 Task: Look for Airbnb options in Moquegua, Peru from 1st December, 2023 to 9th December, 2023 for 6 adults.3 bedrooms having 3 beds and 3 bathrooms. Property type can be house. Look for 3 properties as per requirement.
Action: Mouse moved to (572, 135)
Screenshot: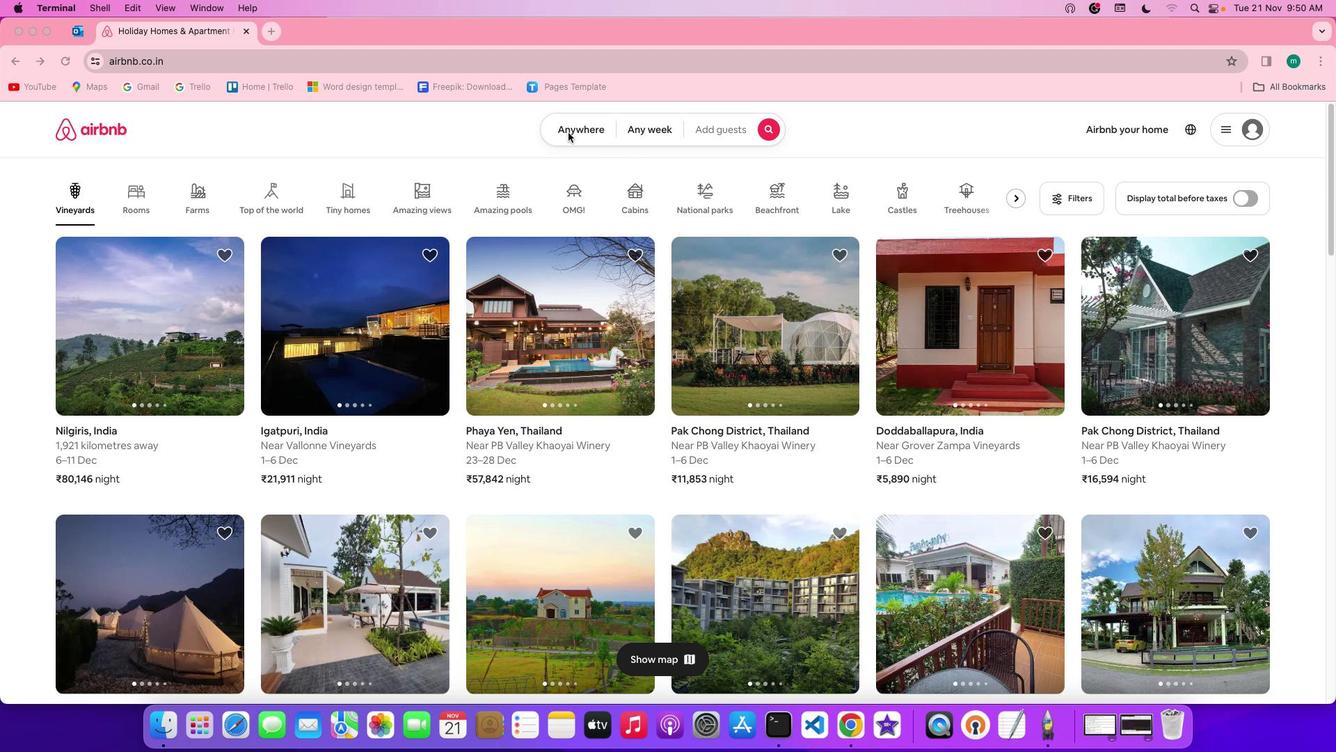
Action: Mouse pressed left at (572, 135)
Screenshot: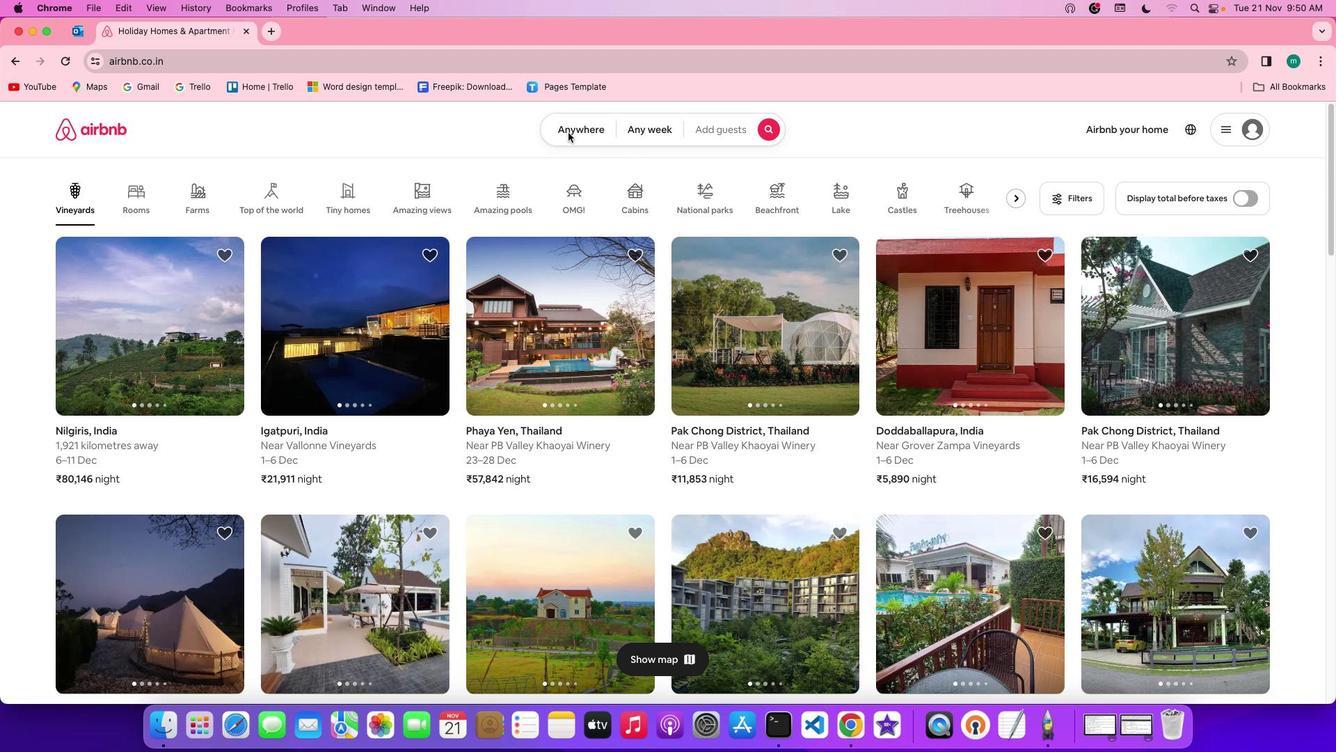 
Action: Mouse pressed left at (572, 135)
Screenshot: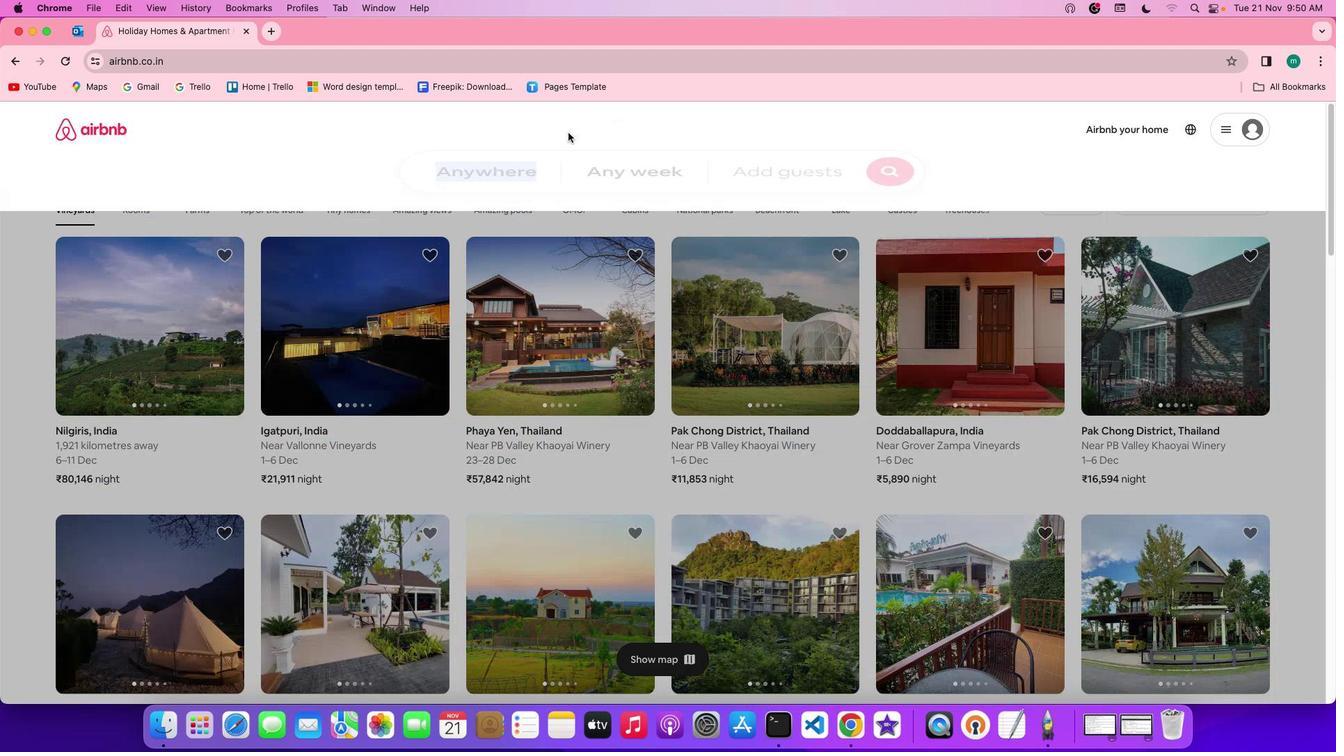 
Action: Mouse moved to (500, 190)
Screenshot: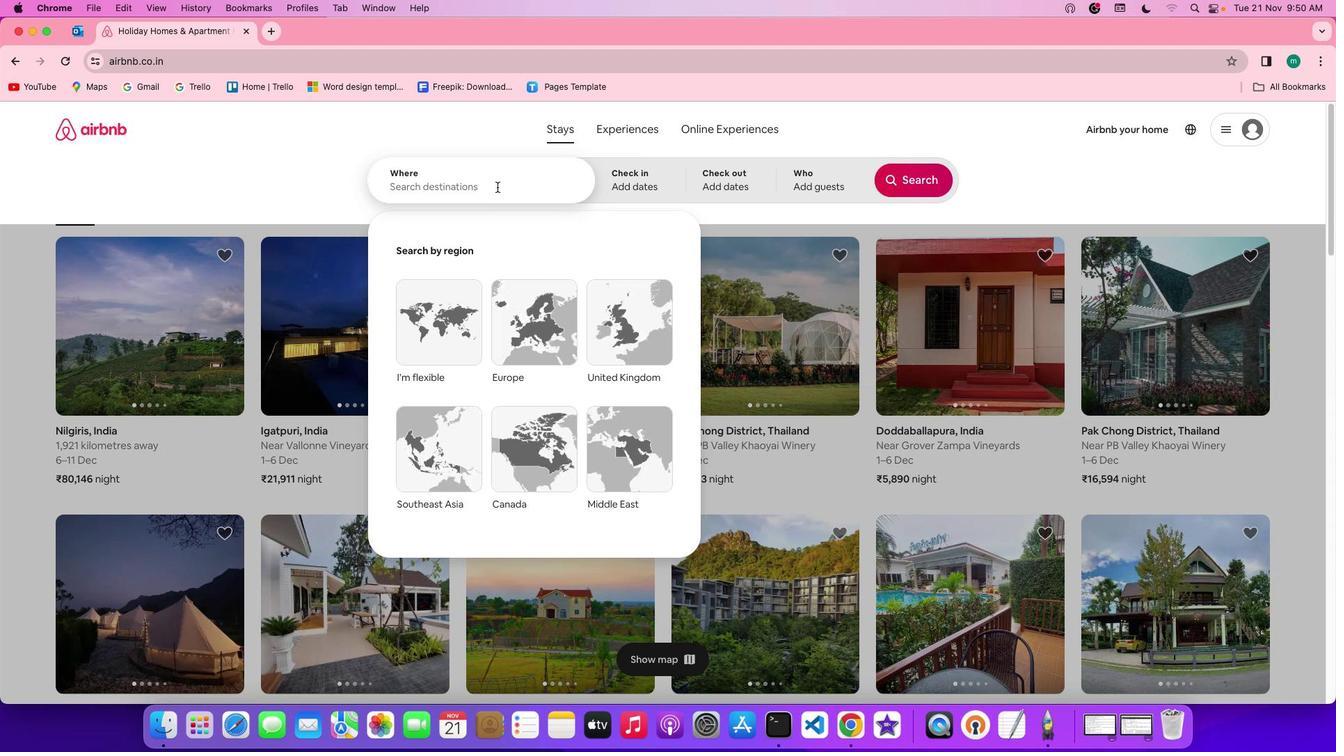 
Action: Mouse pressed left at (500, 190)
Screenshot: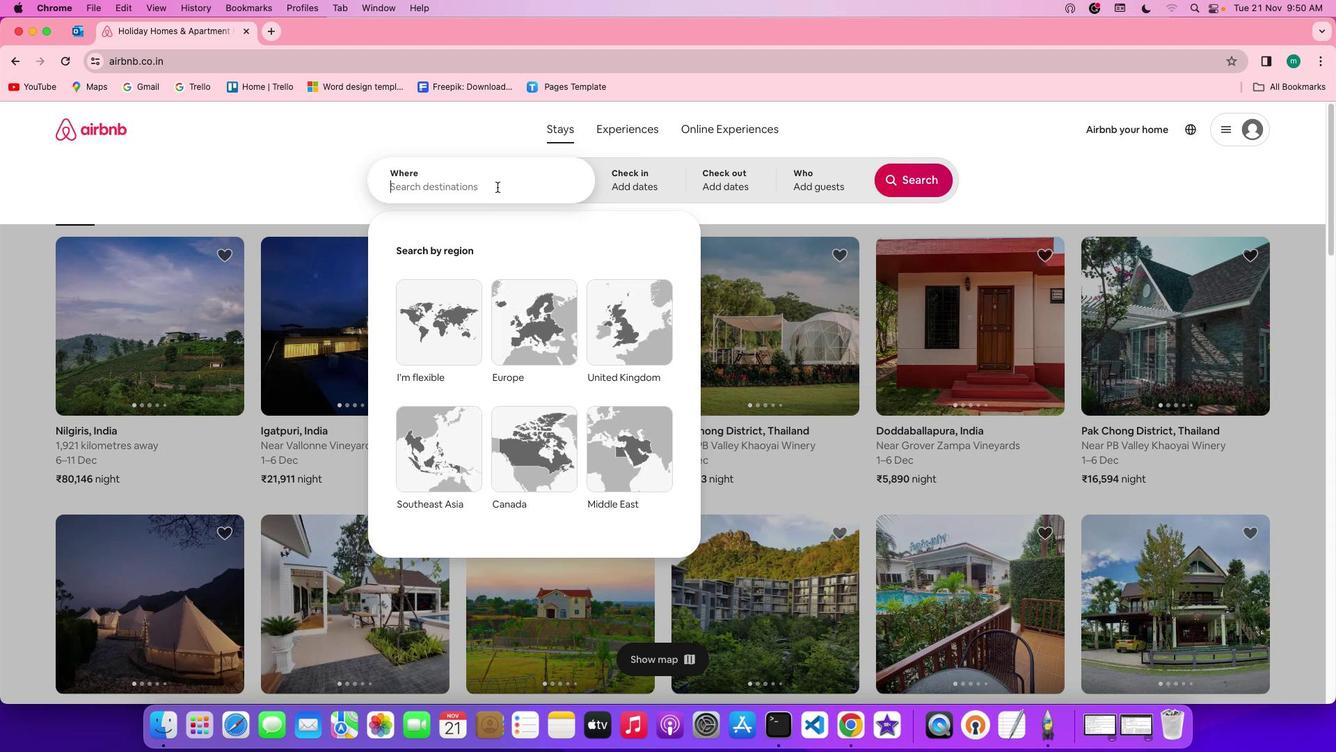 
Action: Mouse moved to (501, 190)
Screenshot: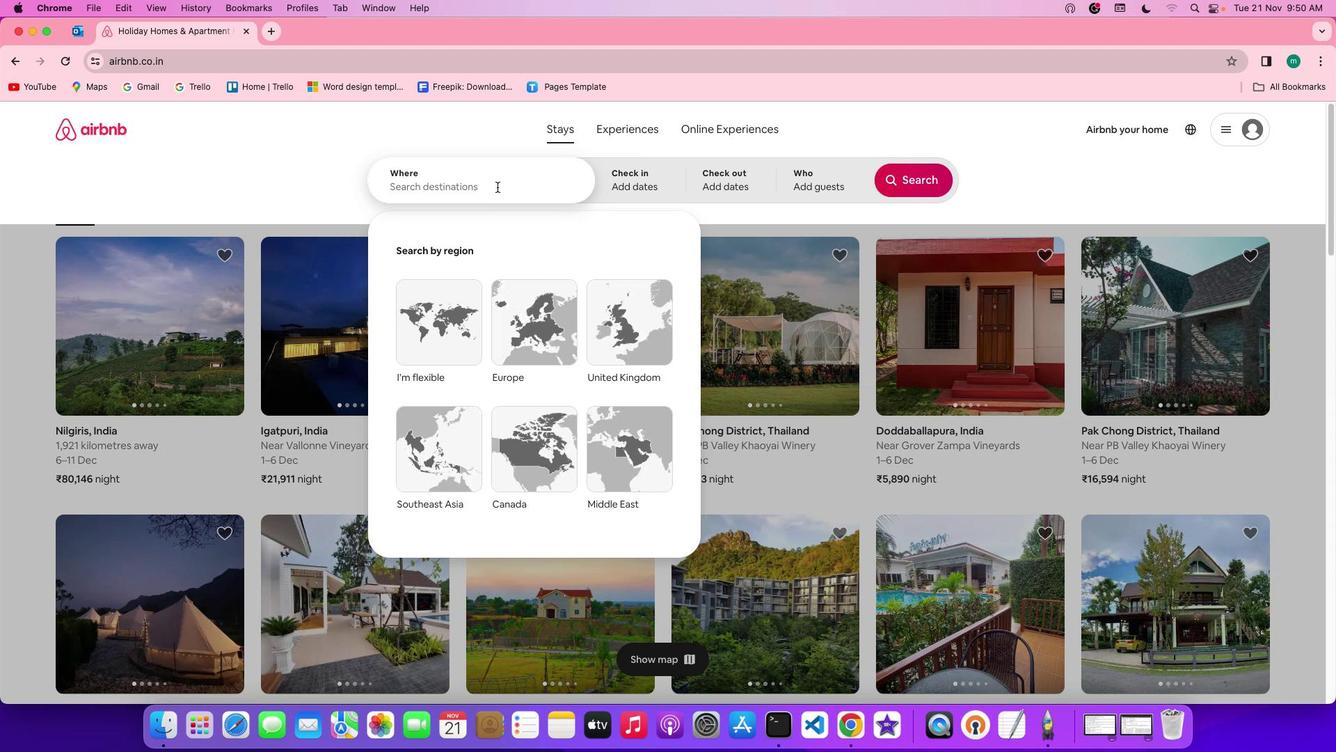 
Action: Key pressed Key.shift'M''o''q''u''e''g''u''a'','Key.spaceKey.shift'P''e''r''u'
Screenshot: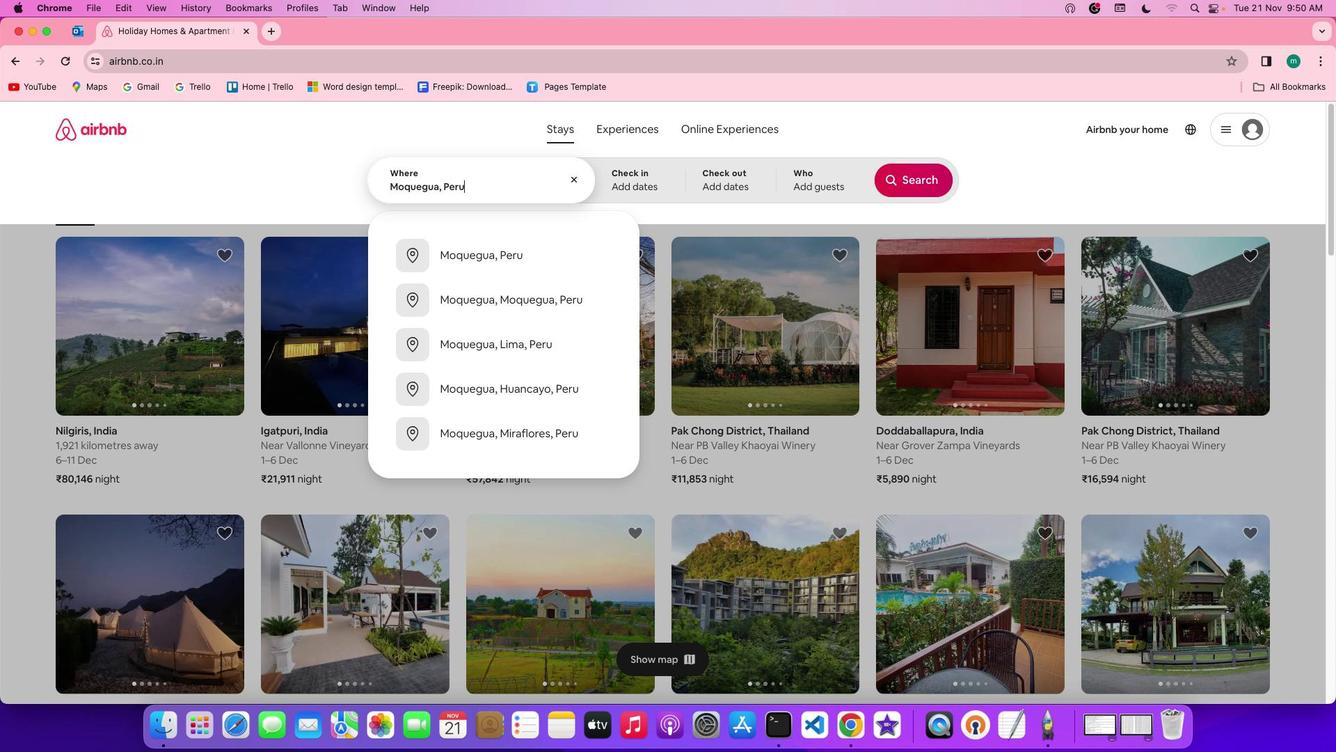 
Action: Mouse moved to (638, 185)
Screenshot: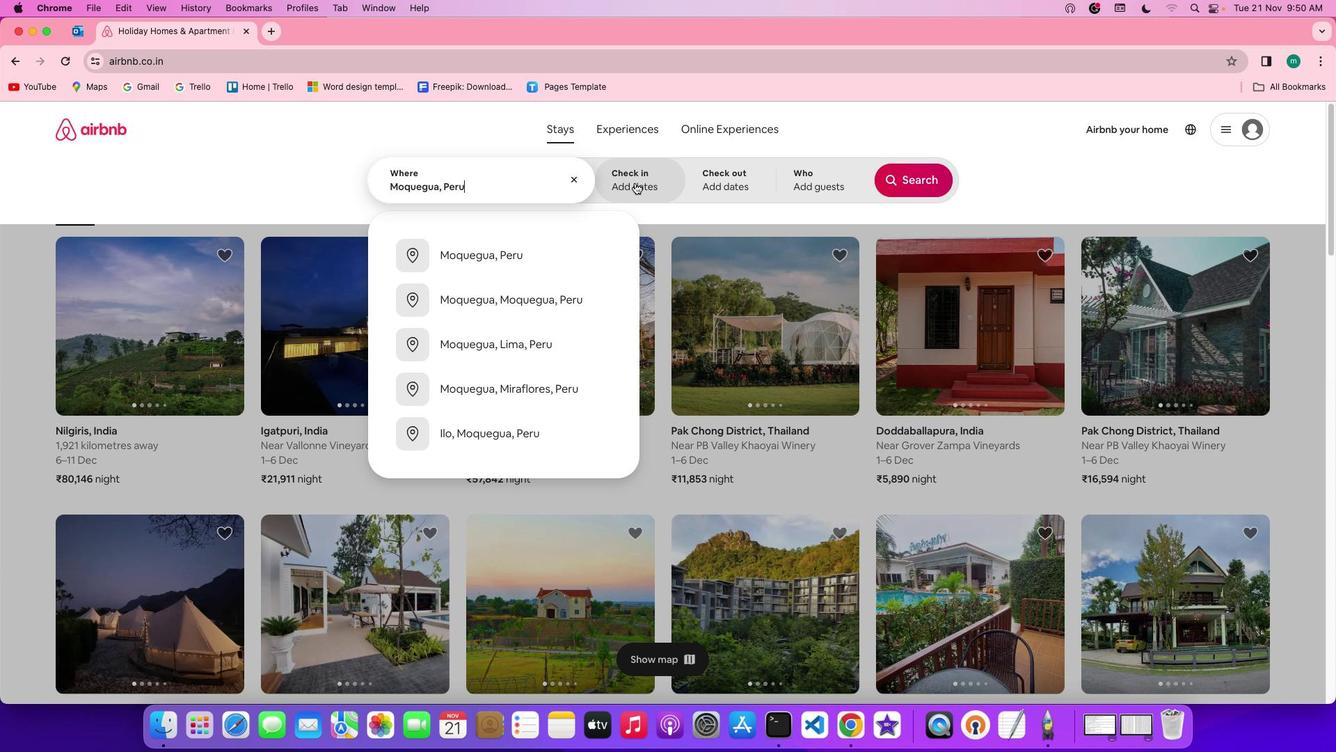 
Action: Mouse pressed left at (638, 185)
Screenshot: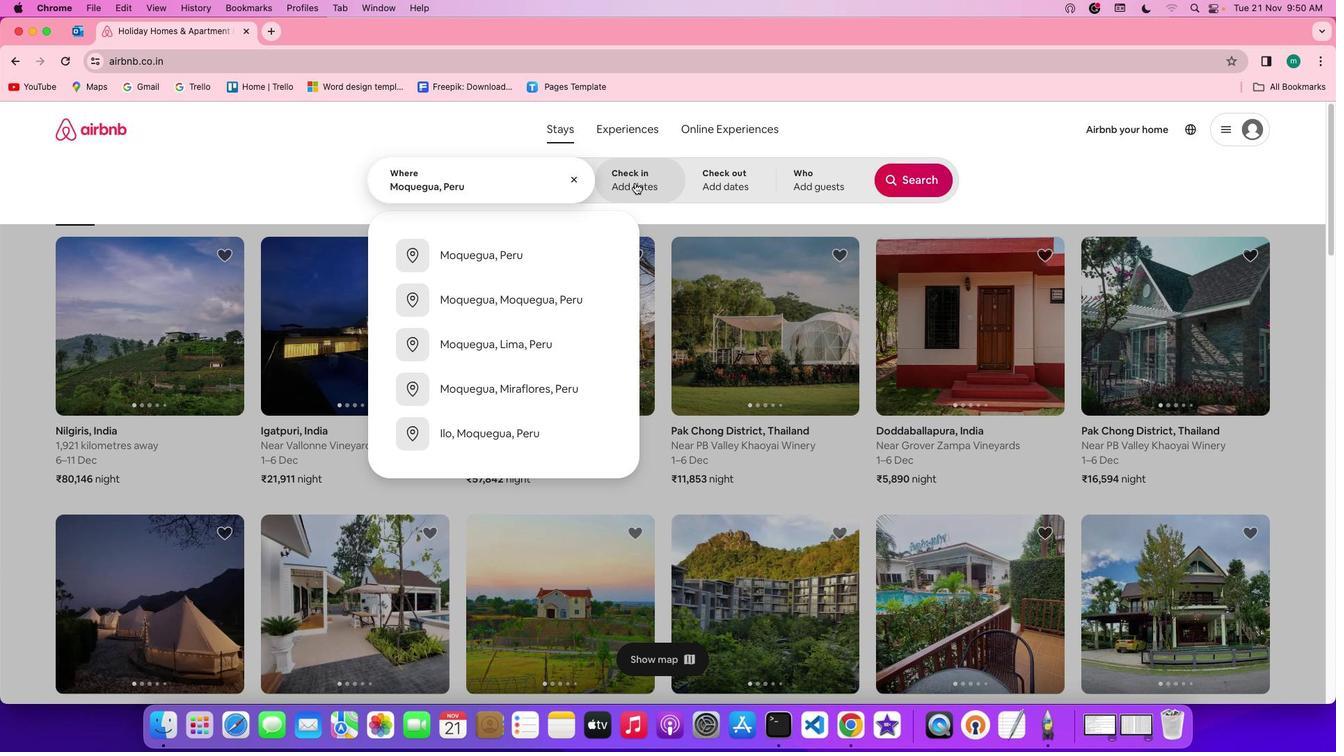 
Action: Mouse moved to (870, 349)
Screenshot: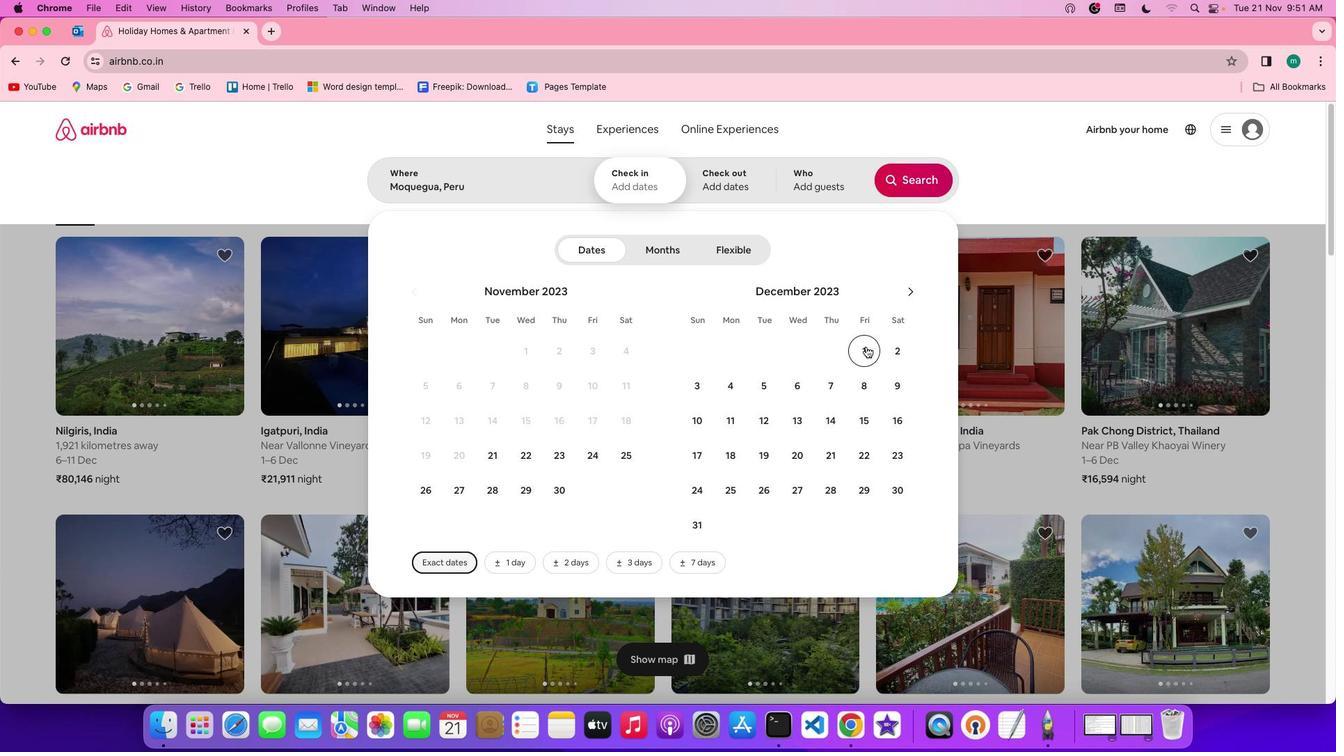 
Action: Mouse pressed left at (870, 349)
Screenshot: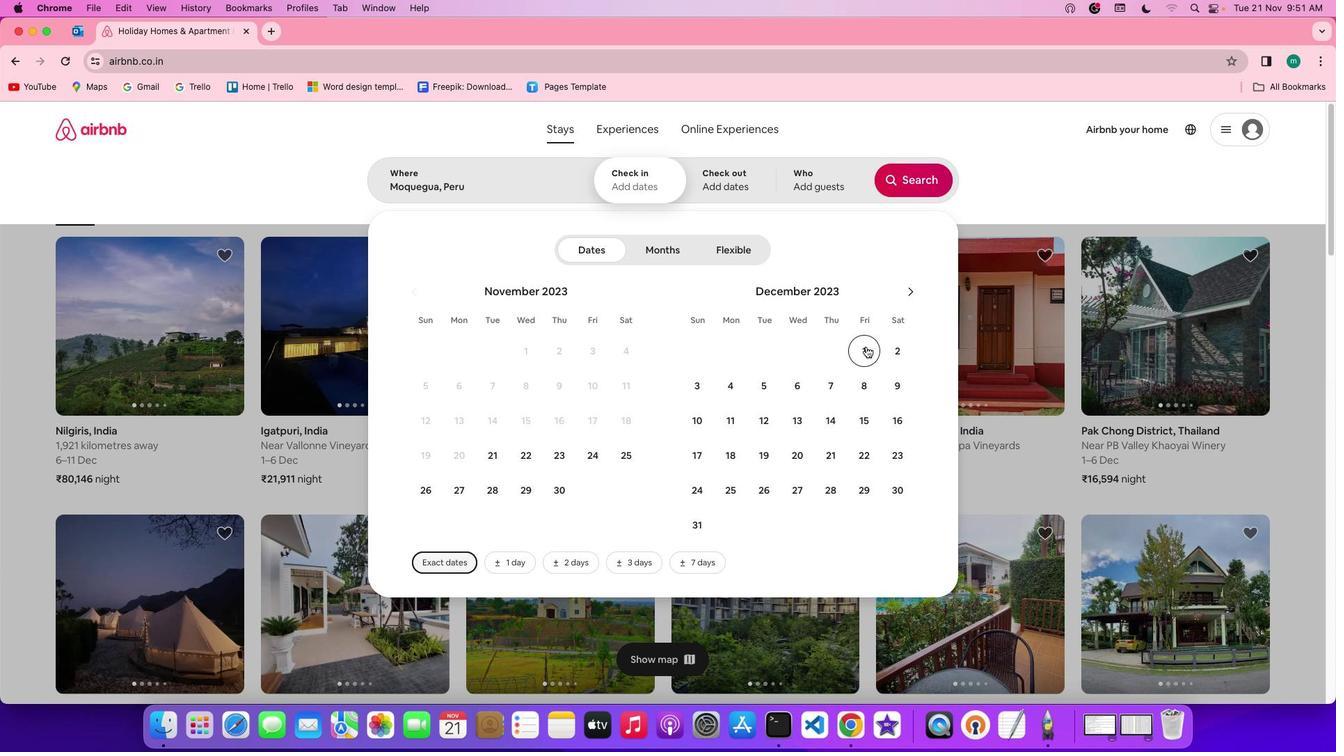 
Action: Mouse moved to (906, 392)
Screenshot: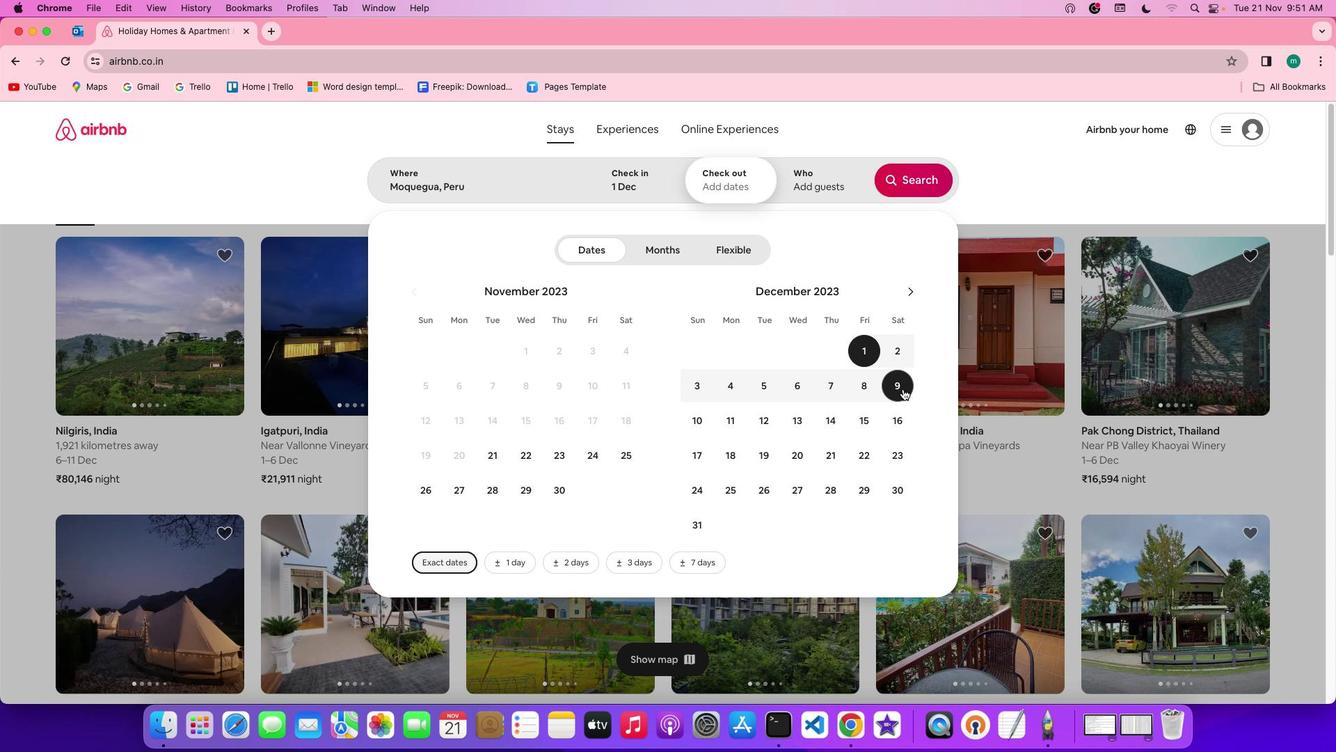 
Action: Mouse pressed left at (906, 392)
Screenshot: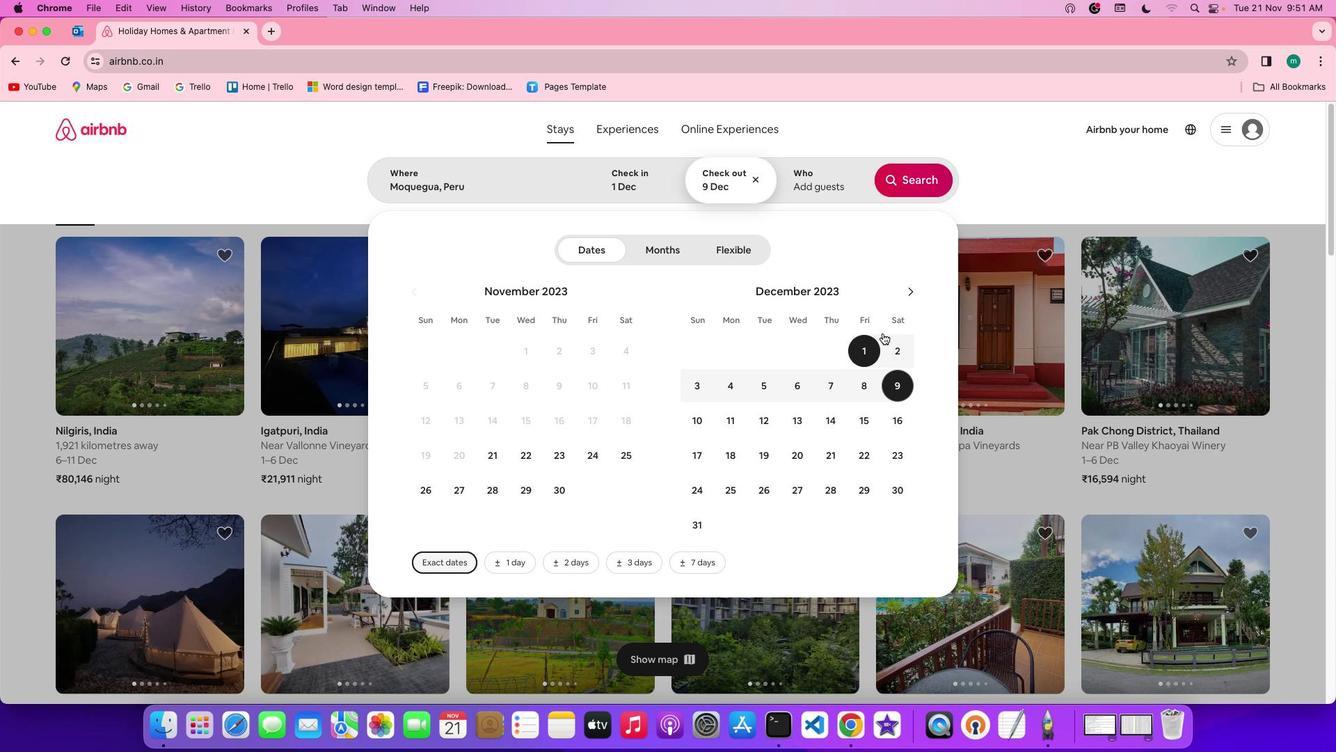 
Action: Mouse moved to (813, 199)
Screenshot: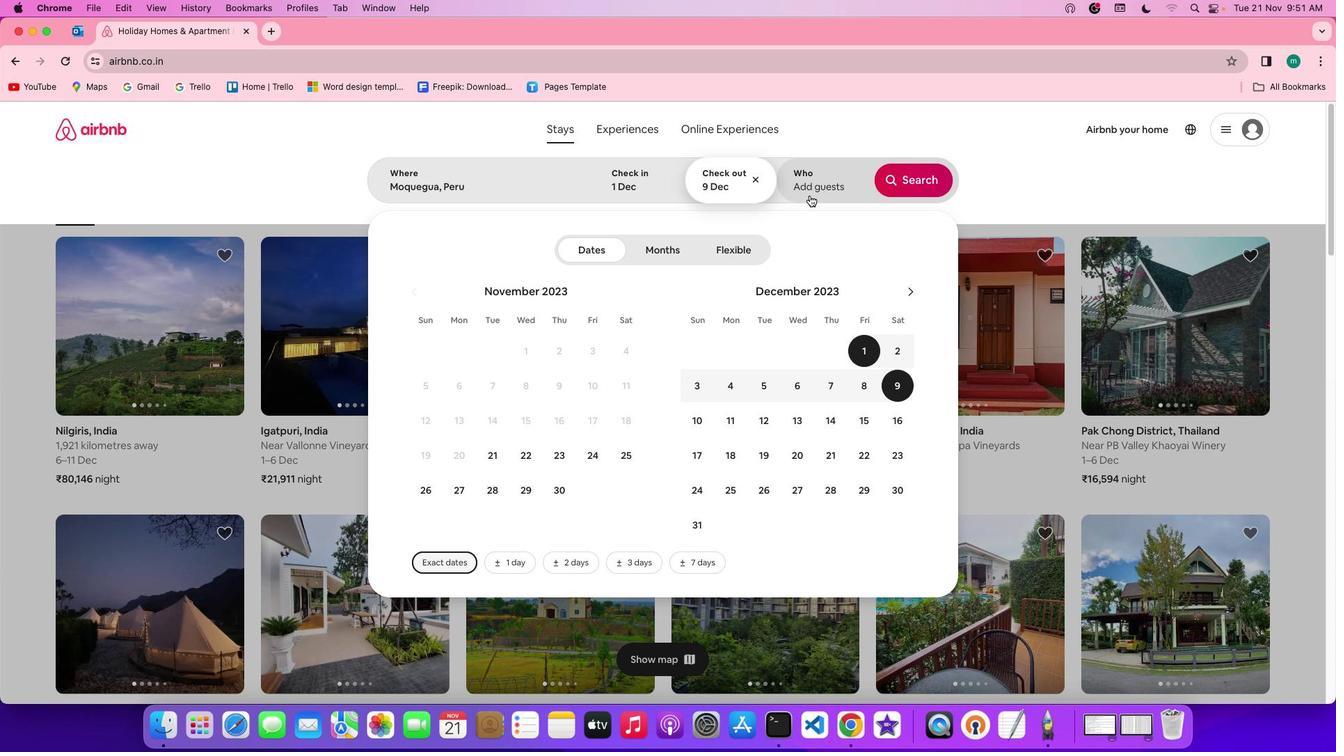 
Action: Mouse pressed left at (813, 199)
Screenshot: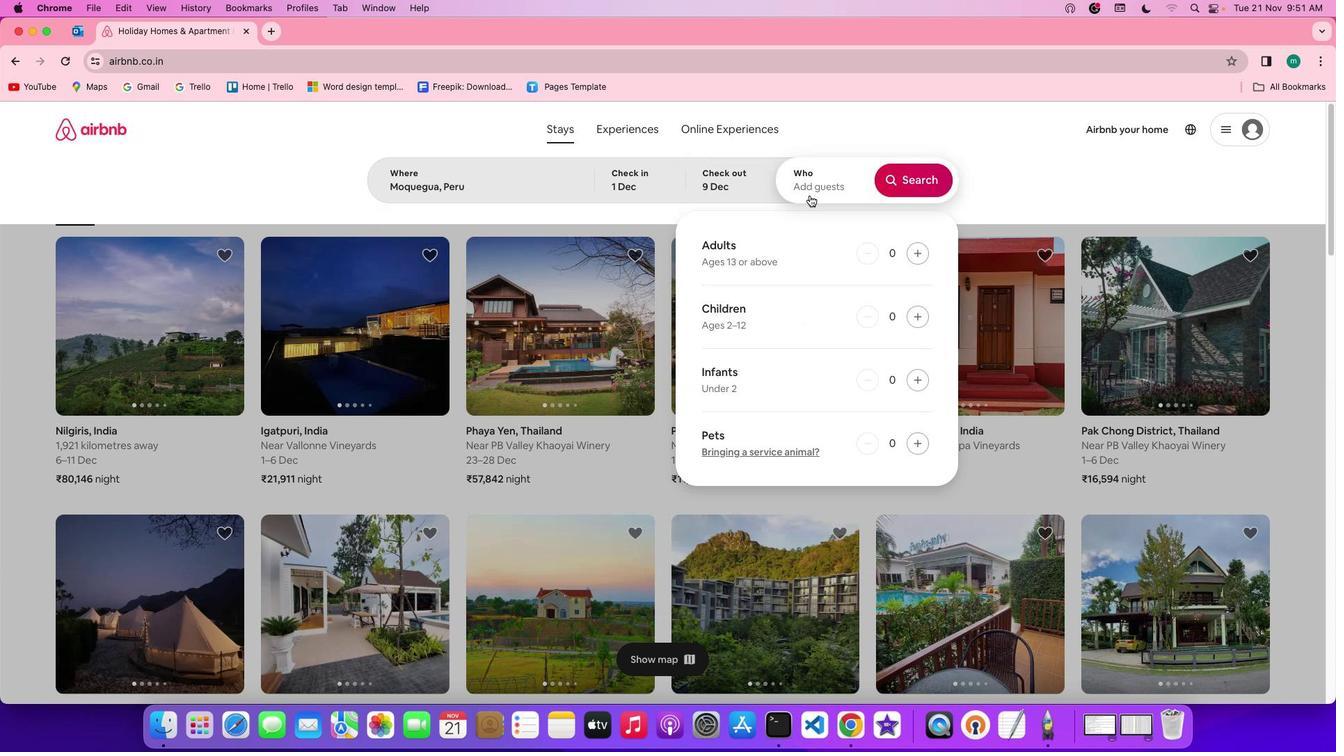 
Action: Mouse moved to (918, 255)
Screenshot: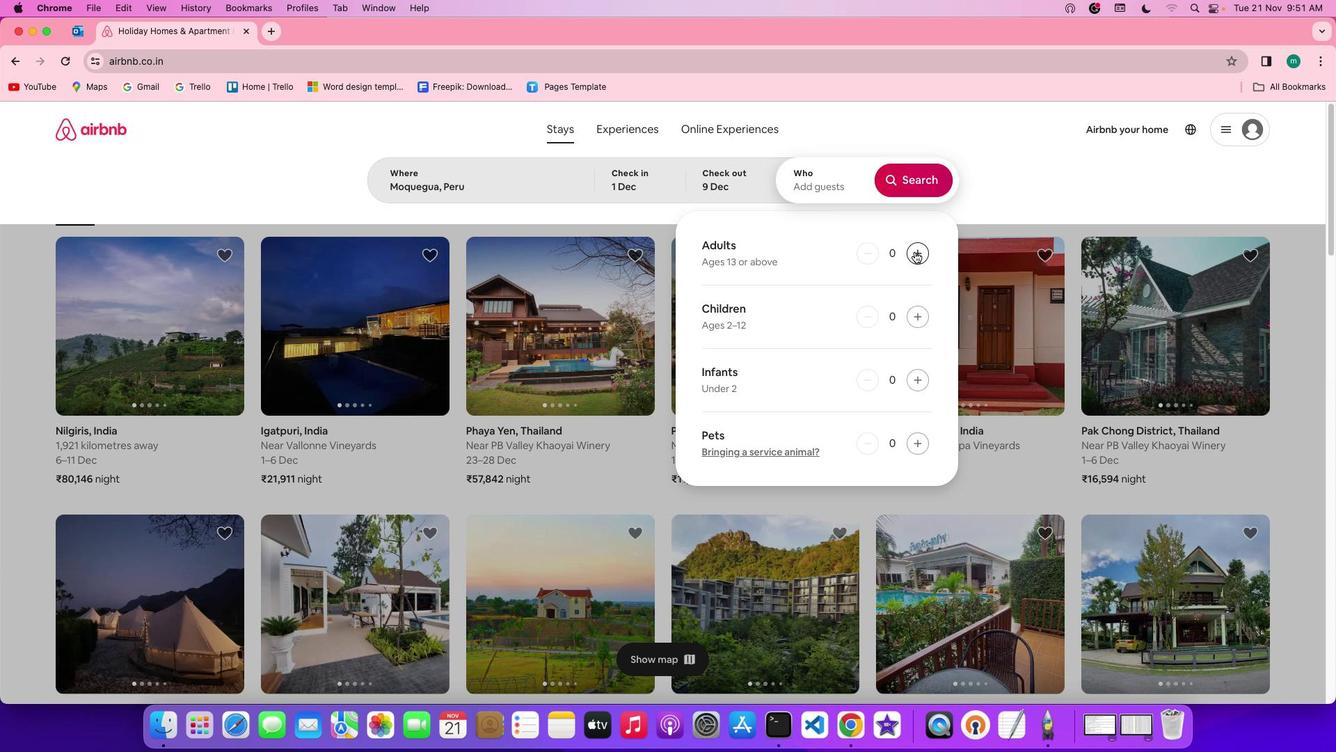 
Action: Mouse pressed left at (918, 255)
Screenshot: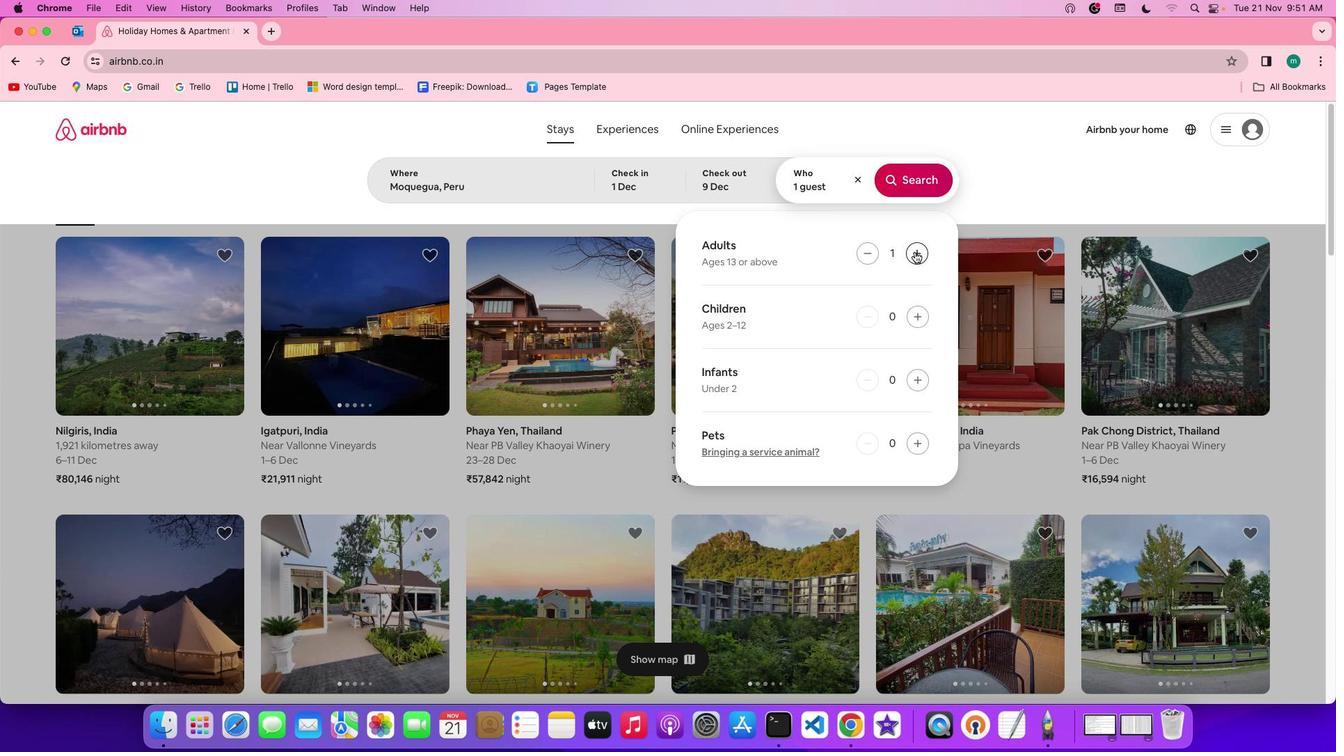 
Action: Mouse pressed left at (918, 255)
Screenshot: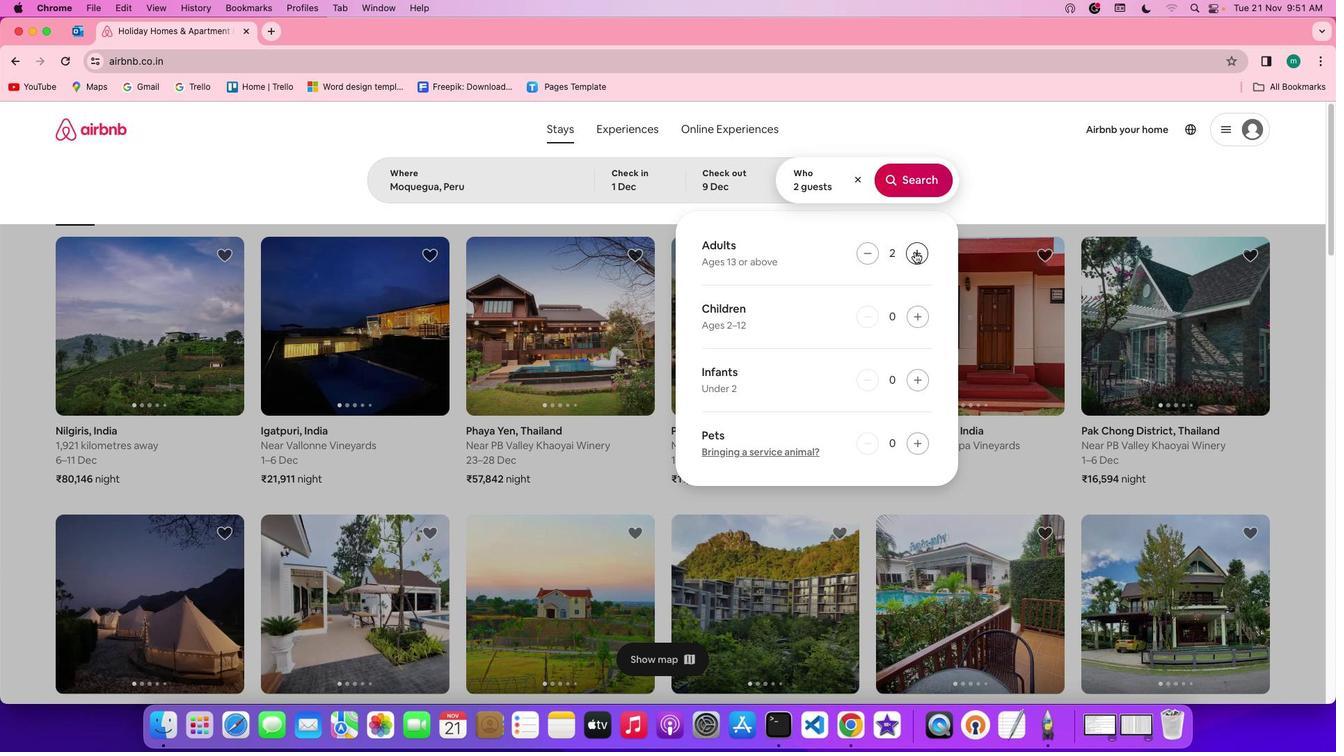 
Action: Mouse pressed left at (918, 255)
Screenshot: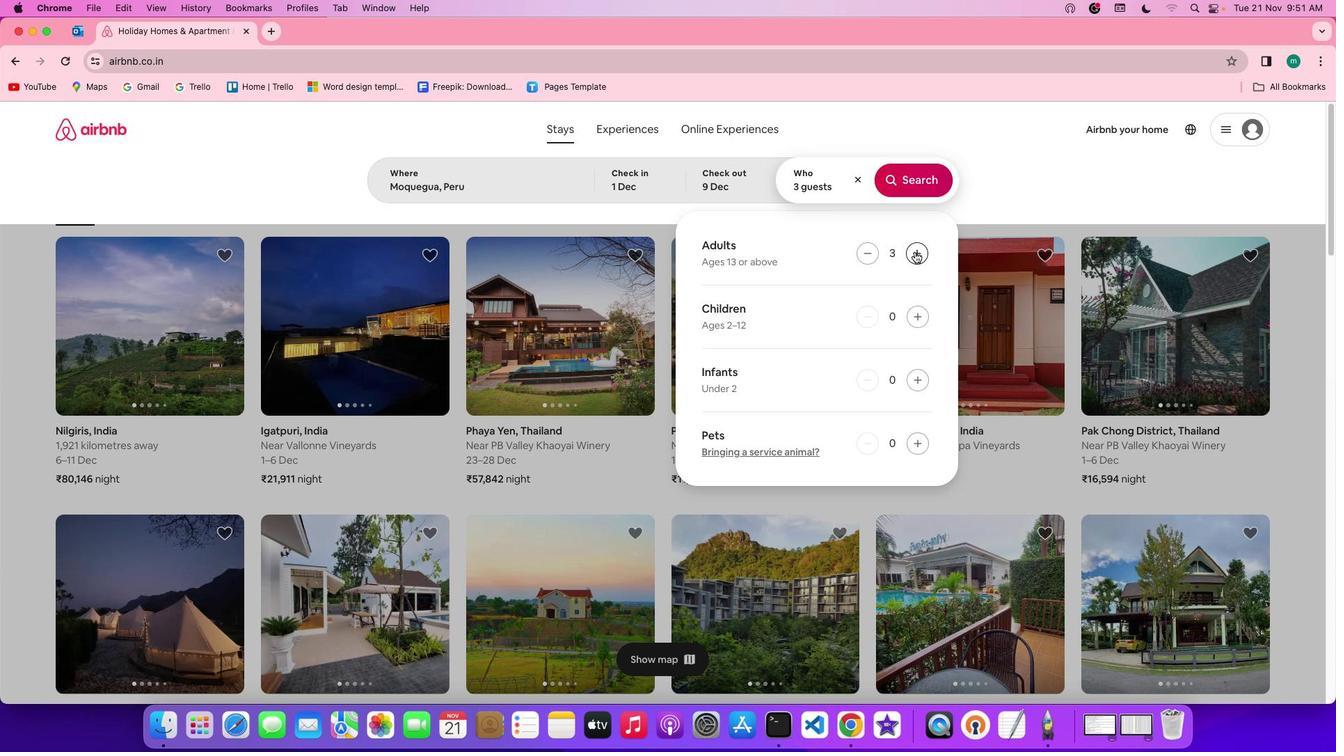 
Action: Mouse pressed left at (918, 255)
Screenshot: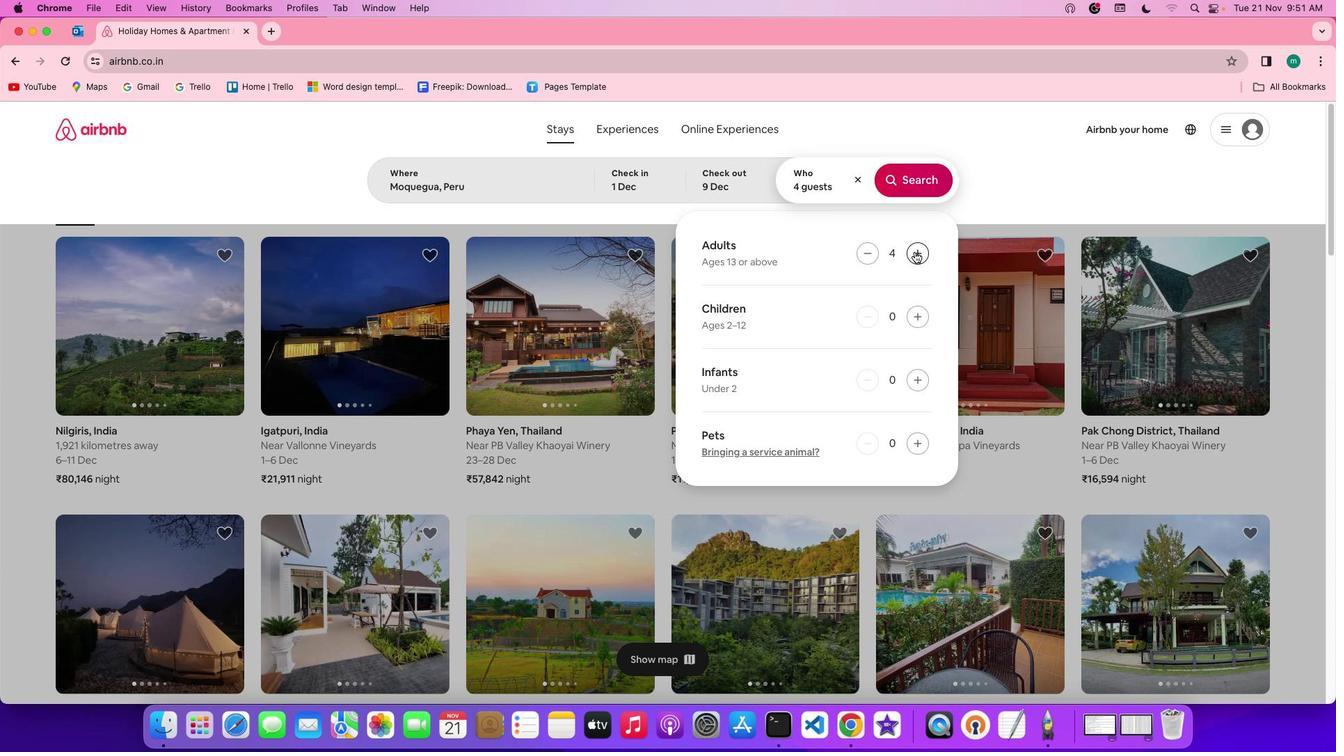 
Action: Mouse pressed left at (918, 255)
Screenshot: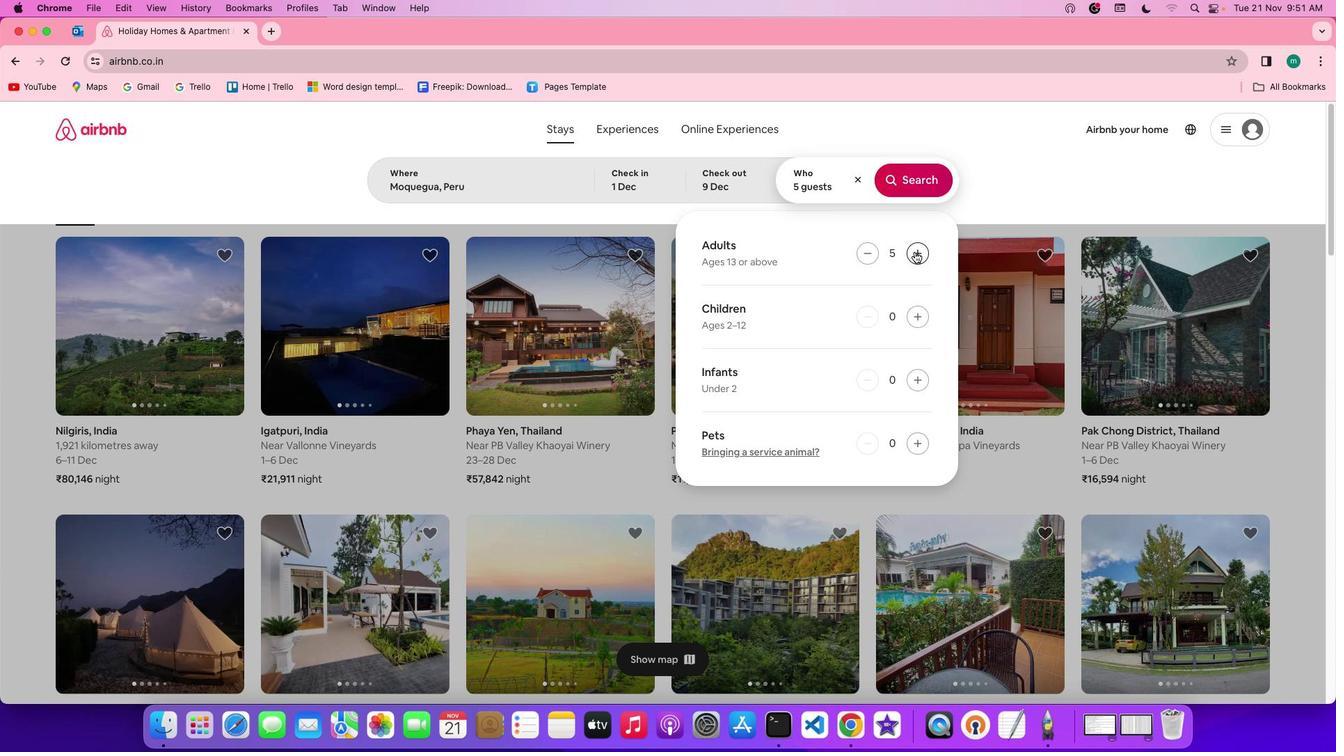 
Action: Mouse pressed left at (918, 255)
Screenshot: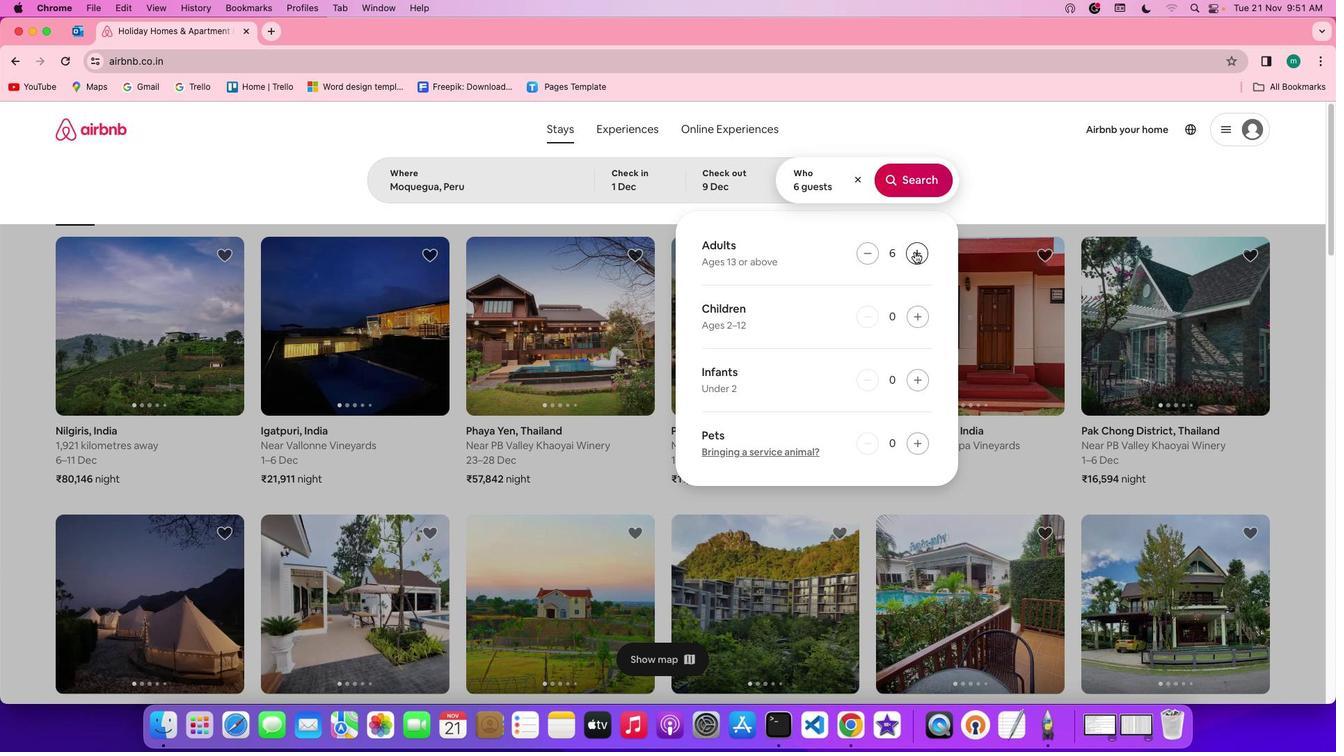 
Action: Mouse moved to (926, 188)
Screenshot: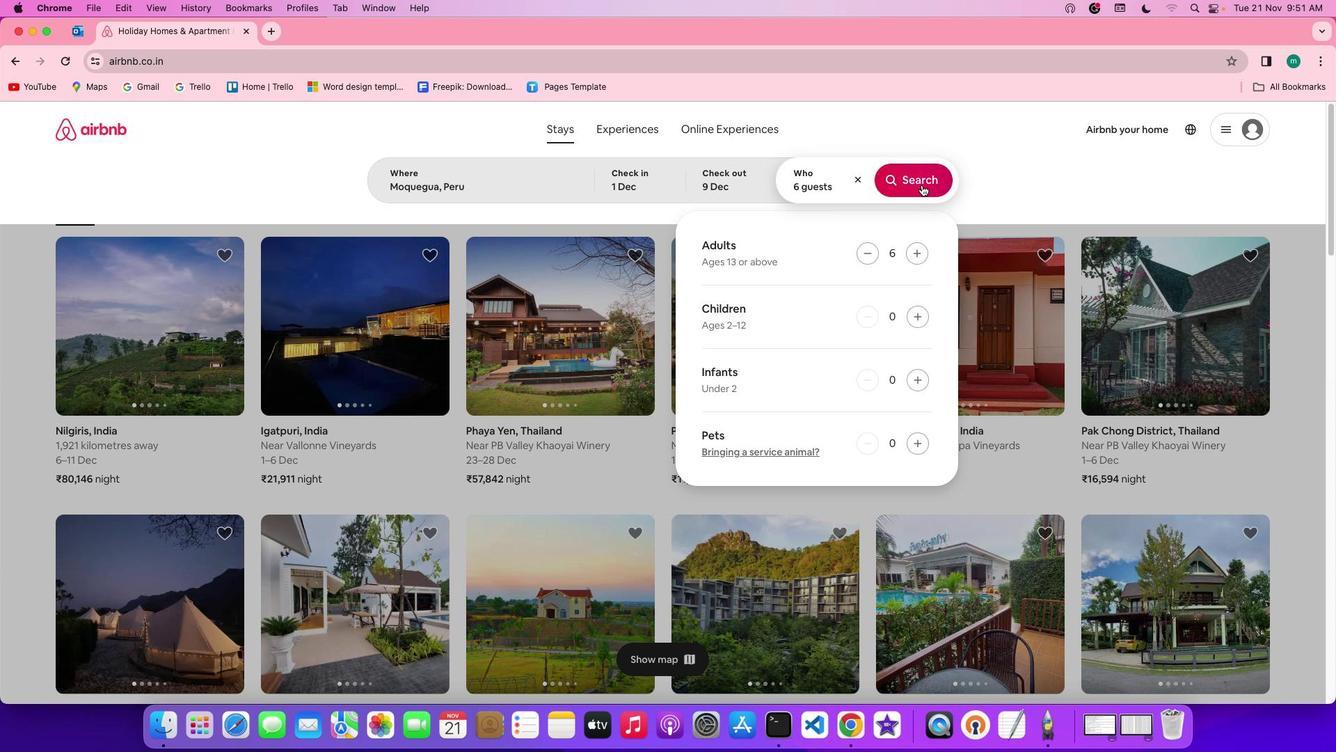 
Action: Mouse pressed left at (926, 188)
Screenshot: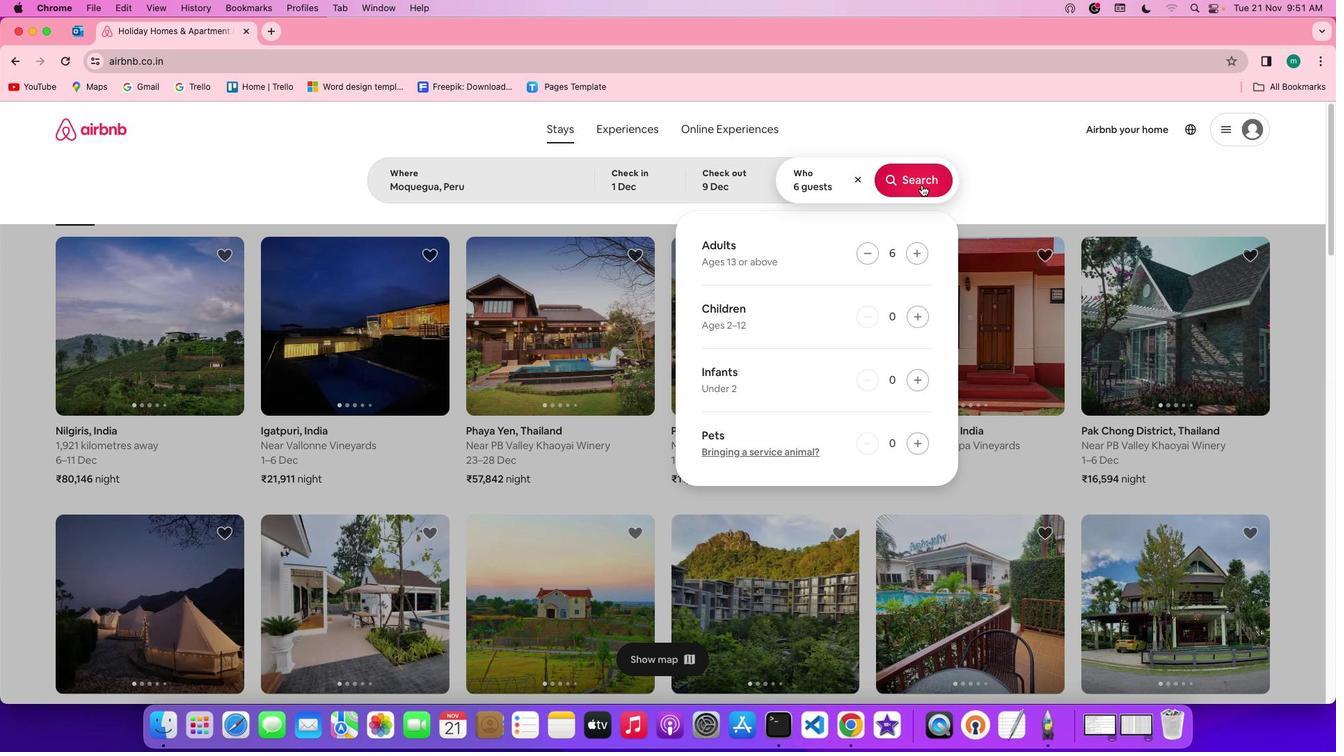 
Action: Mouse moved to (1114, 188)
Screenshot: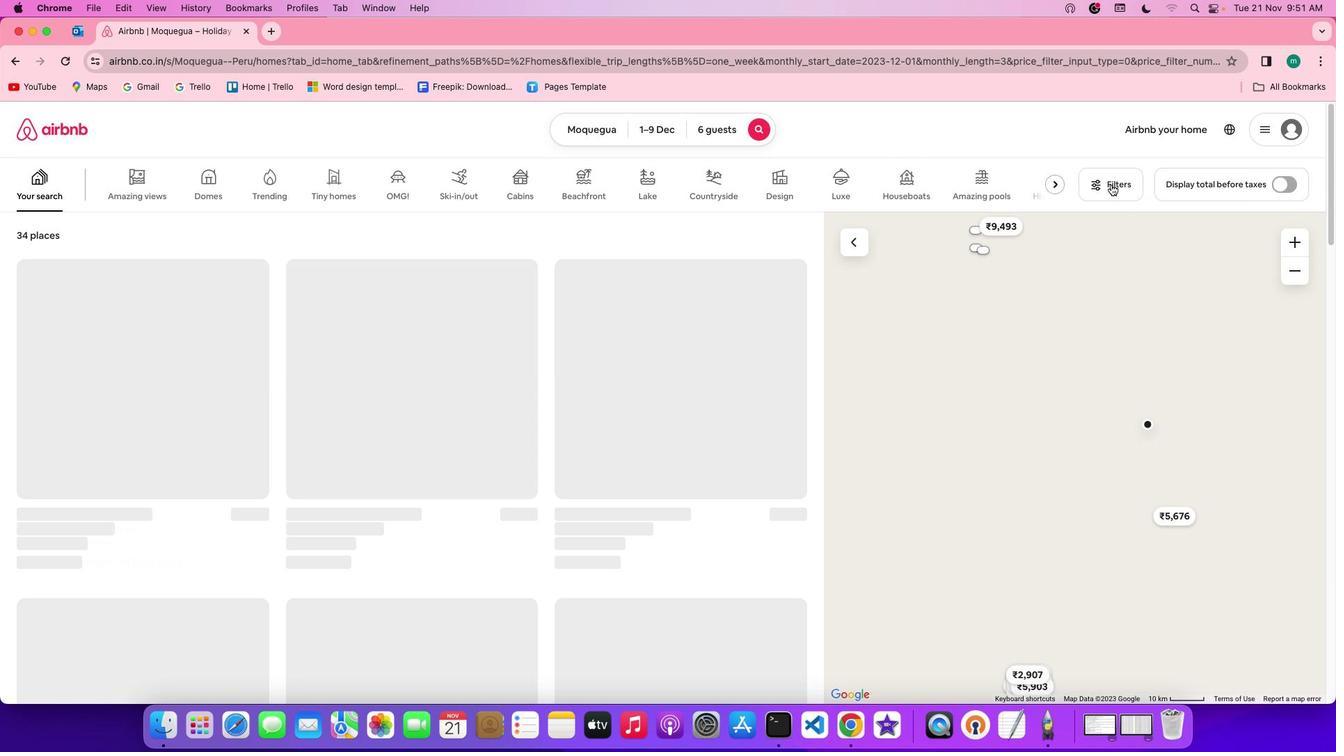 
Action: Mouse pressed left at (1114, 188)
Screenshot: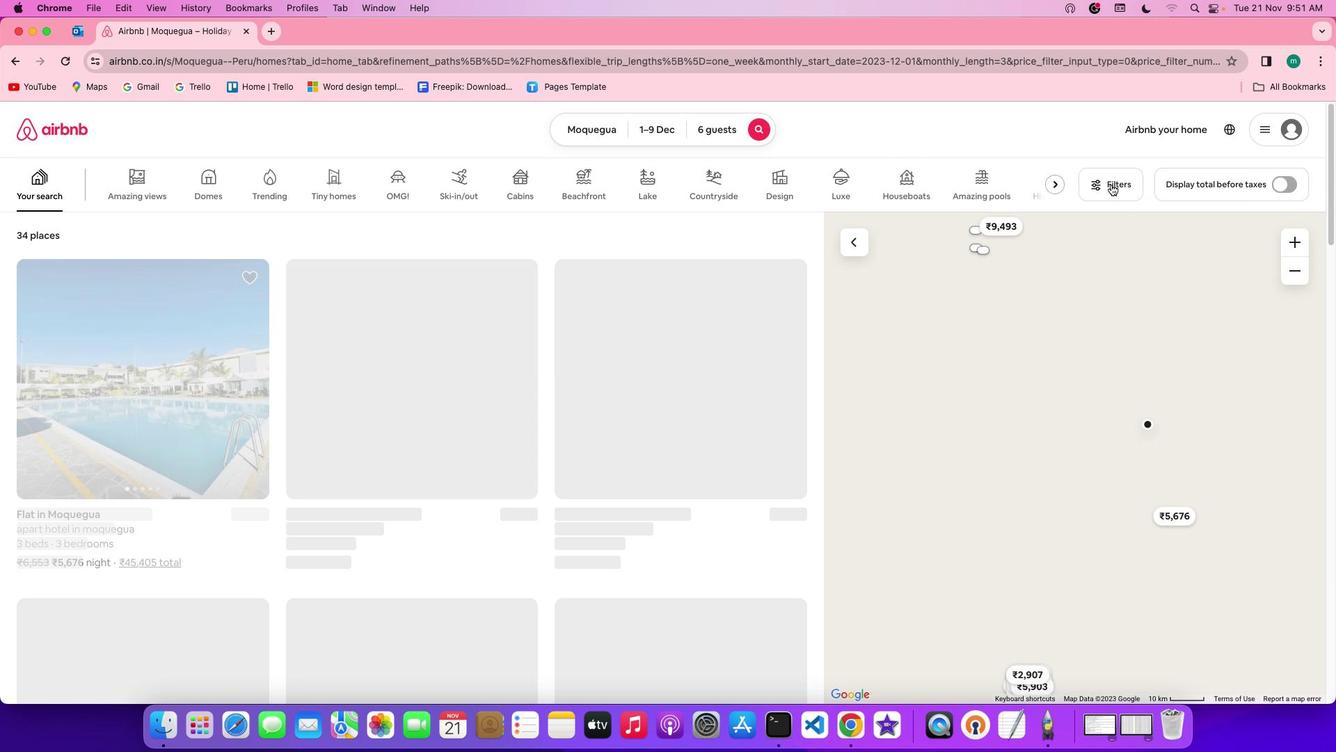 
Action: Mouse moved to (667, 504)
Screenshot: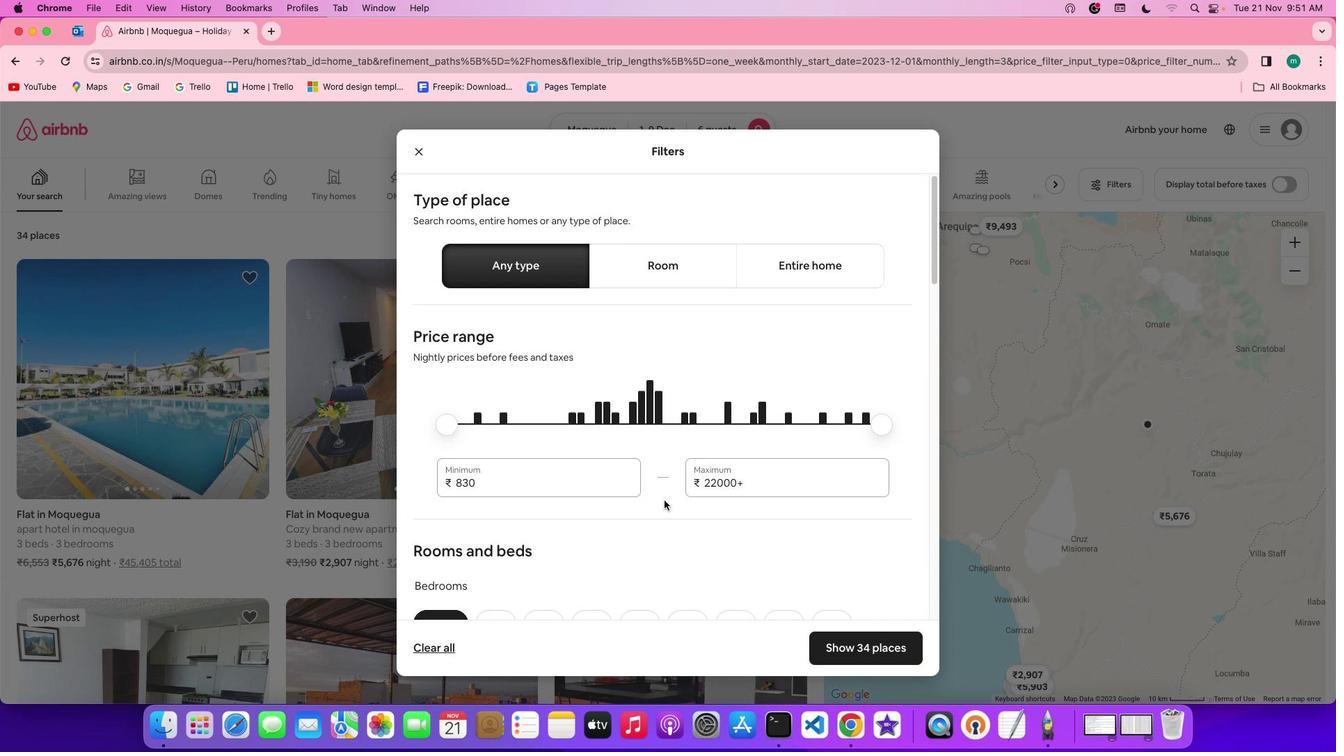 
Action: Mouse scrolled (667, 504) with delta (3, 2)
Screenshot: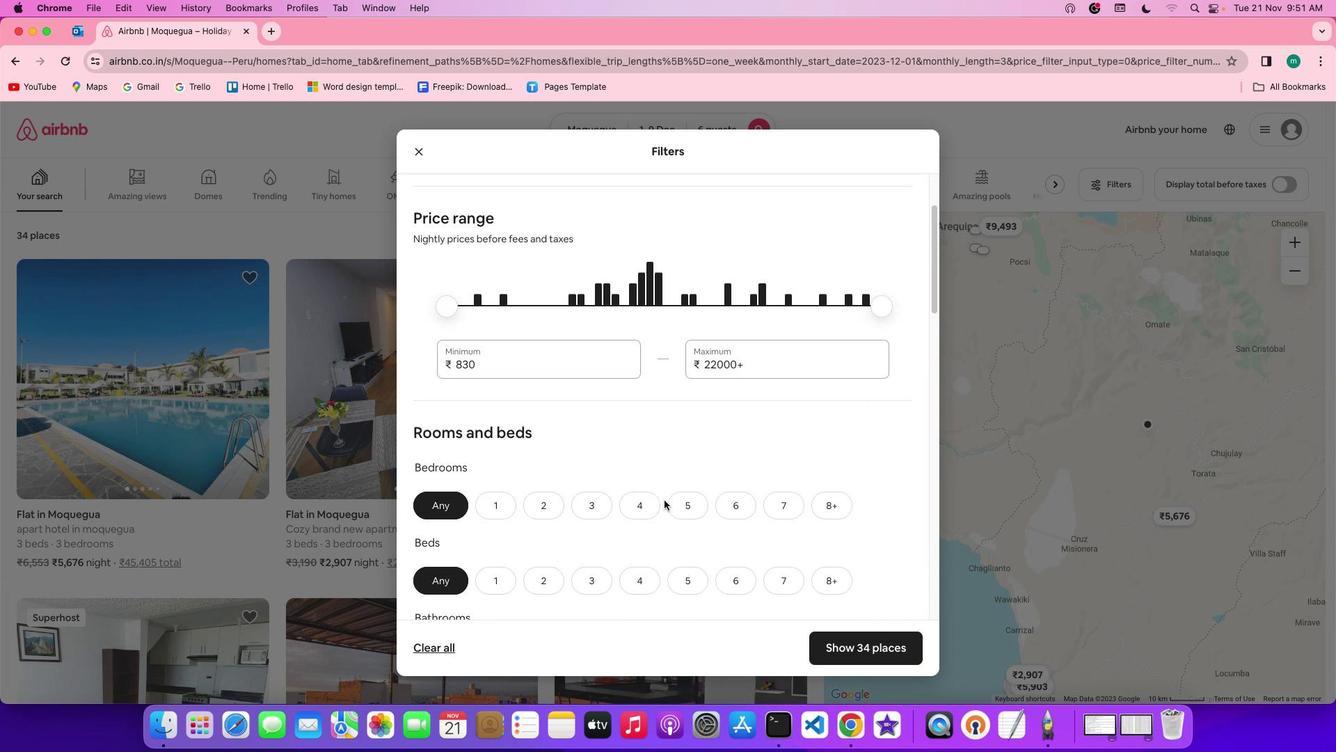 
Action: Mouse scrolled (667, 504) with delta (3, 2)
Screenshot: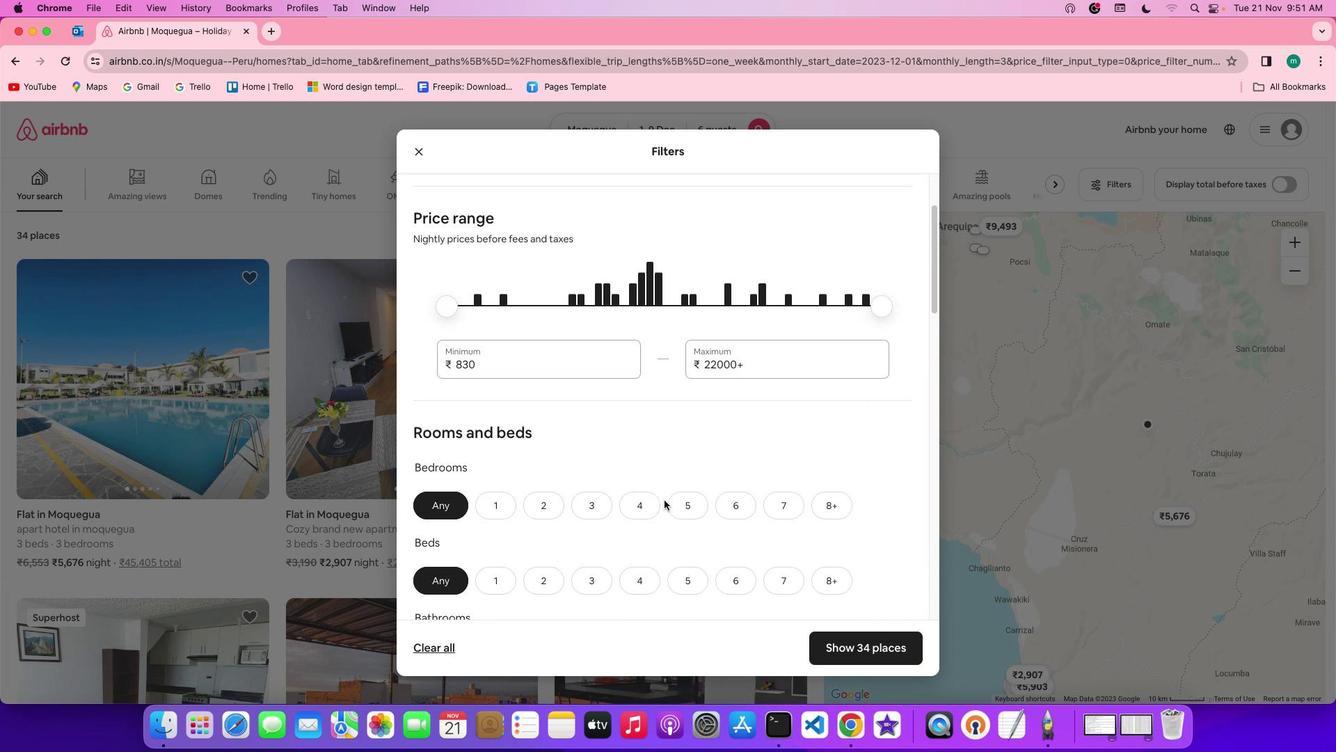 
Action: Mouse scrolled (667, 504) with delta (3, 1)
Screenshot: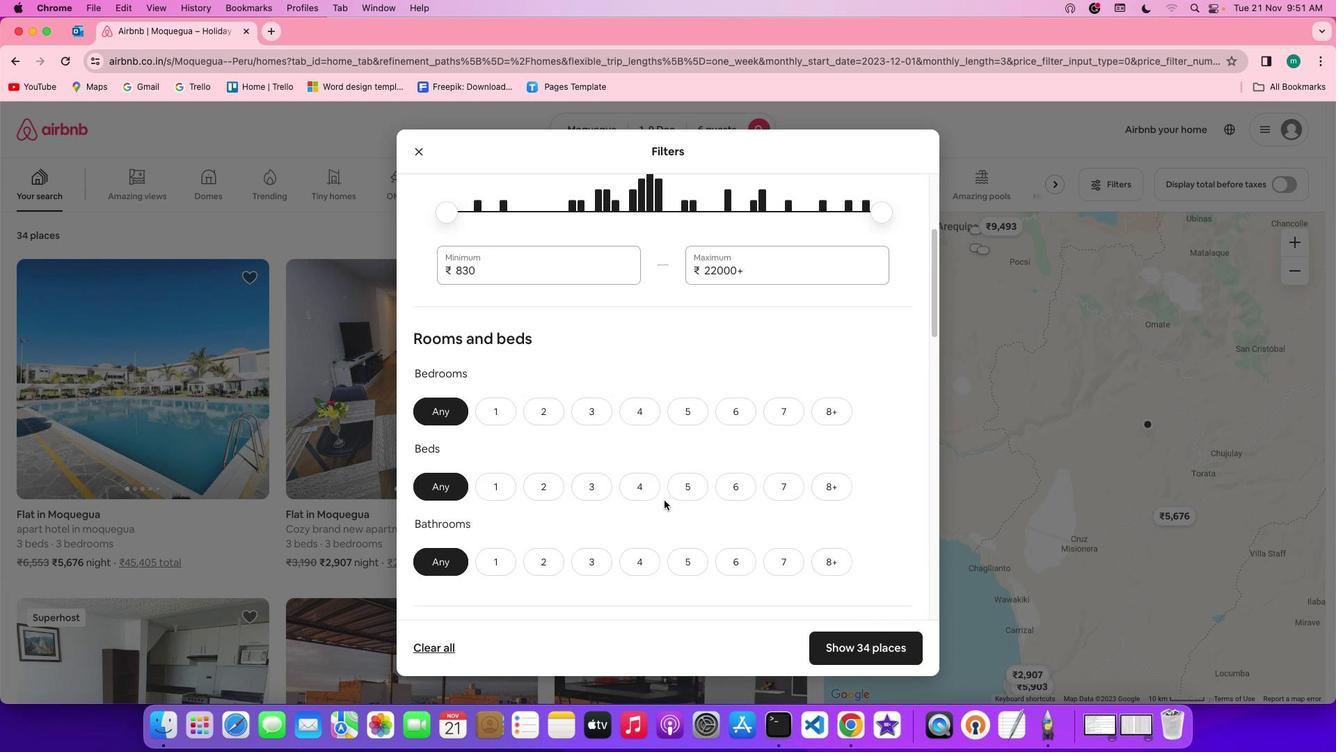 
Action: Mouse scrolled (667, 504) with delta (3, 0)
Screenshot: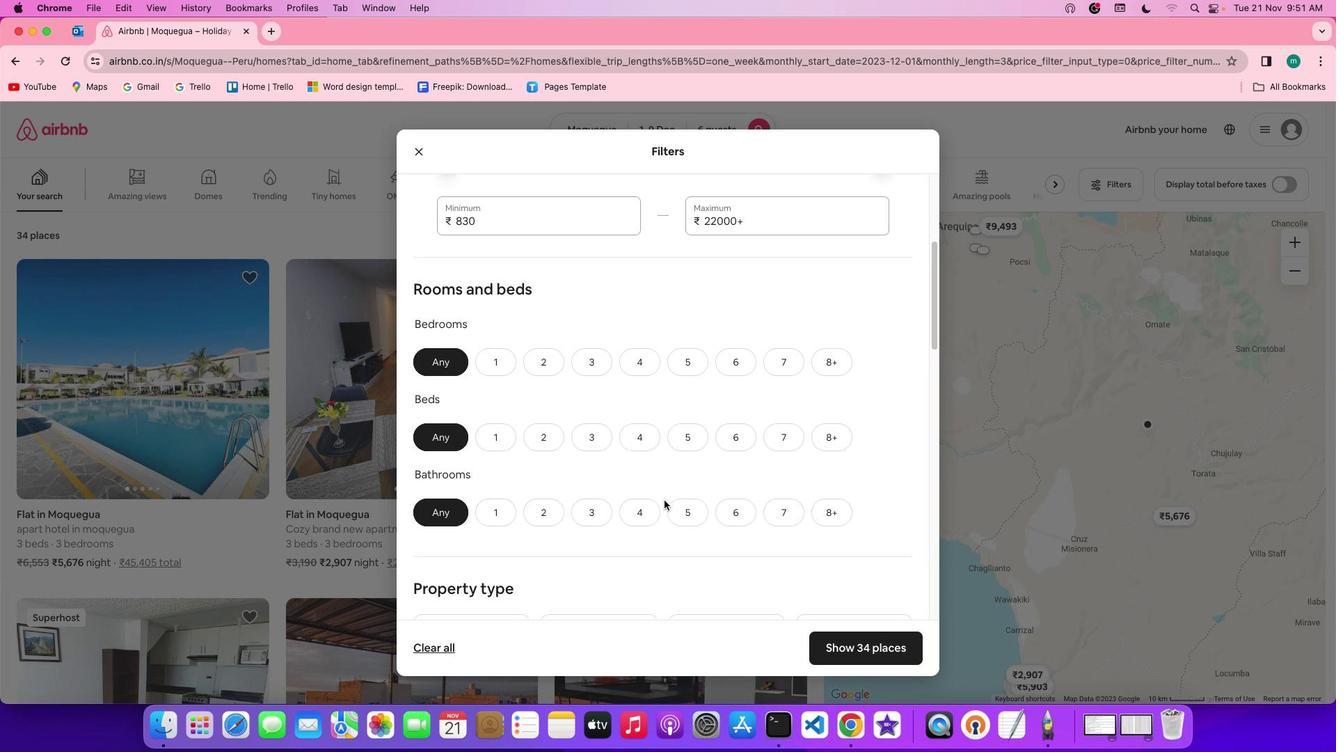 
Action: Mouse scrolled (667, 504) with delta (3, 2)
Screenshot: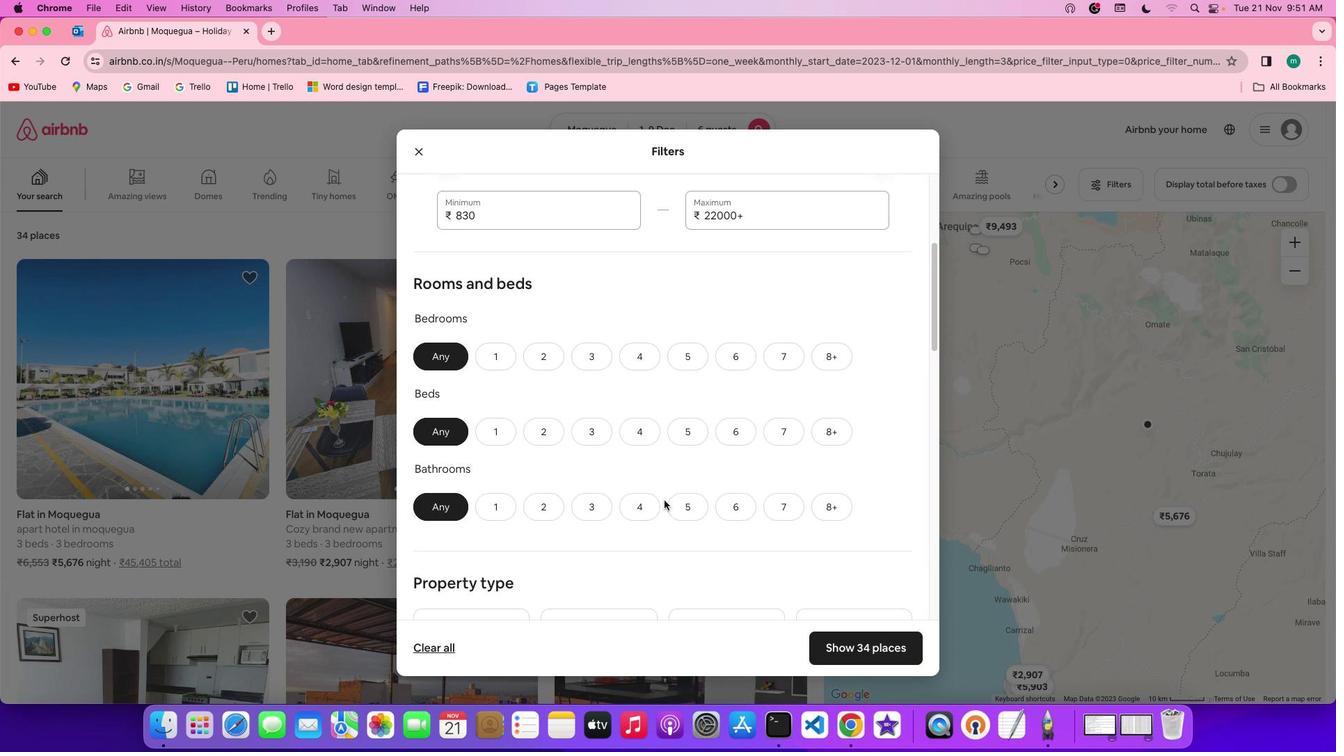 
Action: Mouse moved to (589, 357)
Screenshot: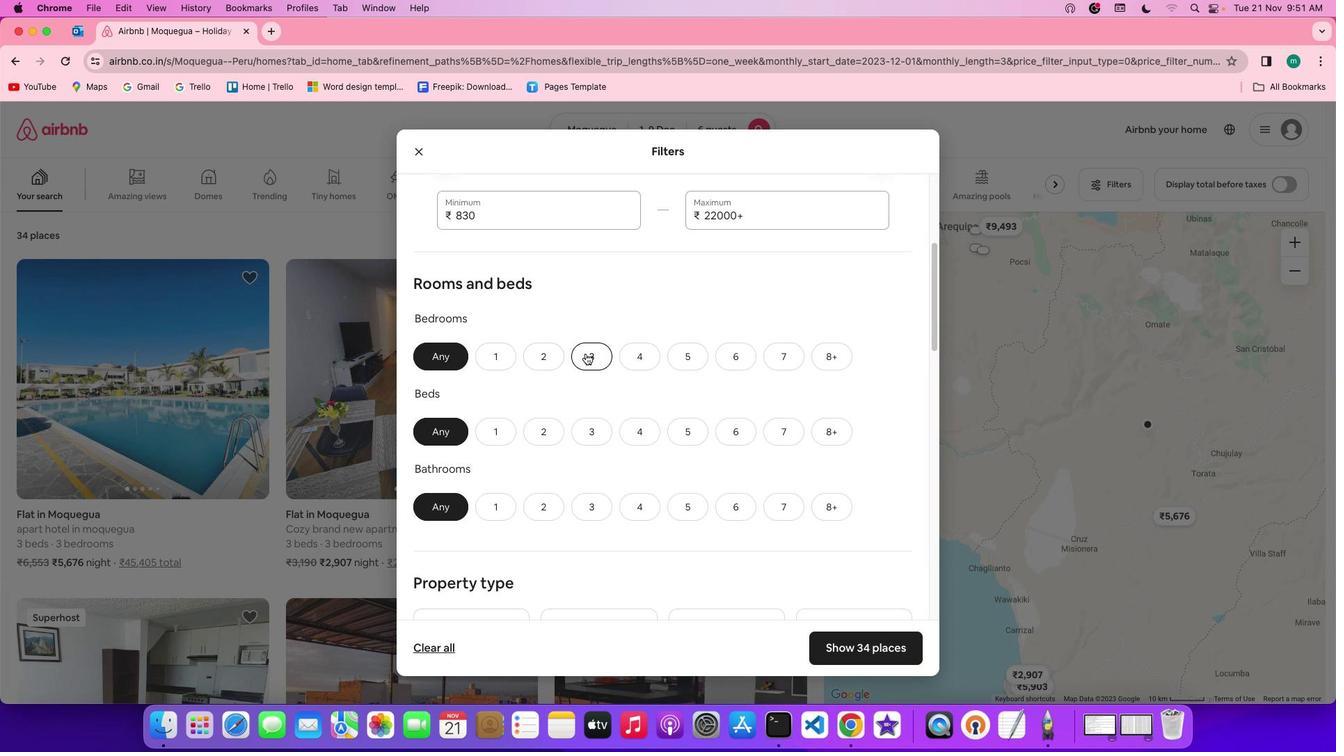 
Action: Mouse pressed left at (589, 357)
Screenshot: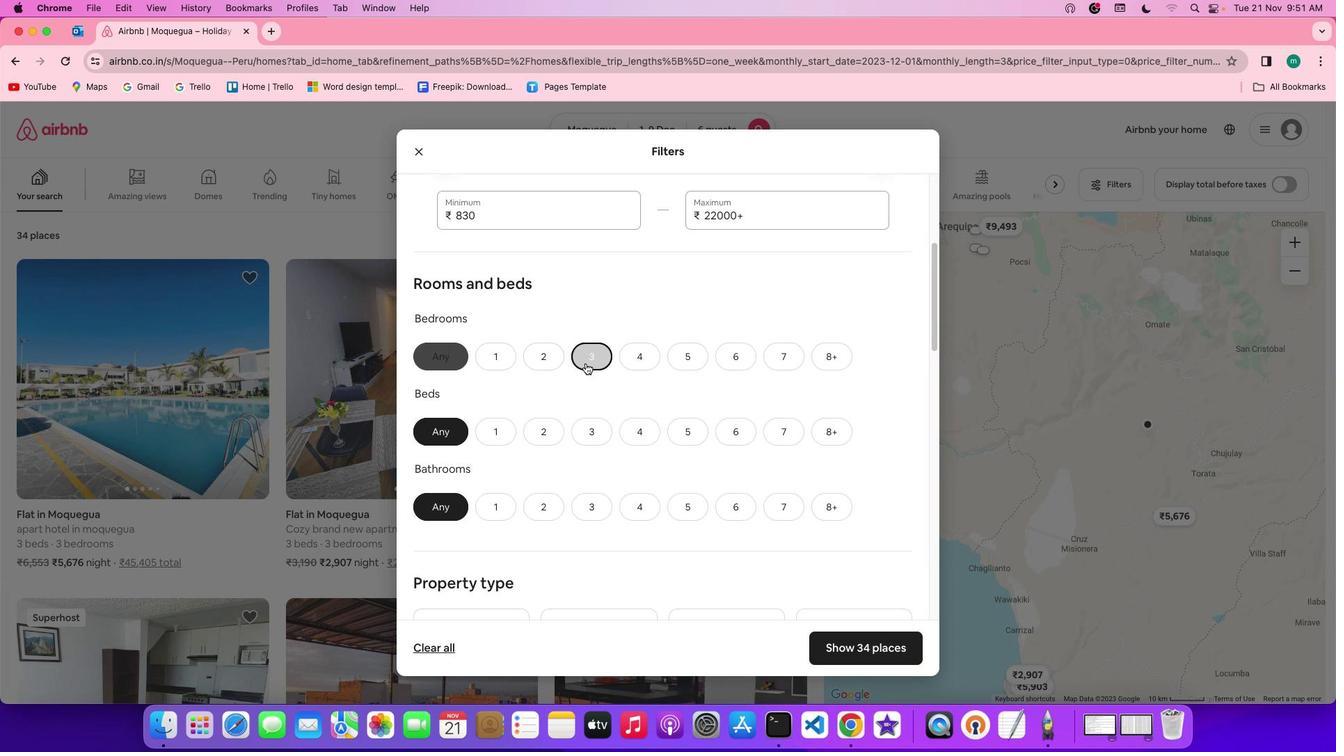 
Action: Mouse moved to (593, 432)
Screenshot: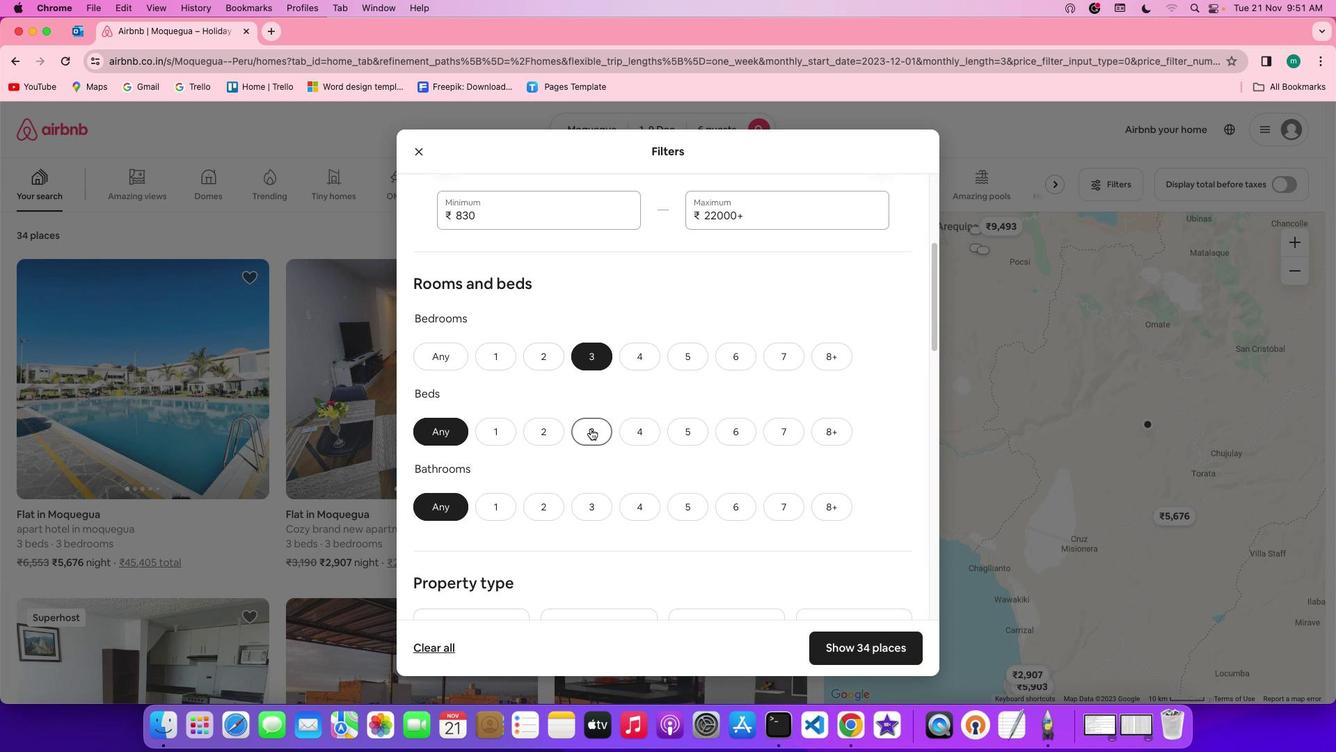 
Action: Mouse pressed left at (593, 432)
Screenshot: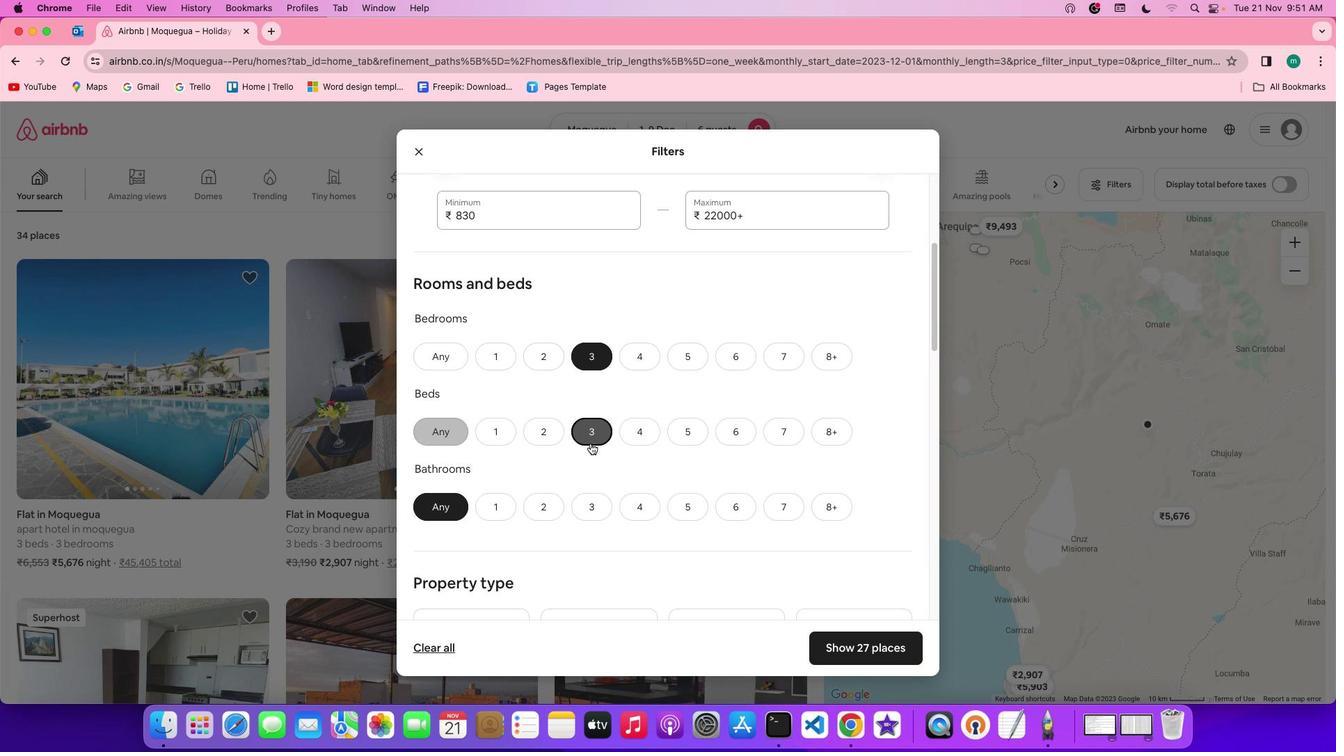 
Action: Mouse moved to (600, 508)
Screenshot: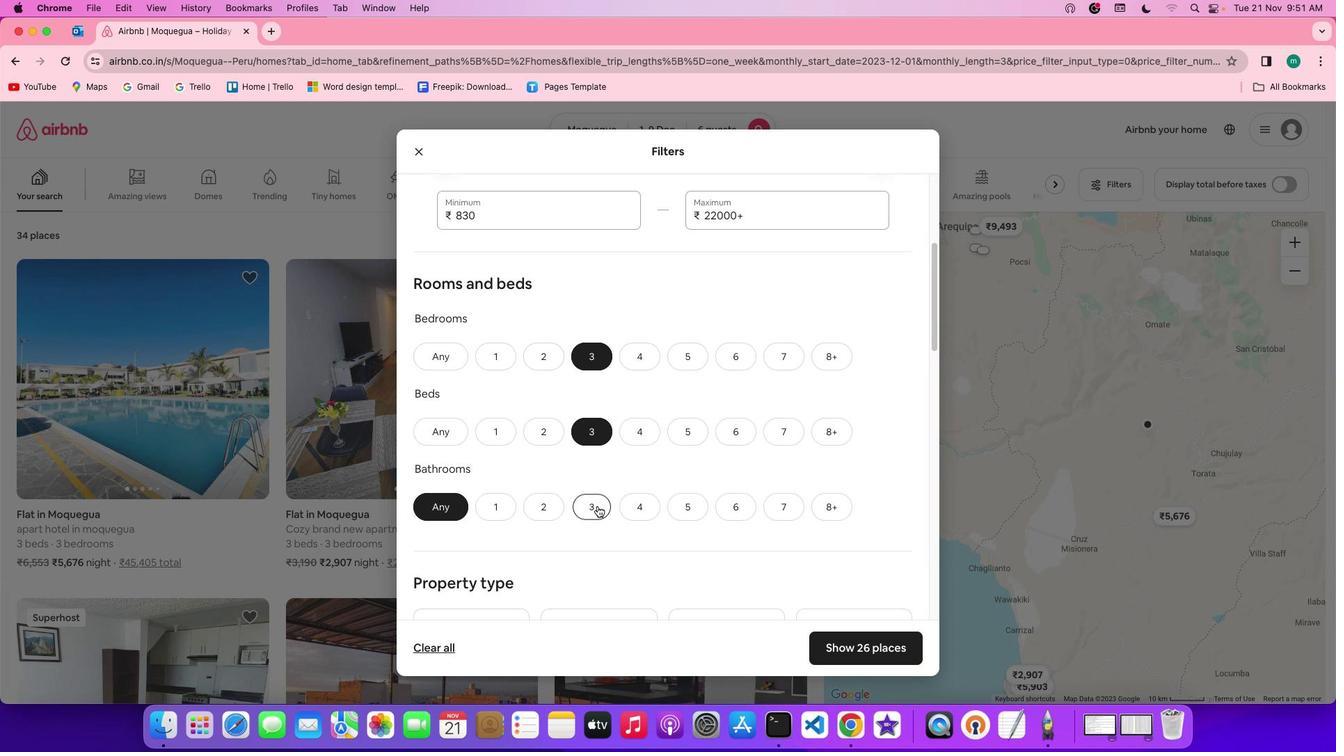 
Action: Mouse pressed left at (600, 508)
Screenshot: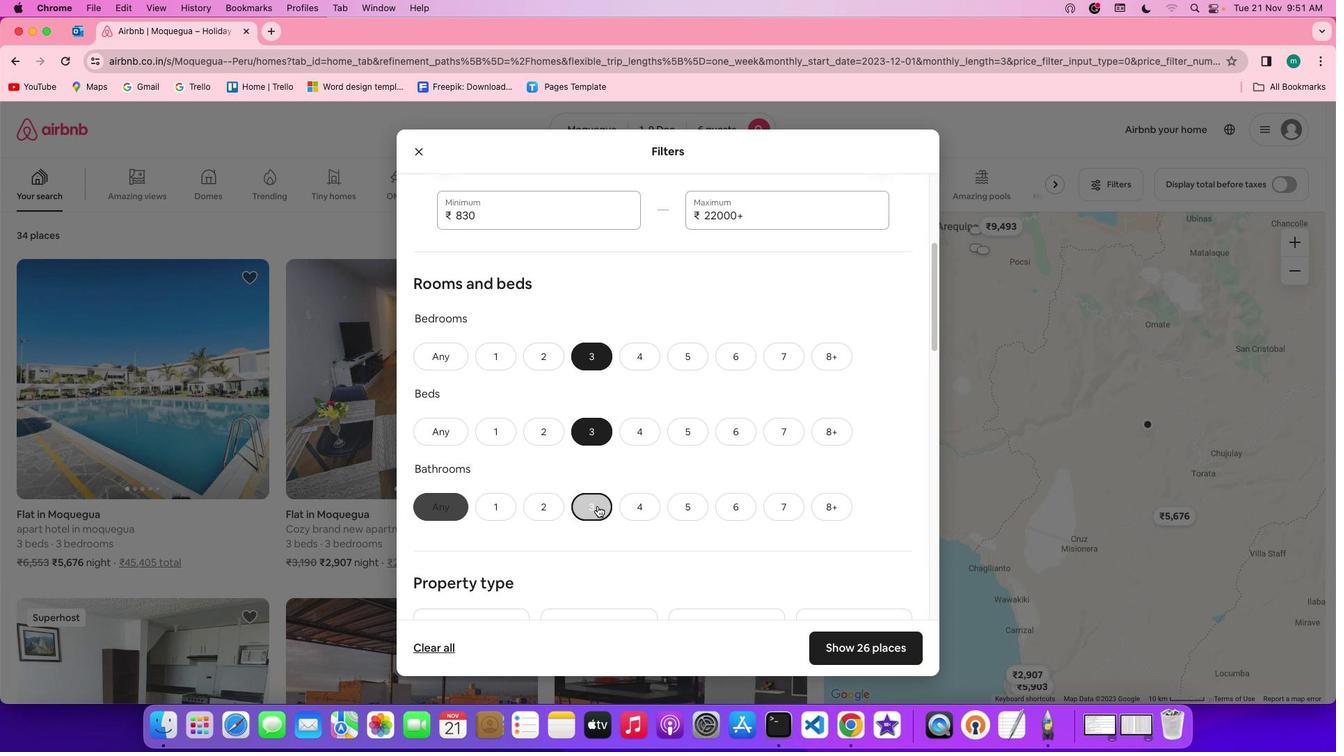
Action: Mouse moved to (695, 495)
Screenshot: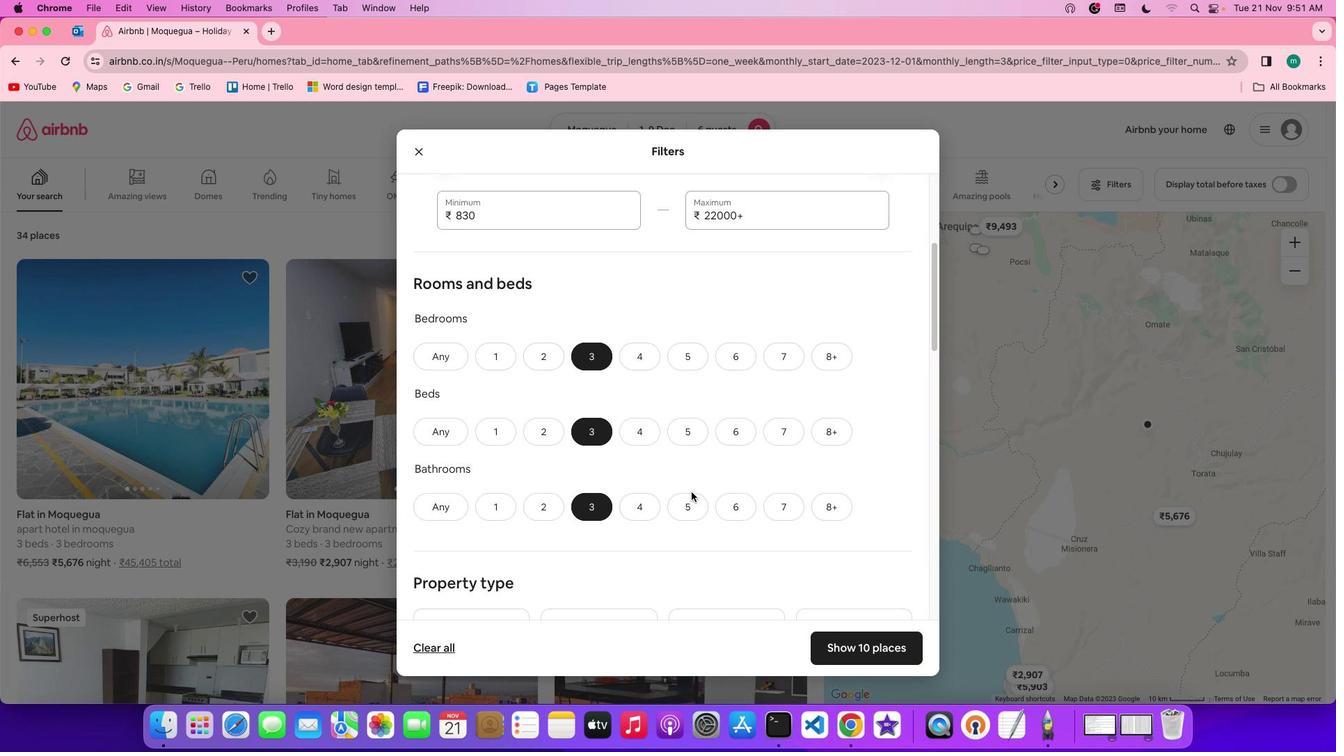 
Action: Mouse scrolled (695, 495) with delta (3, 2)
Screenshot: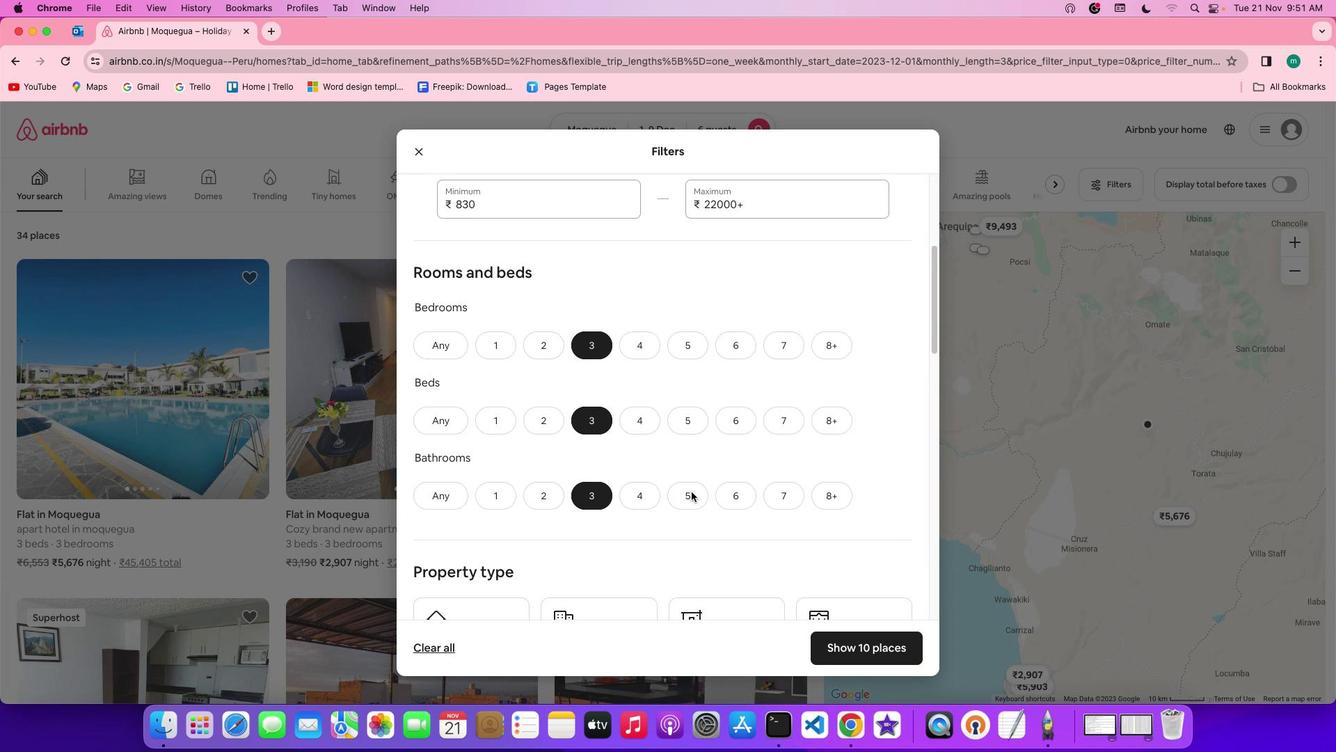 
Action: Mouse scrolled (695, 495) with delta (3, 2)
Screenshot: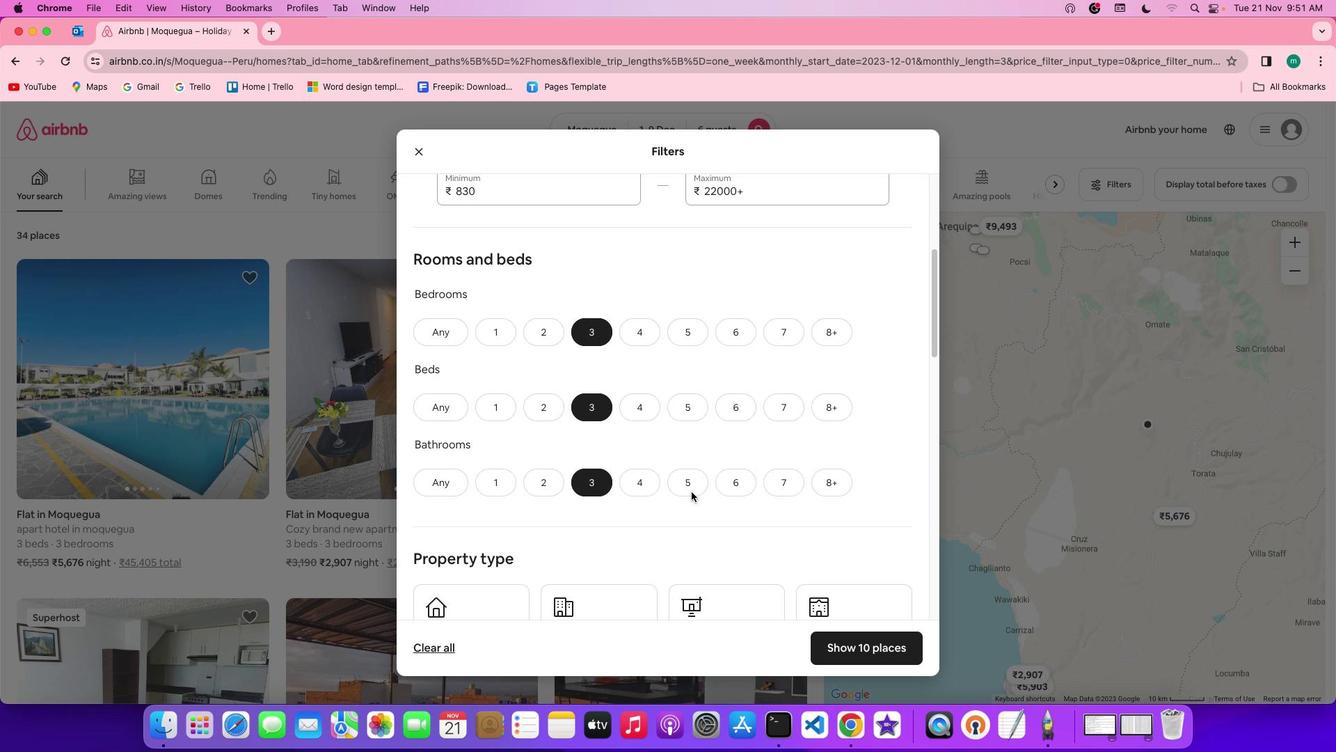 
Action: Mouse scrolled (695, 495) with delta (3, 2)
Screenshot: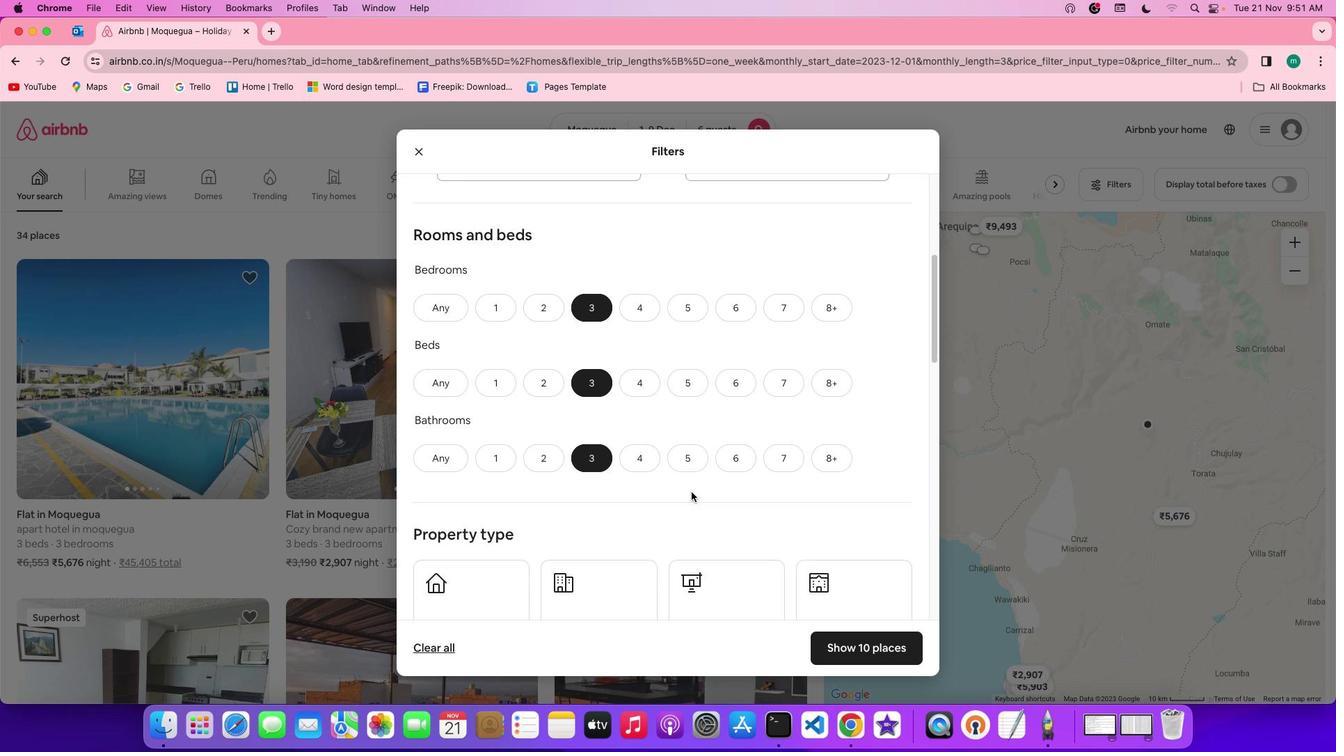 
Action: Mouse scrolled (695, 495) with delta (3, 2)
Screenshot: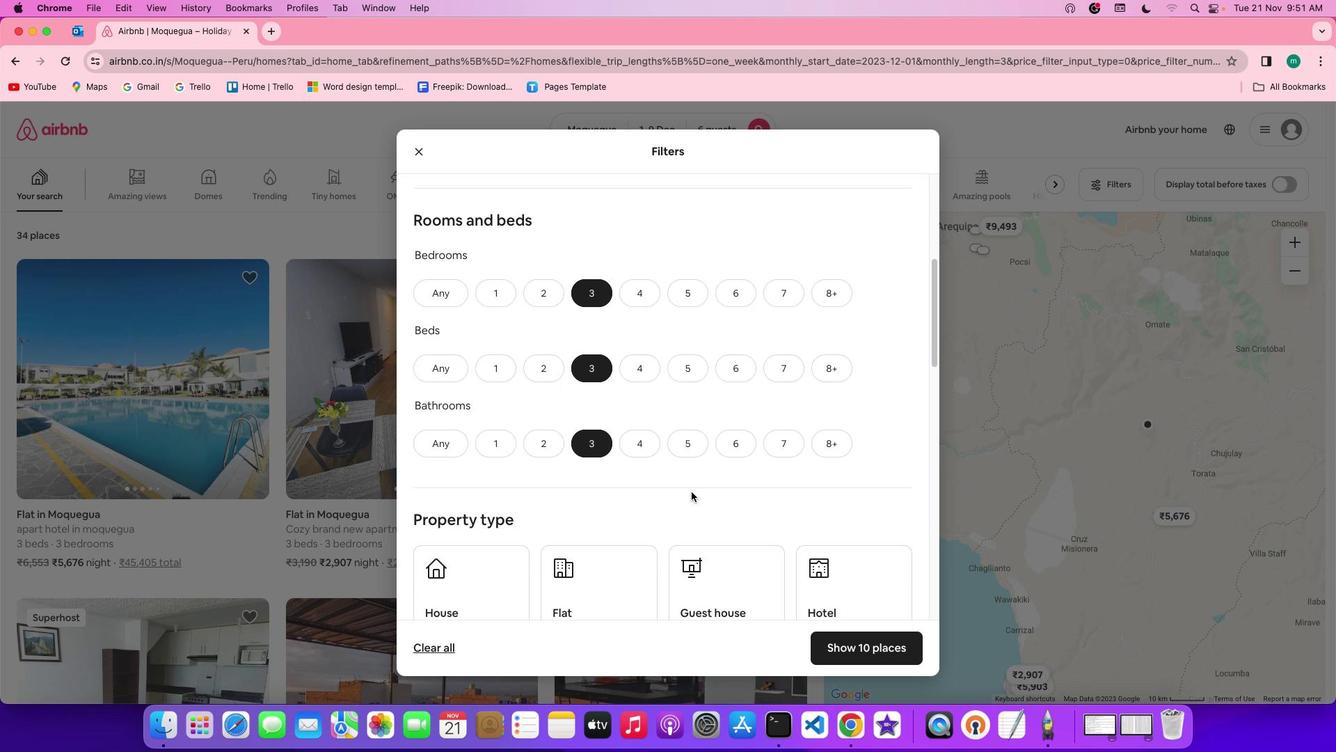 
Action: Mouse scrolled (695, 495) with delta (3, 2)
Screenshot: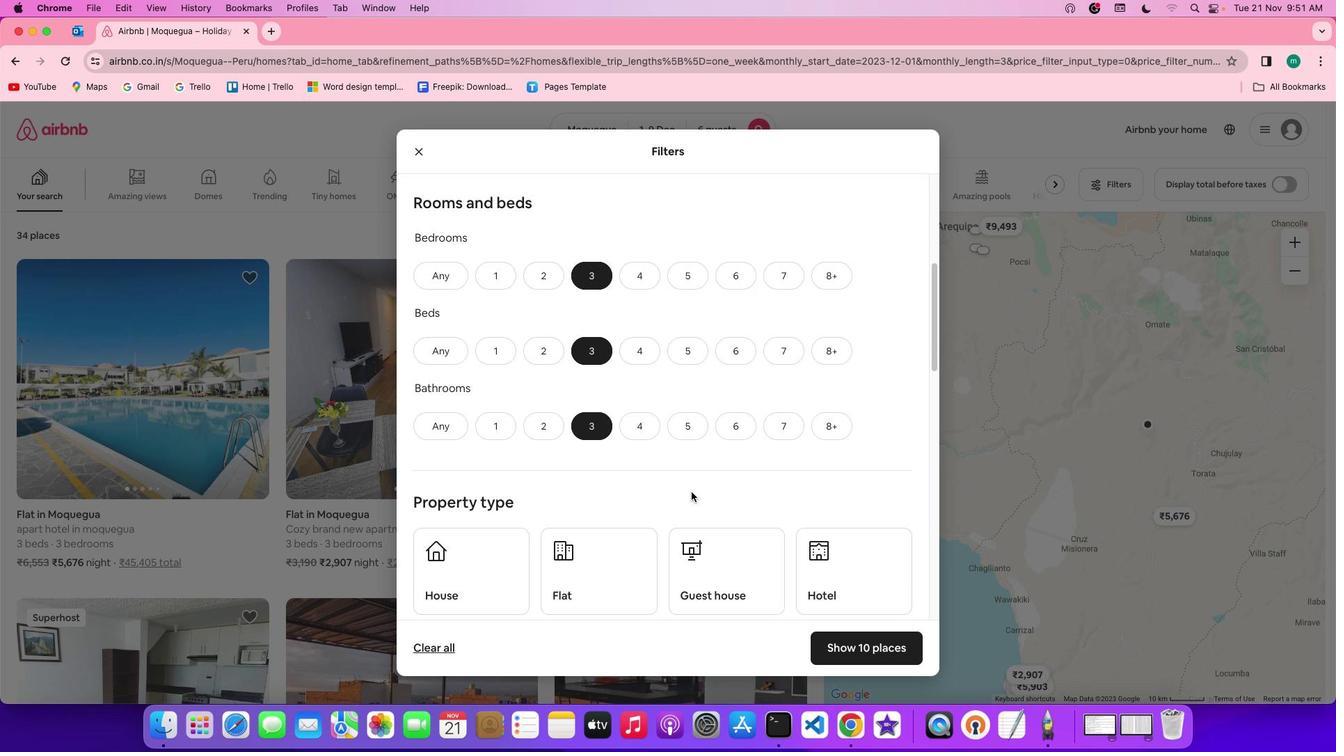
Action: Mouse scrolled (695, 495) with delta (3, 2)
Screenshot: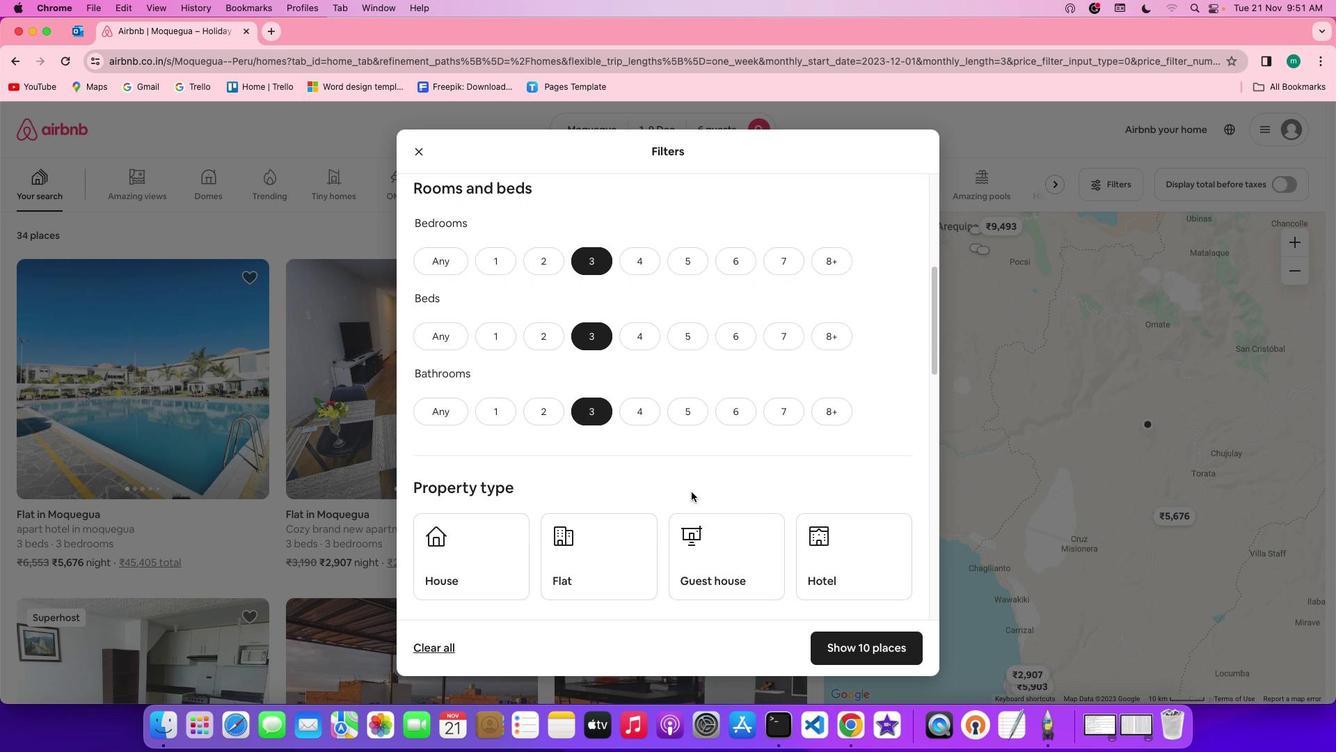 
Action: Mouse scrolled (695, 495) with delta (3, 2)
Screenshot: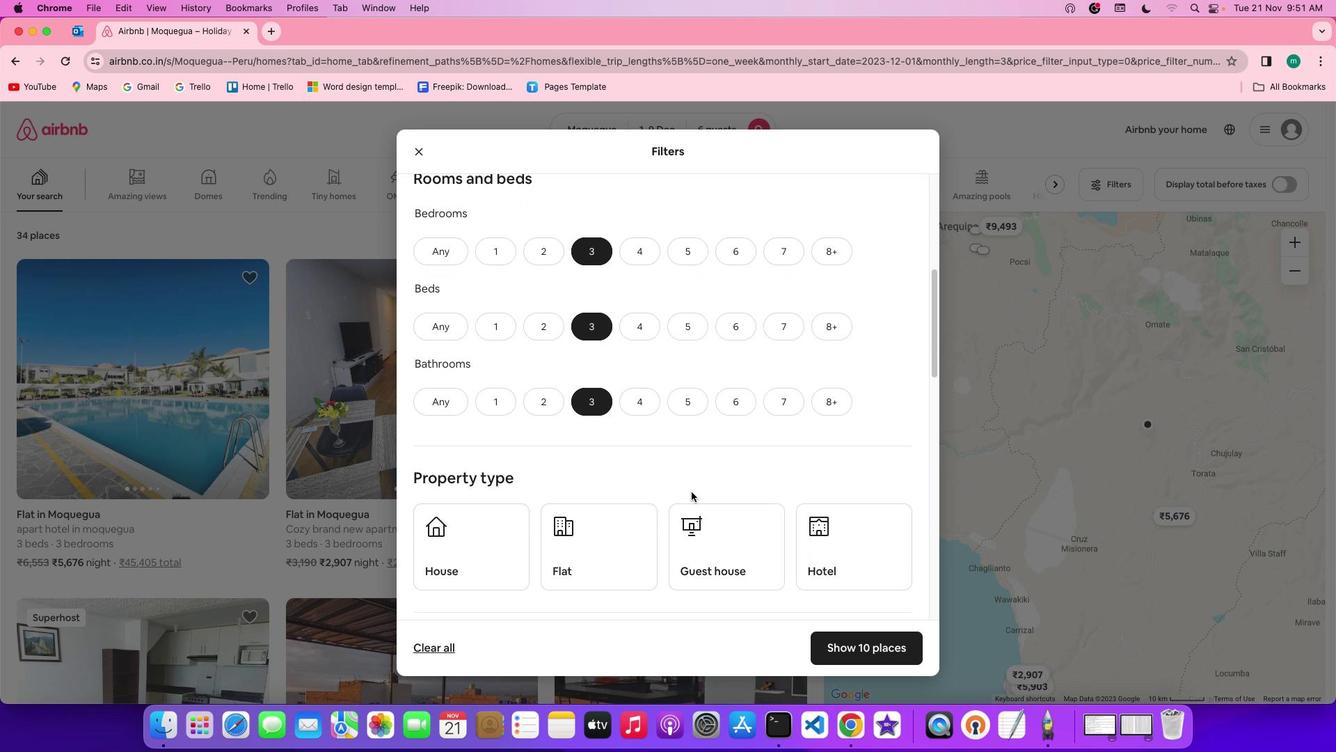 
Action: Mouse moved to (769, 537)
Screenshot: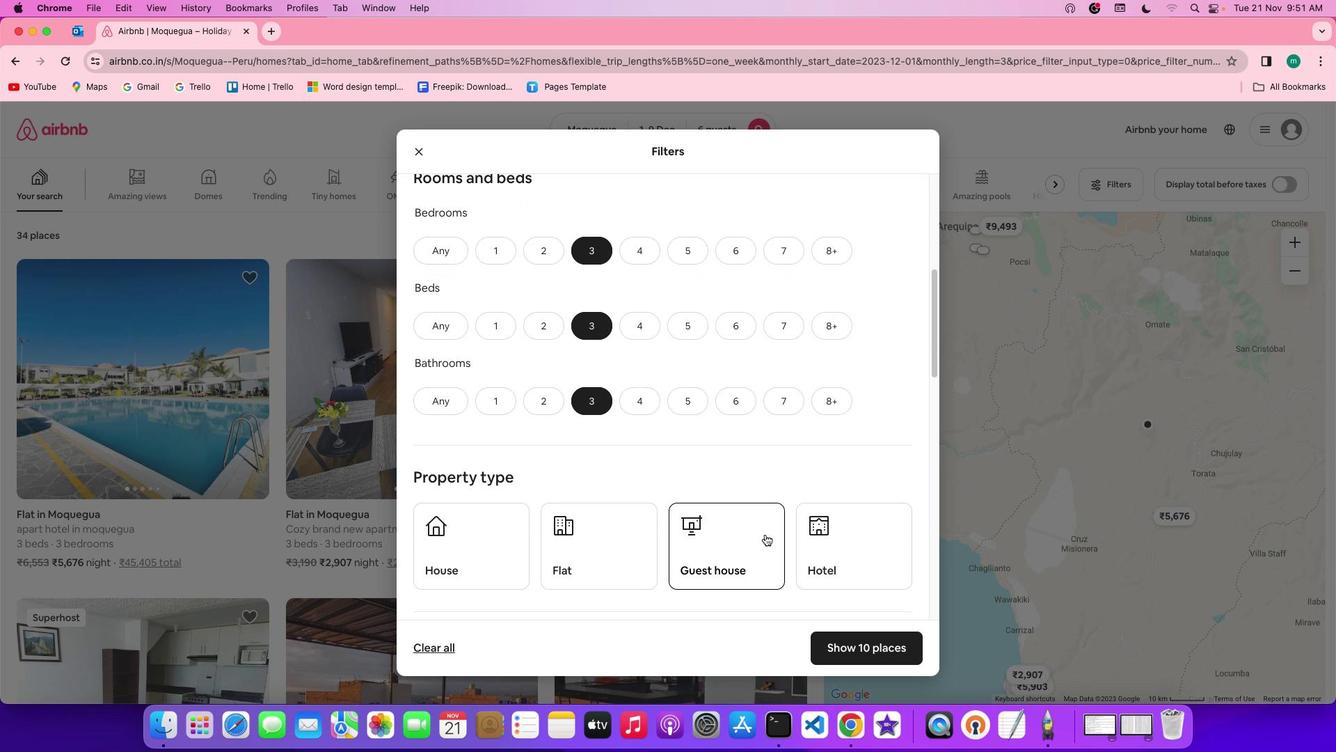 
Action: Mouse scrolled (769, 537) with delta (3, 2)
Screenshot: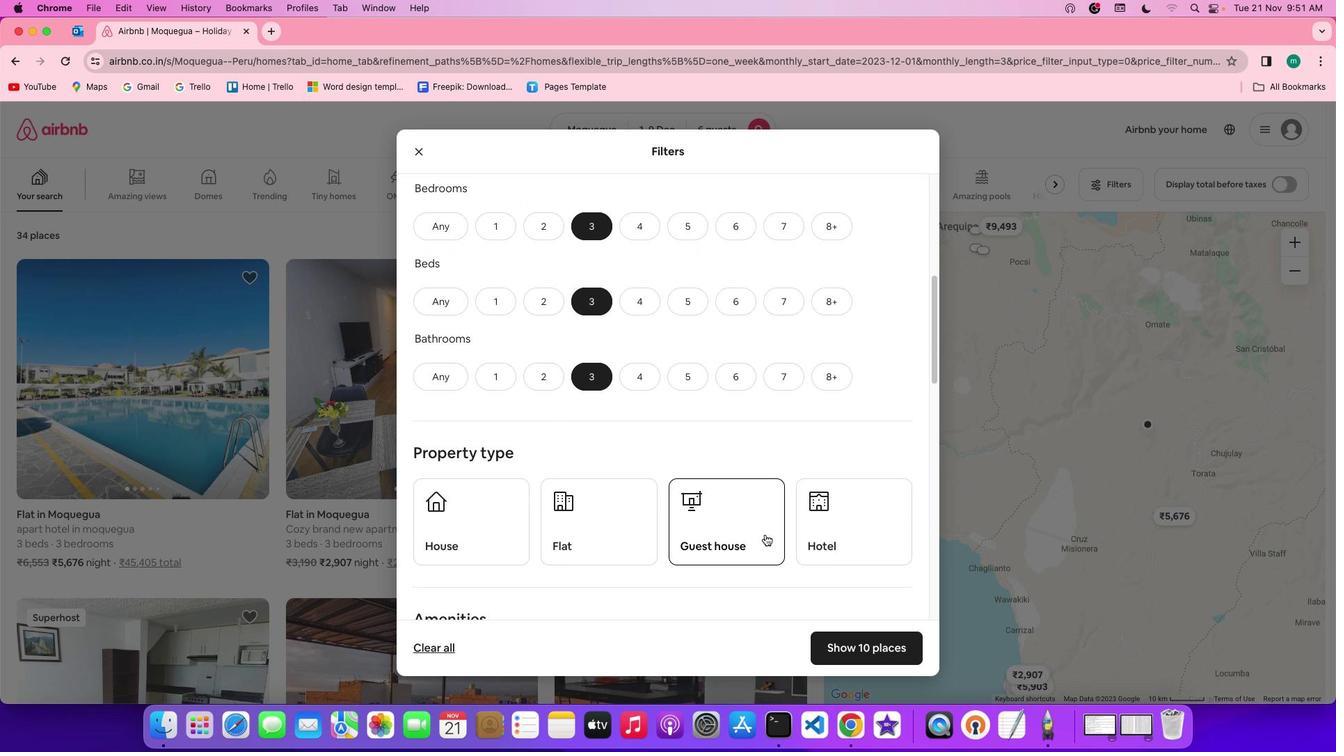
Action: Mouse scrolled (769, 537) with delta (3, 2)
Screenshot: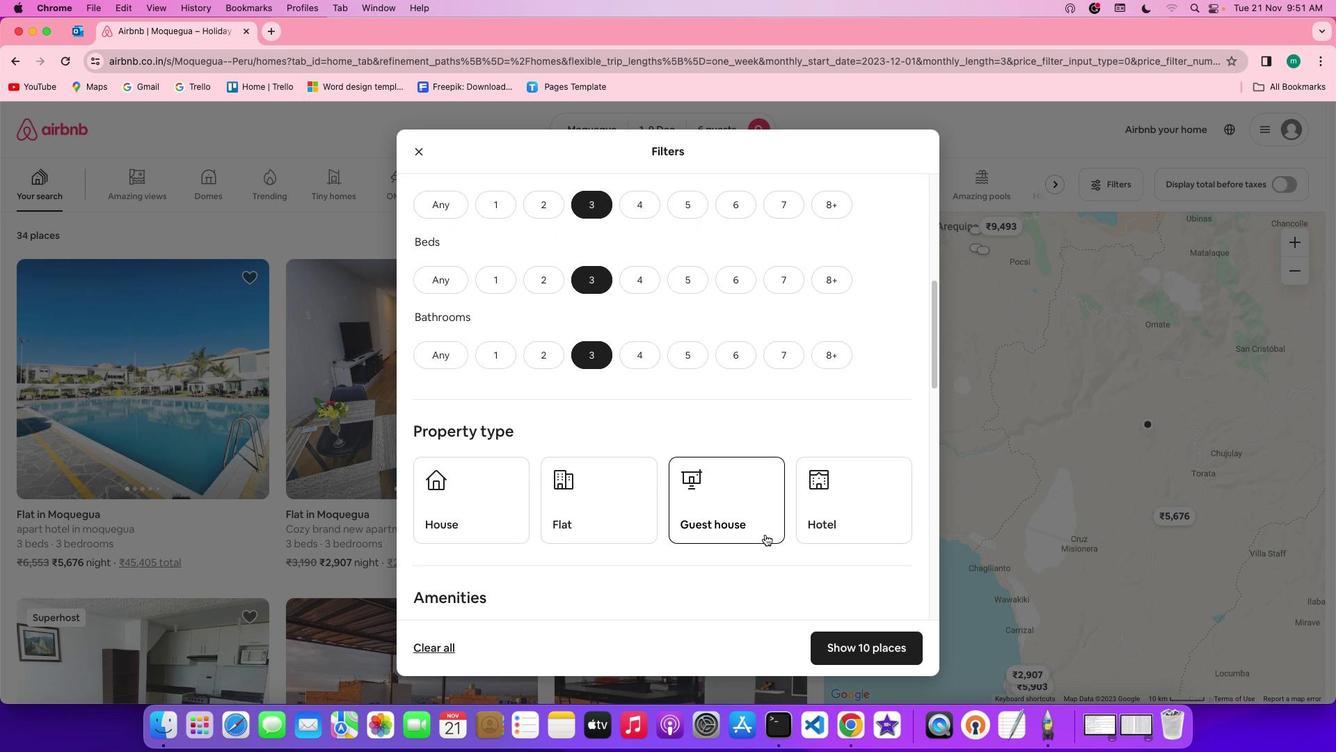 
Action: Mouse scrolled (769, 537) with delta (3, 2)
Screenshot: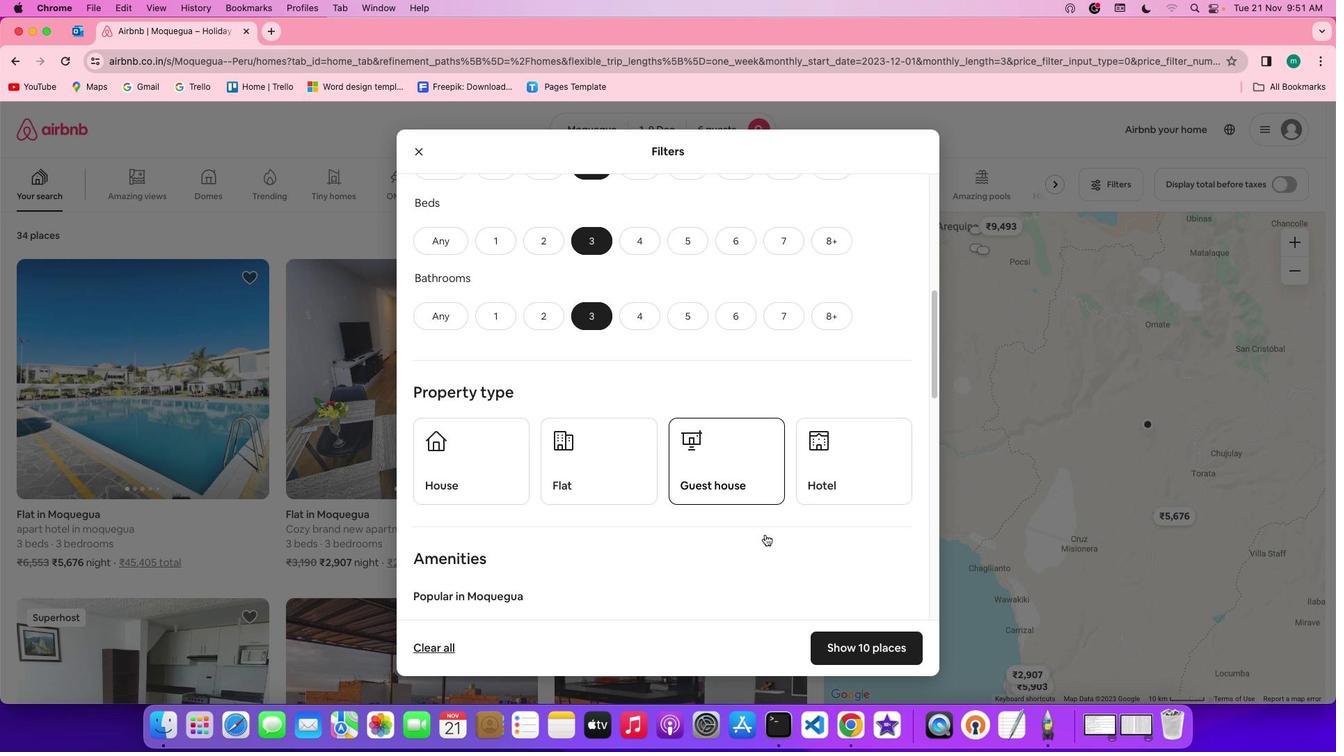 
Action: Mouse moved to (490, 434)
Screenshot: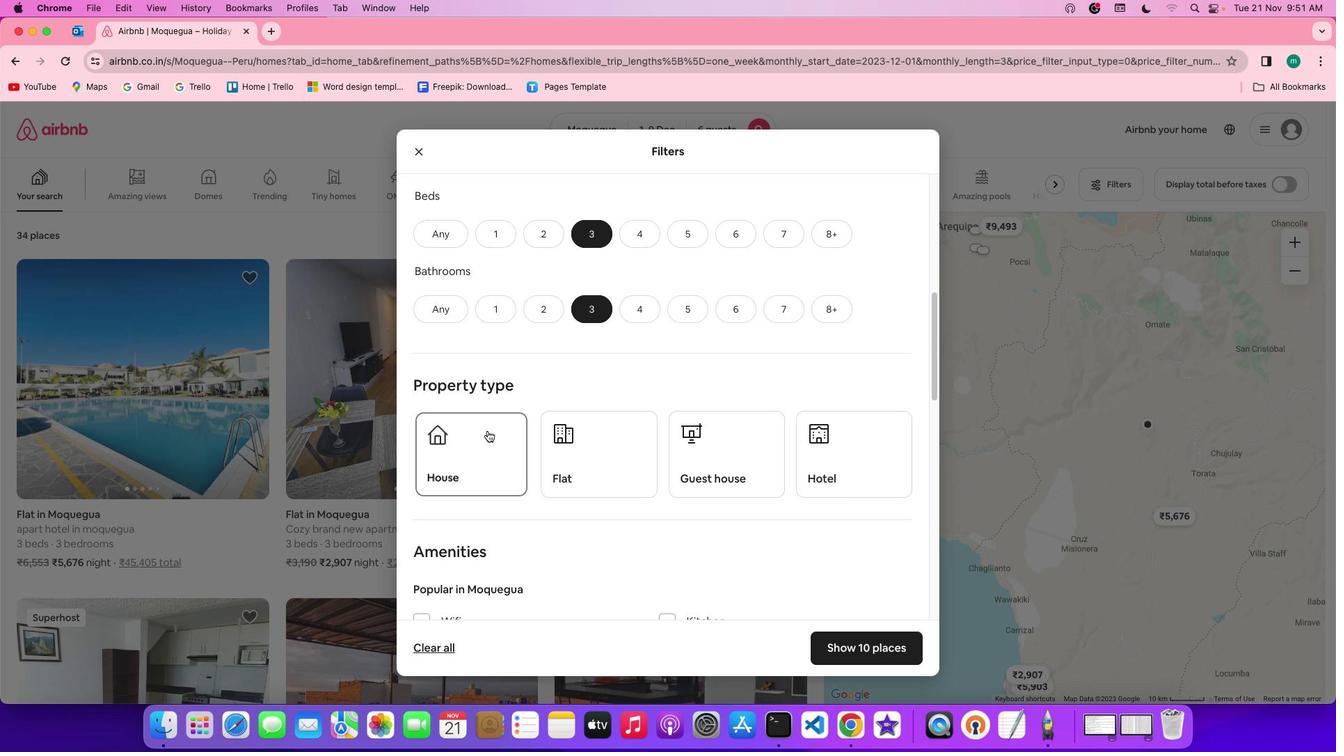 
Action: Mouse pressed left at (490, 434)
Screenshot: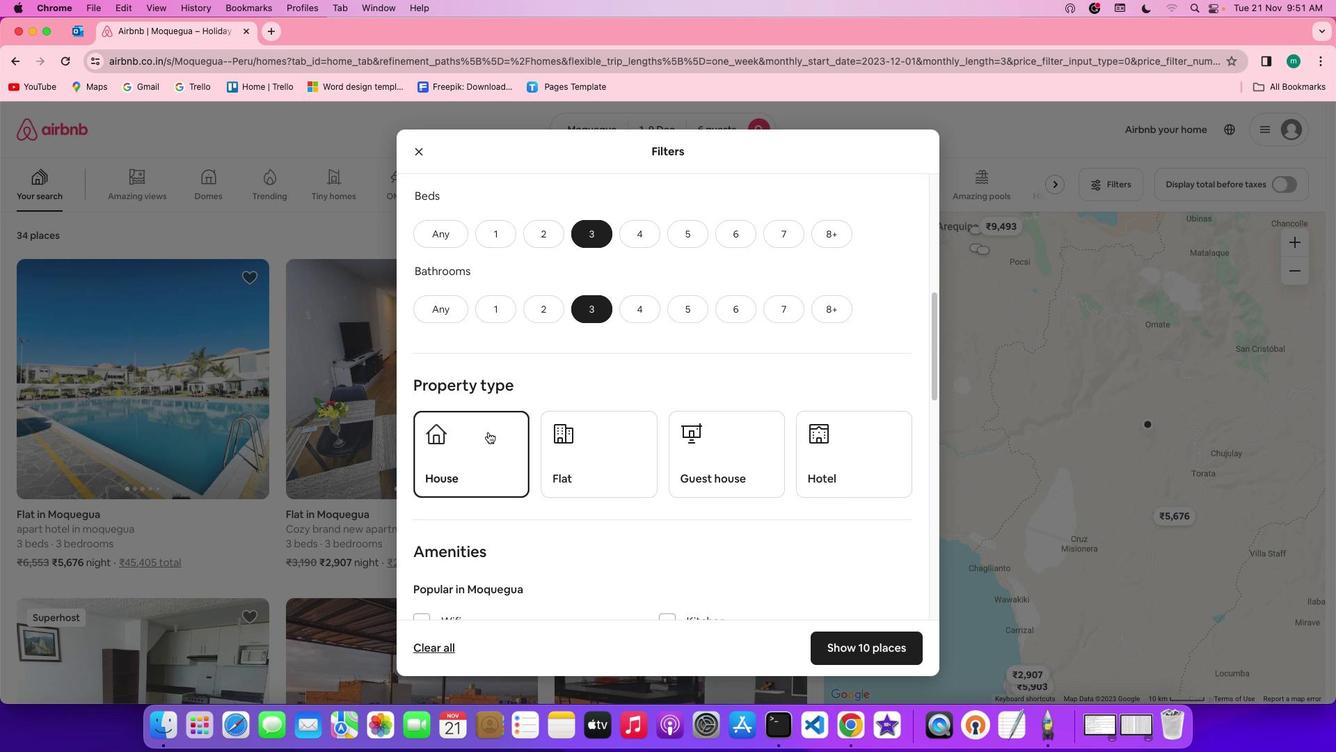 
Action: Mouse moved to (703, 488)
Screenshot: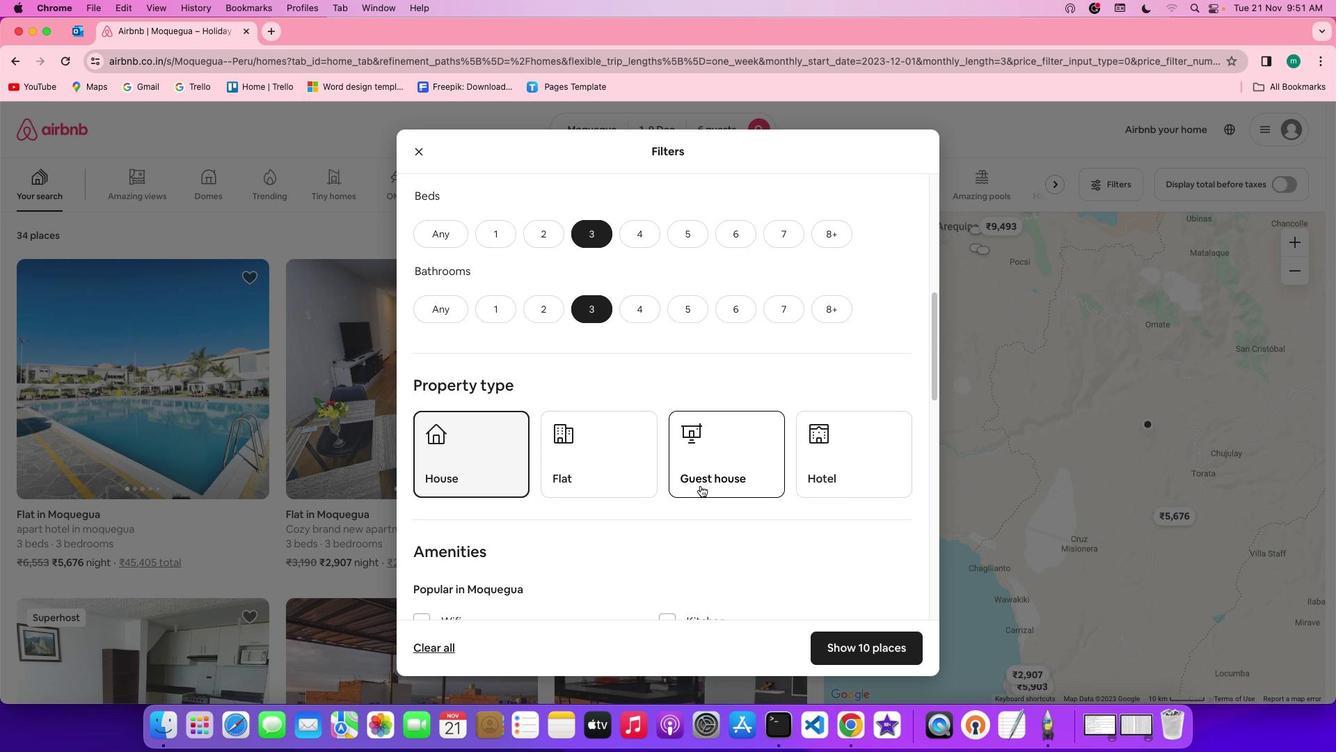 
Action: Mouse scrolled (703, 488) with delta (3, 2)
Screenshot: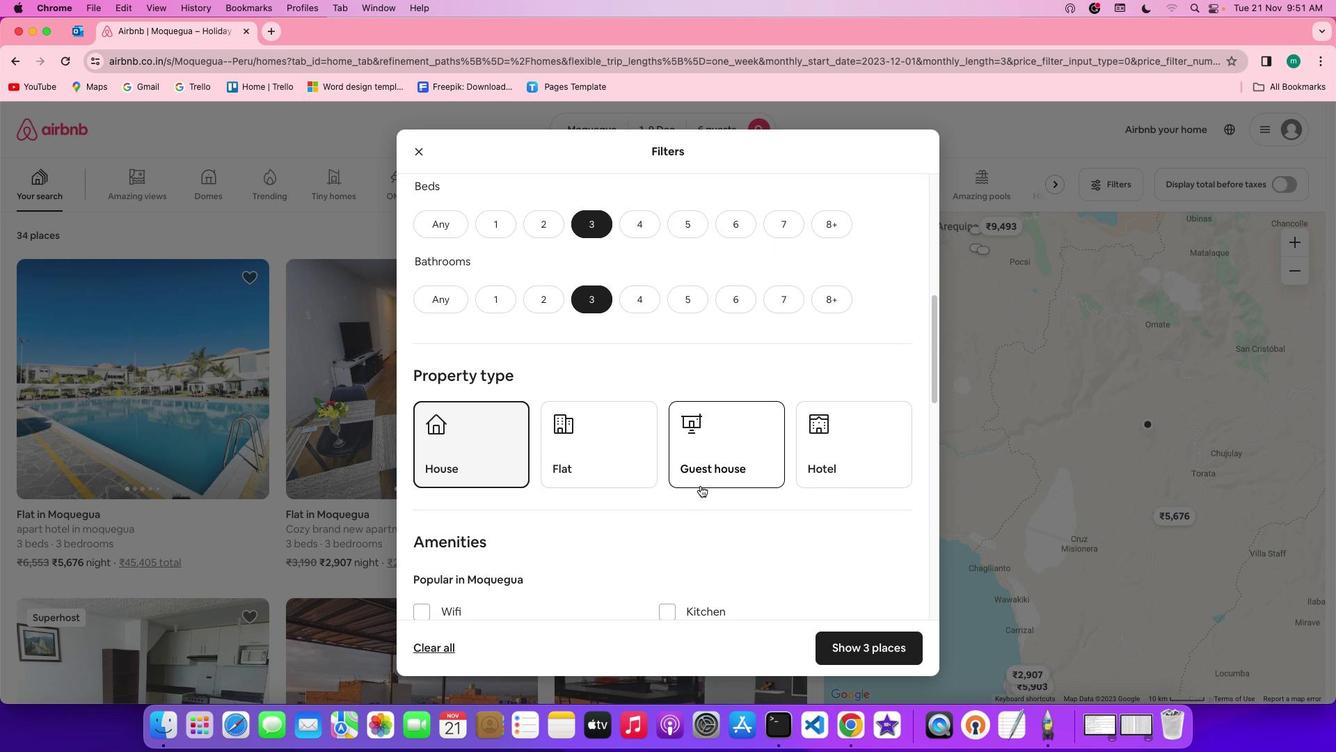 
Action: Mouse scrolled (703, 488) with delta (3, 2)
Screenshot: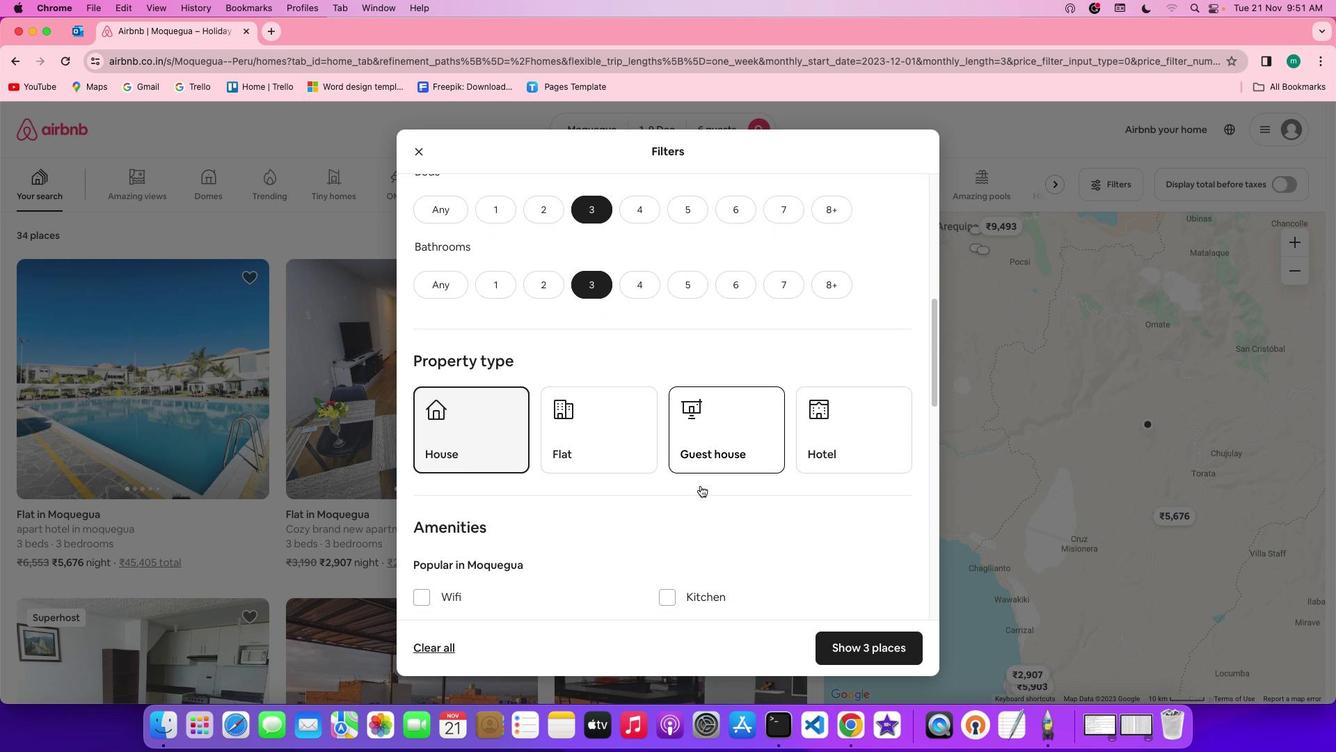 
Action: Mouse scrolled (703, 488) with delta (3, 2)
Screenshot: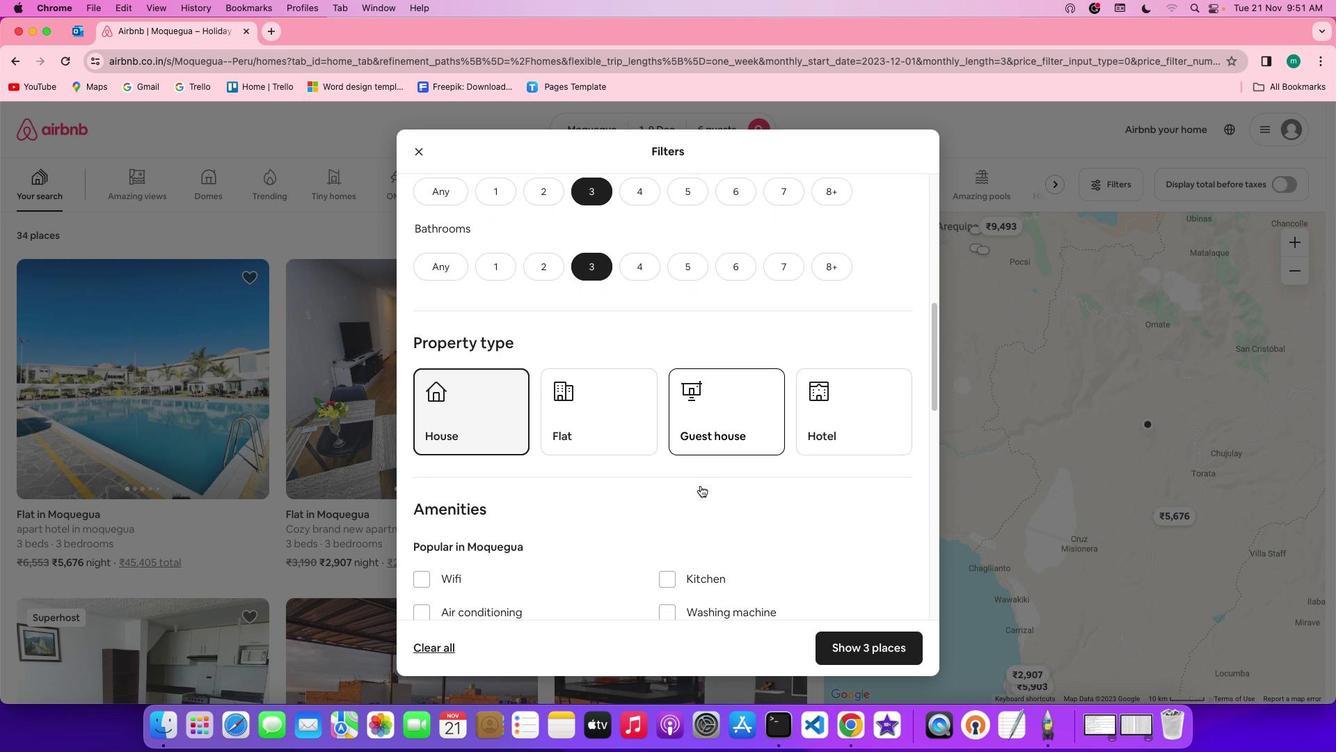 
Action: Mouse scrolled (703, 488) with delta (3, 2)
Screenshot: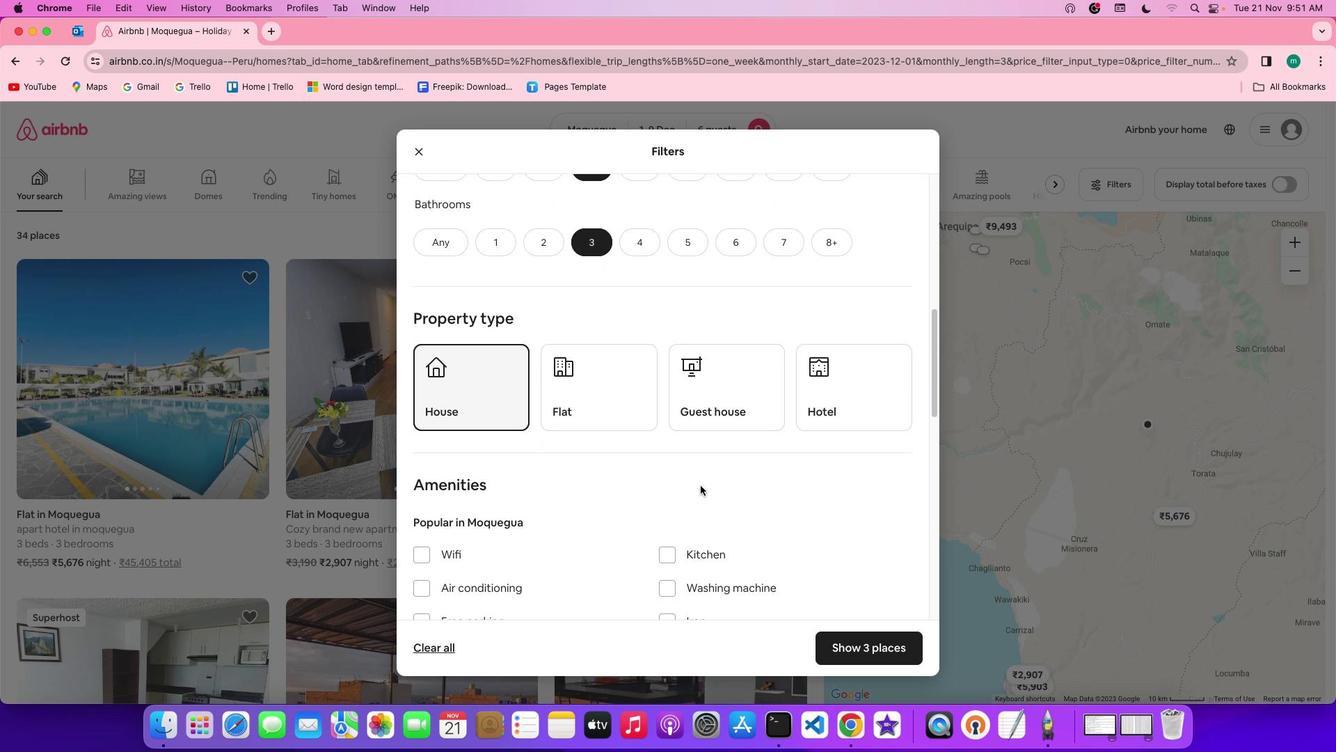 
Action: Mouse scrolled (703, 488) with delta (3, 2)
Screenshot: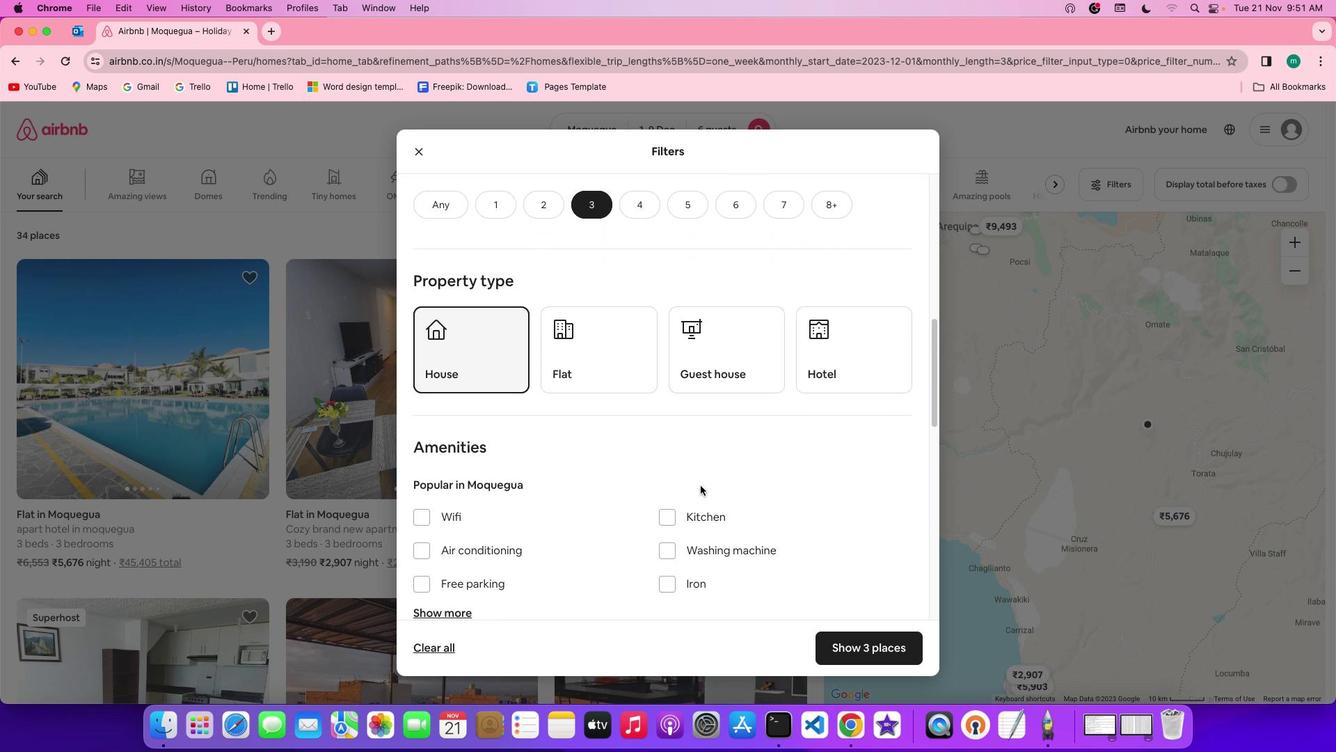 
Action: Mouse scrolled (703, 488) with delta (3, 2)
Screenshot: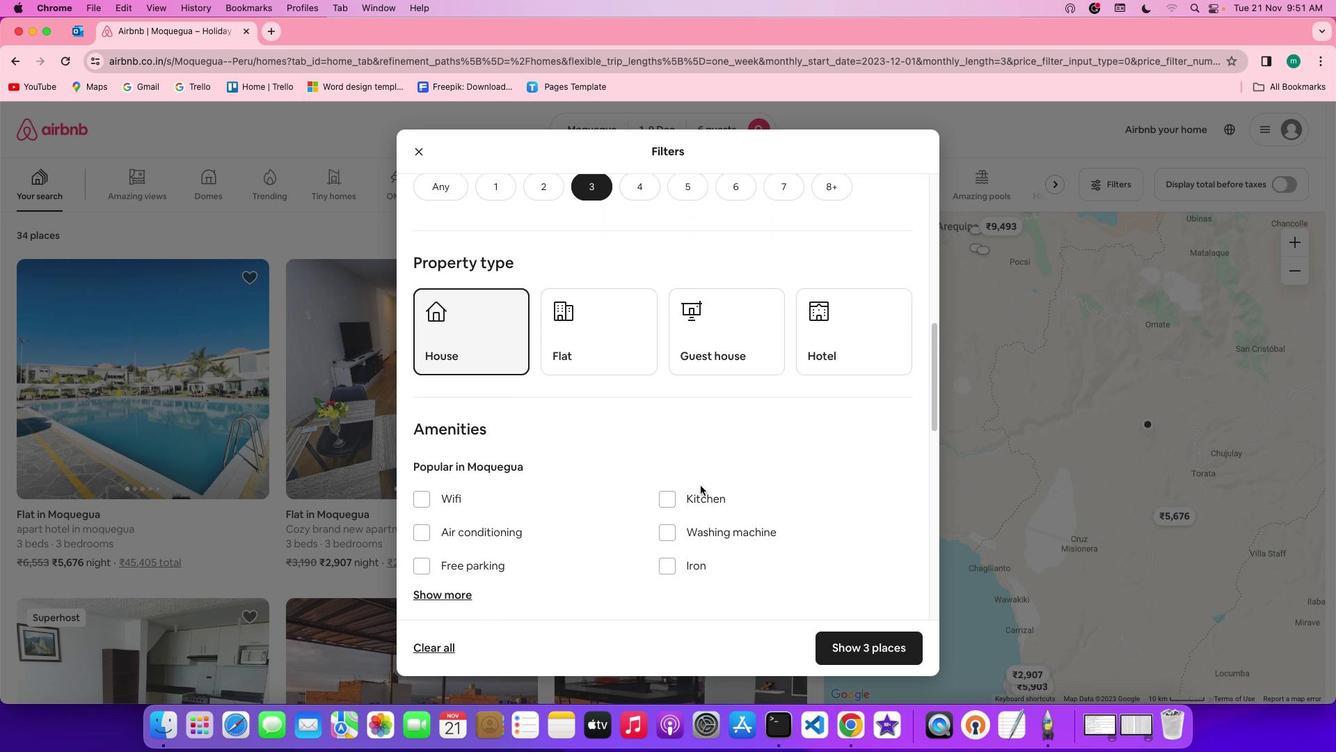 
Action: Mouse scrolled (703, 488) with delta (3, 2)
Screenshot: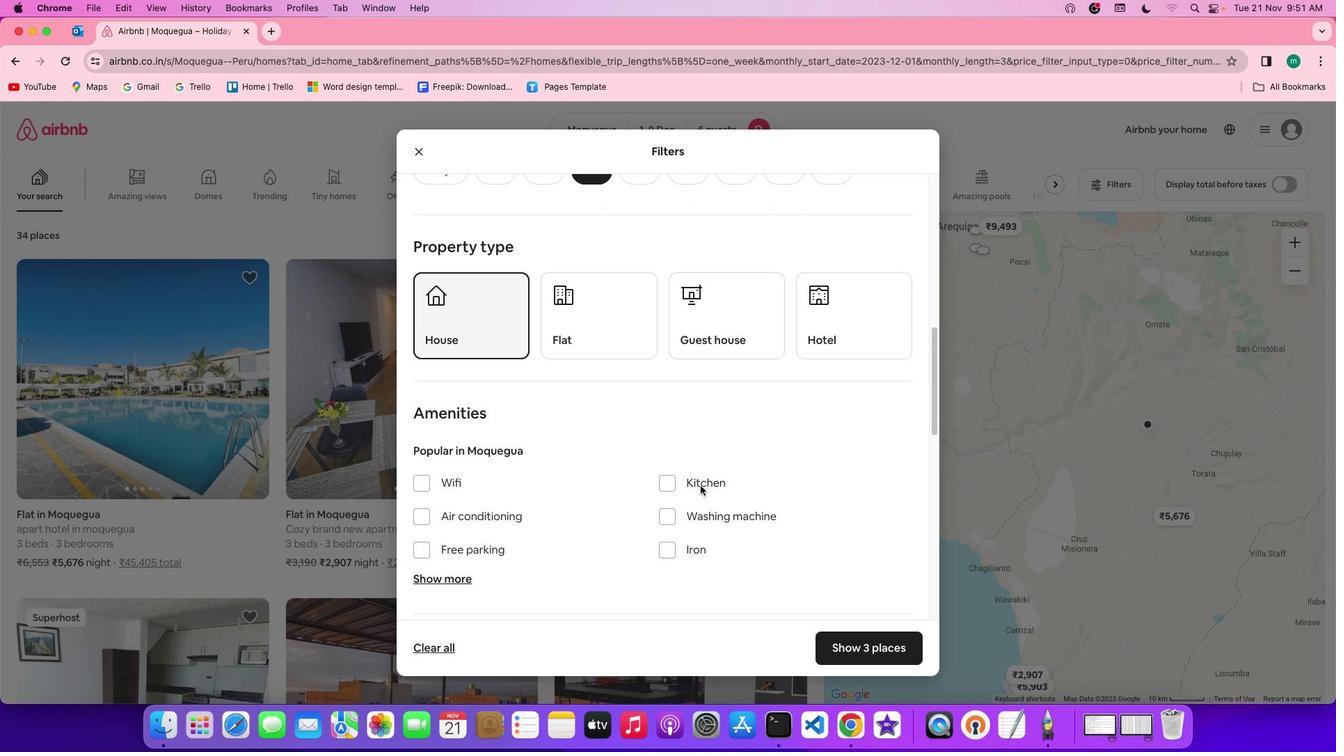 
Action: Mouse scrolled (703, 488) with delta (3, 2)
Screenshot: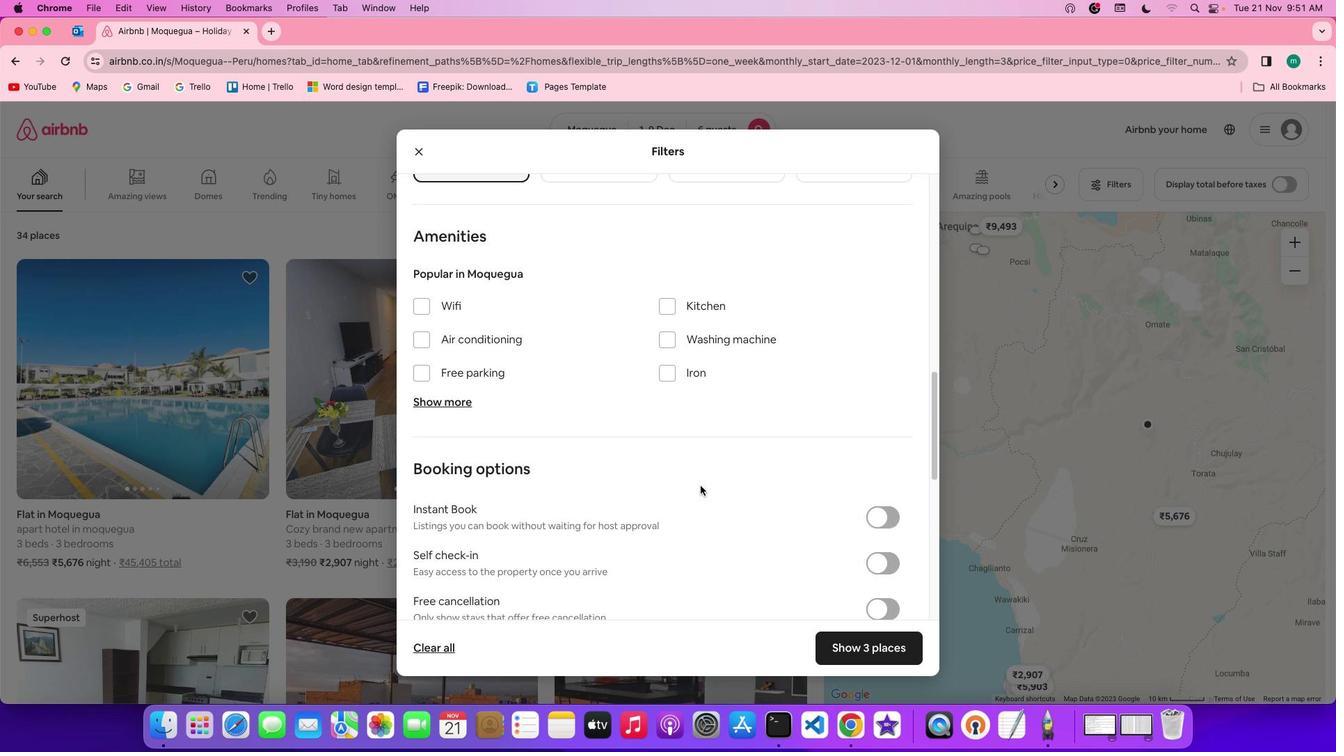
Action: Mouse scrolled (703, 488) with delta (3, 2)
Screenshot: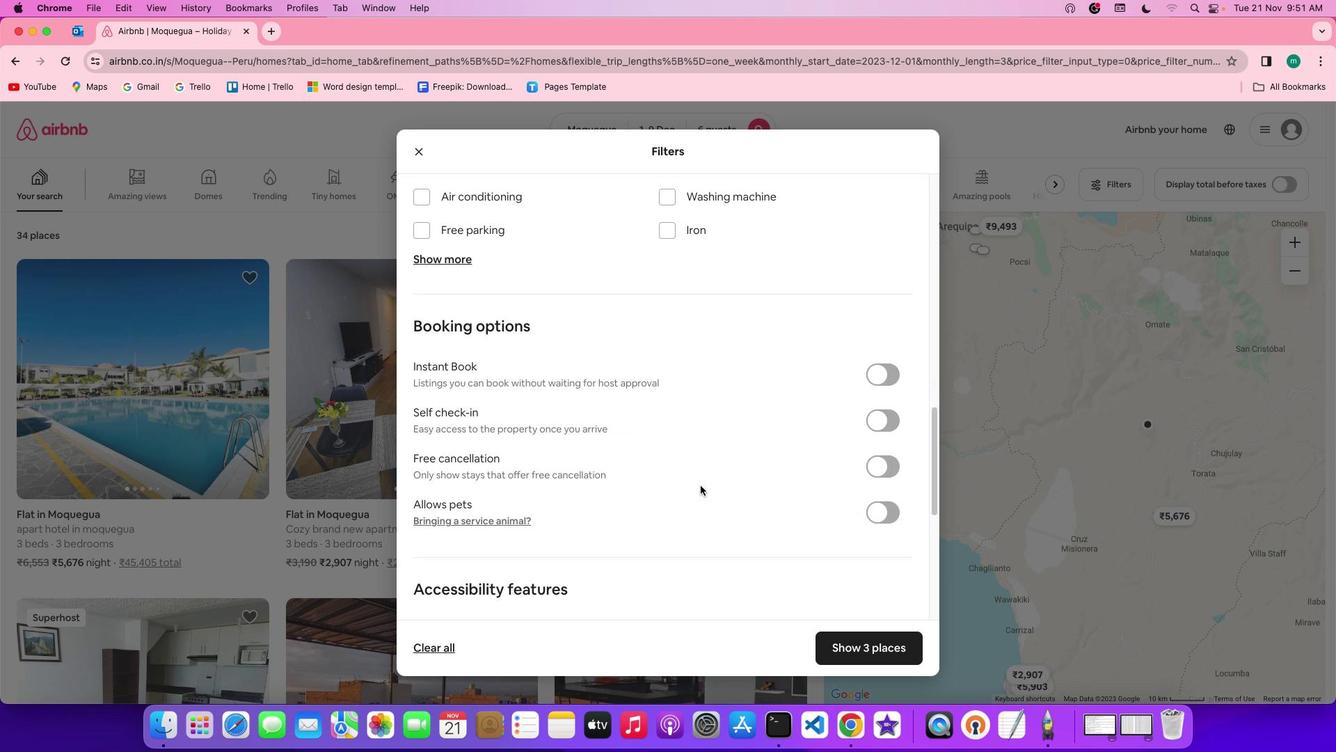 
Action: Mouse scrolled (703, 488) with delta (3, 1)
Screenshot: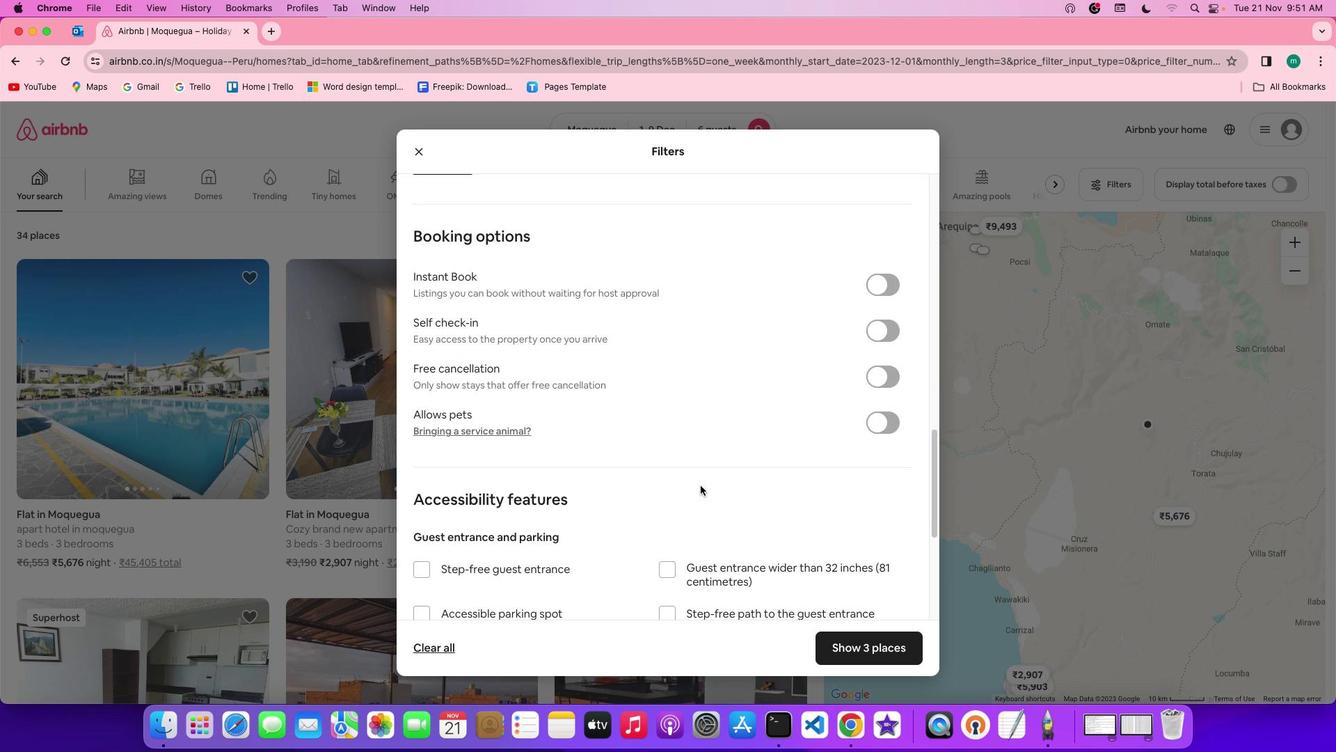 
Action: Mouse scrolled (703, 488) with delta (3, 0)
Screenshot: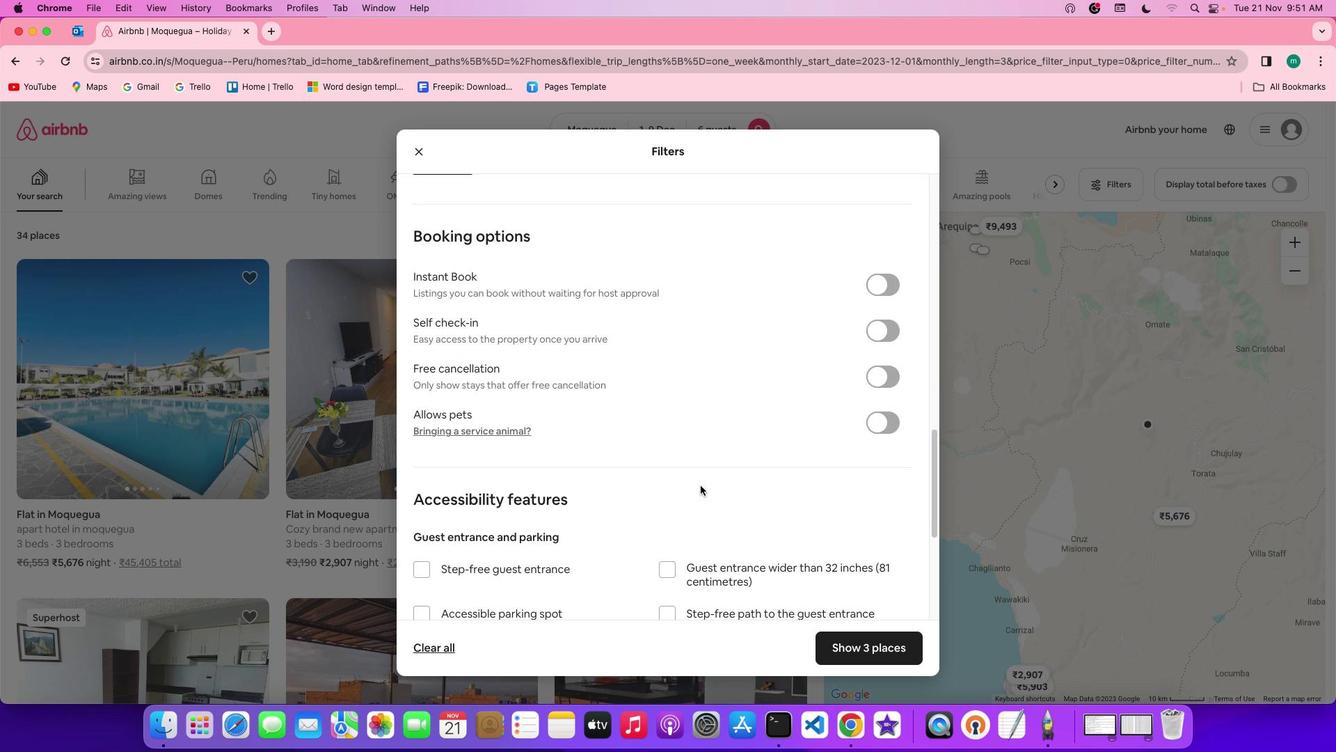 
Action: Mouse scrolled (703, 488) with delta (3, 0)
Screenshot: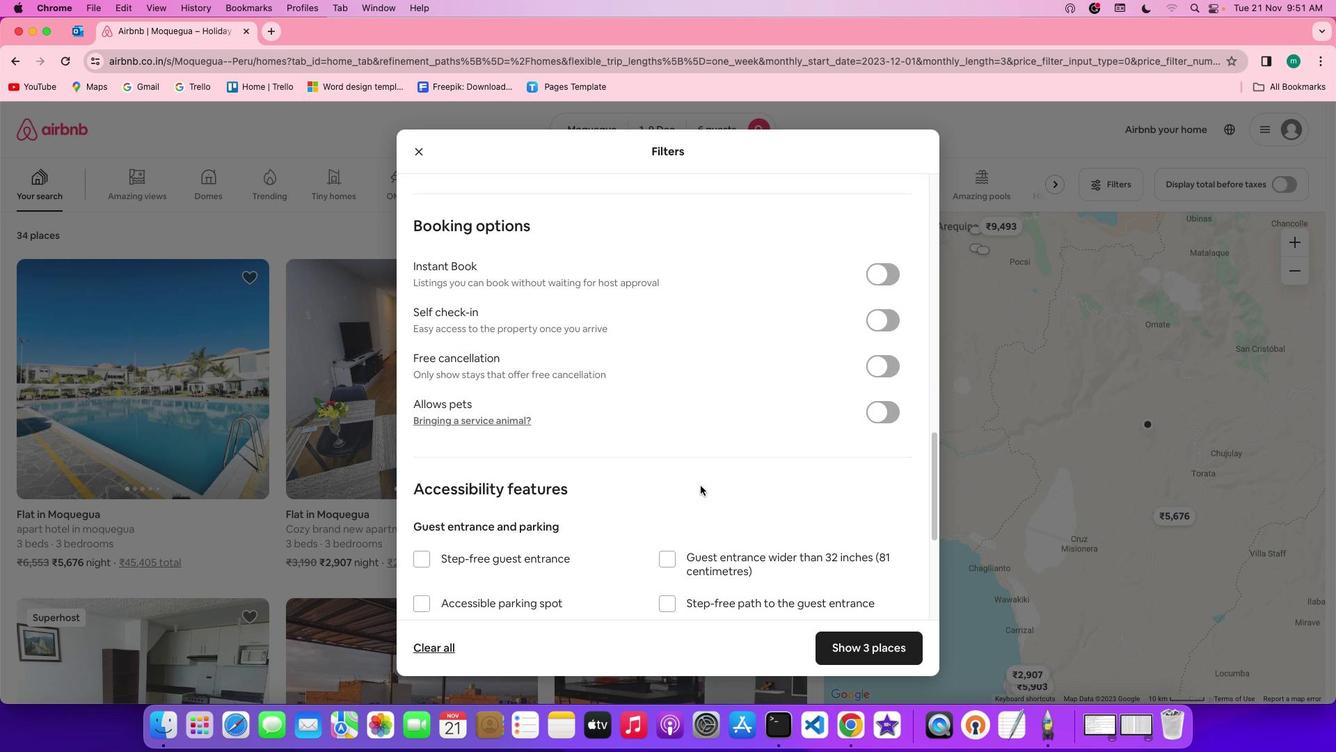 
Action: Mouse scrolled (703, 488) with delta (3, 2)
Screenshot: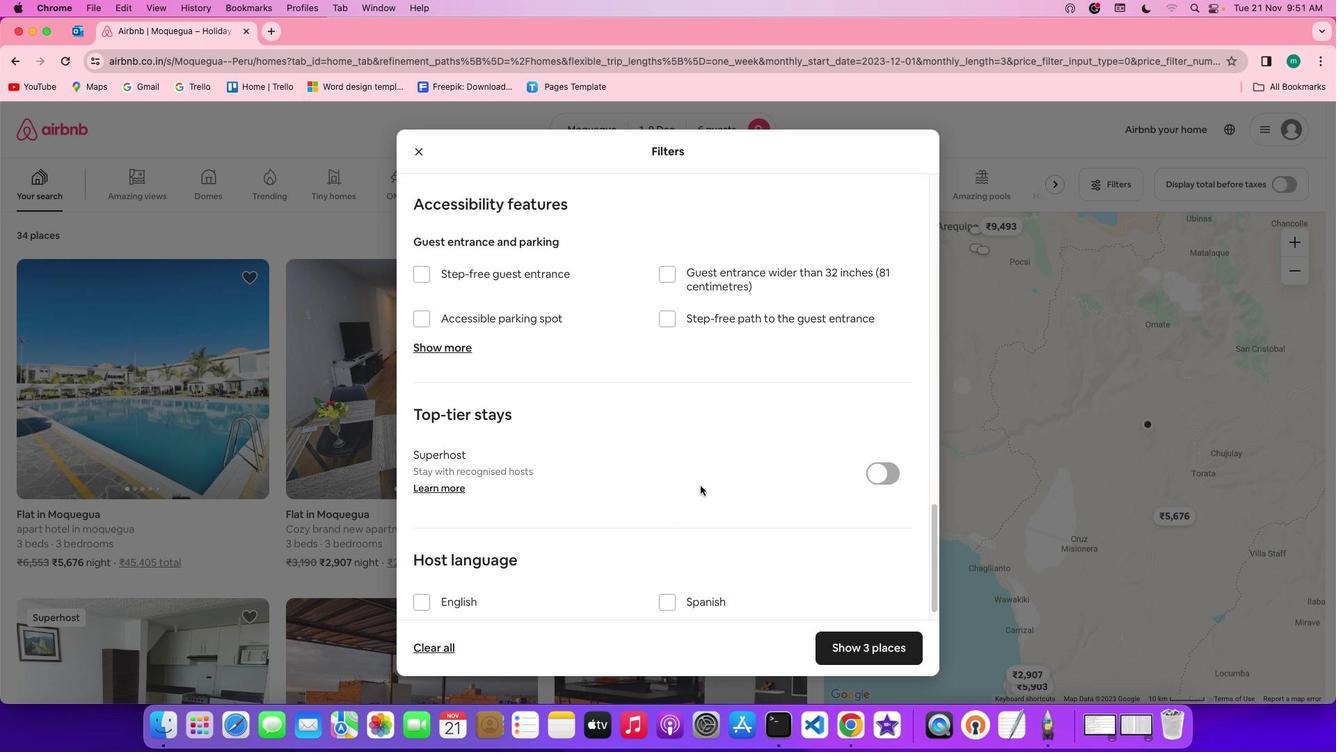 
Action: Mouse scrolled (703, 488) with delta (3, 2)
Screenshot: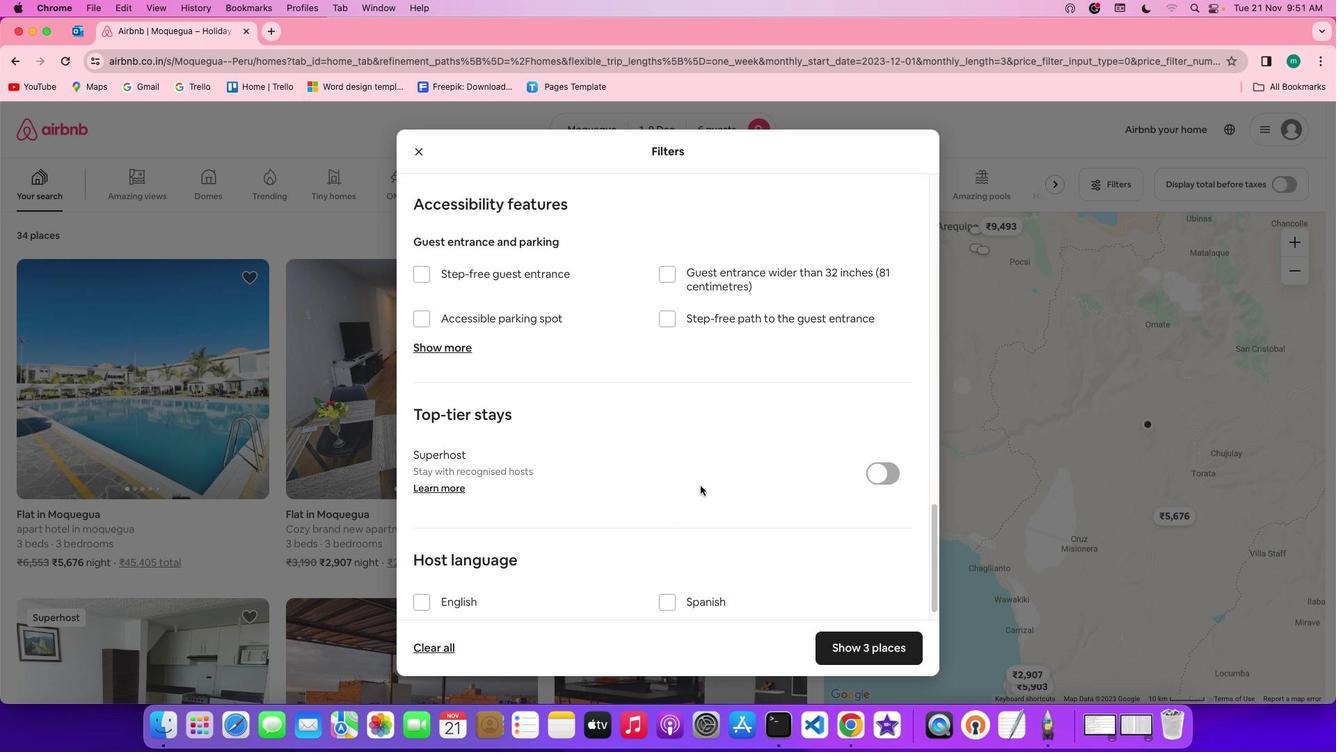 
Action: Mouse scrolled (703, 488) with delta (3, 1)
Screenshot: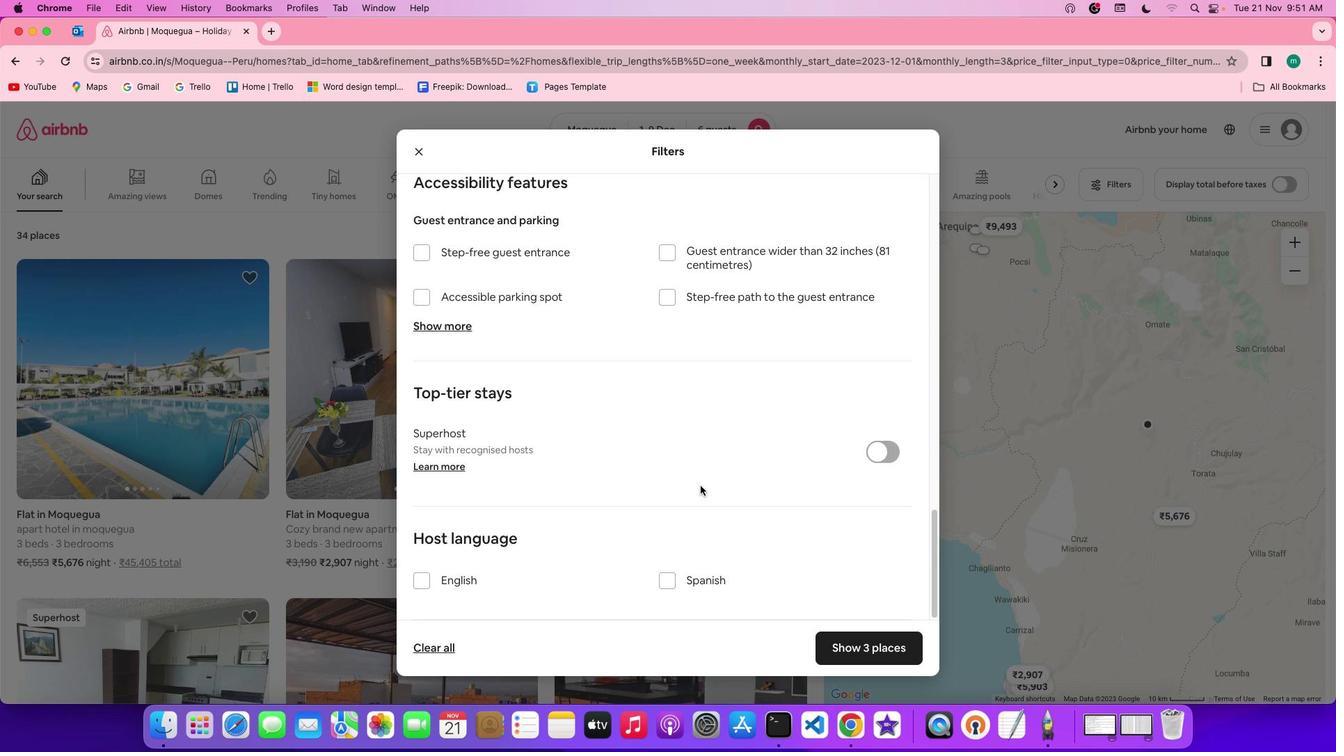 
Action: Mouse scrolled (703, 488) with delta (3, 0)
Screenshot: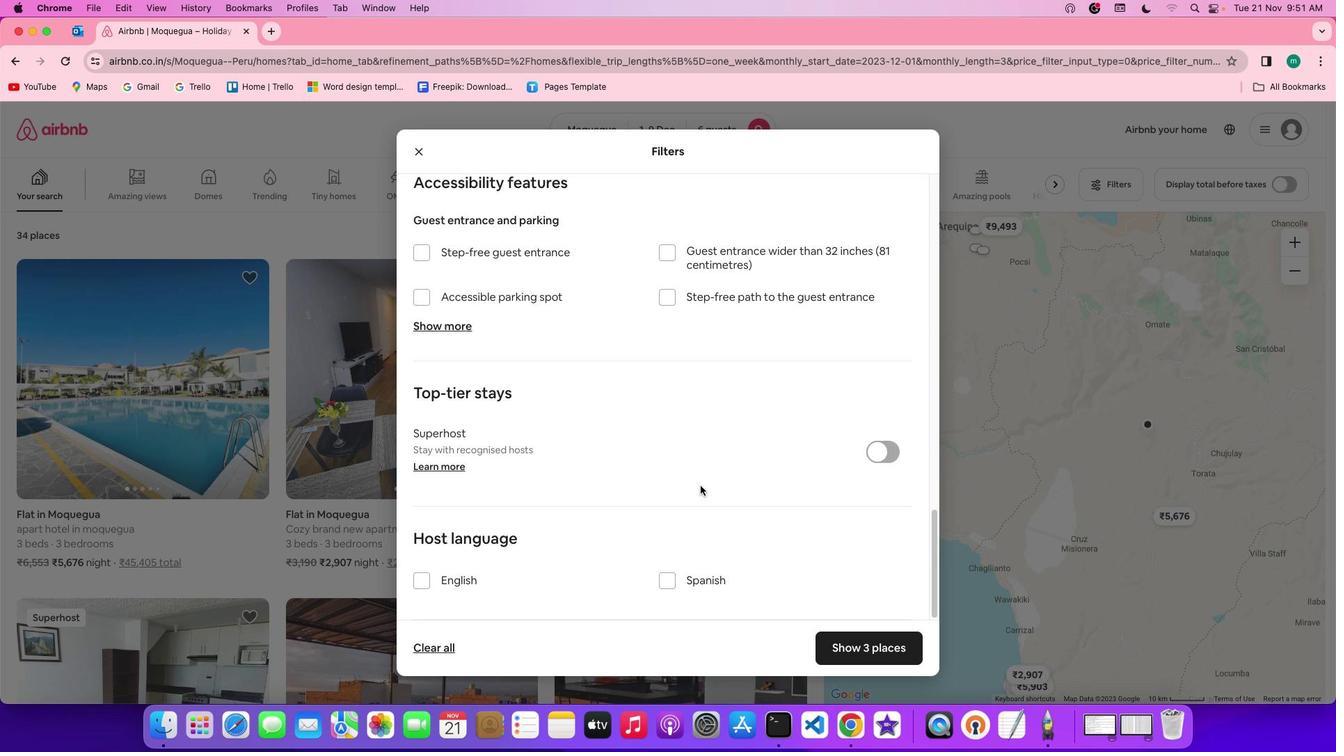 
Action: Mouse scrolled (703, 488) with delta (3, 0)
Screenshot: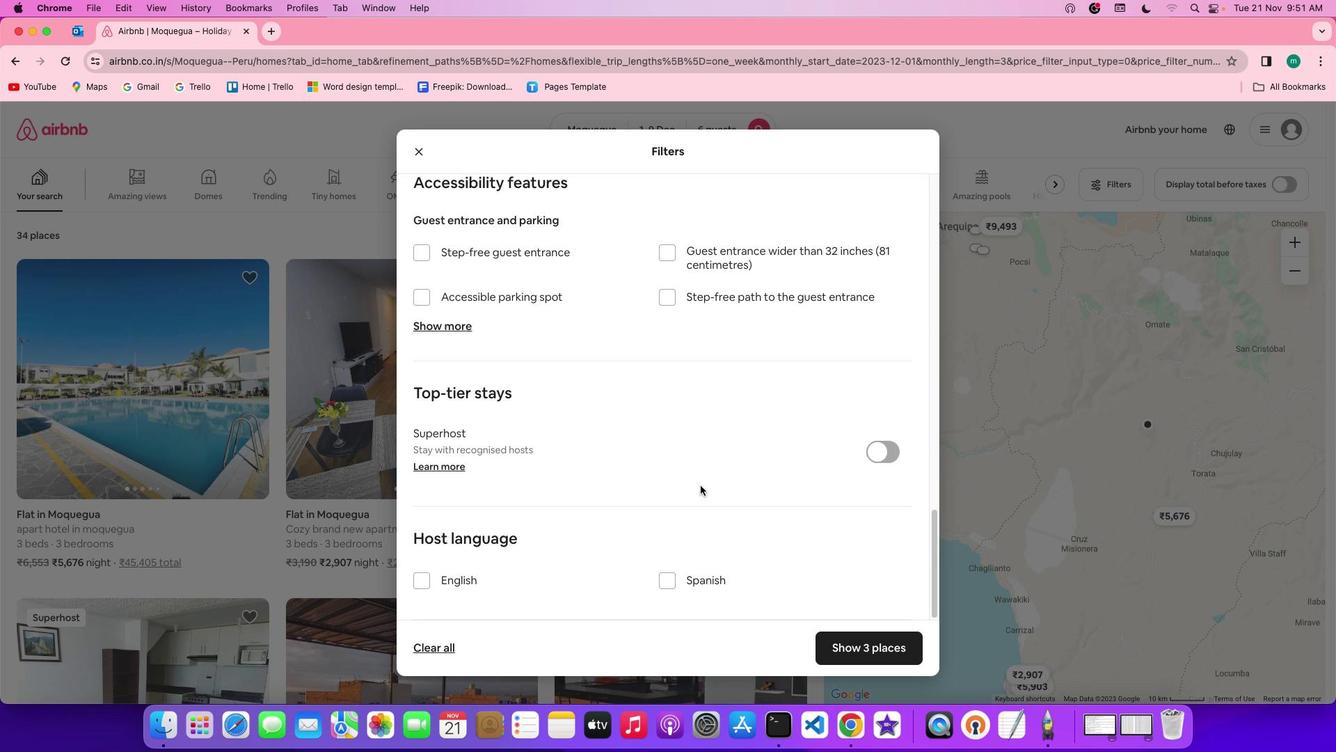 
Action: Mouse scrolled (703, 488) with delta (3, 0)
Screenshot: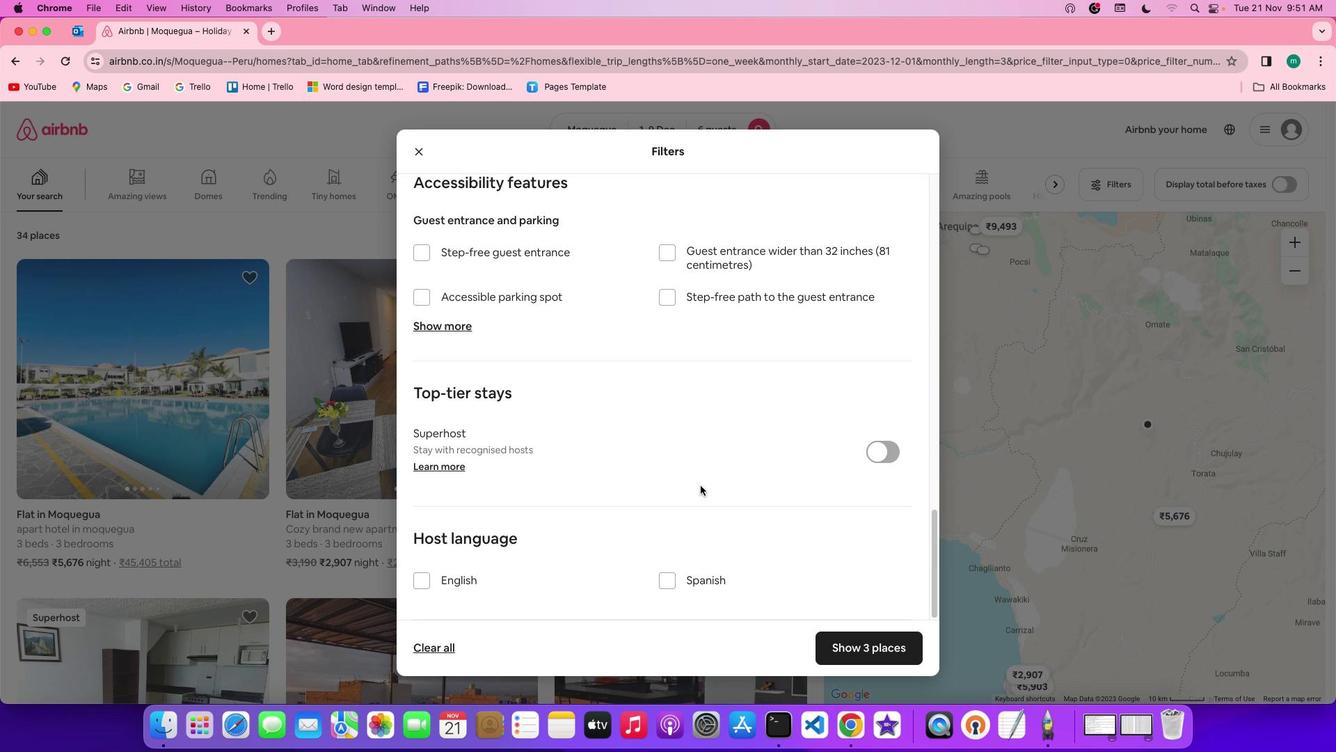 
Action: Mouse scrolled (703, 488) with delta (3, 2)
Screenshot: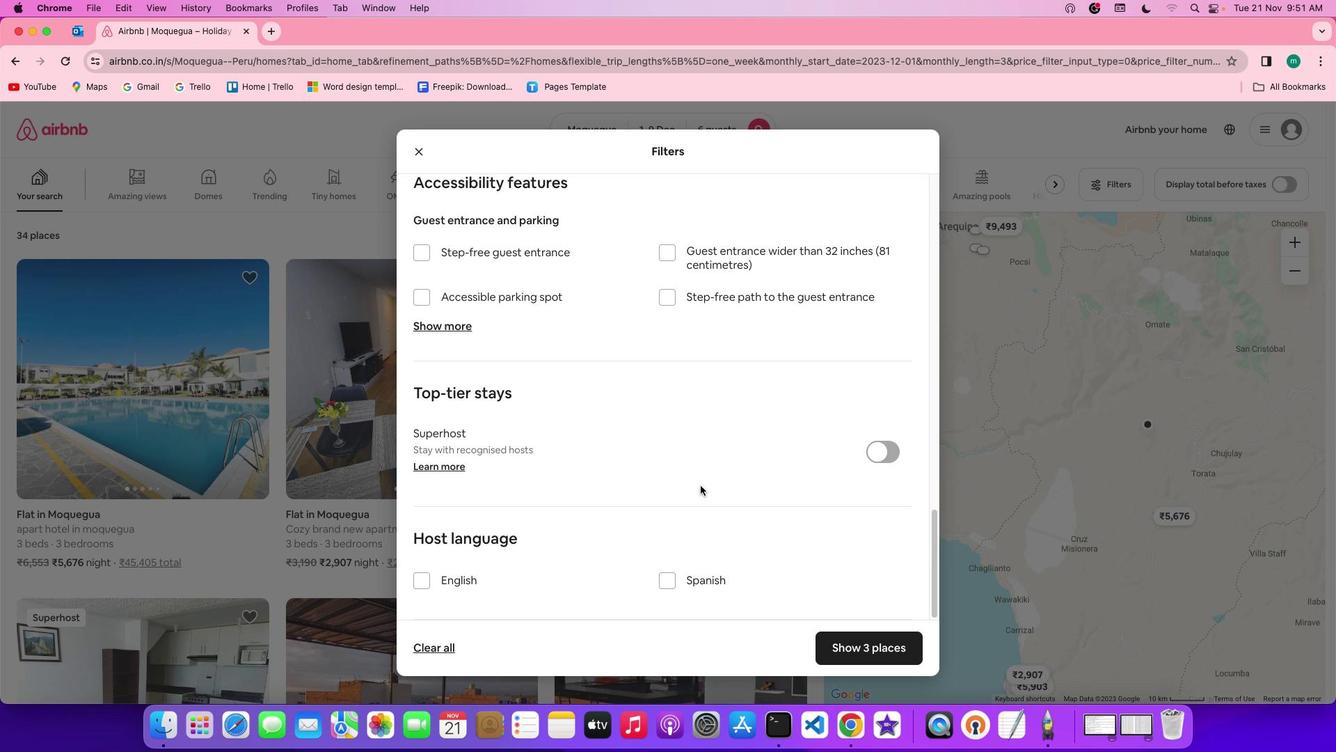 
Action: Mouse scrolled (703, 488) with delta (3, 2)
Screenshot: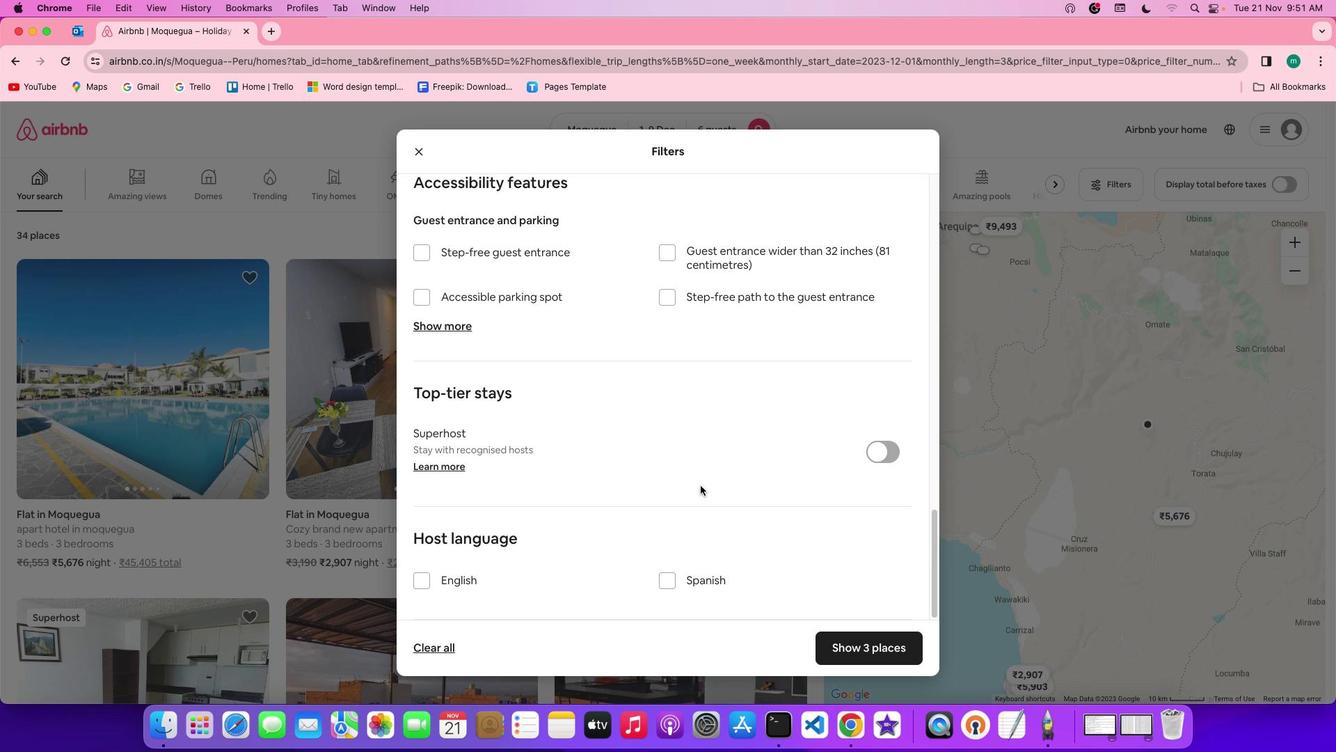 
Action: Mouse scrolled (703, 488) with delta (3, 1)
Screenshot: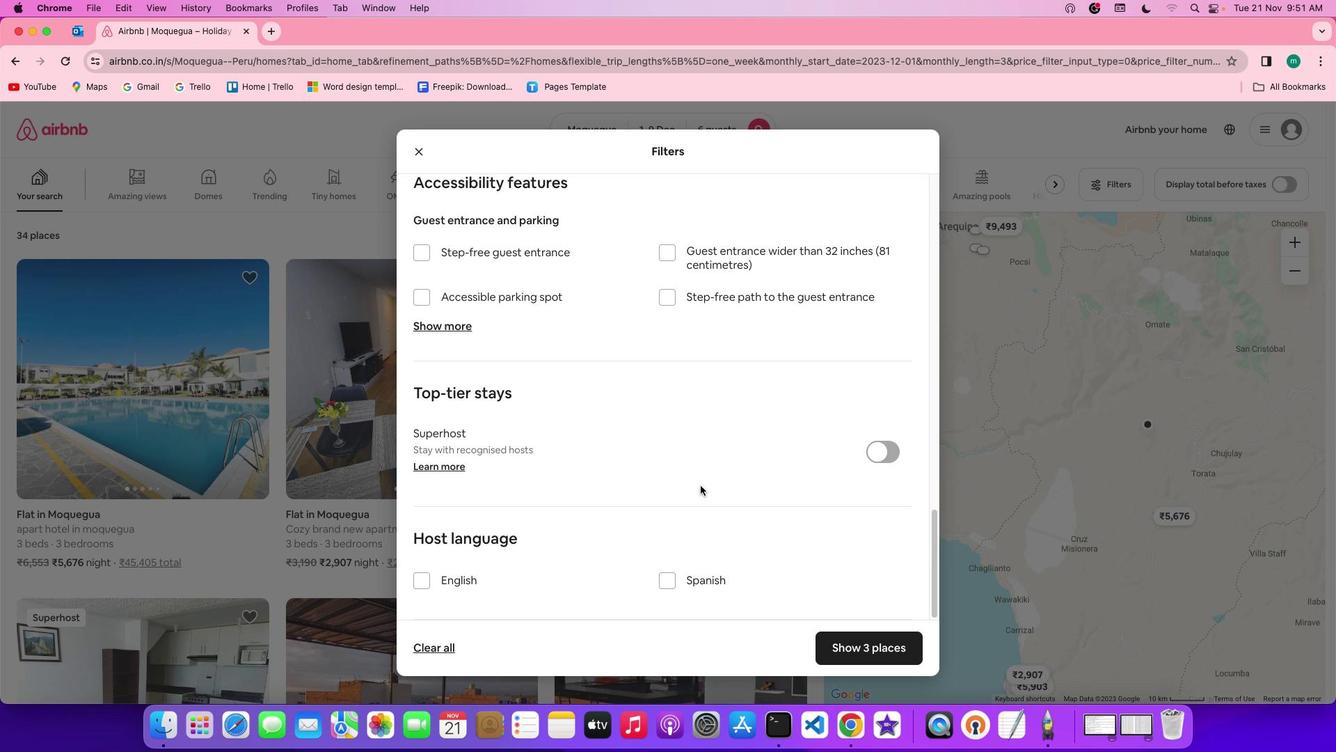 
Action: Mouse scrolled (703, 488) with delta (3, 0)
Screenshot: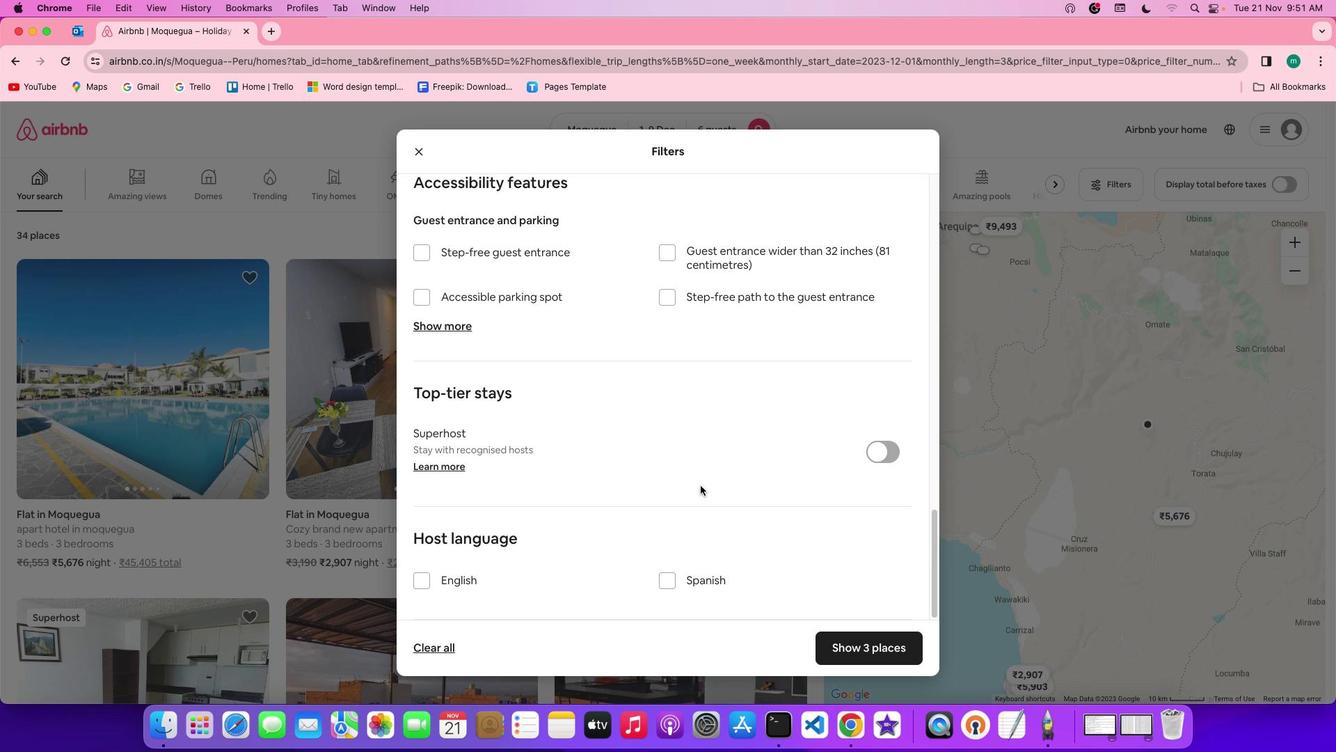 
Action: Mouse scrolled (703, 488) with delta (3, 0)
Screenshot: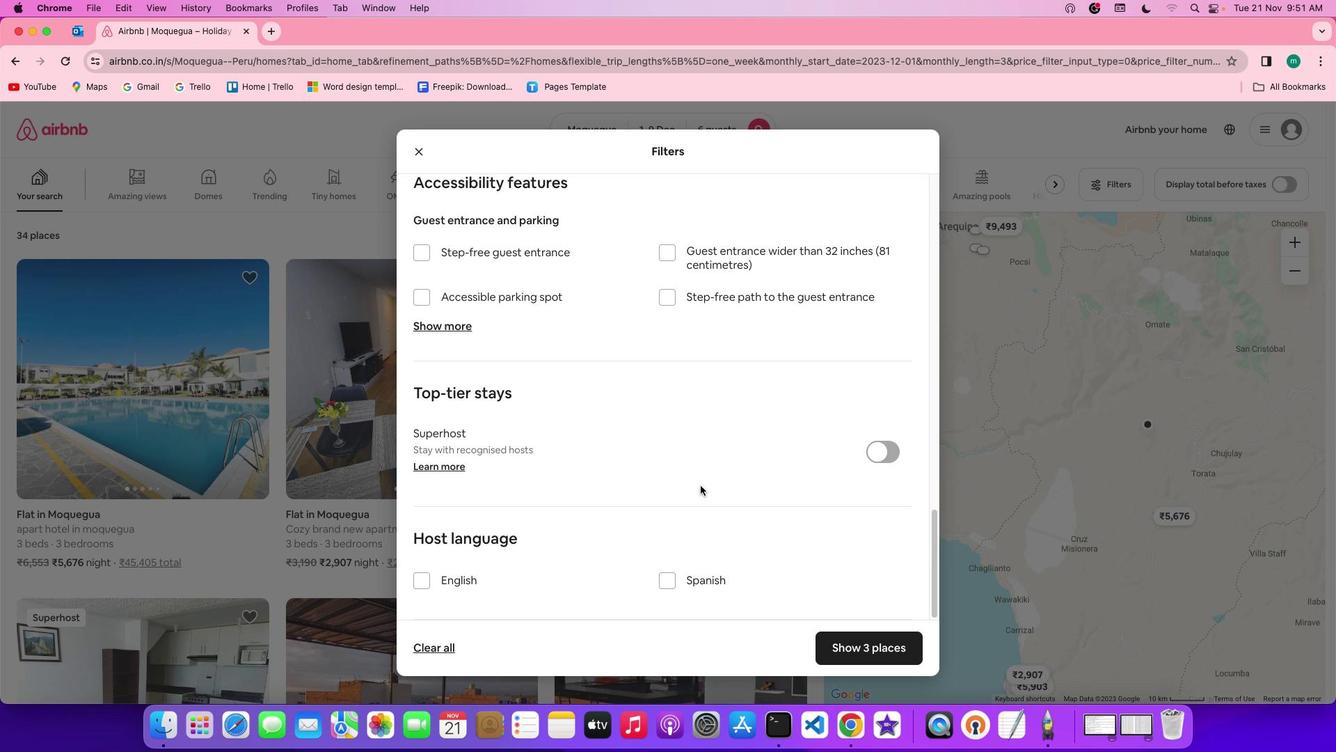 
Action: Mouse scrolled (703, 488) with delta (3, 0)
Screenshot: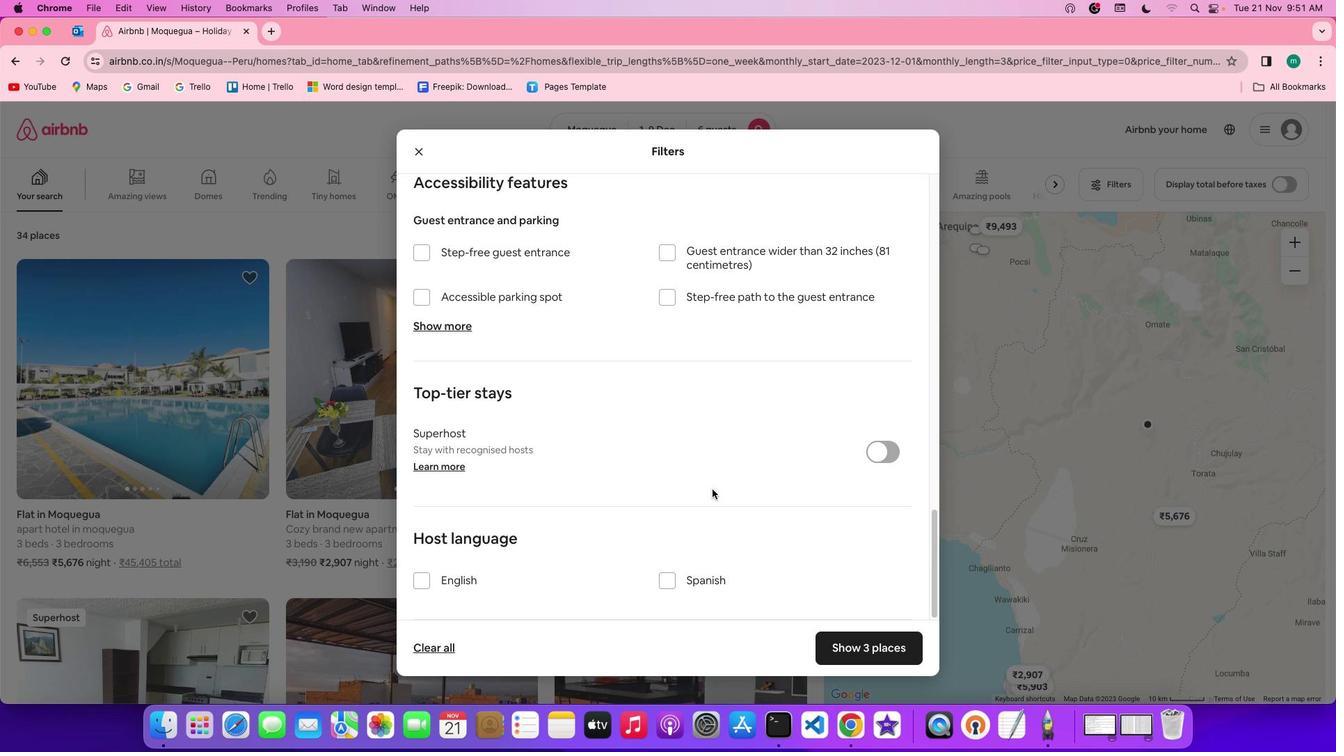 
Action: Mouse moved to (867, 651)
Screenshot: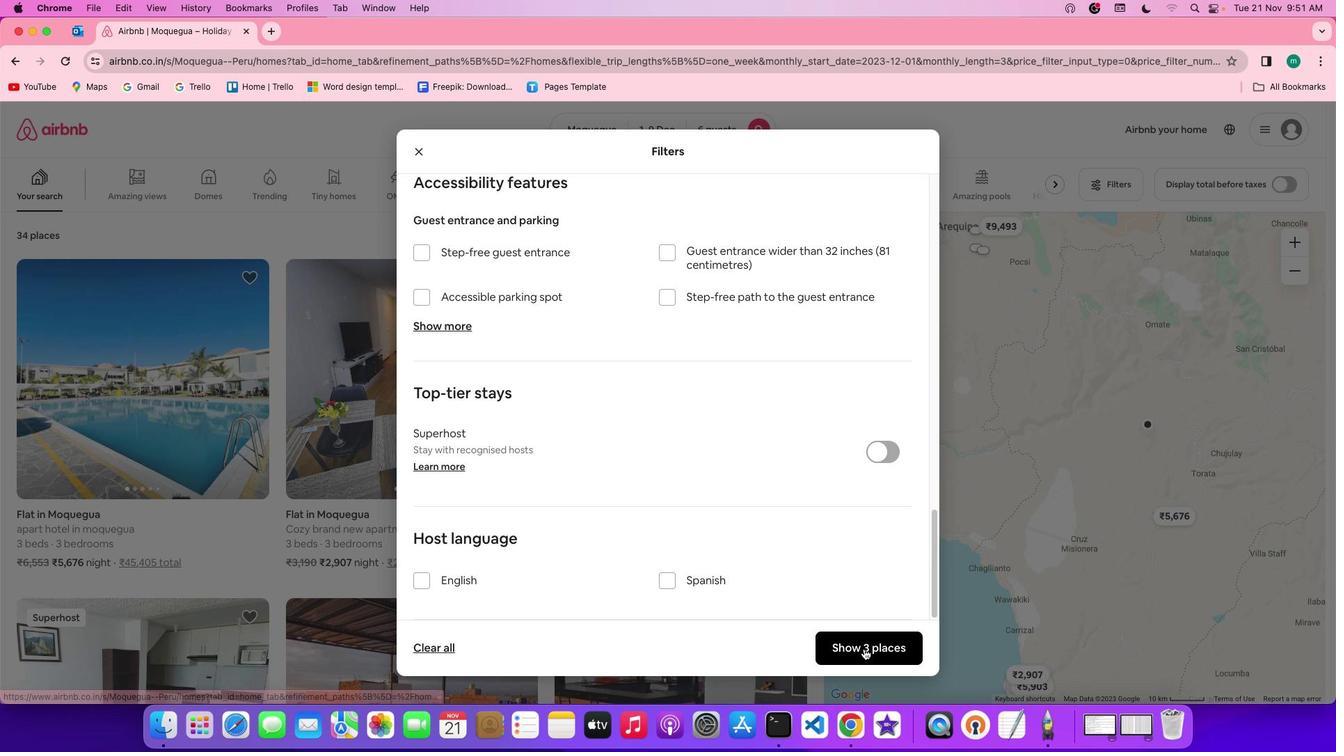 
Action: Mouse pressed left at (867, 651)
Screenshot: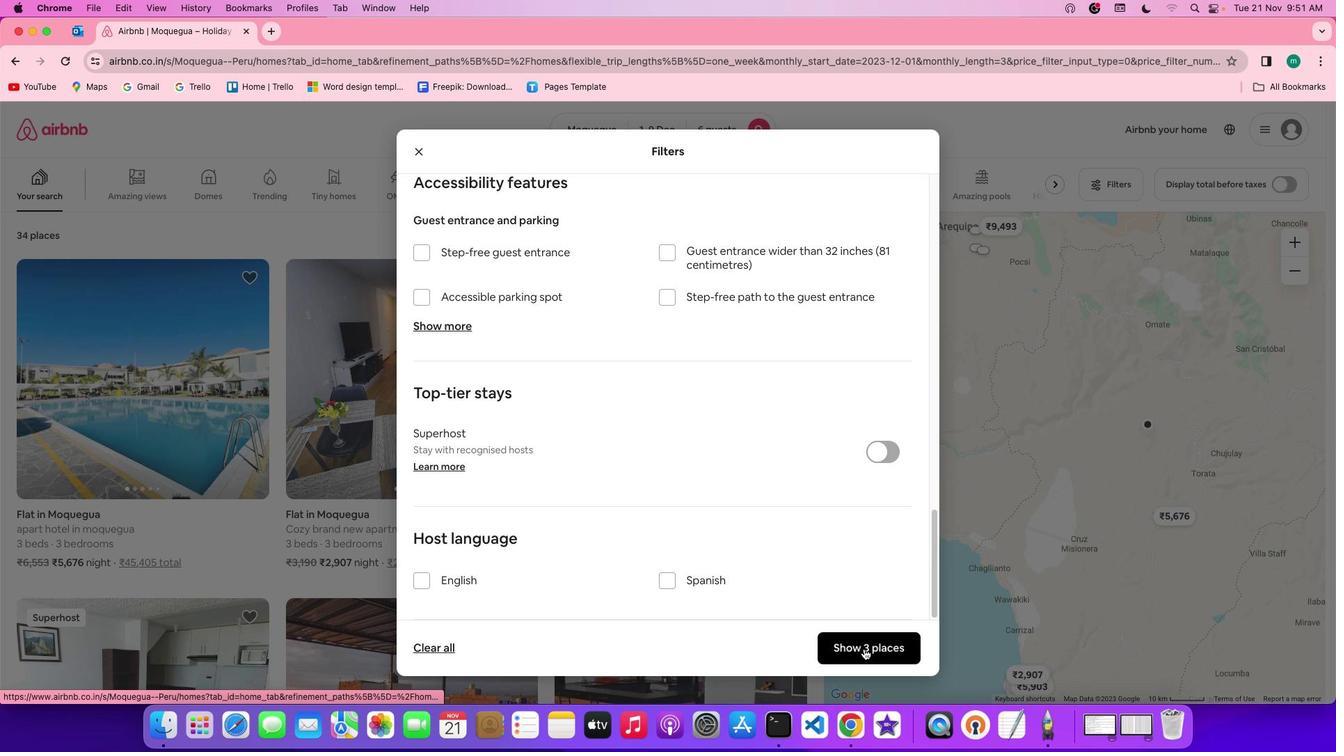 
Action: Mouse moved to (185, 346)
Screenshot: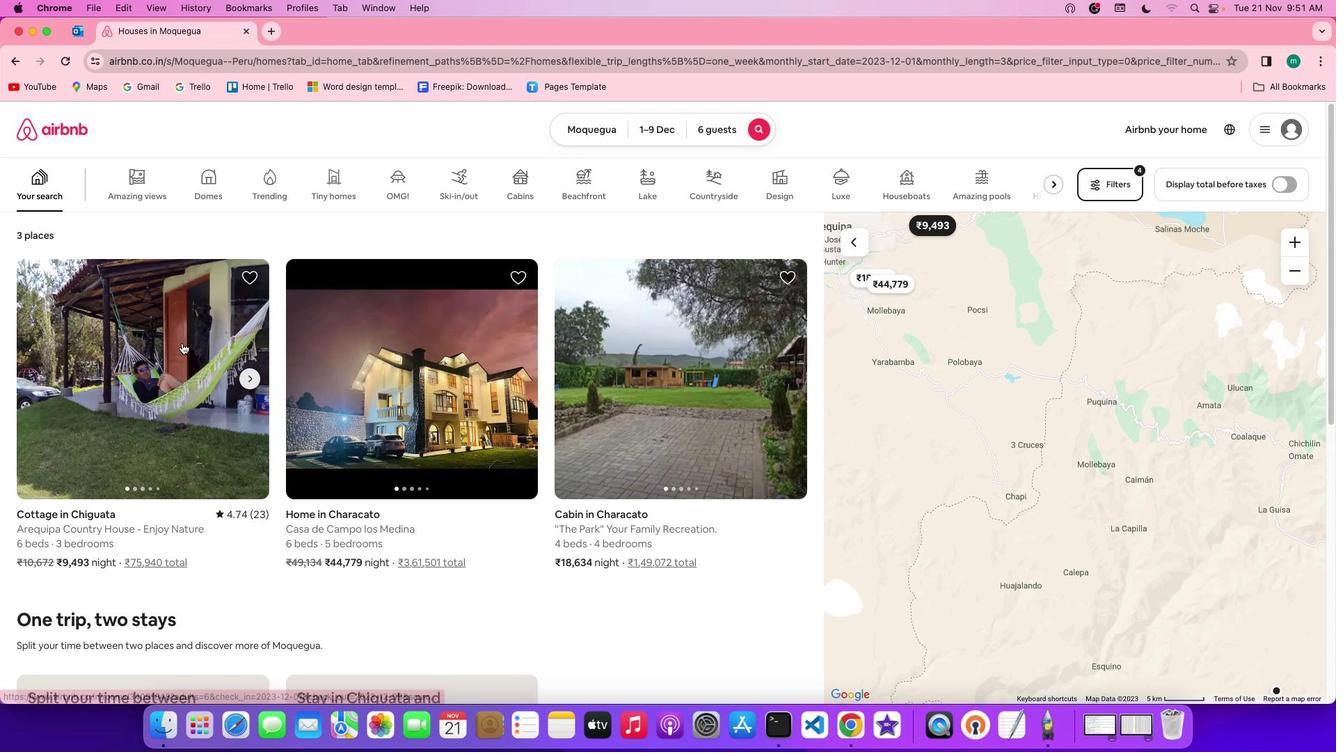 
Action: Mouse pressed left at (185, 346)
Screenshot: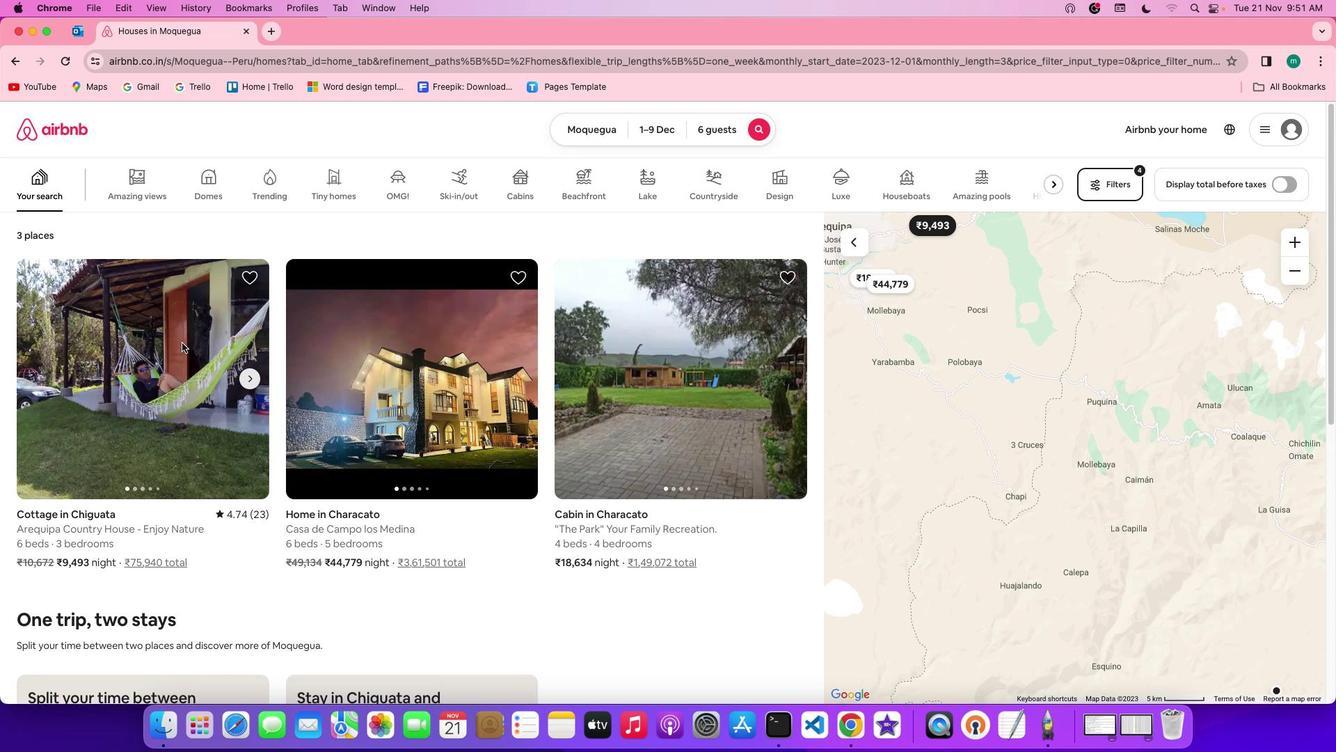
Action: Mouse moved to (1002, 522)
Screenshot: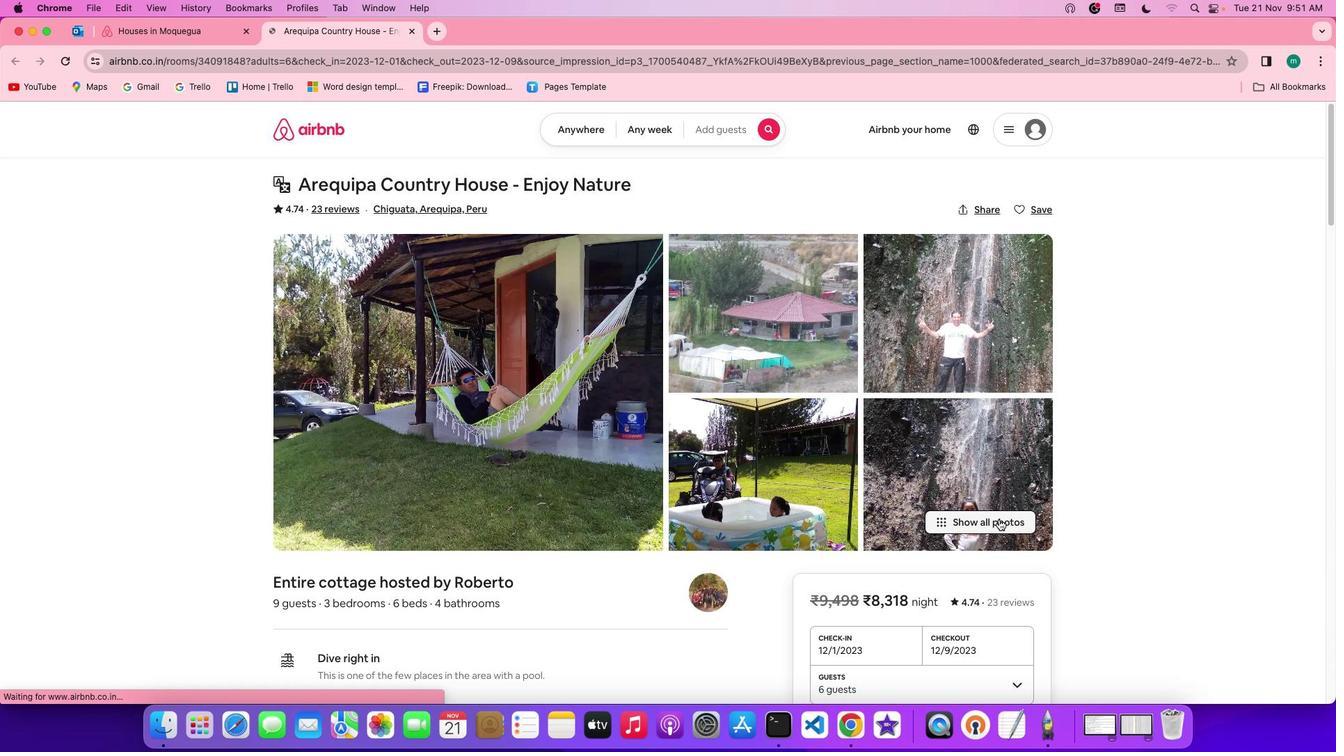 
Action: Mouse pressed left at (1002, 522)
Screenshot: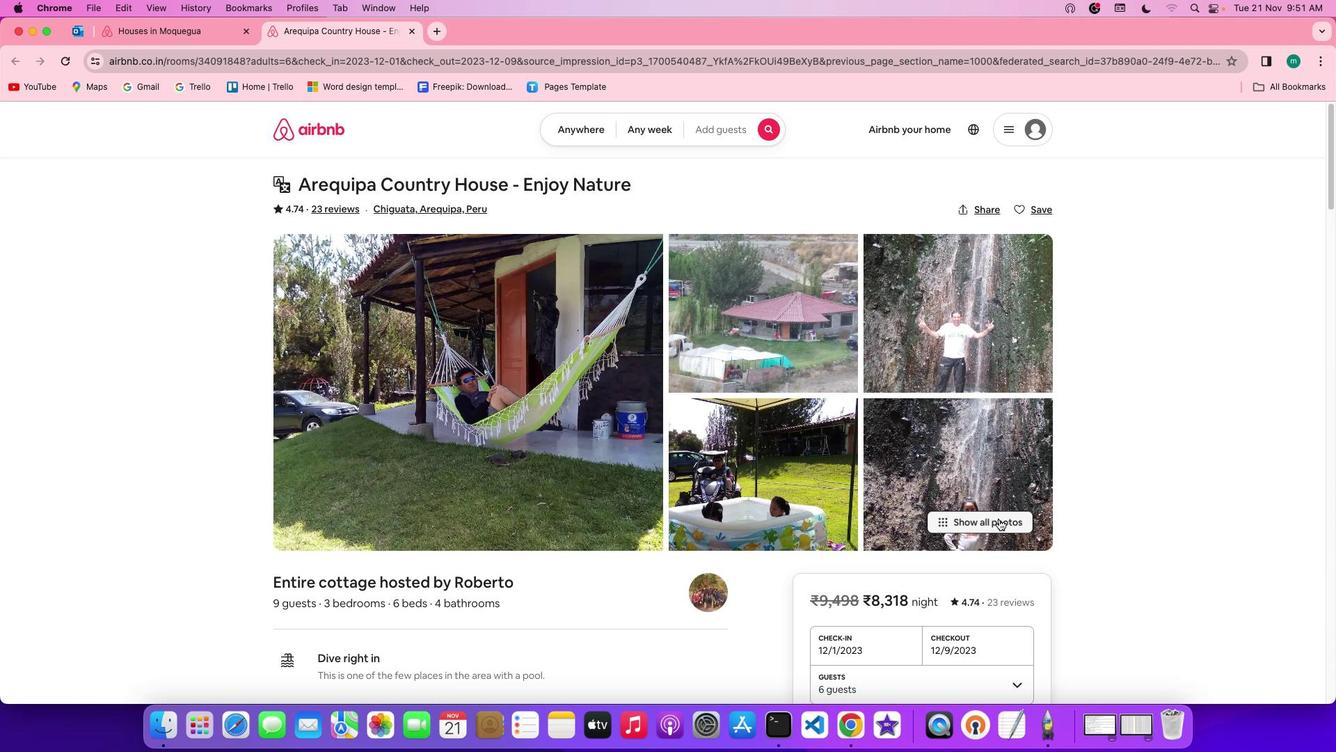 
Action: Mouse moved to (712, 517)
Screenshot: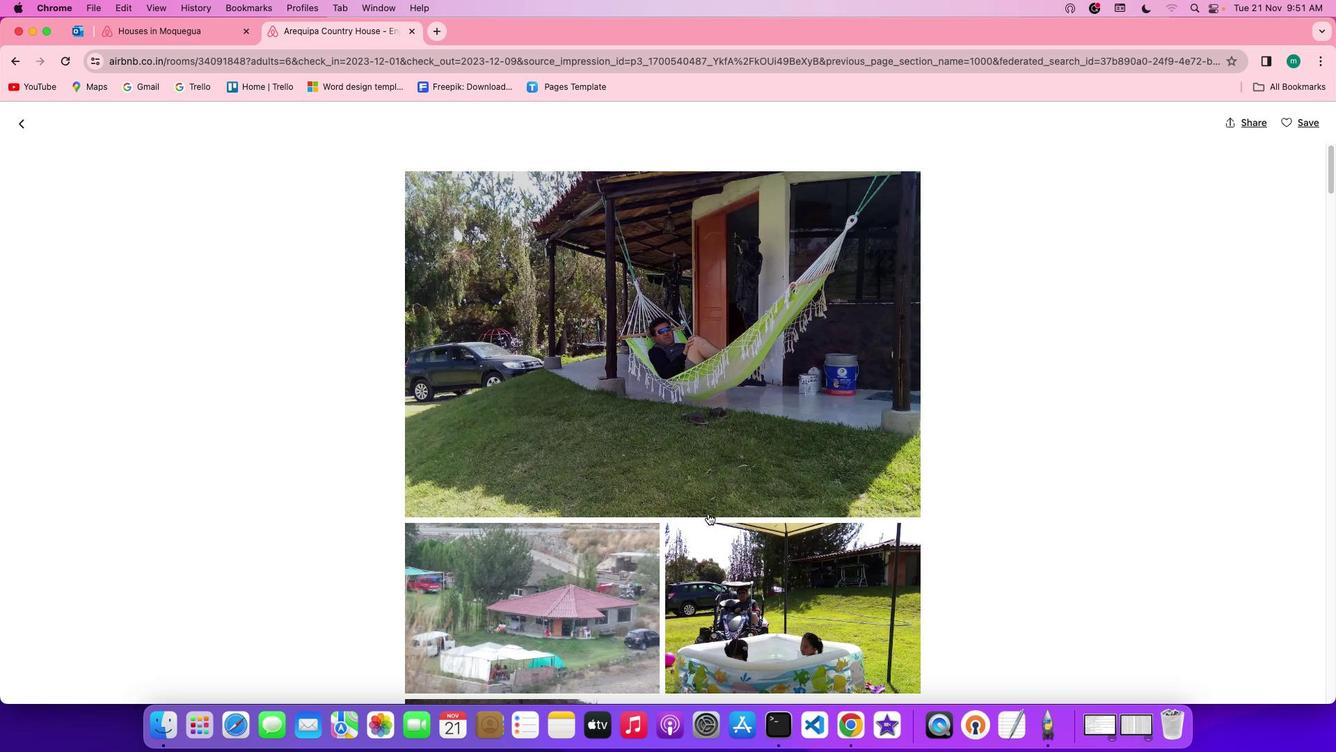 
Action: Mouse scrolled (712, 517) with delta (3, 2)
Screenshot: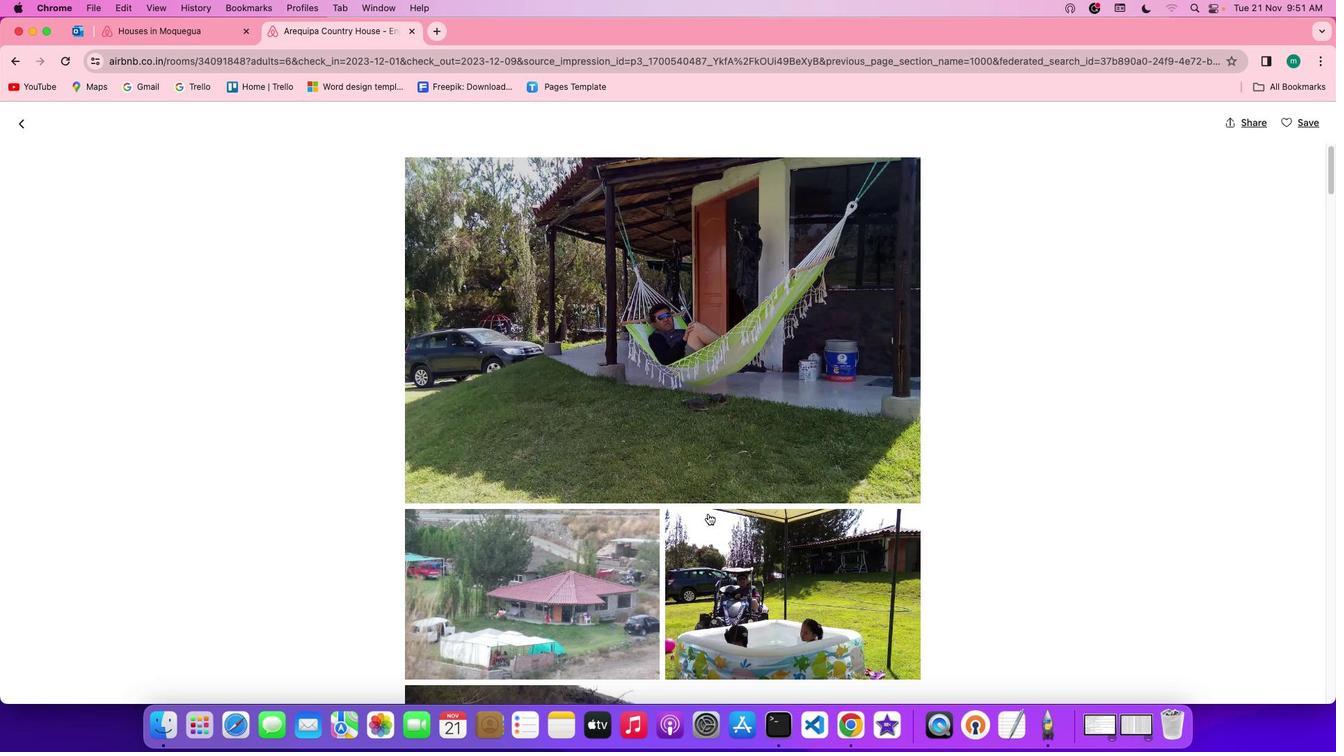 
Action: Mouse scrolled (712, 517) with delta (3, 2)
Screenshot: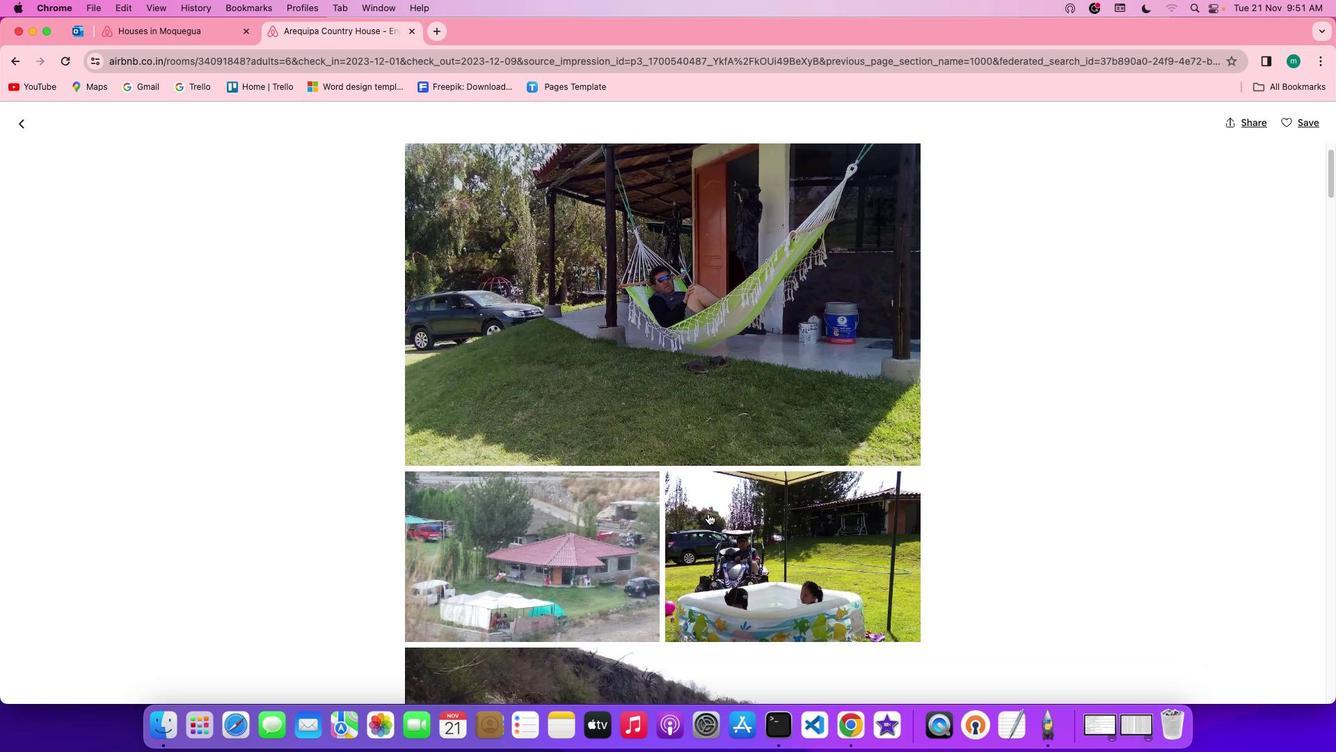 
Action: Mouse scrolled (712, 517) with delta (3, 2)
Screenshot: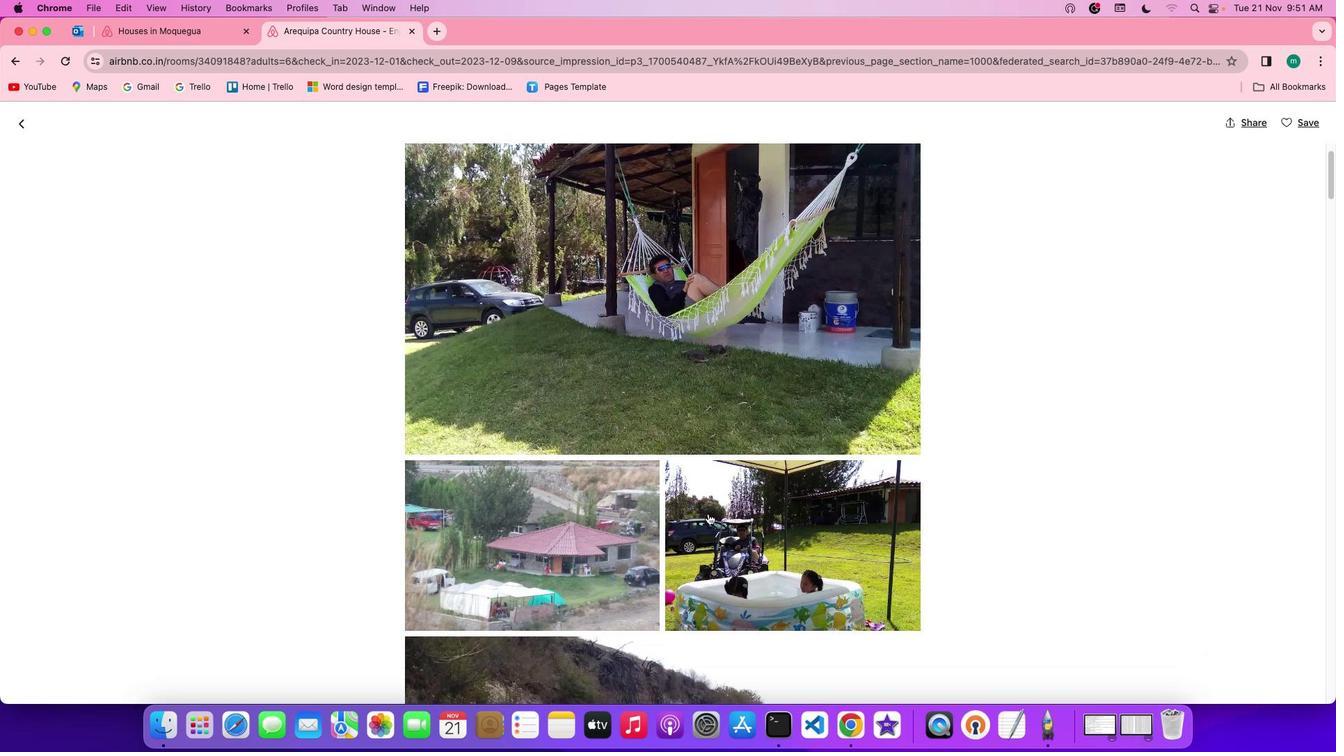
Action: Mouse scrolled (712, 517) with delta (3, 2)
Screenshot: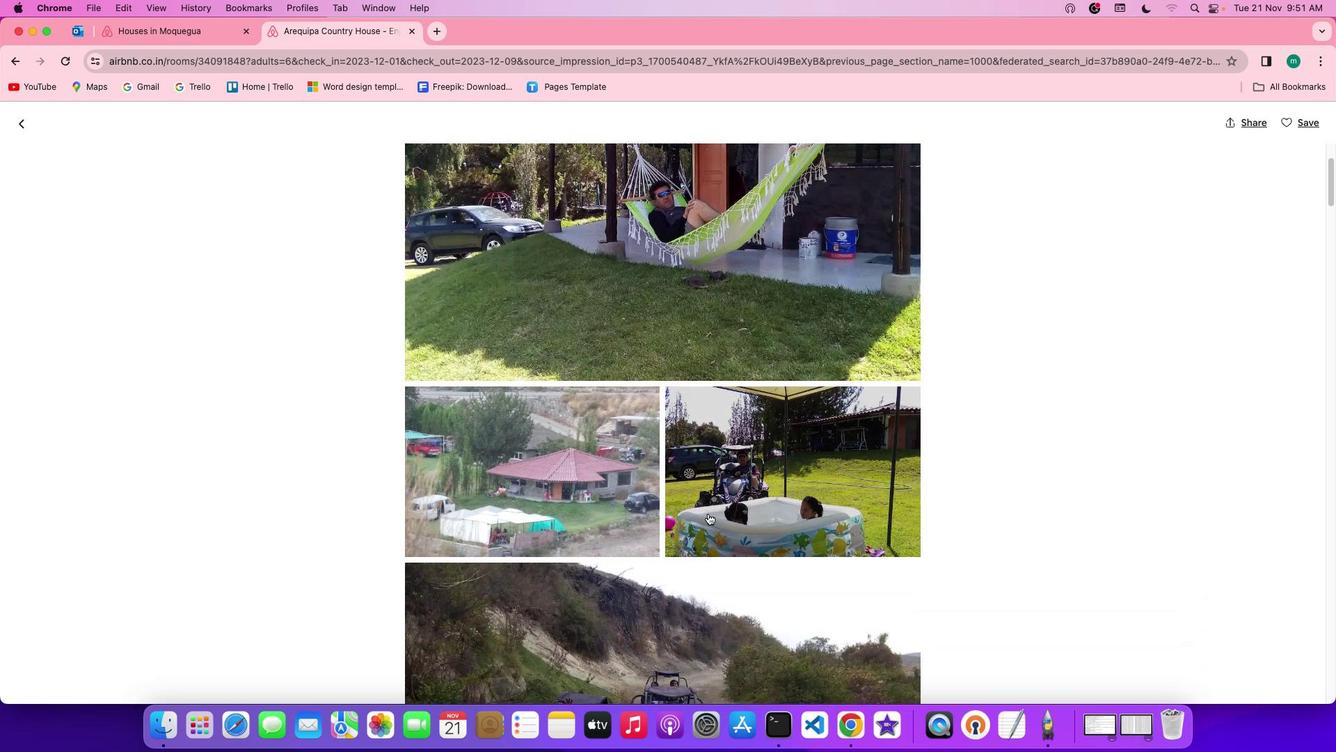 
Action: Mouse scrolled (712, 517) with delta (3, 2)
Screenshot: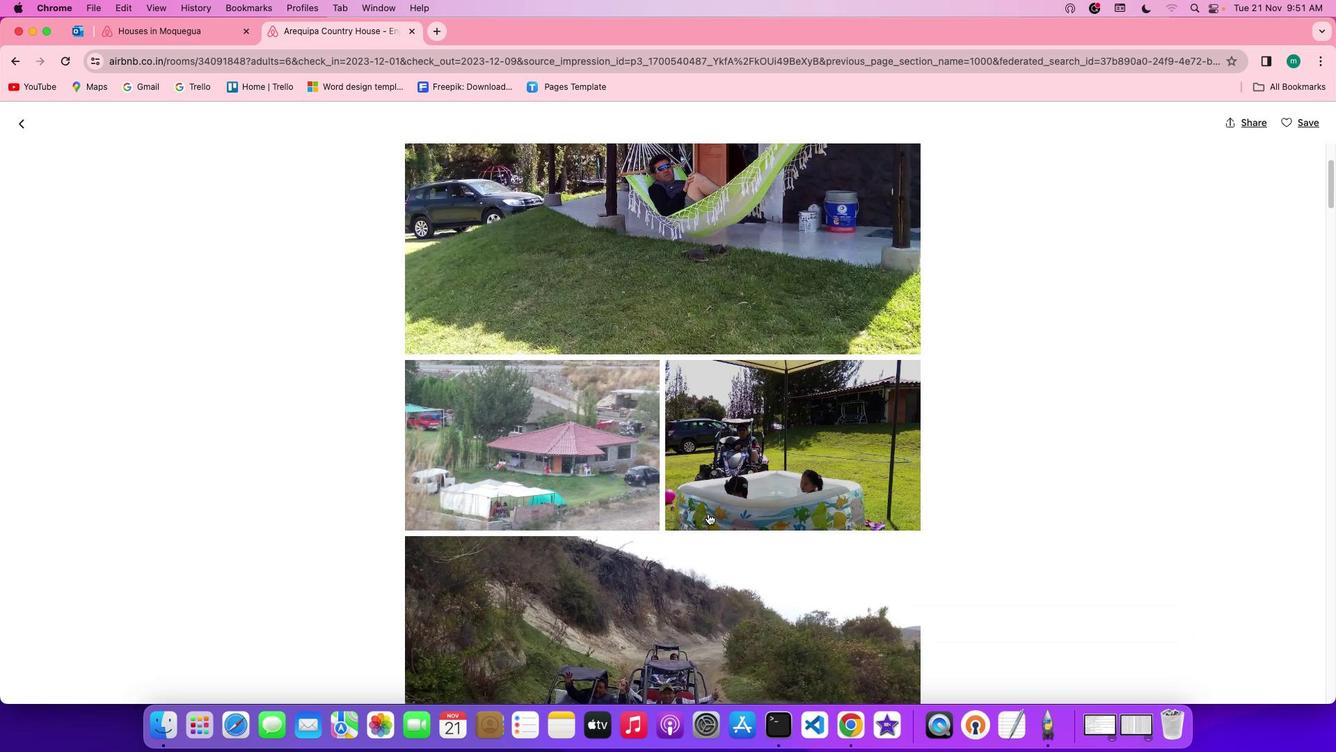 
Action: Mouse scrolled (712, 517) with delta (3, 2)
Screenshot: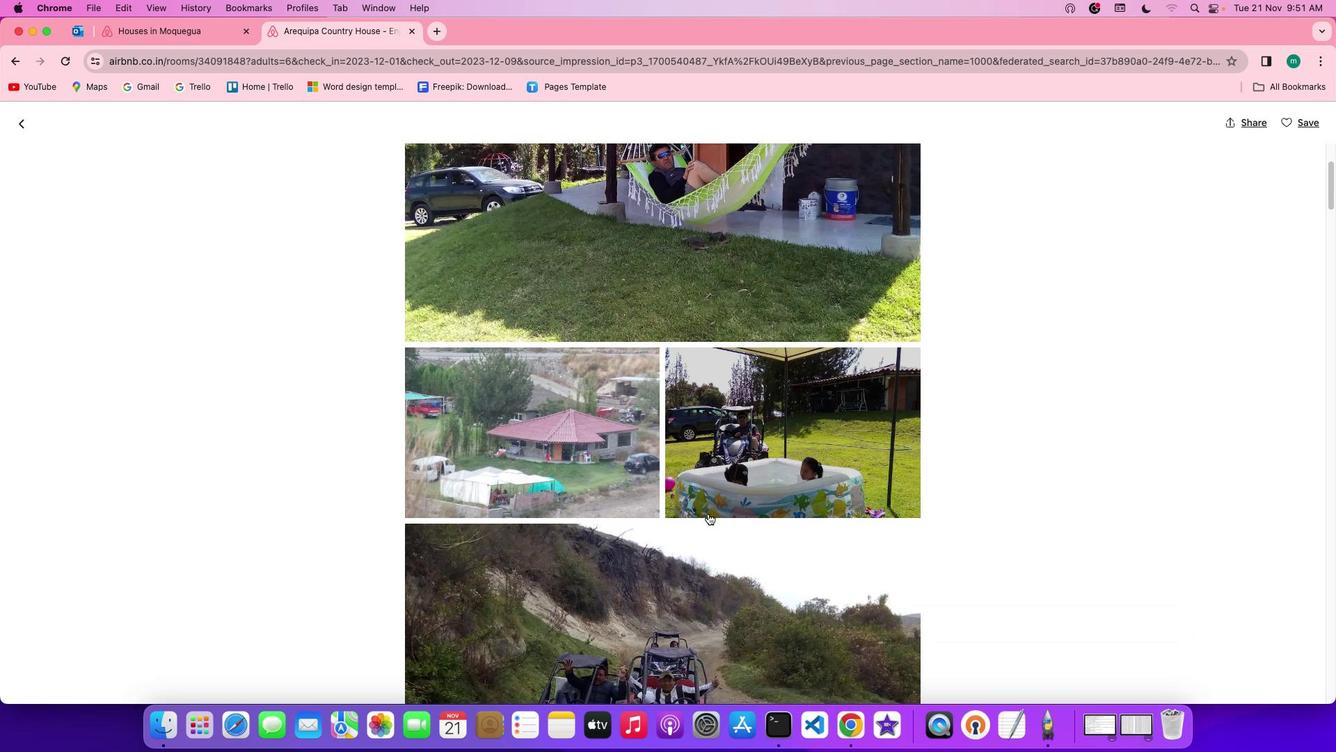 
Action: Mouse scrolled (712, 517) with delta (3, 2)
Screenshot: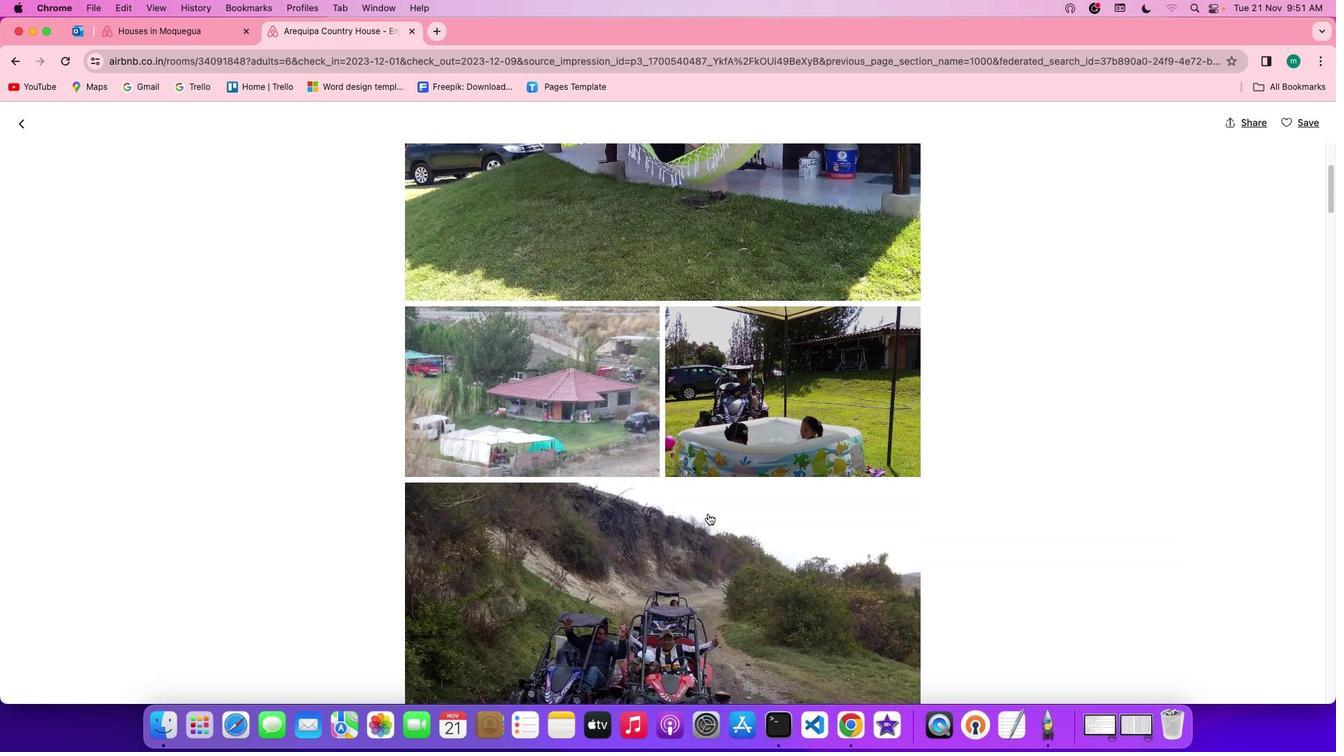 
Action: Mouse scrolled (712, 517) with delta (3, 2)
Screenshot: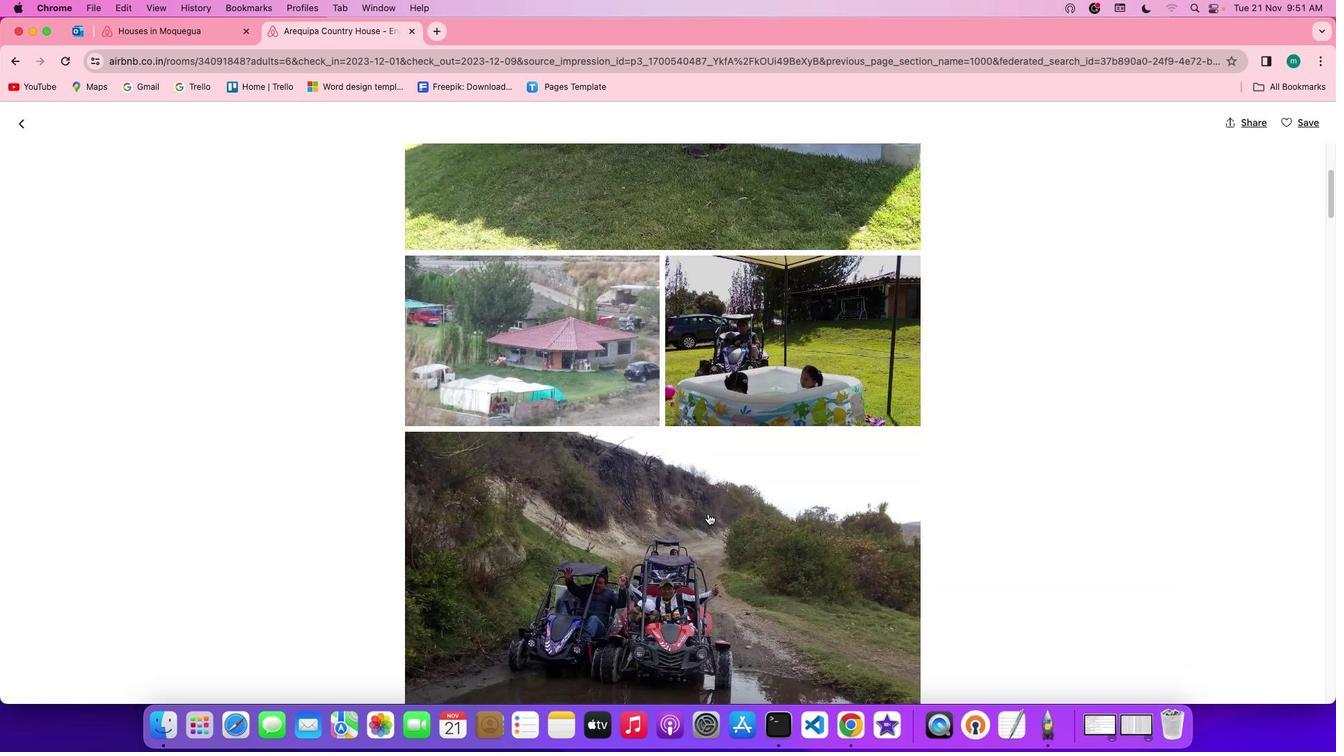 
Action: Mouse scrolled (712, 517) with delta (3, 2)
Screenshot: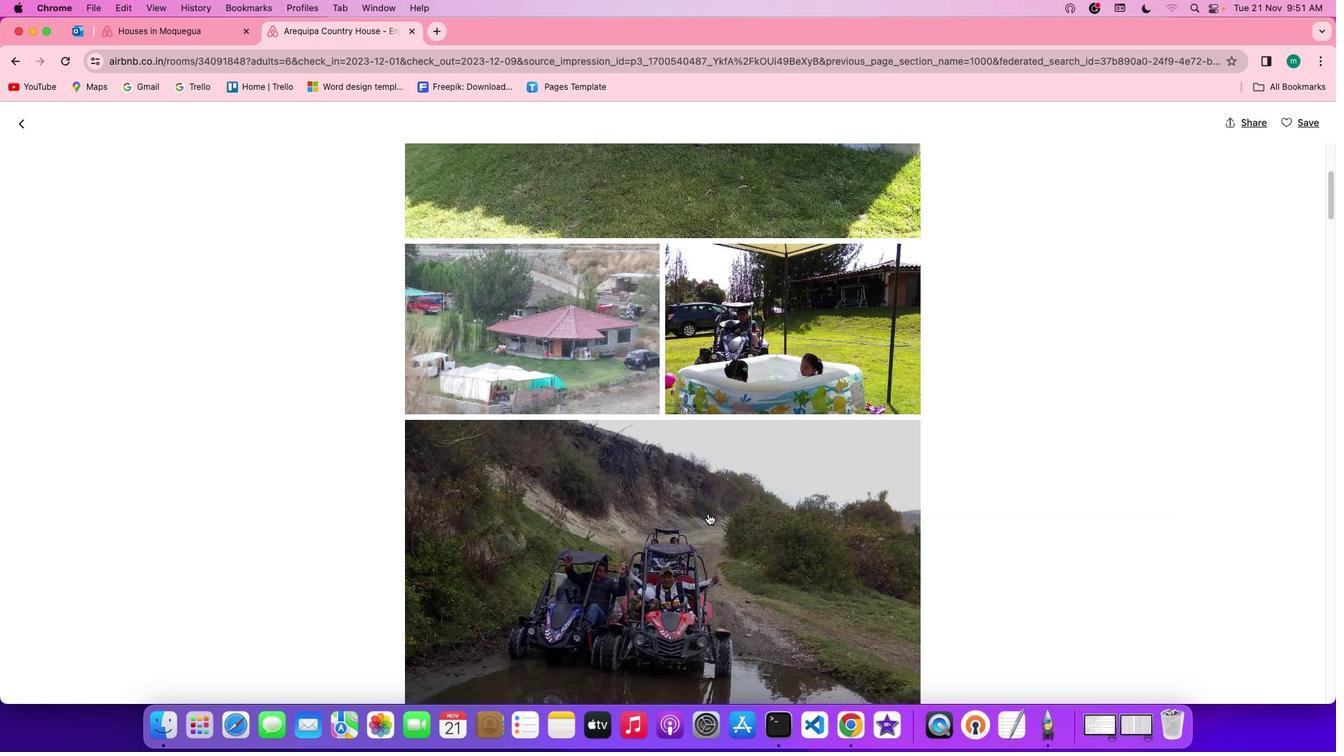 
Action: Mouse scrolled (712, 517) with delta (3, 2)
Screenshot: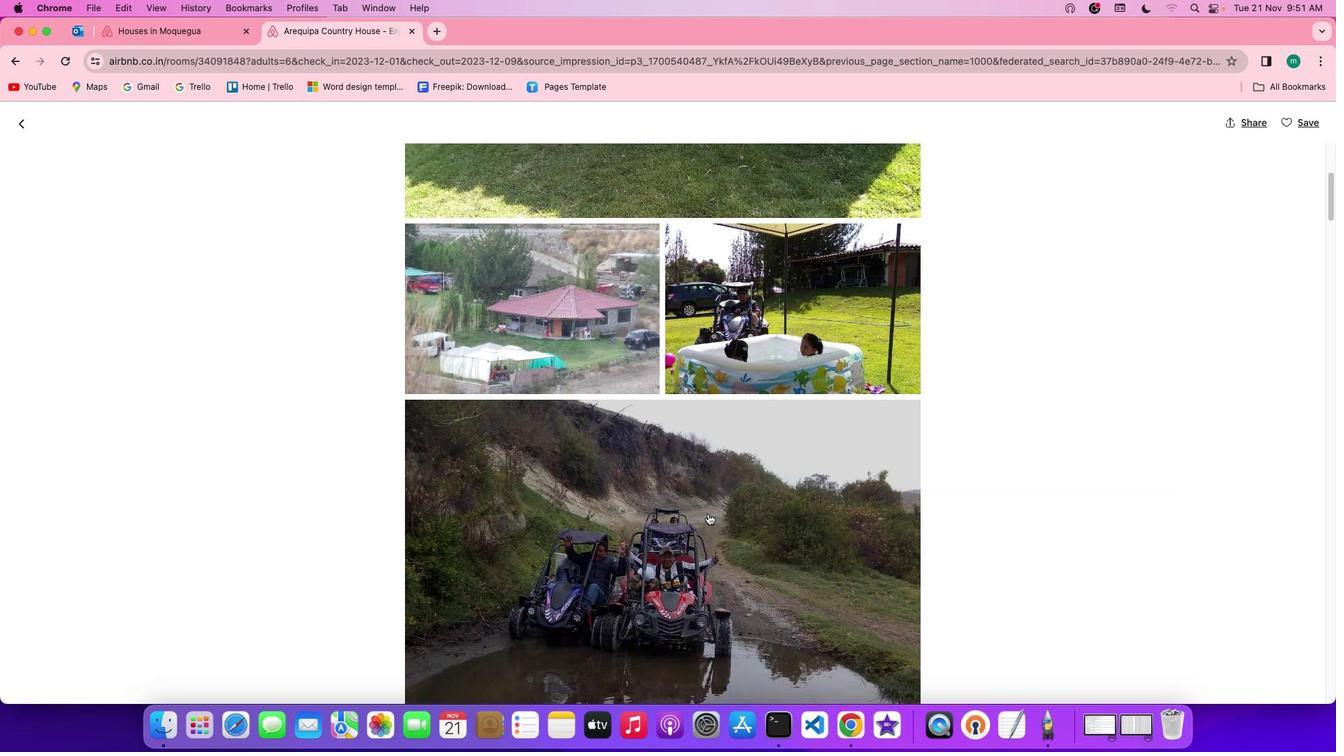 
Action: Mouse scrolled (712, 517) with delta (3, 2)
Screenshot: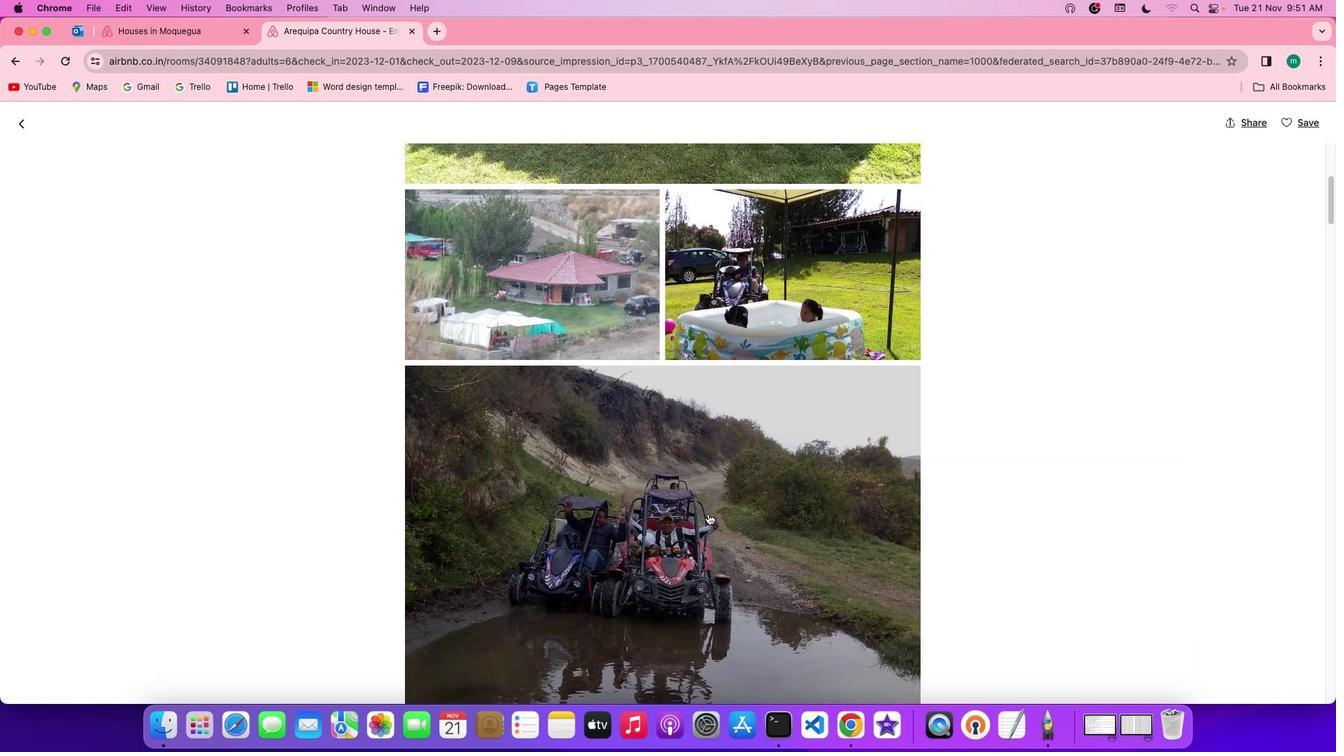 
Action: Mouse scrolled (712, 517) with delta (3, 2)
Screenshot: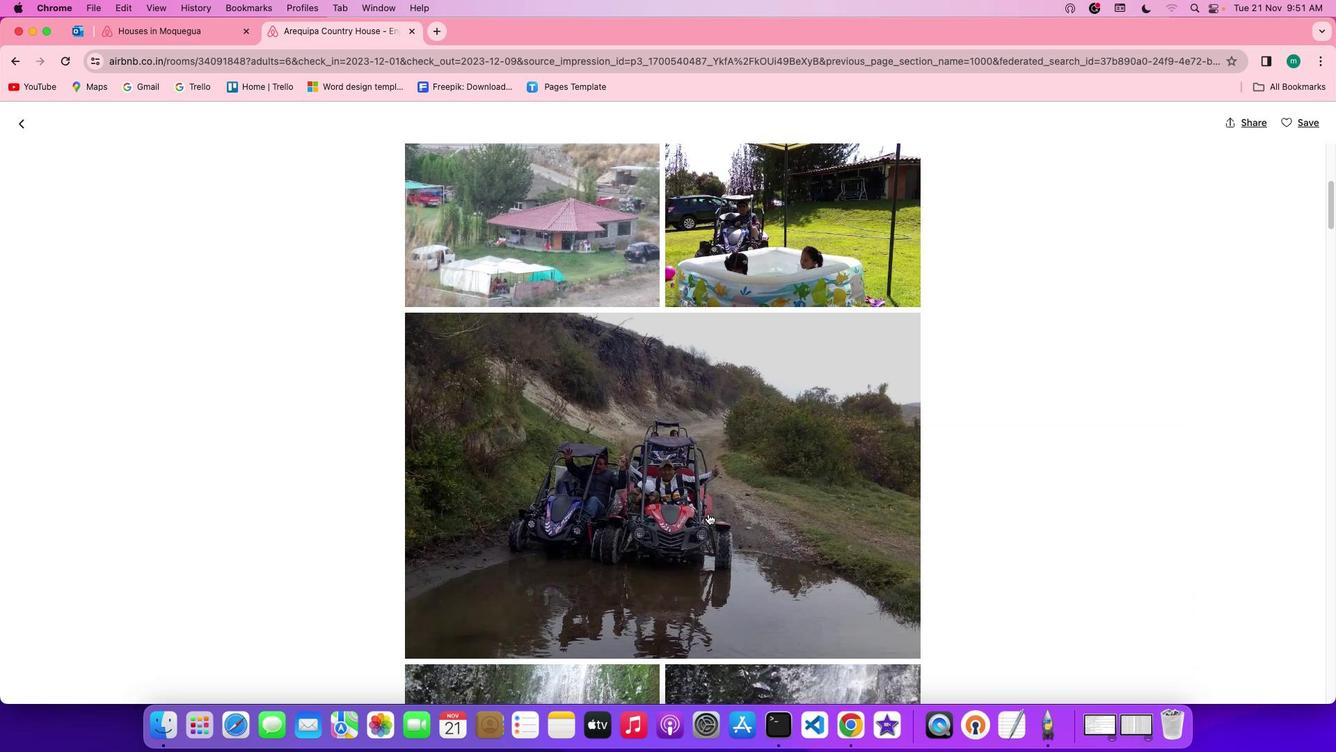 
Action: Mouse scrolled (712, 517) with delta (3, 2)
Screenshot: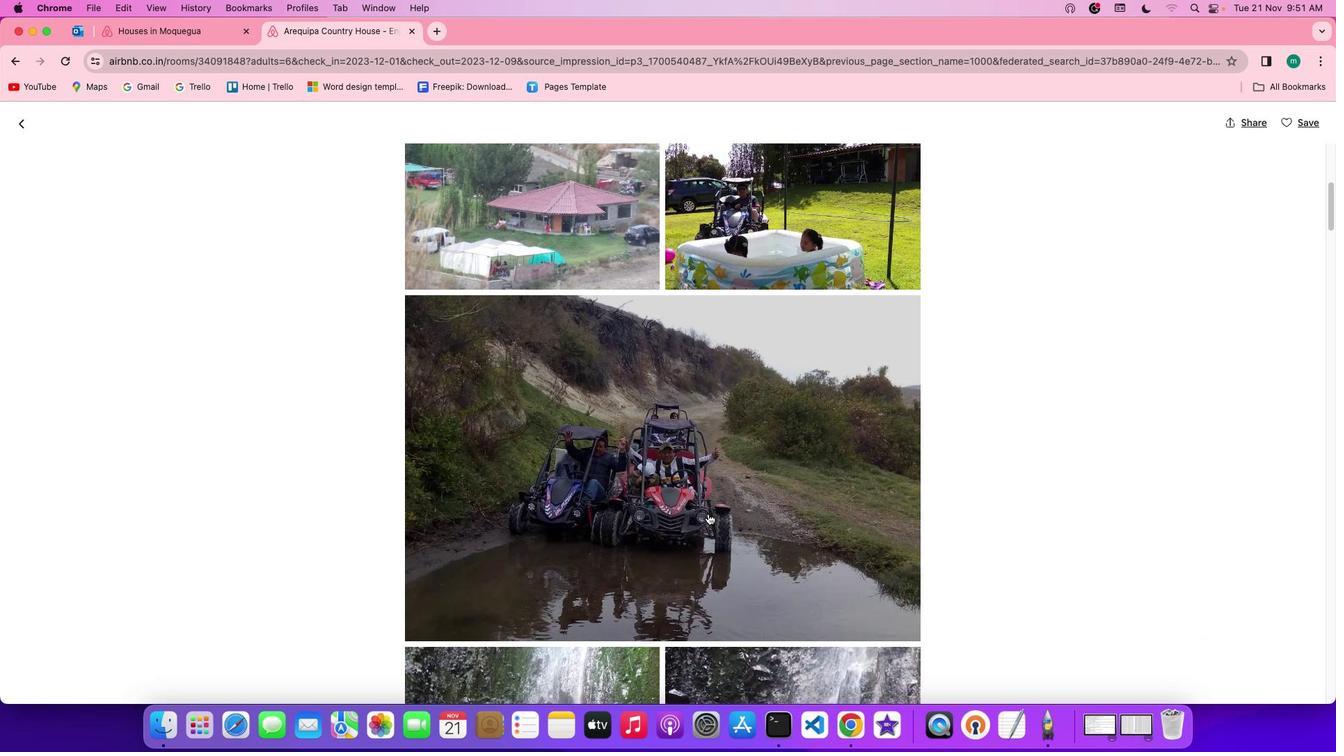 
Action: Mouse scrolled (712, 517) with delta (3, 2)
Screenshot: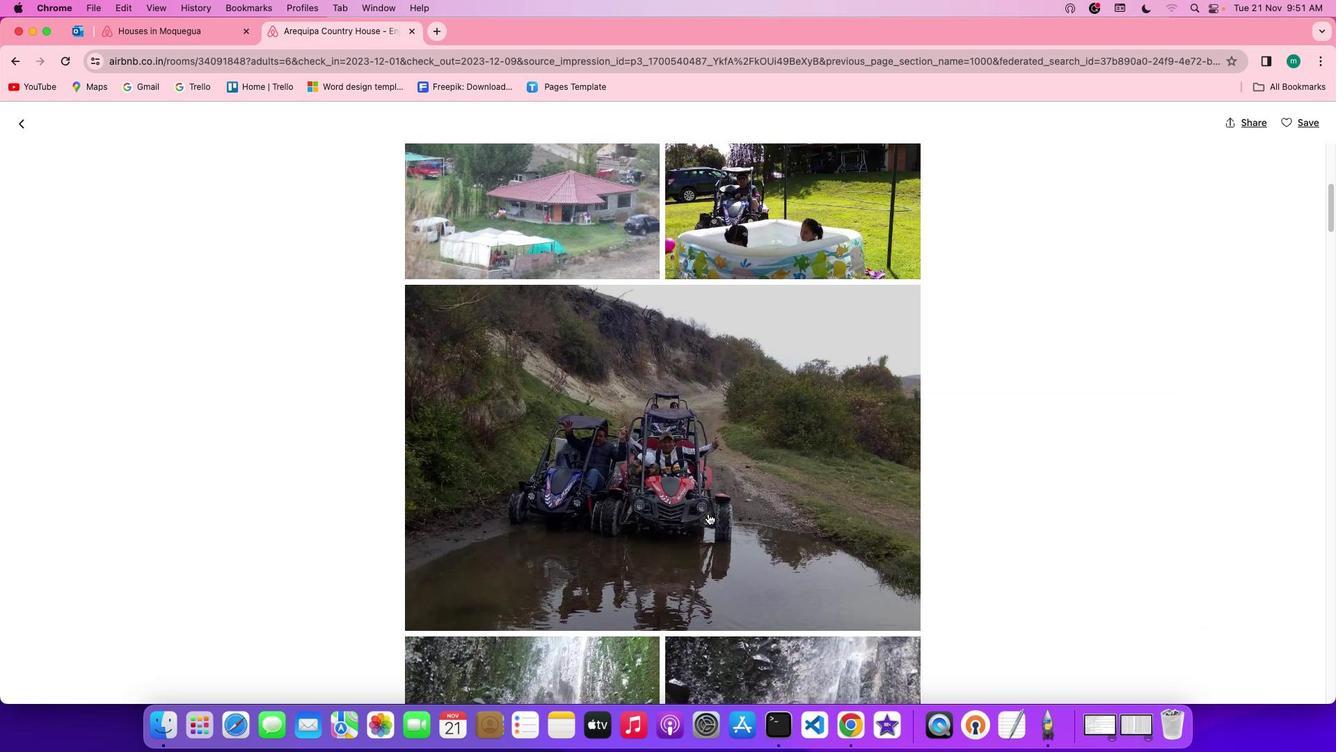 
Action: Mouse scrolled (712, 517) with delta (3, 2)
Screenshot: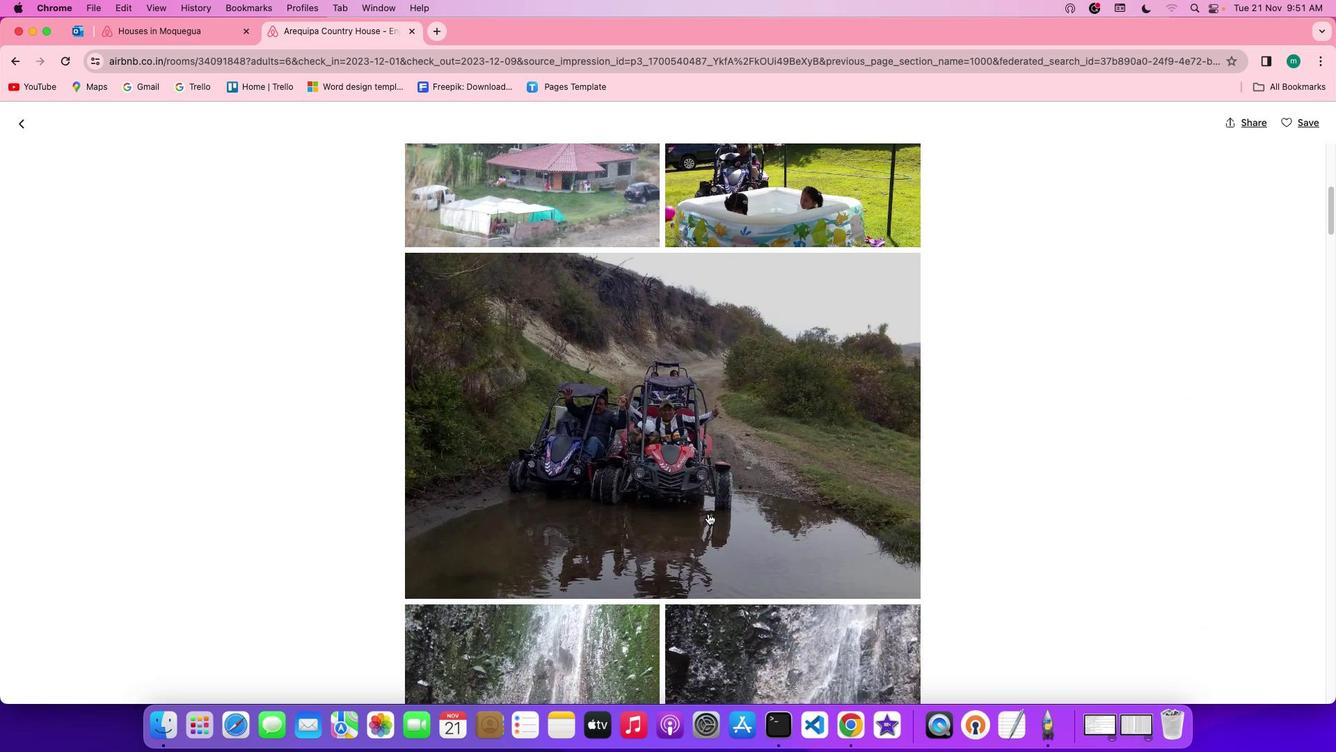 
Action: Mouse scrolled (712, 517) with delta (3, 2)
Screenshot: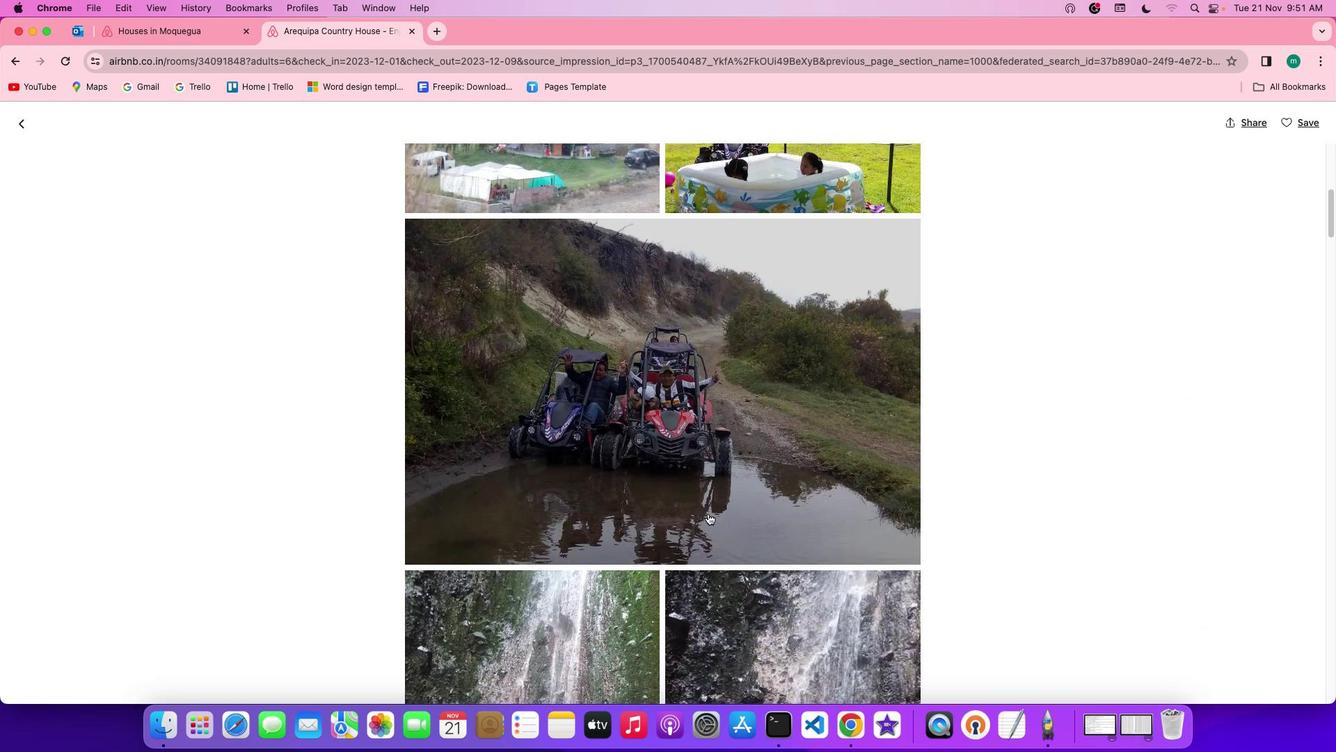 
Action: Mouse scrolled (712, 517) with delta (3, 2)
Screenshot: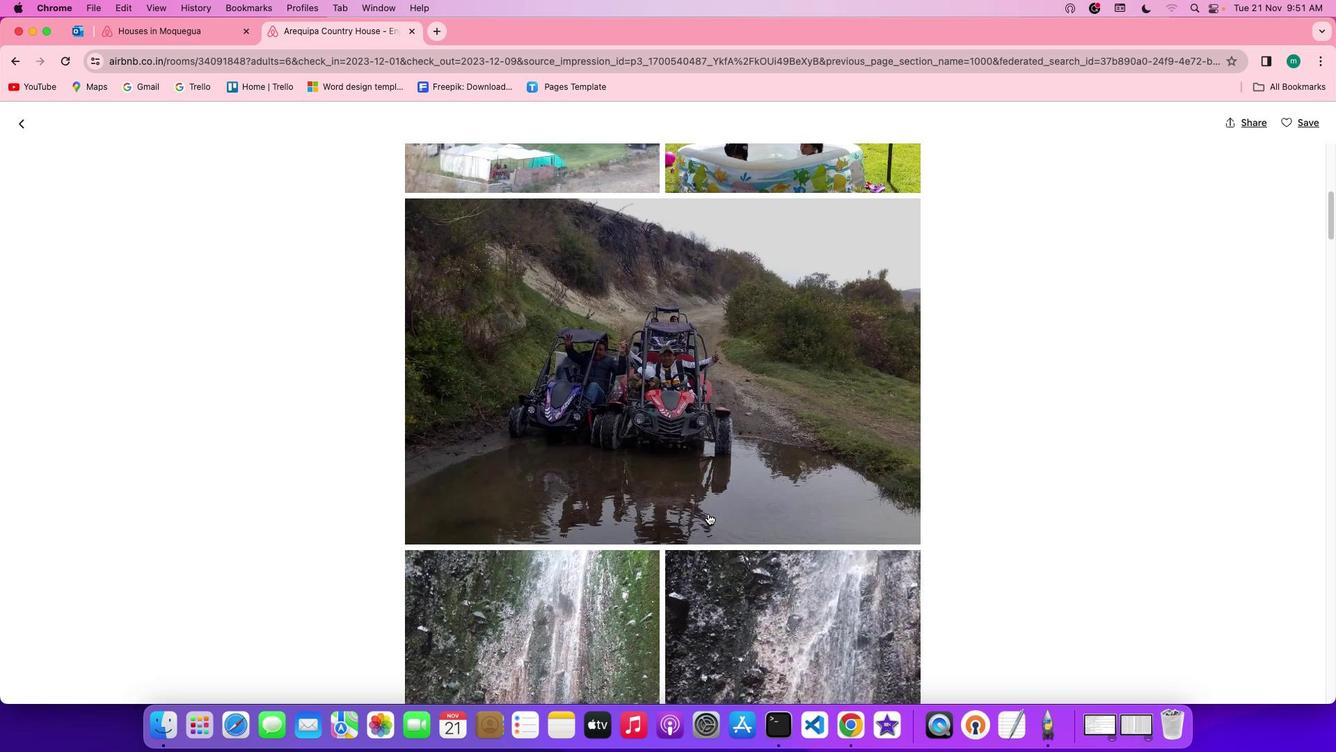 
Action: Mouse scrolled (712, 517) with delta (3, 2)
Screenshot: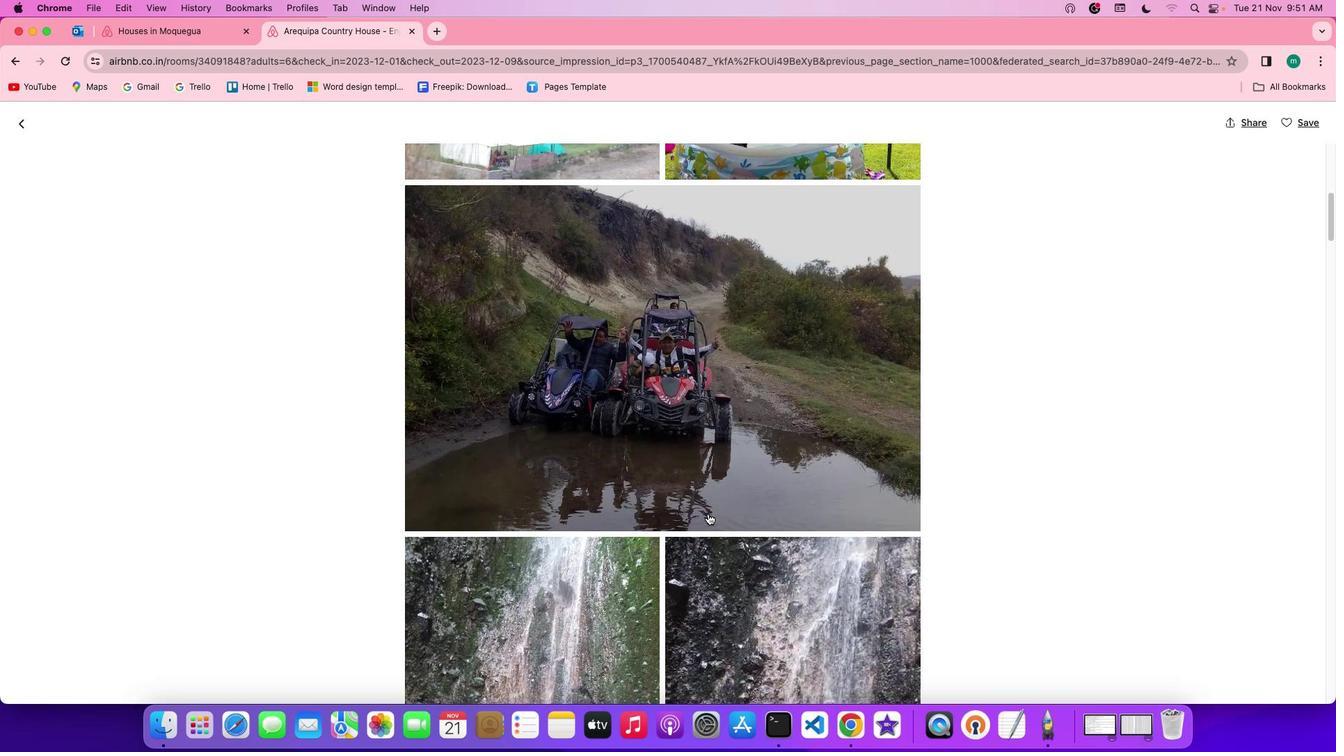 
Action: Mouse scrolled (712, 517) with delta (3, 2)
Screenshot: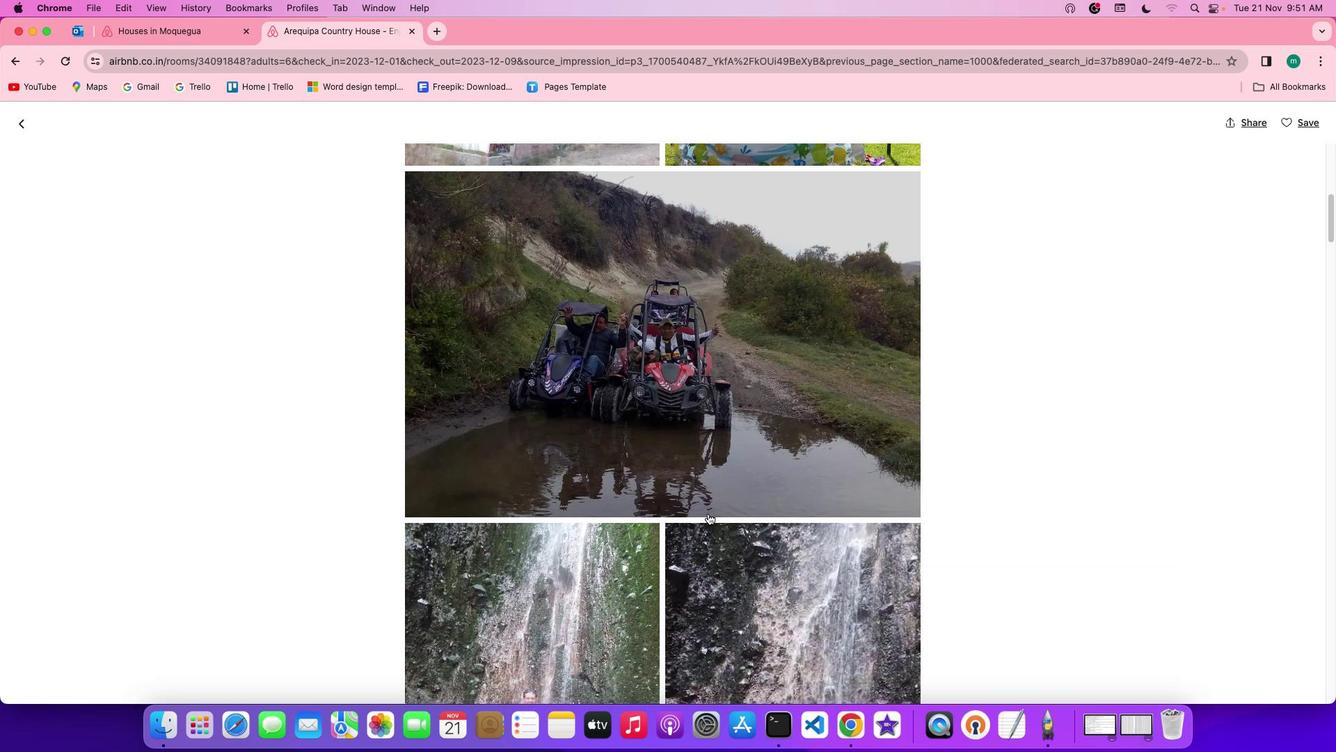 
Action: Mouse scrolled (712, 517) with delta (3, 2)
Screenshot: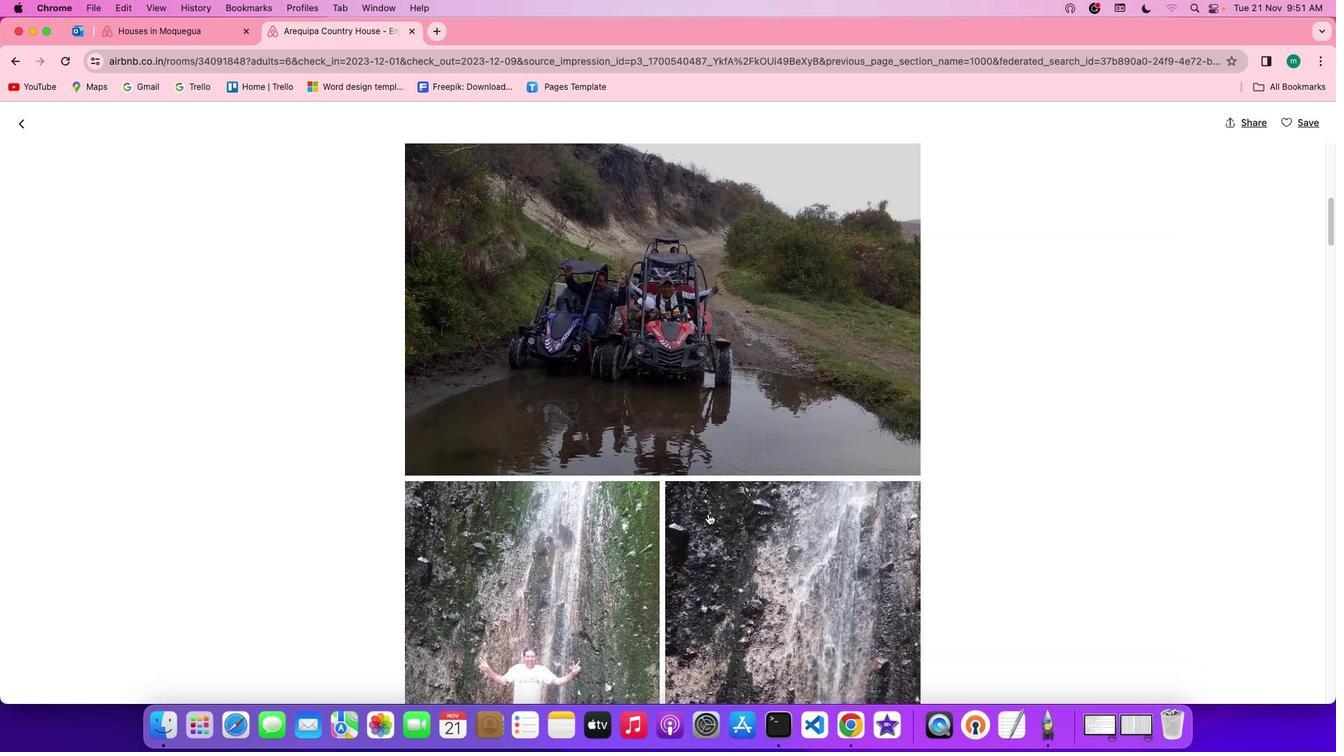 
Action: Mouse scrolled (712, 517) with delta (3, 2)
Screenshot: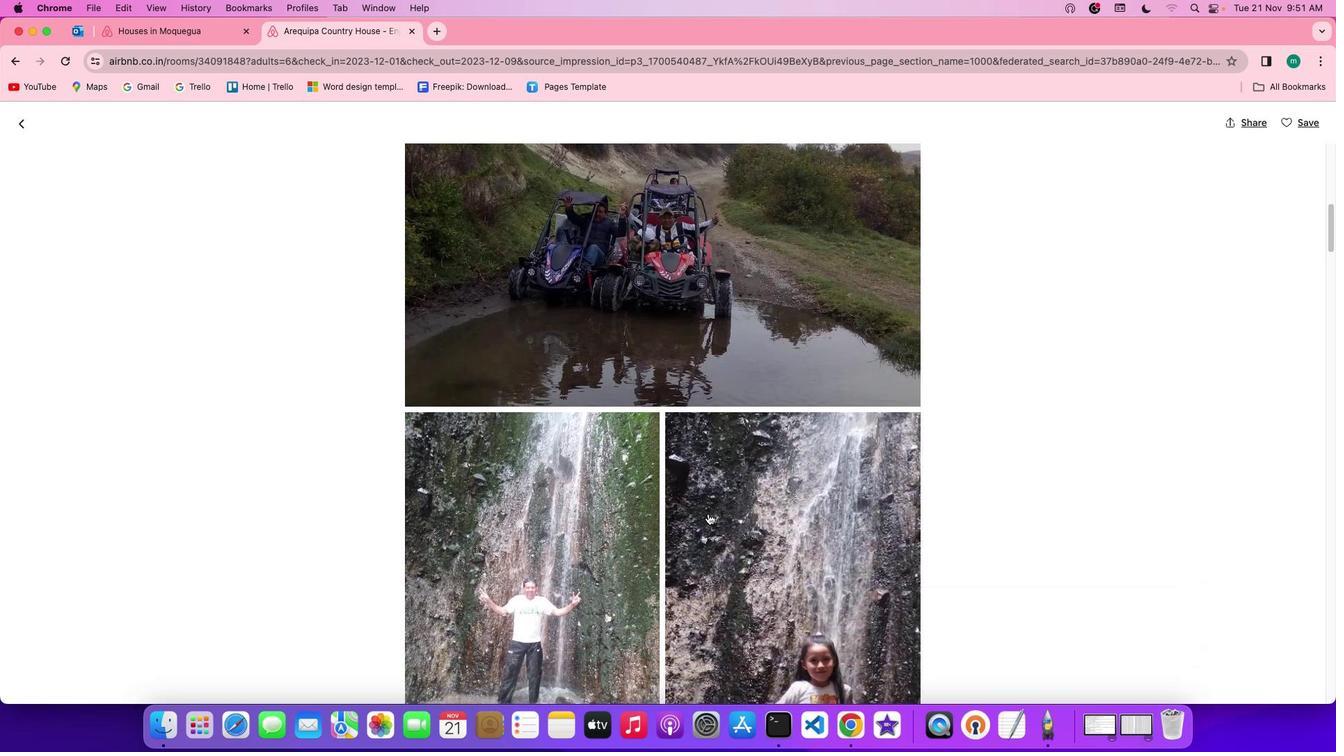 
Action: Mouse scrolled (712, 517) with delta (3, 2)
Screenshot: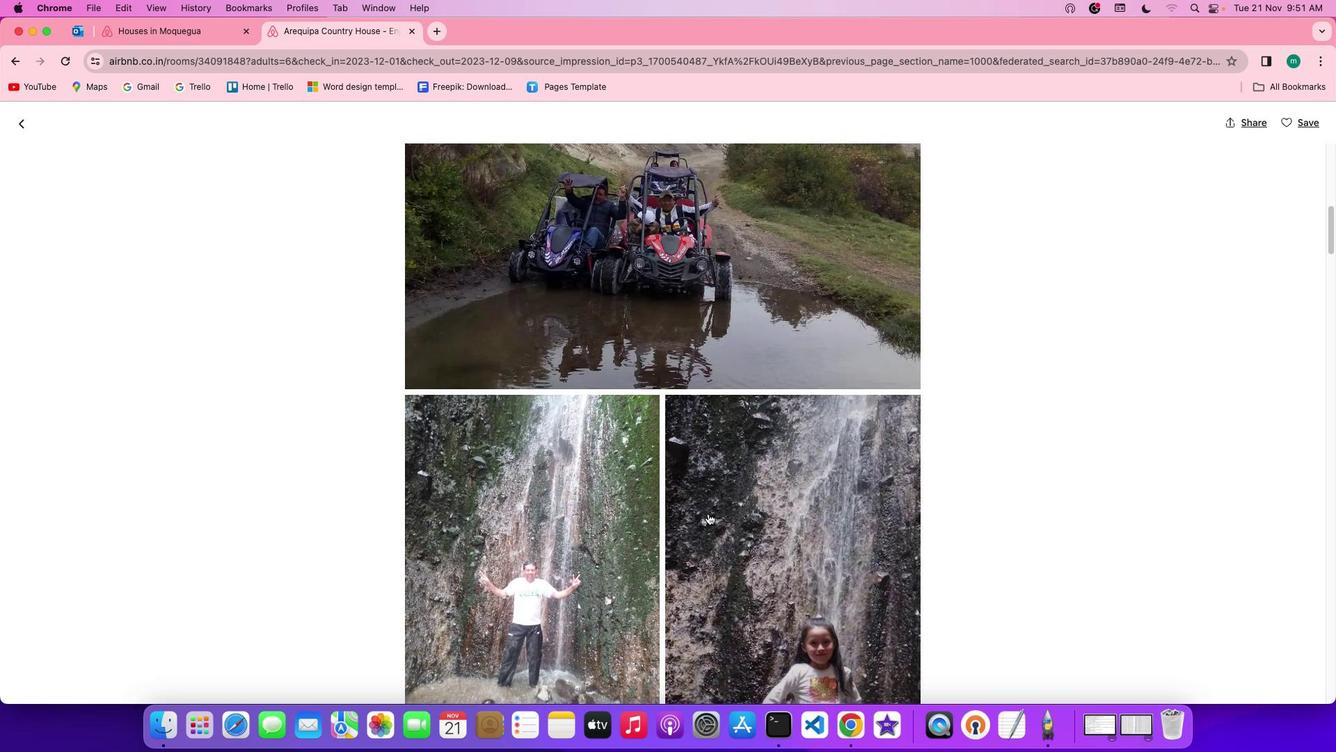 
Action: Mouse scrolled (712, 517) with delta (3, 2)
Screenshot: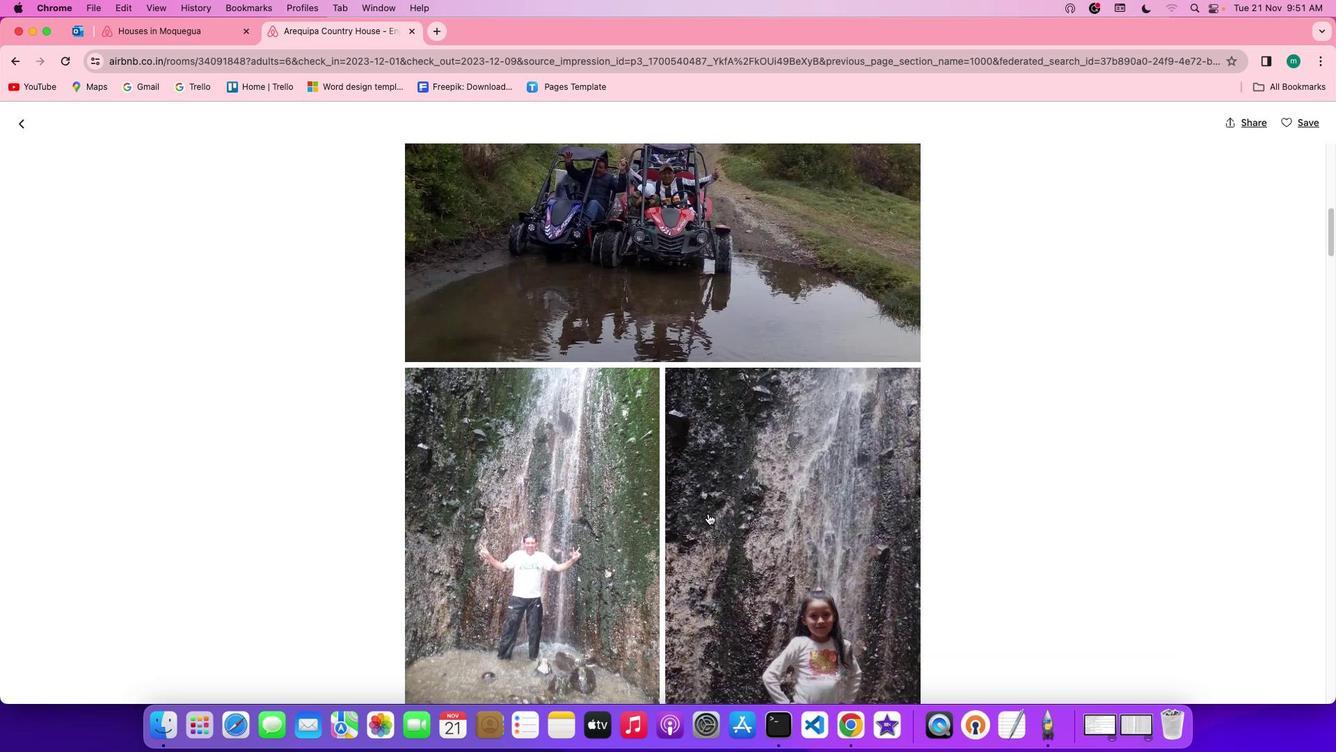 
Action: Mouse scrolled (712, 517) with delta (3, 2)
Screenshot: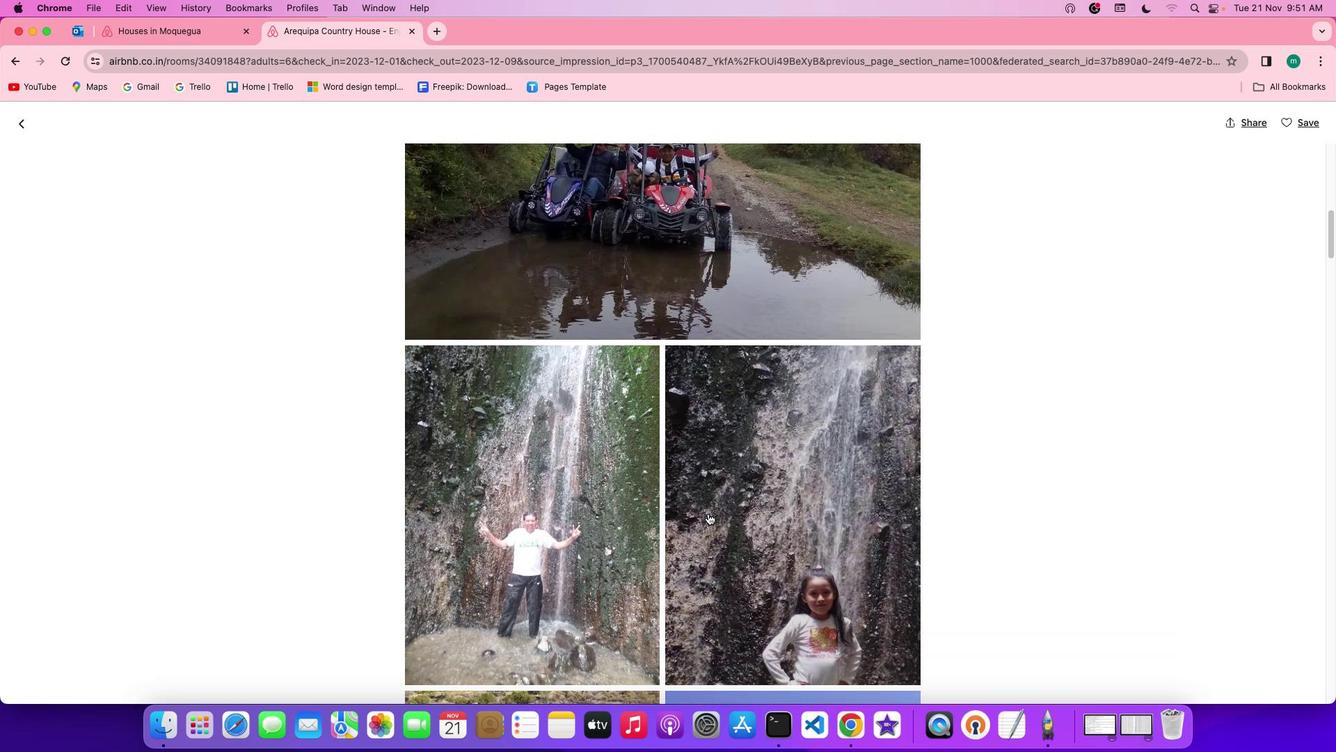 
Action: Mouse scrolled (712, 517) with delta (3, 2)
Screenshot: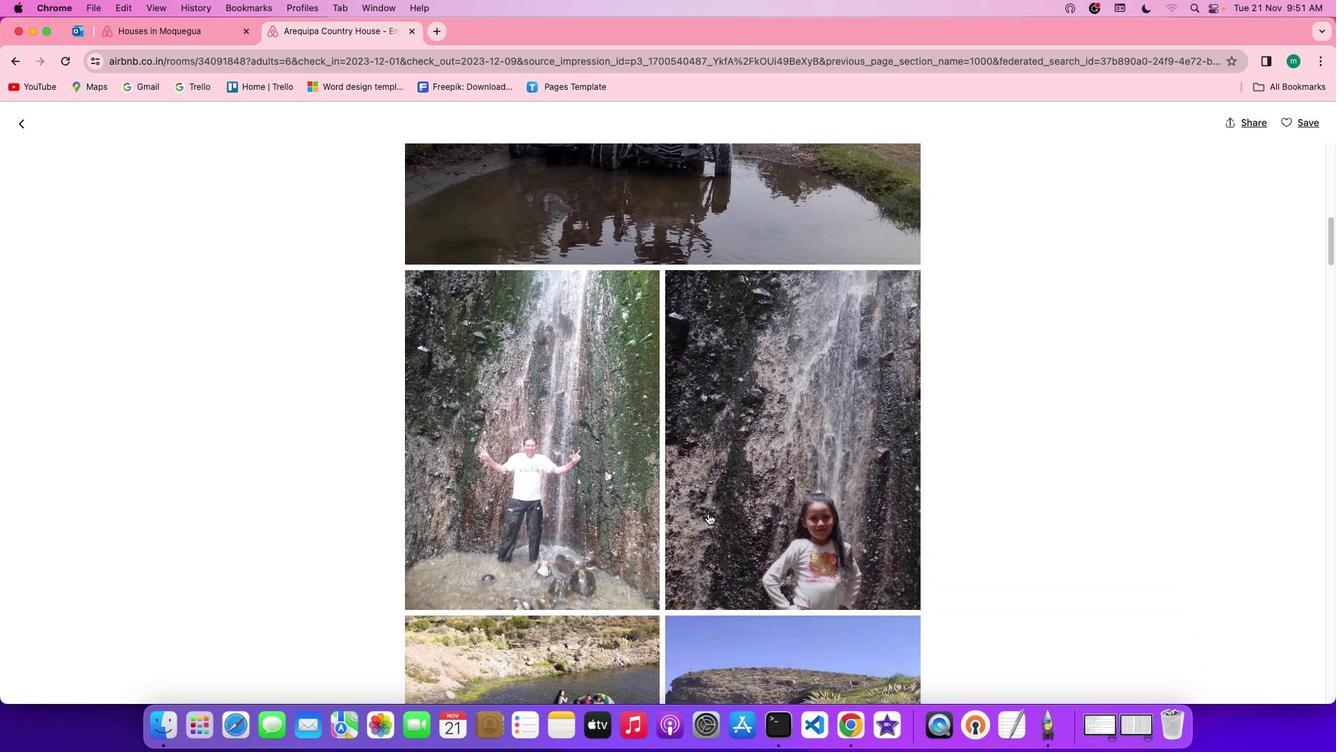 
Action: Mouse scrolled (712, 517) with delta (3, 2)
Screenshot: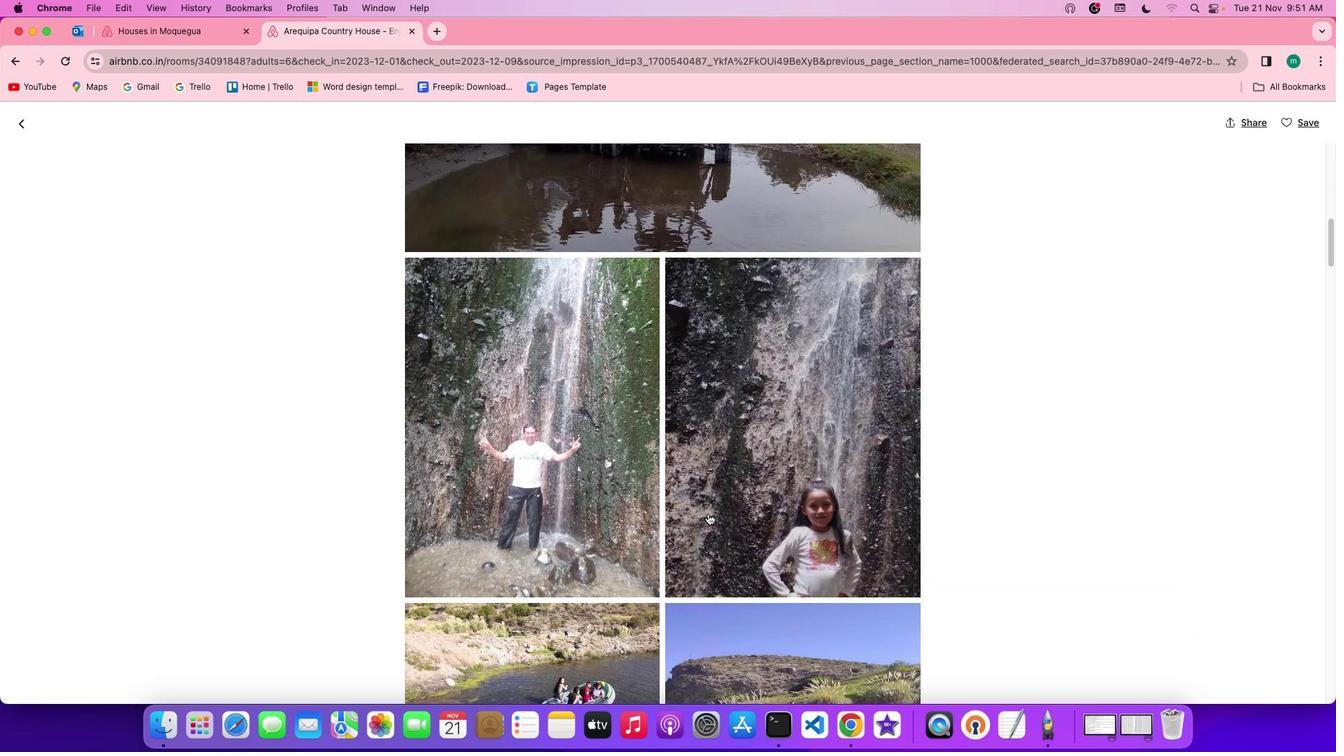 
Action: Mouse scrolled (712, 517) with delta (3, 2)
Screenshot: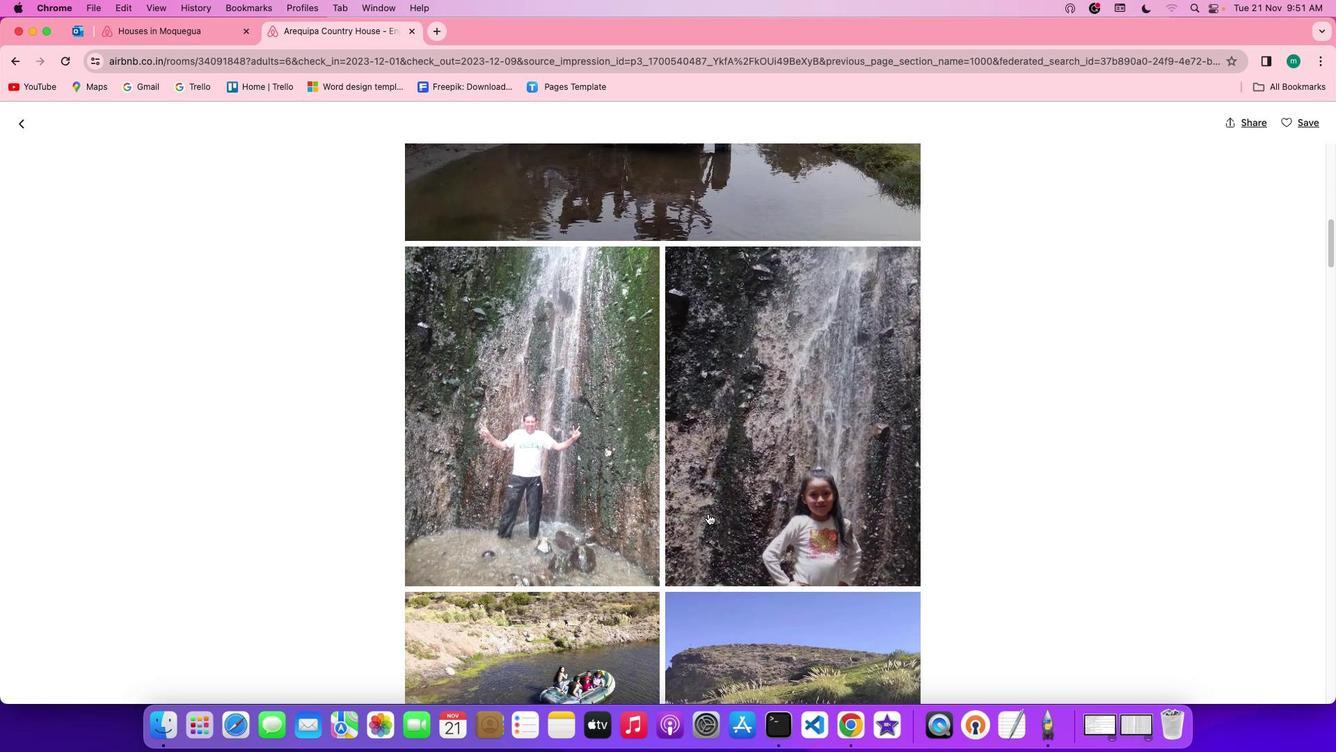 
Action: Mouse scrolled (712, 517) with delta (3, 2)
Screenshot: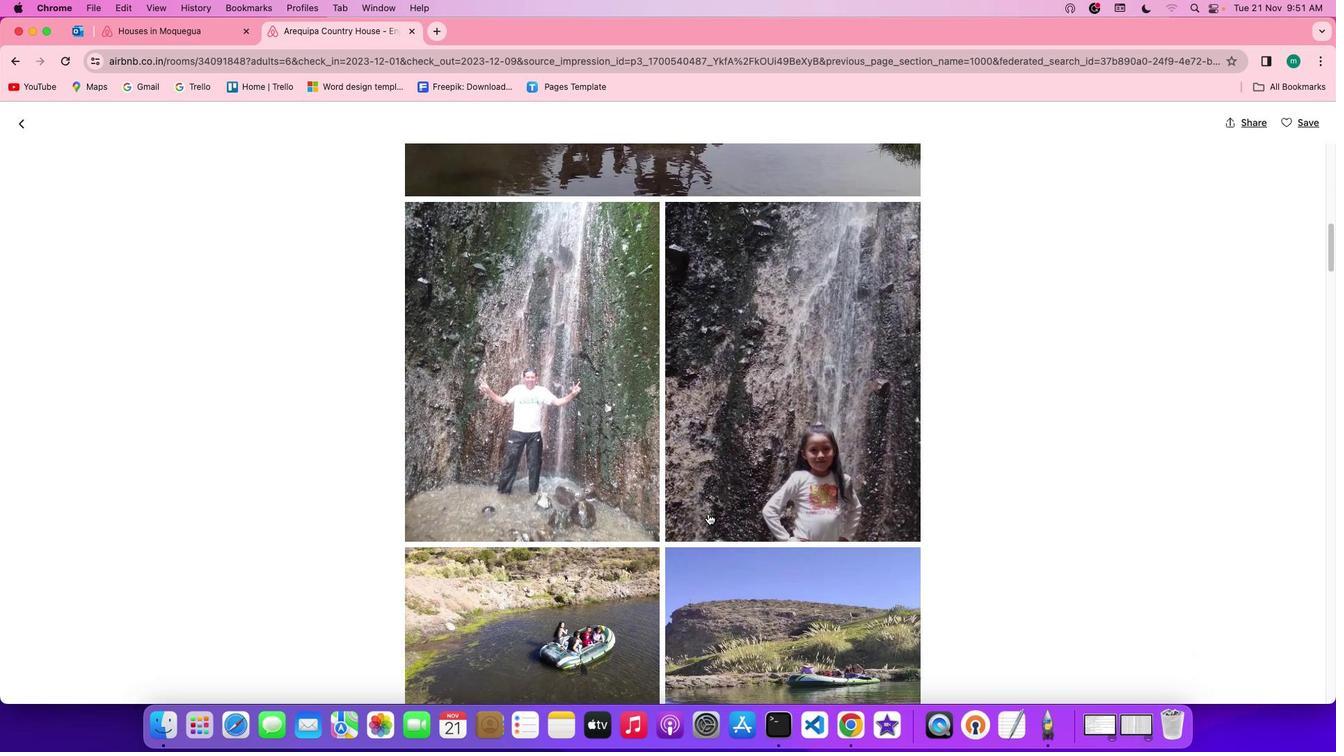 
Action: Mouse scrolled (712, 517) with delta (3, 2)
Screenshot: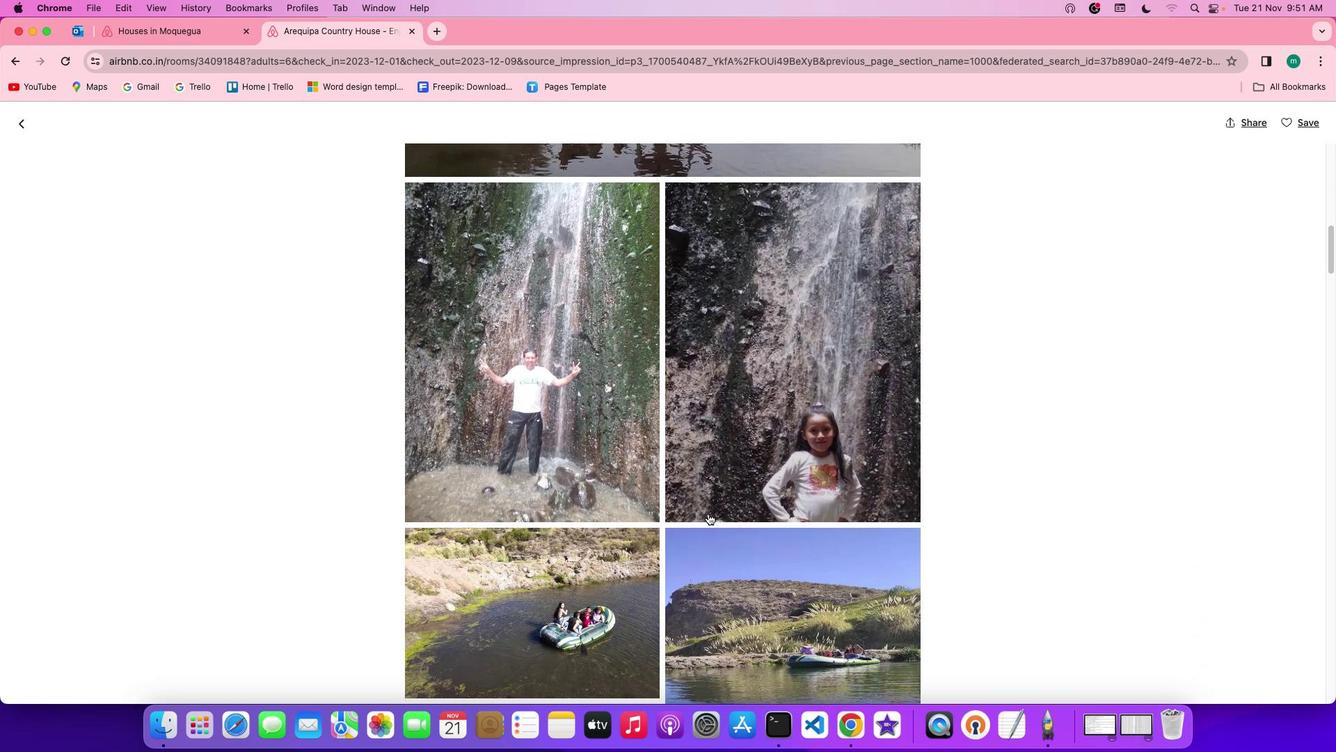 
Action: Mouse scrolled (712, 517) with delta (3, 1)
Screenshot: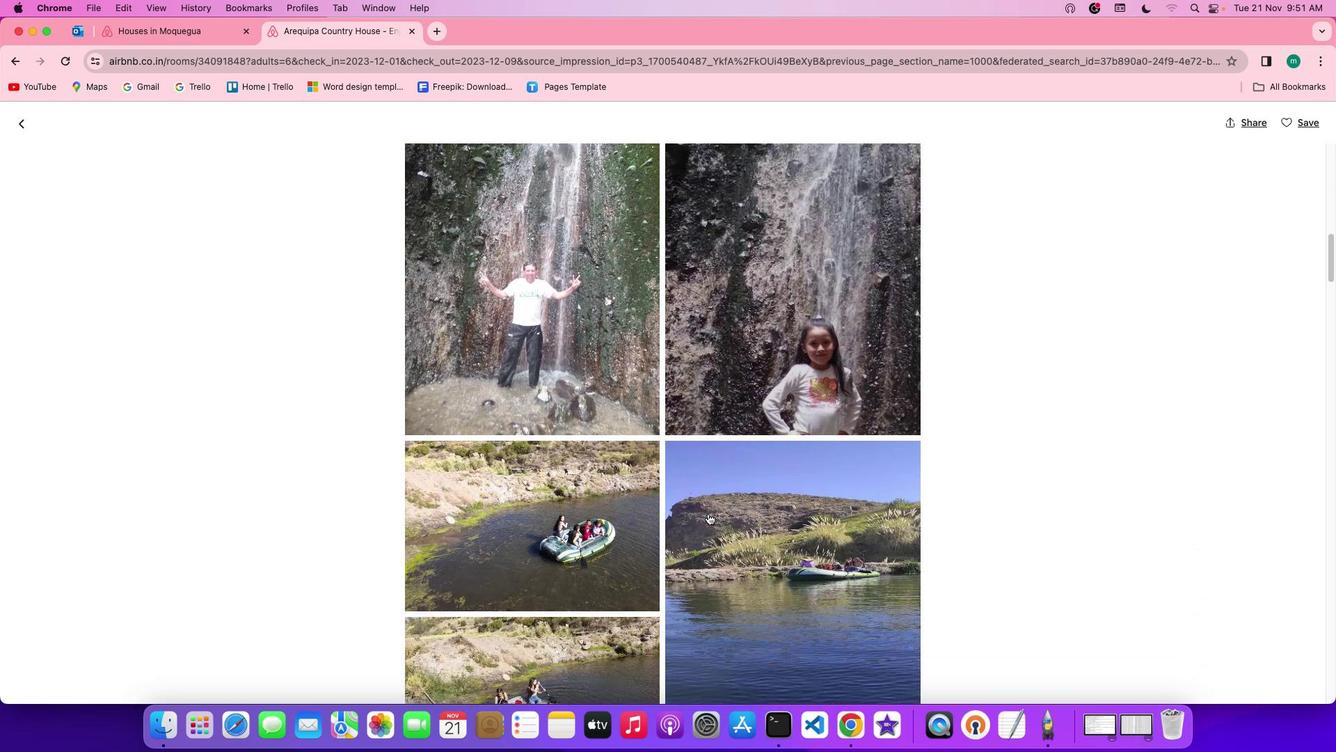 
Action: Mouse scrolled (712, 517) with delta (3, 2)
Screenshot: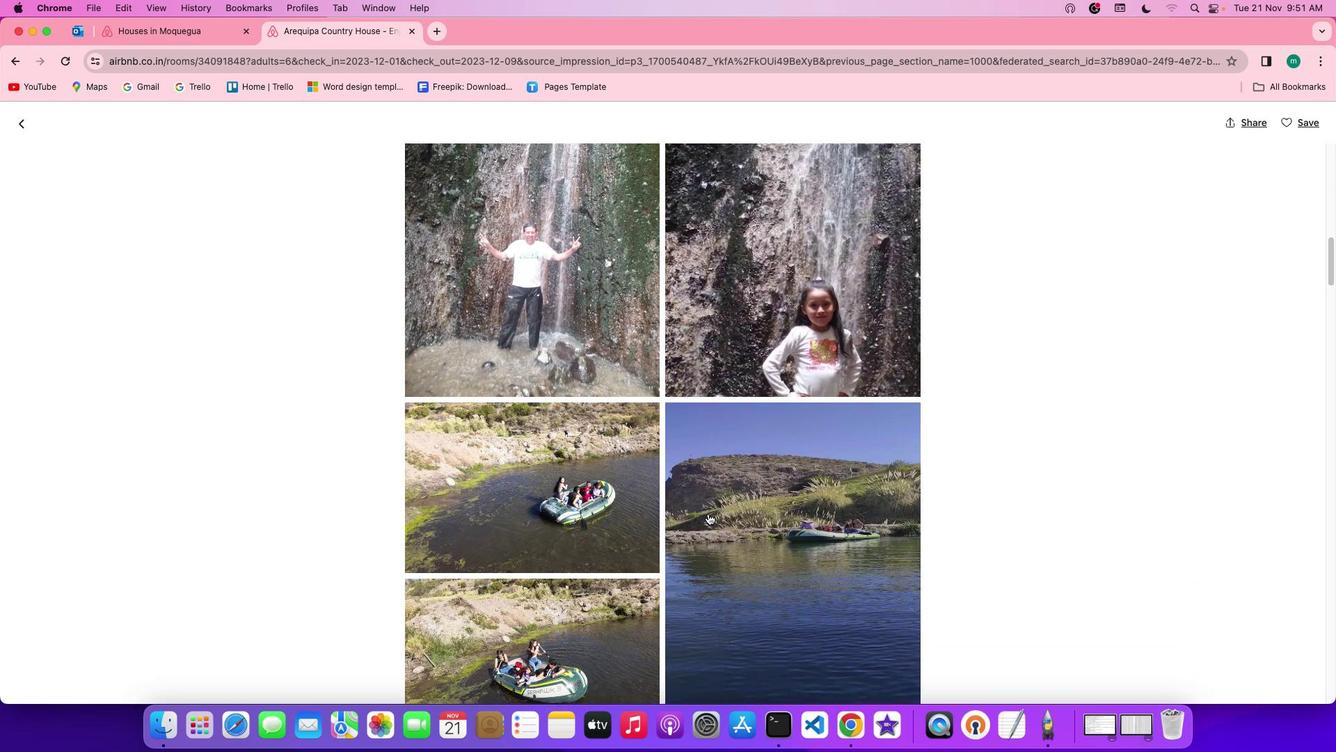 
Action: Mouse scrolled (712, 517) with delta (3, 2)
Screenshot: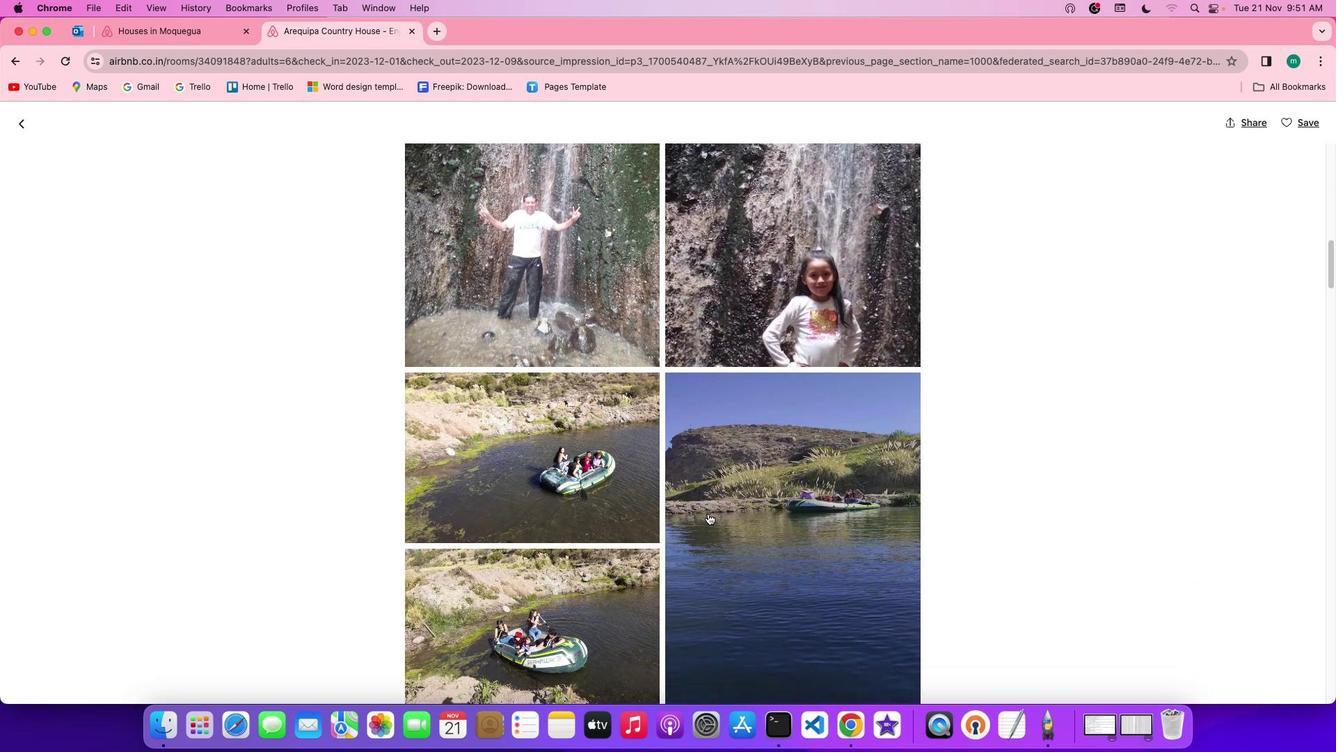 
Action: Mouse scrolled (712, 517) with delta (3, 2)
Screenshot: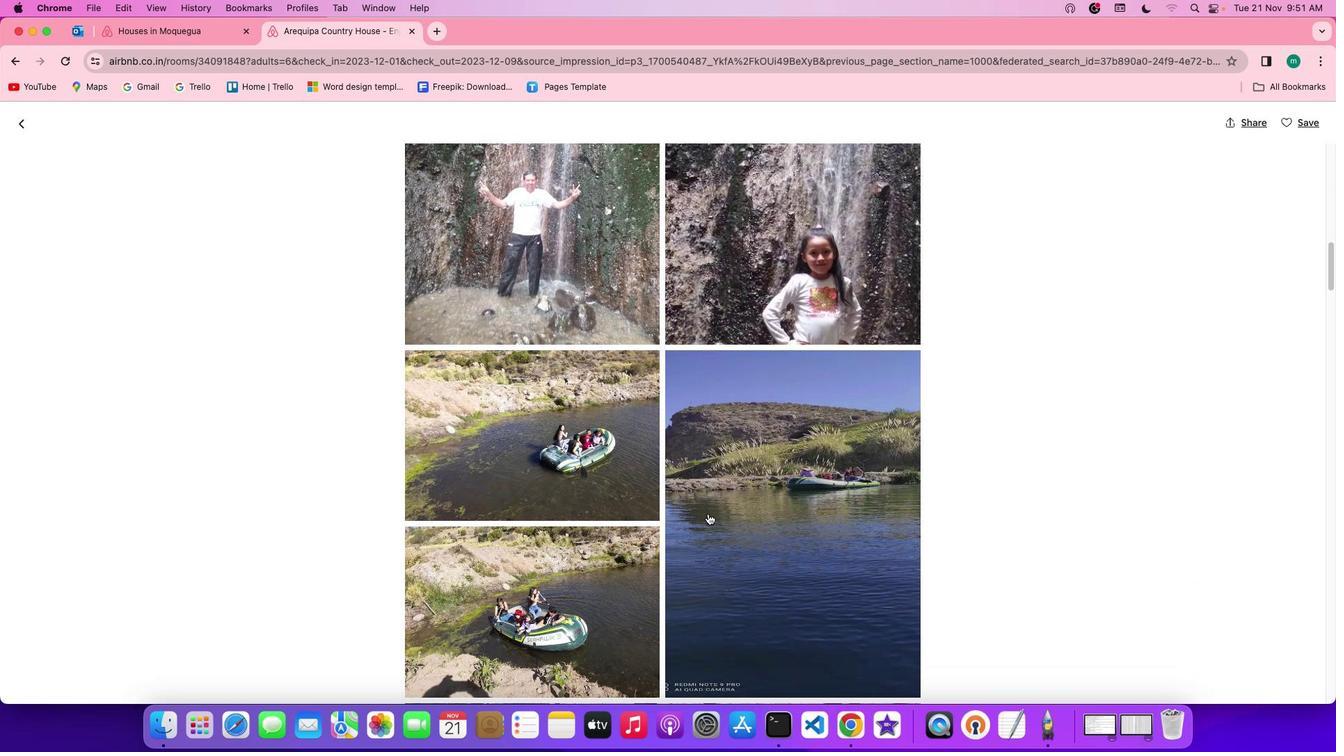 
Action: Mouse scrolled (712, 517) with delta (3, 2)
Screenshot: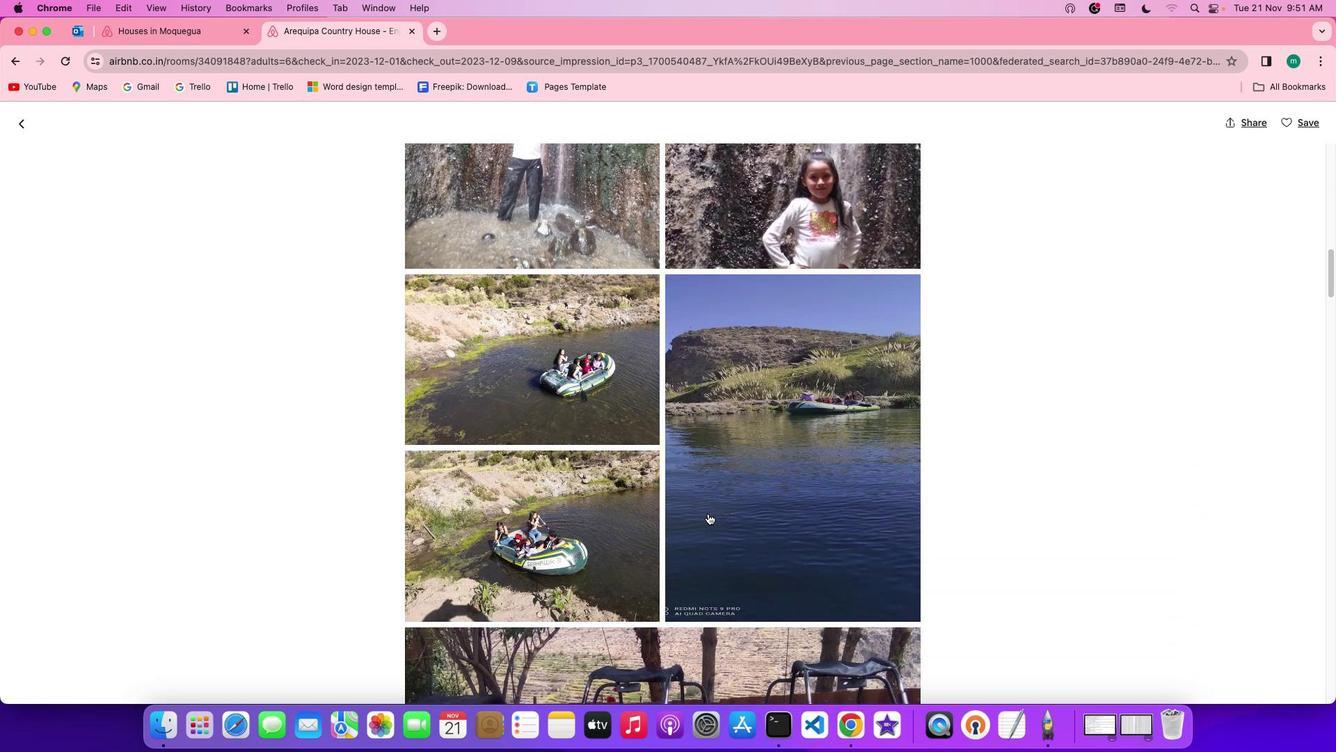 
Action: Mouse scrolled (712, 517) with delta (3, 2)
Screenshot: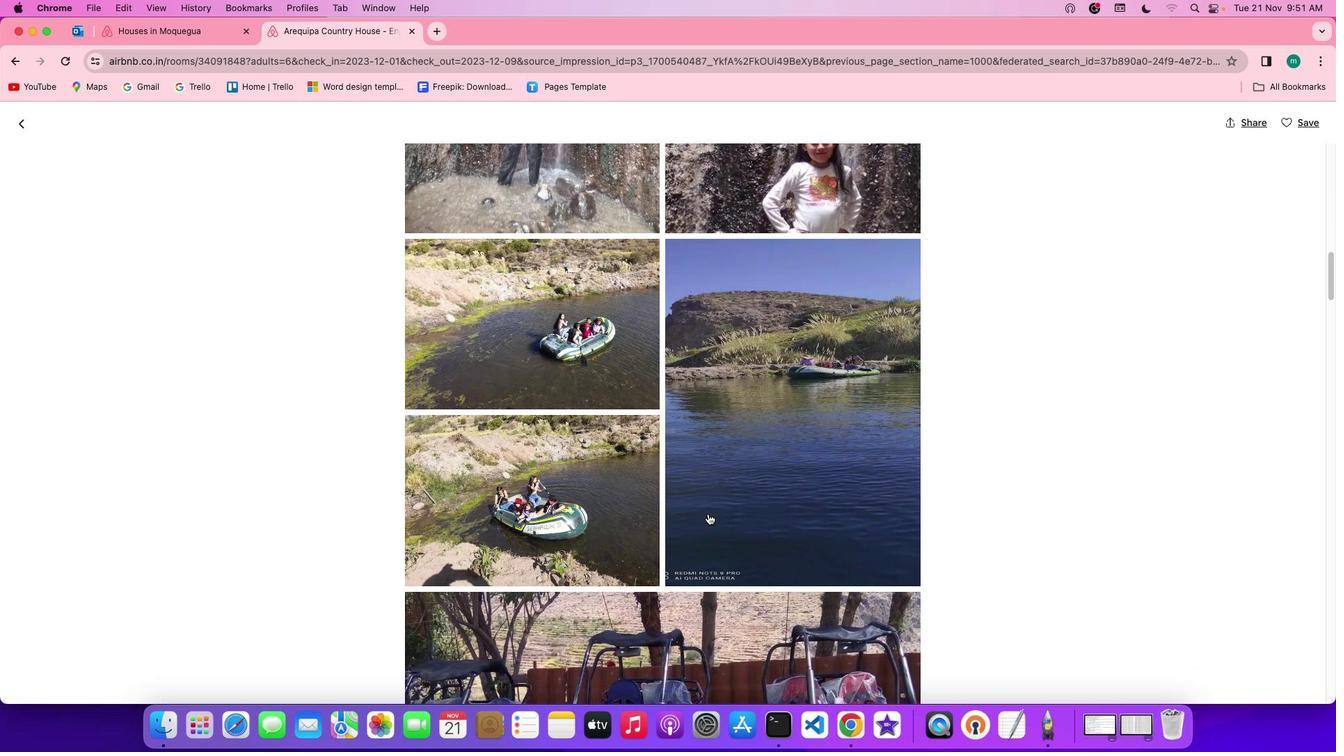 
Action: Mouse scrolled (712, 517) with delta (3, 2)
Screenshot: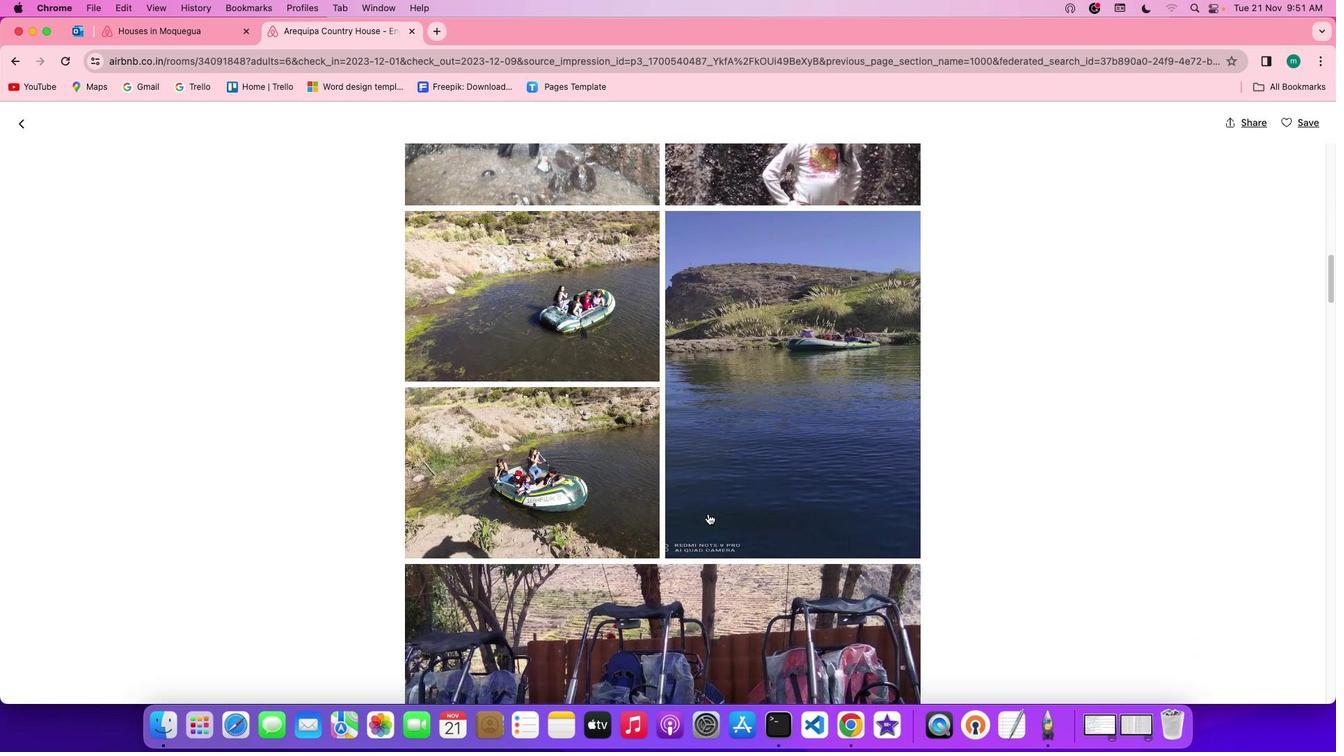 
Action: Mouse scrolled (712, 517) with delta (3, 2)
Screenshot: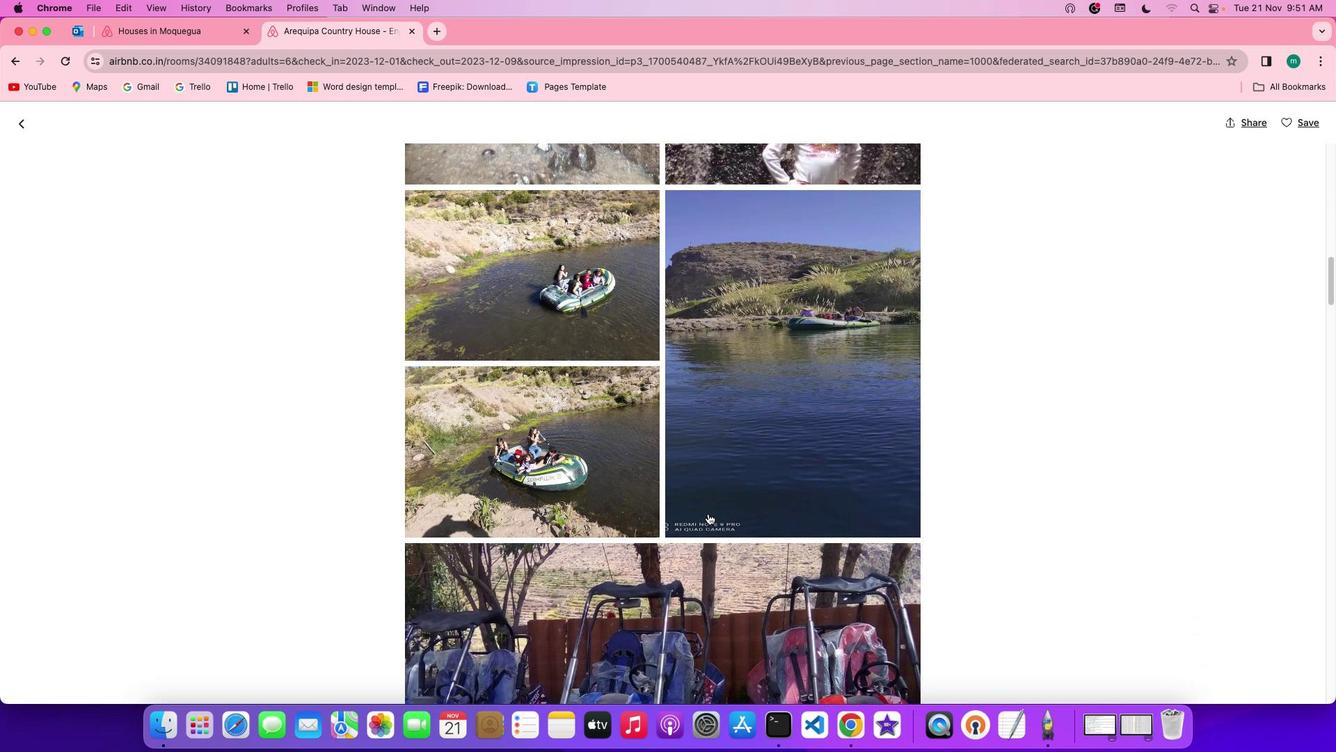 
Action: Mouse scrolled (712, 517) with delta (3, 1)
Screenshot: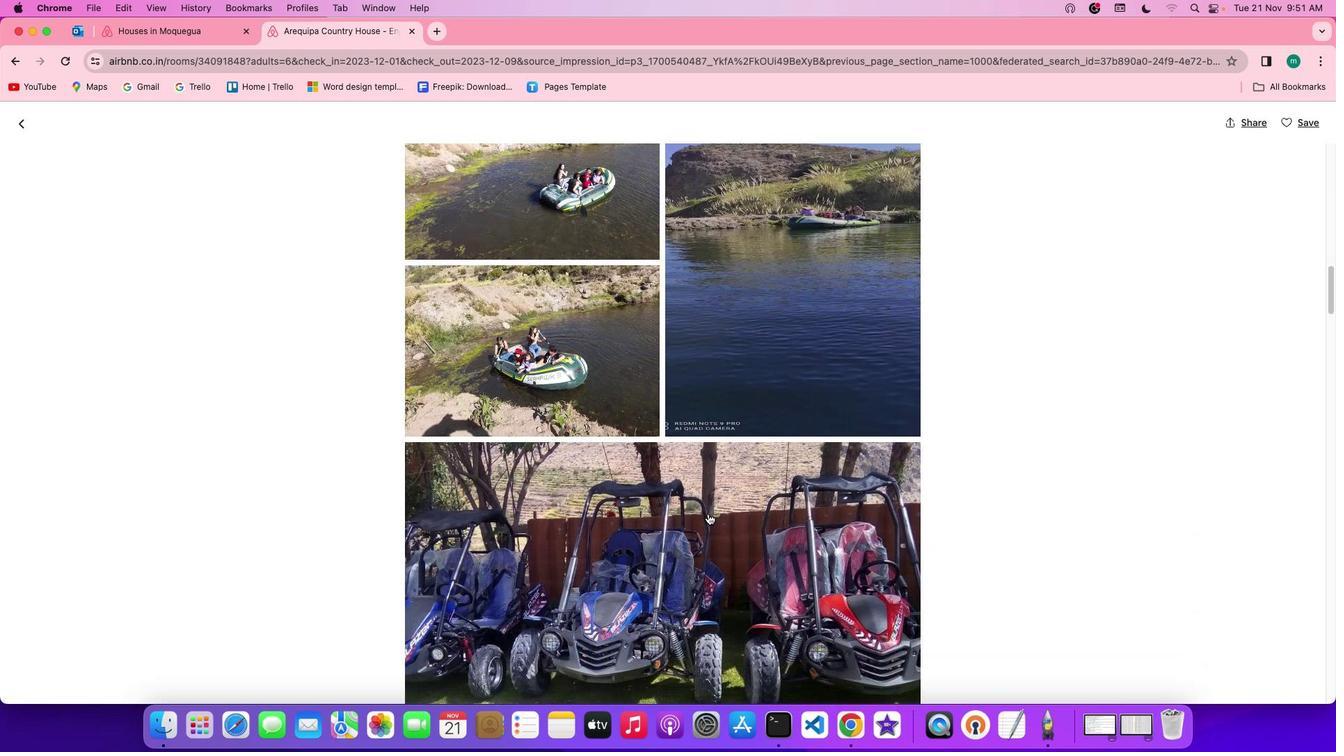 
Action: Mouse scrolled (712, 517) with delta (3, 2)
Screenshot: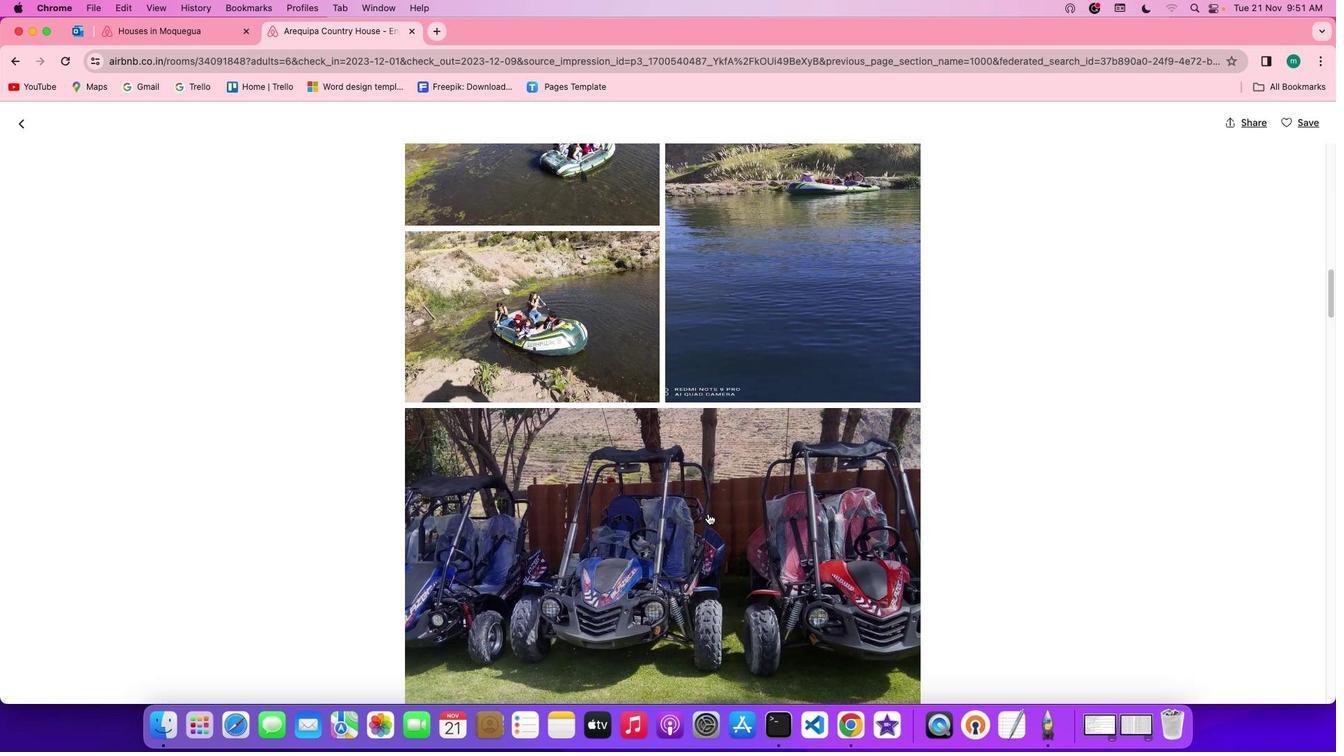 
Action: Mouse scrolled (712, 517) with delta (3, 2)
Screenshot: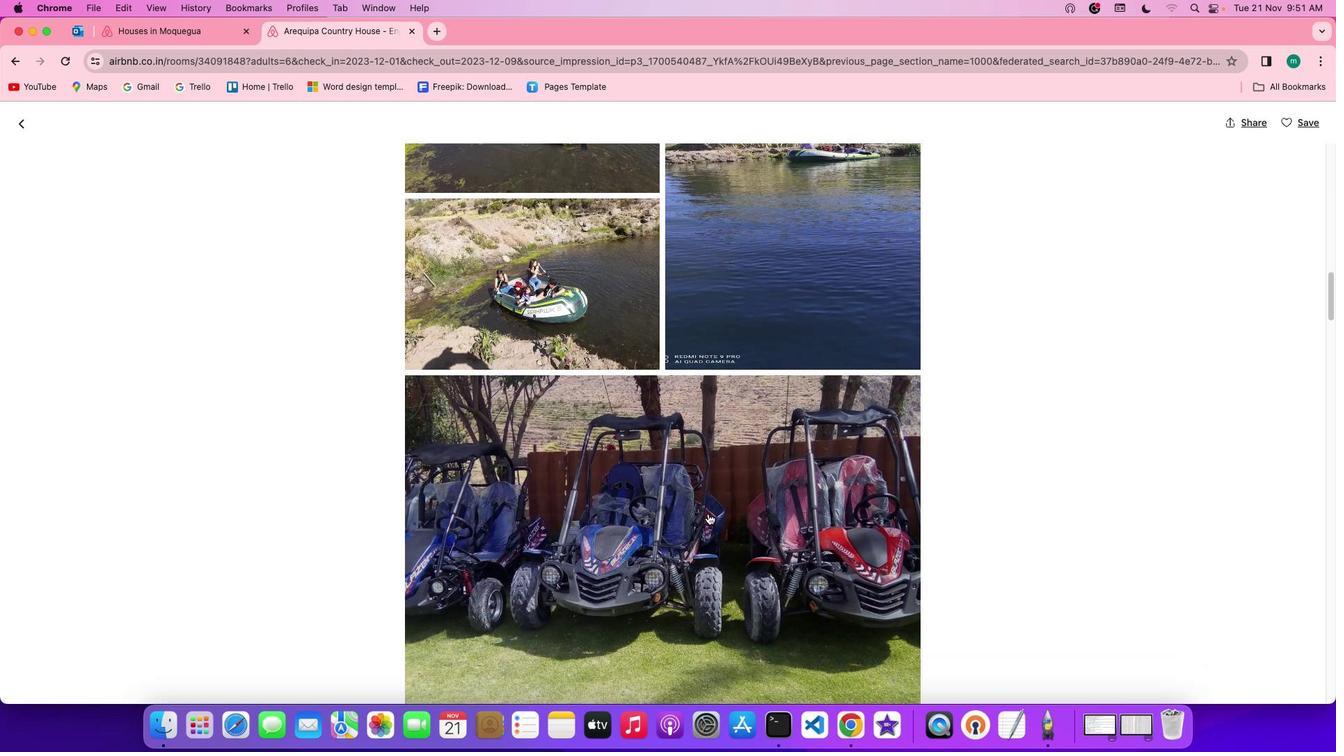 
Action: Mouse scrolled (712, 517) with delta (3, 2)
Screenshot: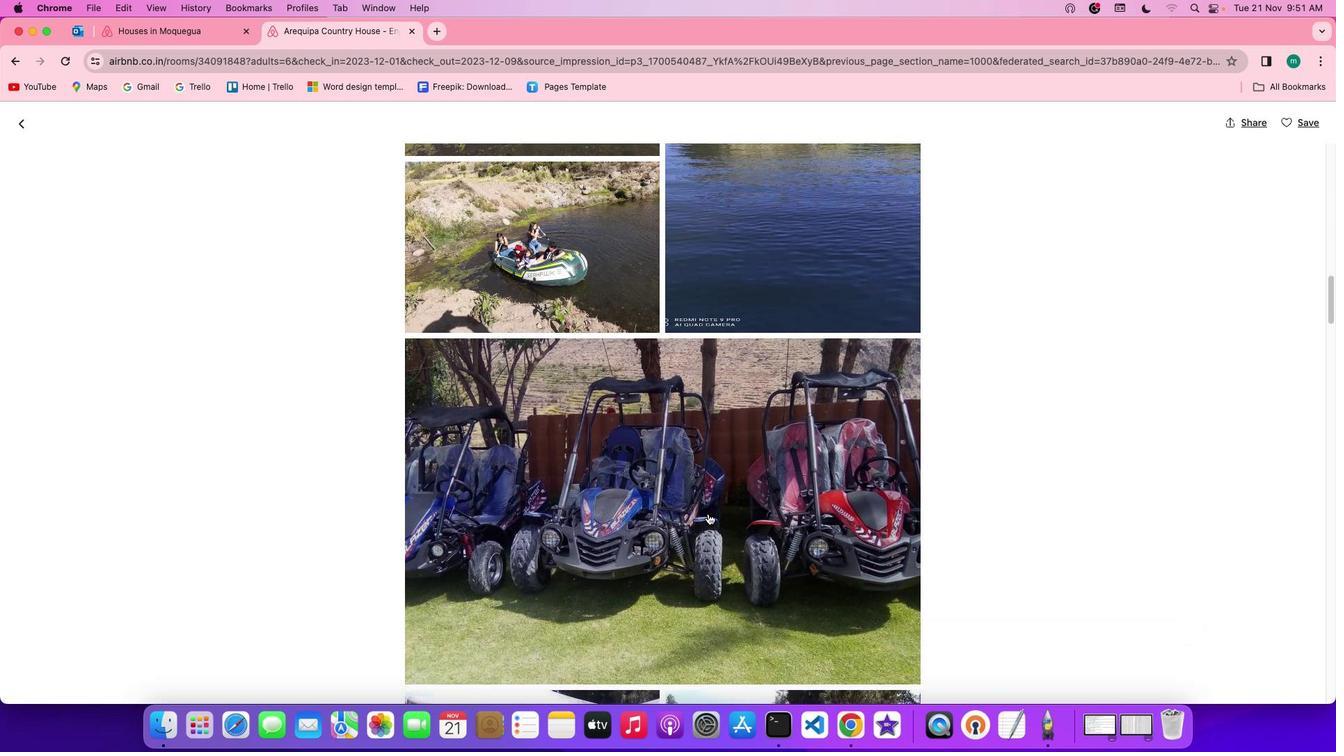 
Action: Mouse scrolled (712, 517) with delta (3, 1)
Screenshot: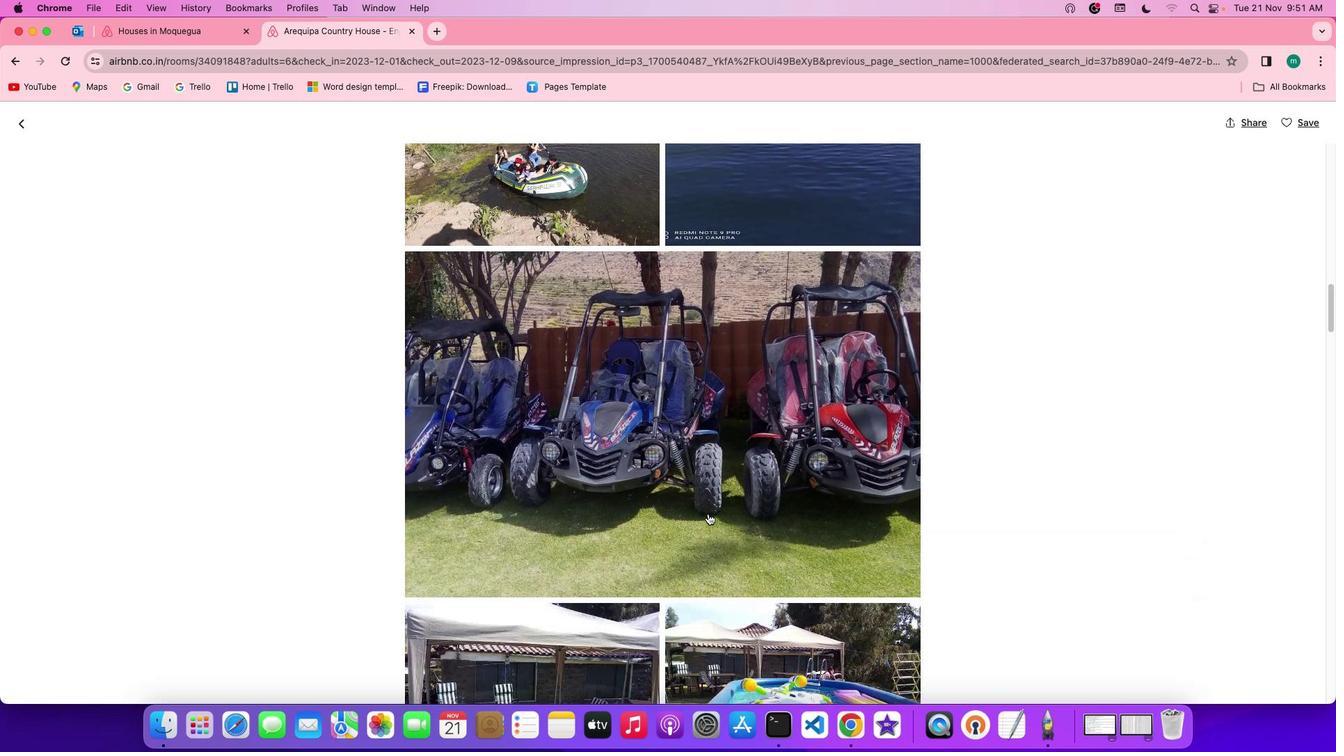 
Action: Mouse scrolled (712, 517) with delta (3, 0)
Screenshot: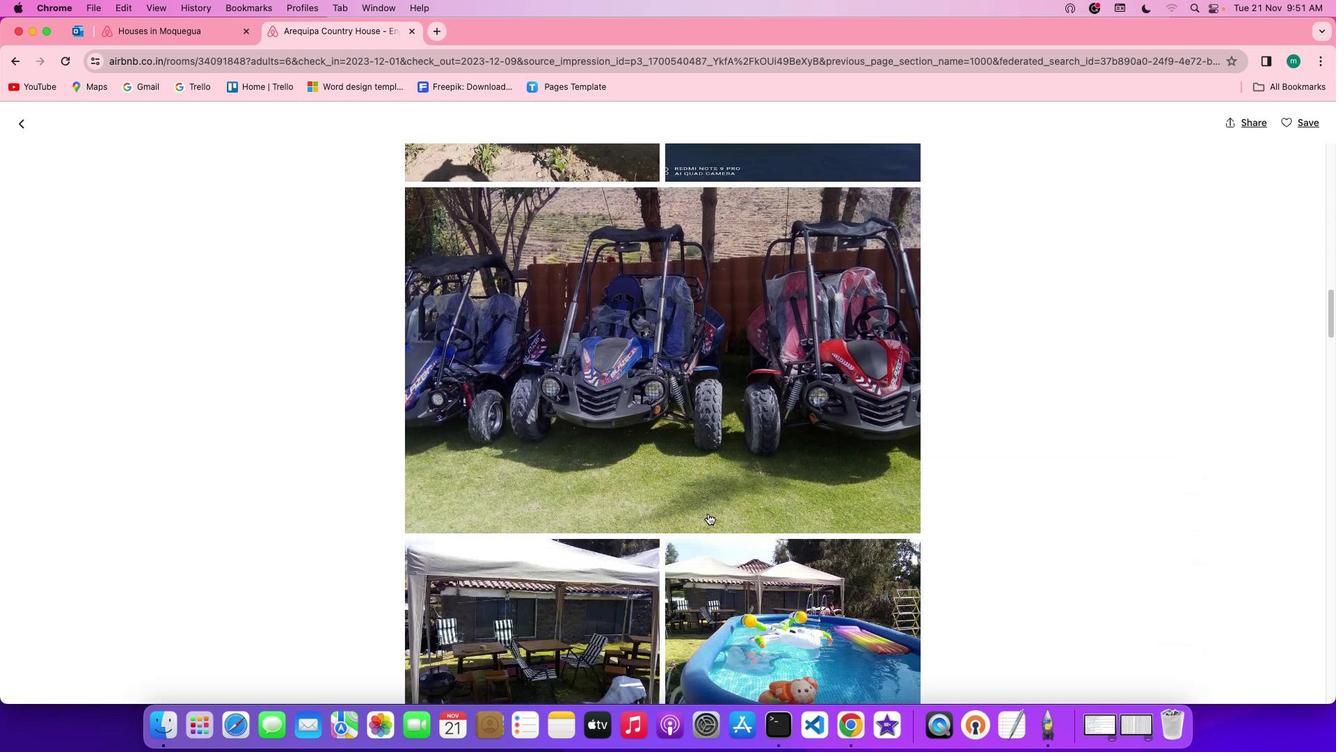 
Action: Mouse scrolled (712, 517) with delta (3, 2)
Screenshot: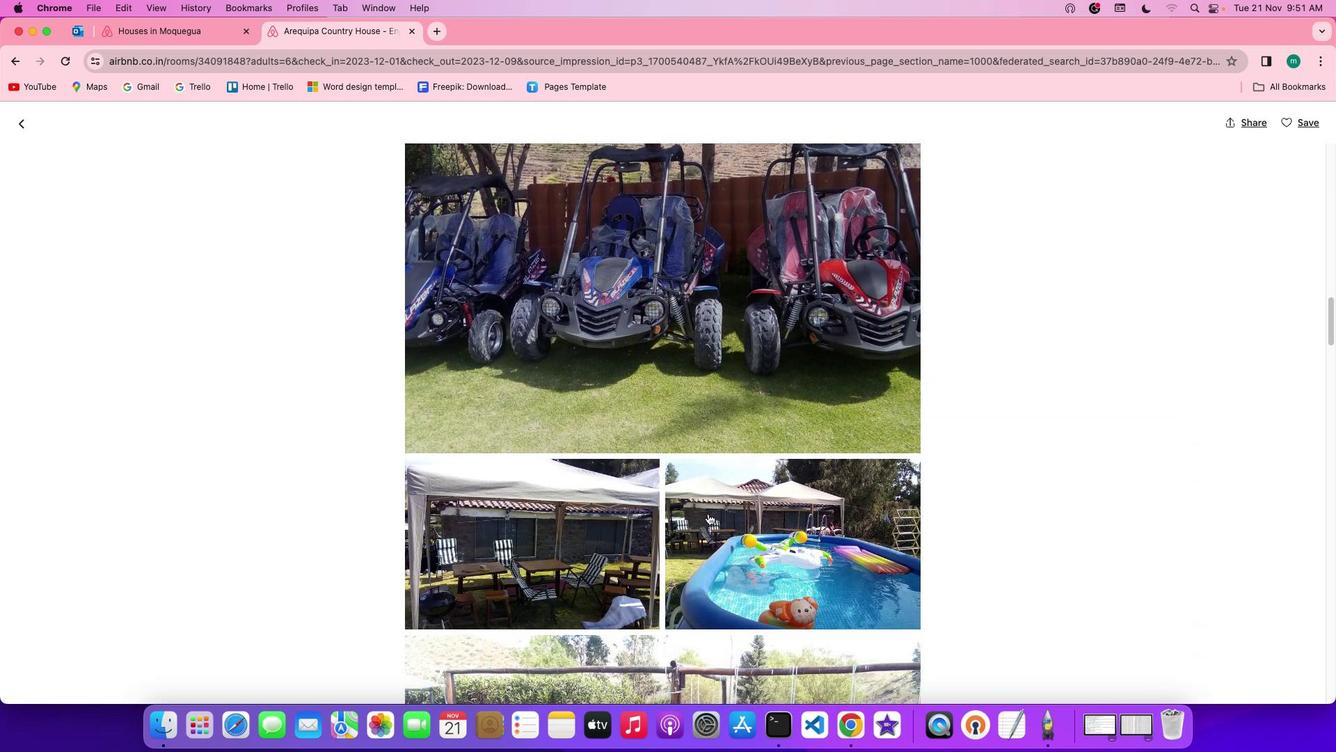 
Action: Mouse scrolled (712, 517) with delta (3, 2)
Screenshot: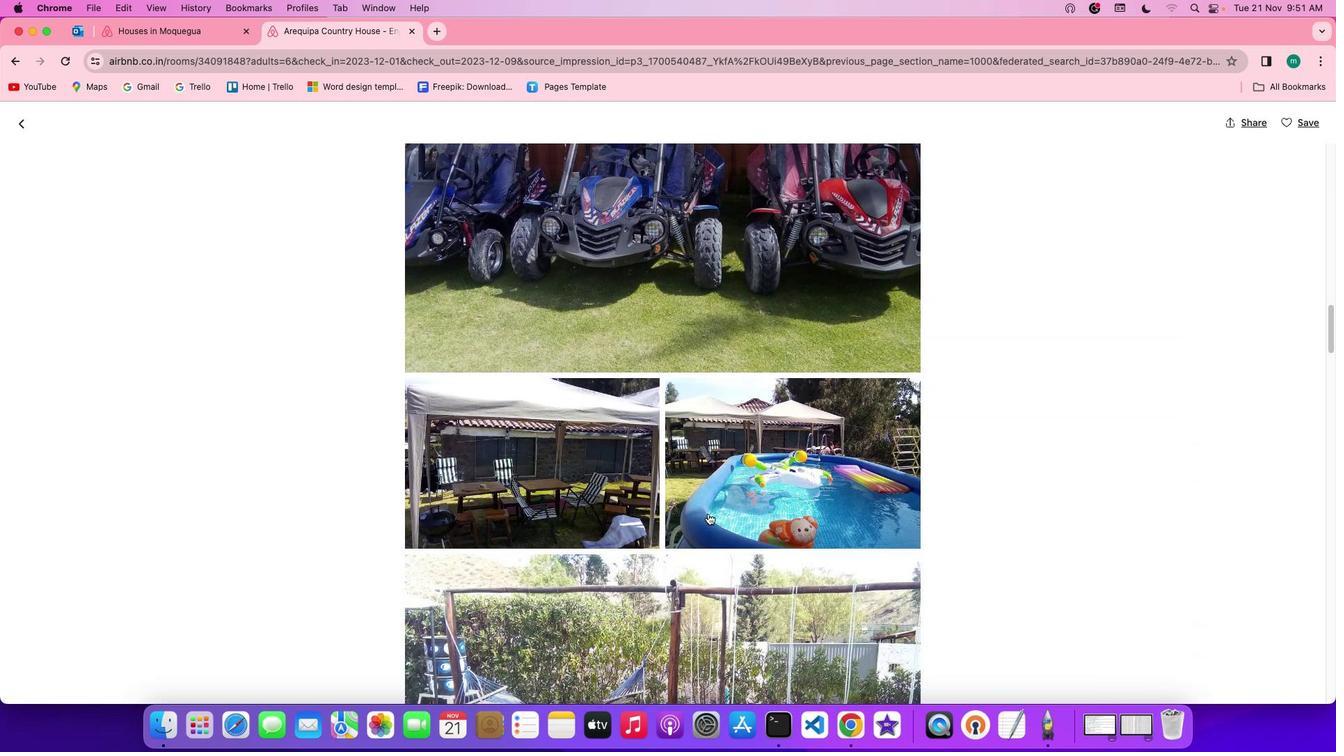 
Action: Mouse scrolled (712, 517) with delta (3, 1)
Screenshot: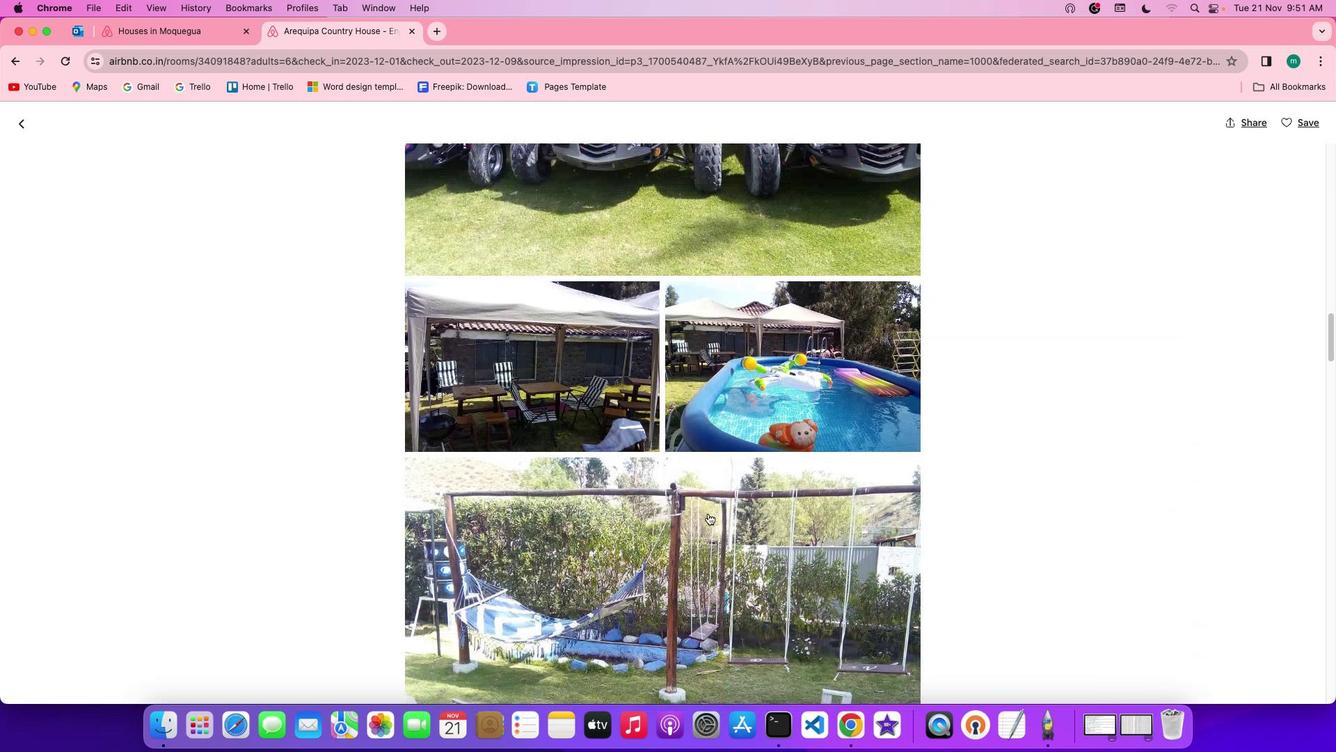 
Action: Mouse scrolled (712, 517) with delta (3, 0)
Screenshot: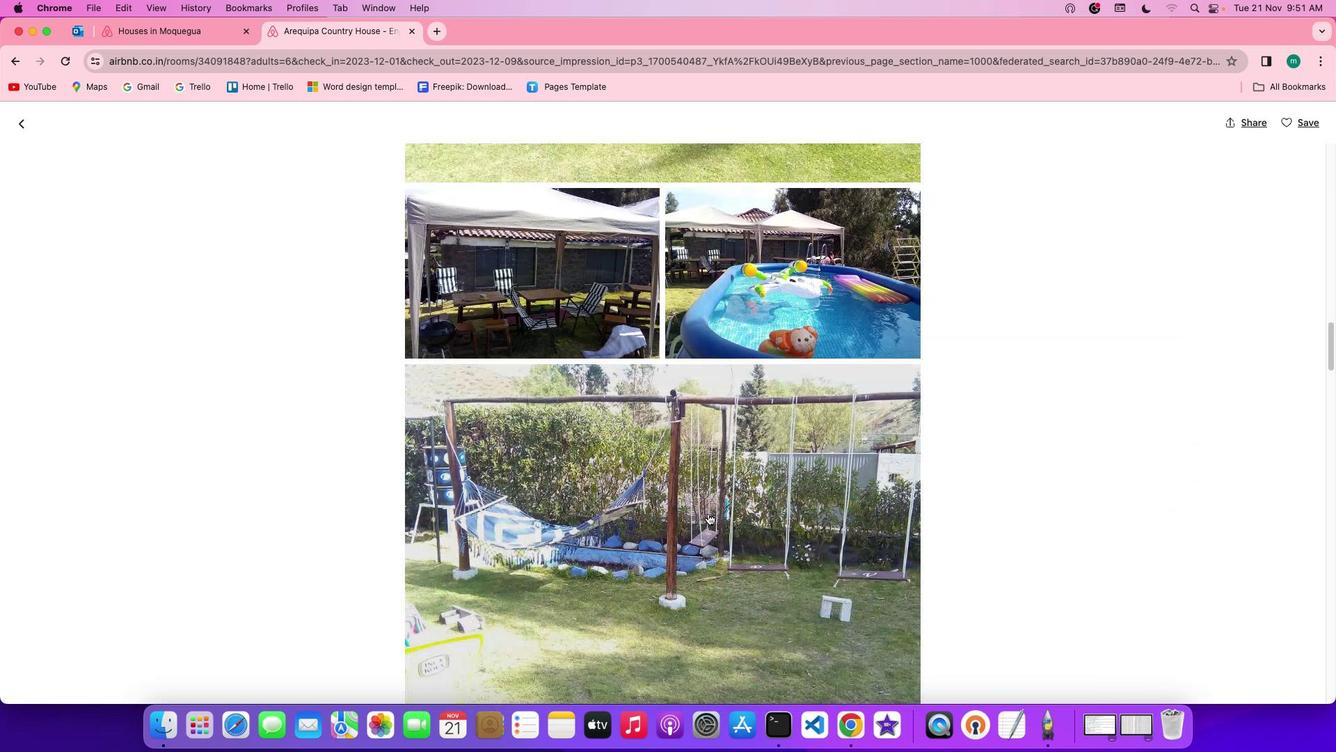 
Action: Mouse scrolled (712, 517) with delta (3, 0)
Screenshot: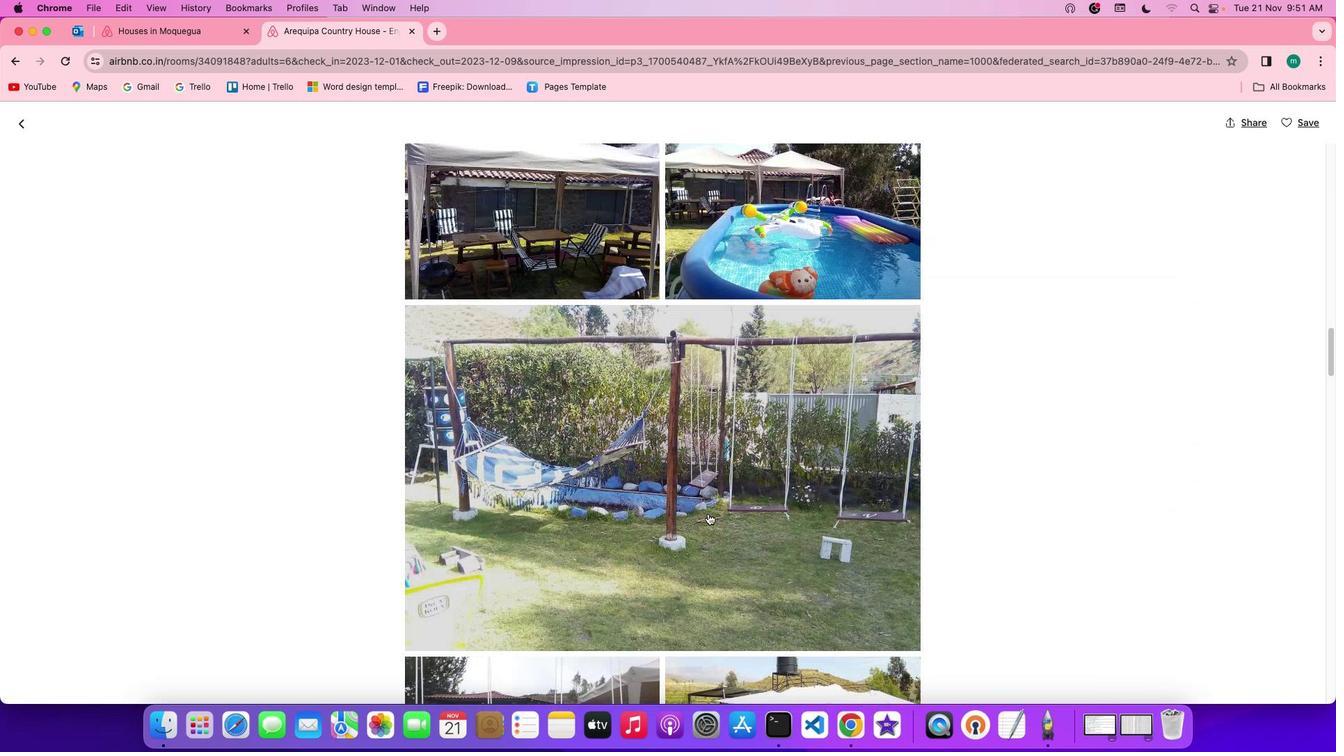 
Action: Mouse scrolled (712, 517) with delta (3, 2)
Screenshot: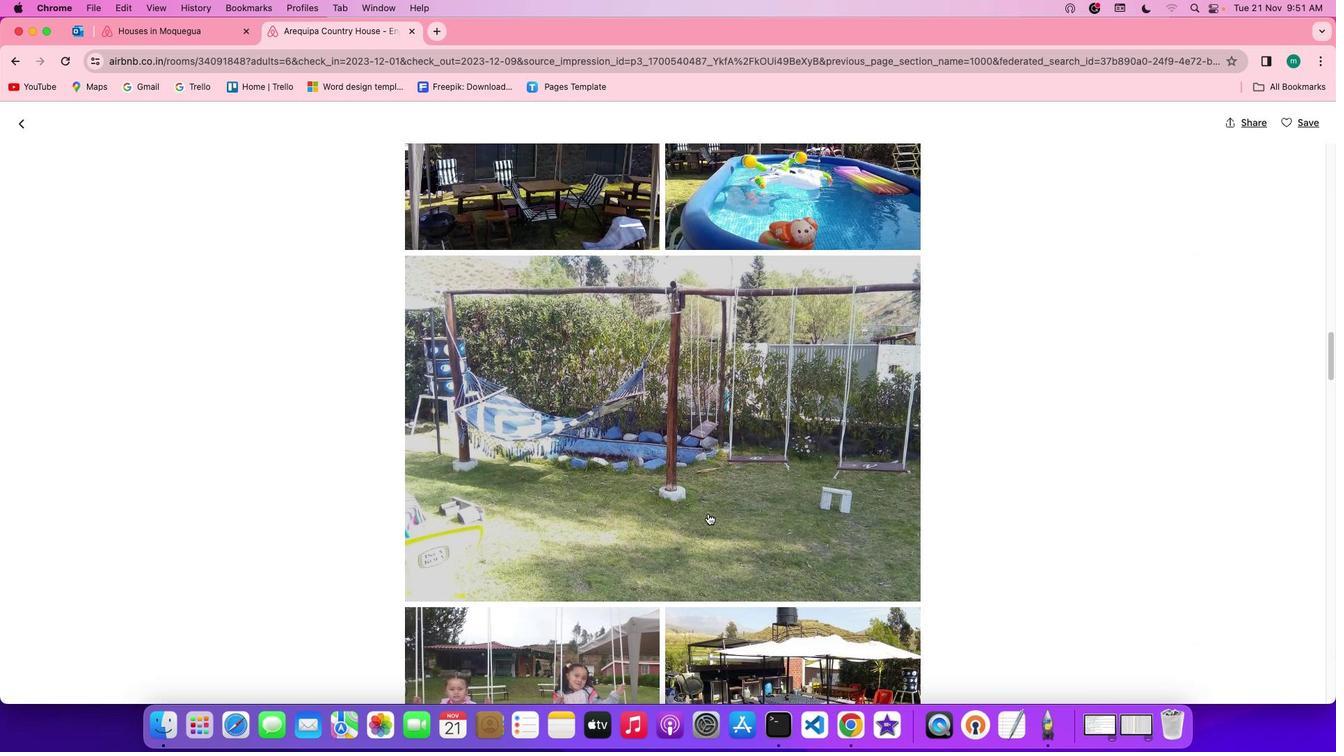 
Action: Mouse scrolled (712, 517) with delta (3, 2)
Screenshot: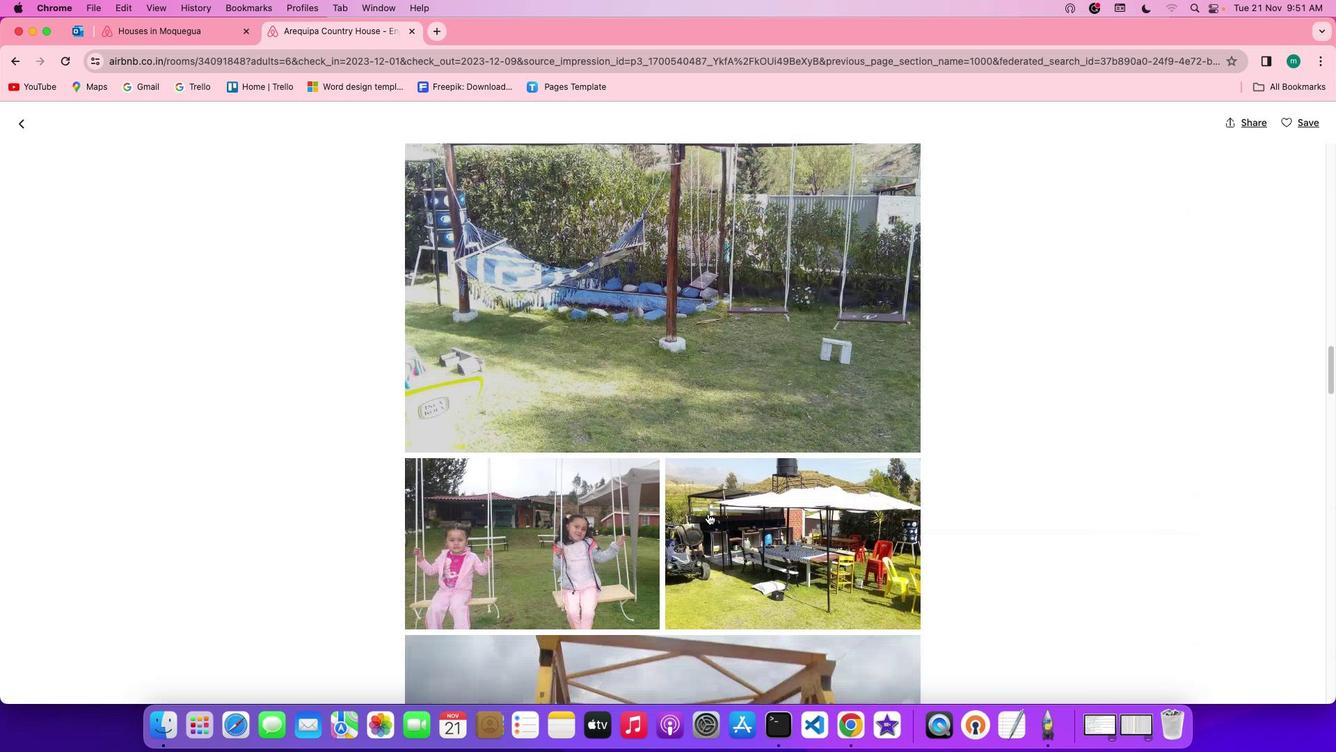 
Action: Mouse scrolled (712, 517) with delta (3, 1)
Screenshot: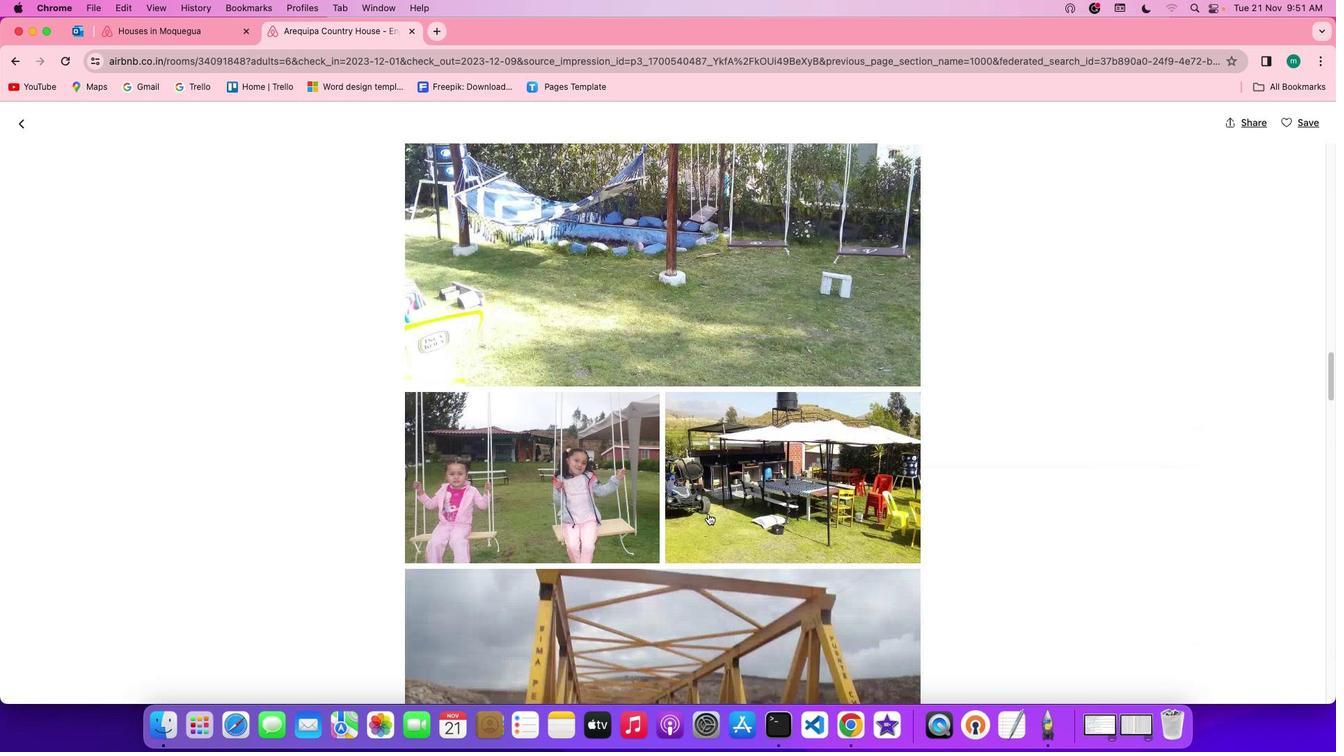 
Action: Mouse scrolled (712, 517) with delta (3, 0)
Screenshot: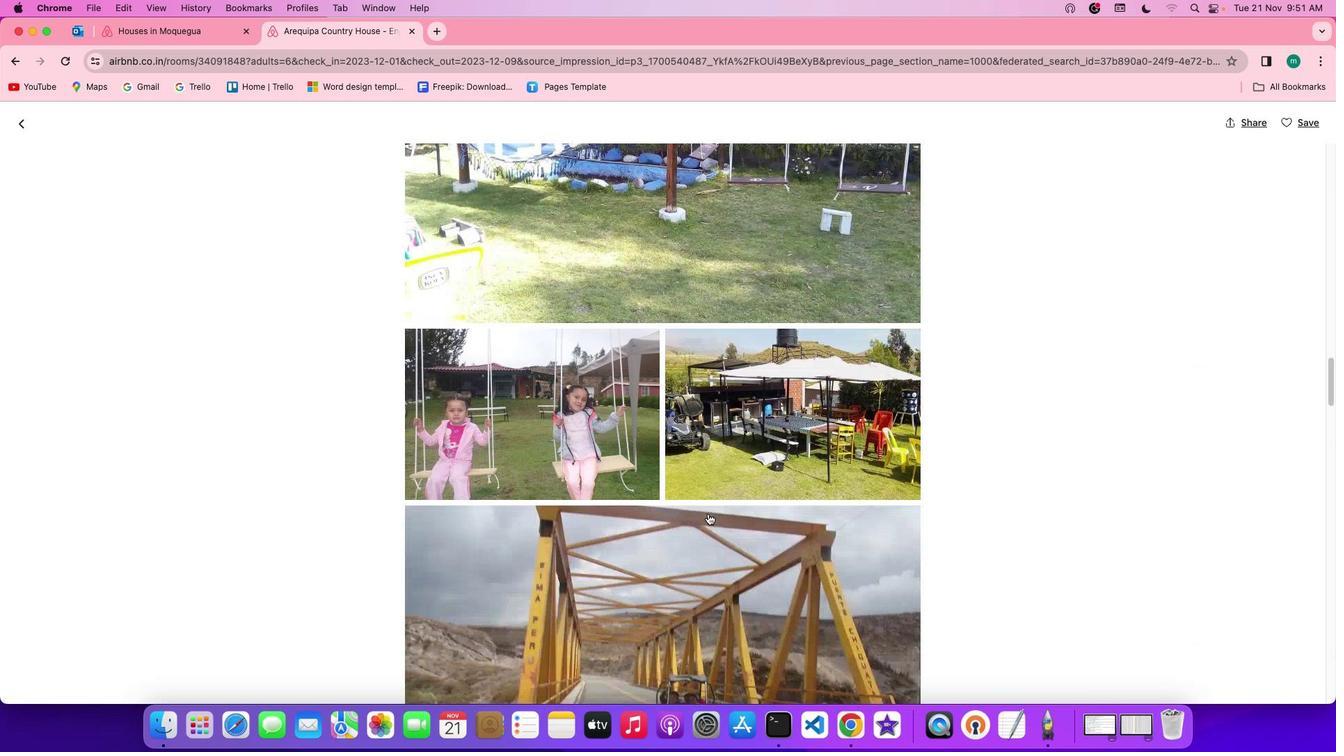 
Action: Mouse scrolled (712, 517) with delta (3, 0)
Screenshot: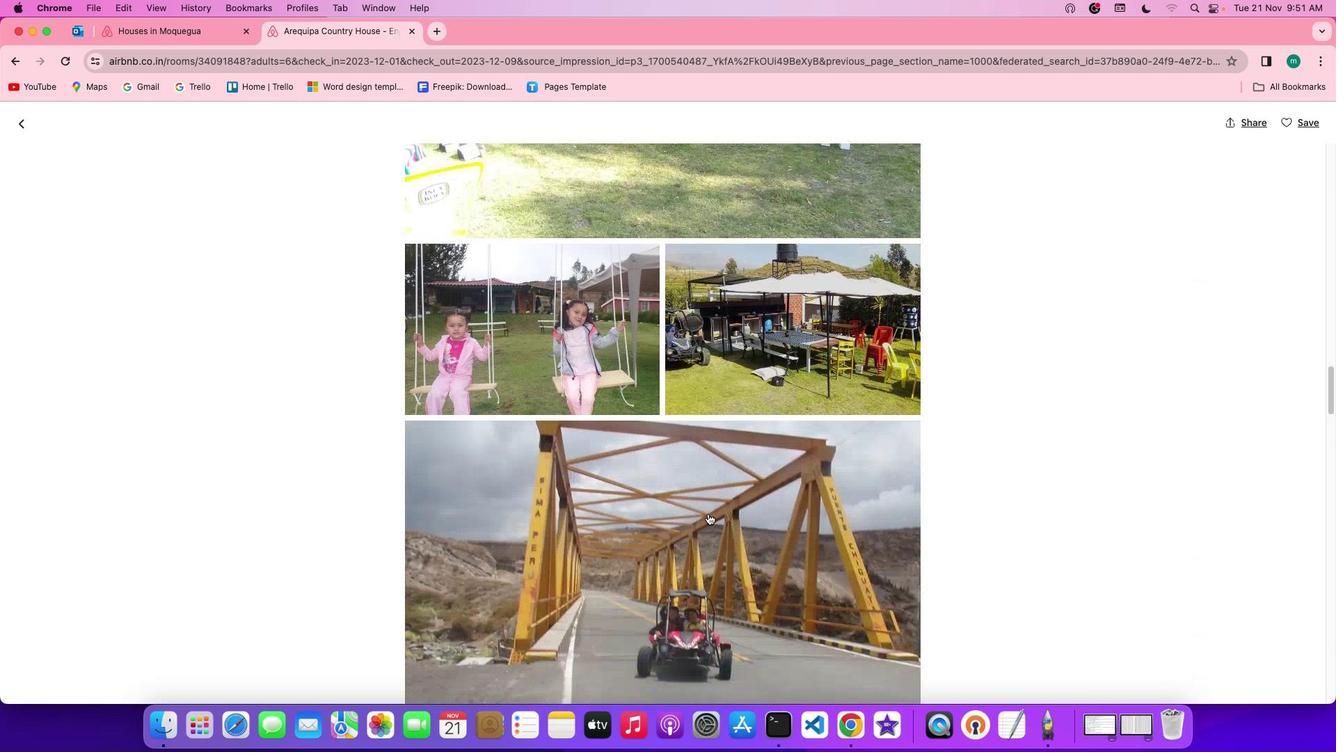 
Action: Mouse scrolled (712, 517) with delta (3, 2)
Screenshot: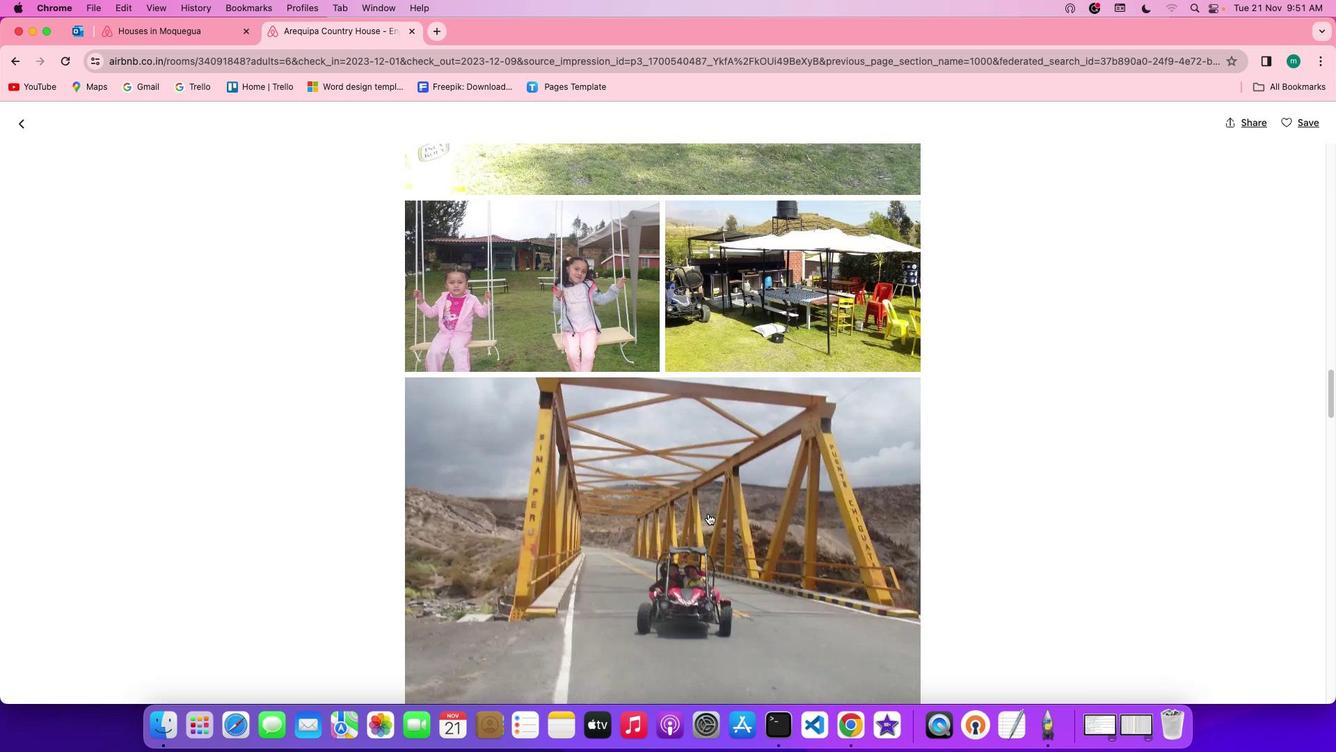 
Action: Mouse scrolled (712, 517) with delta (3, 2)
Screenshot: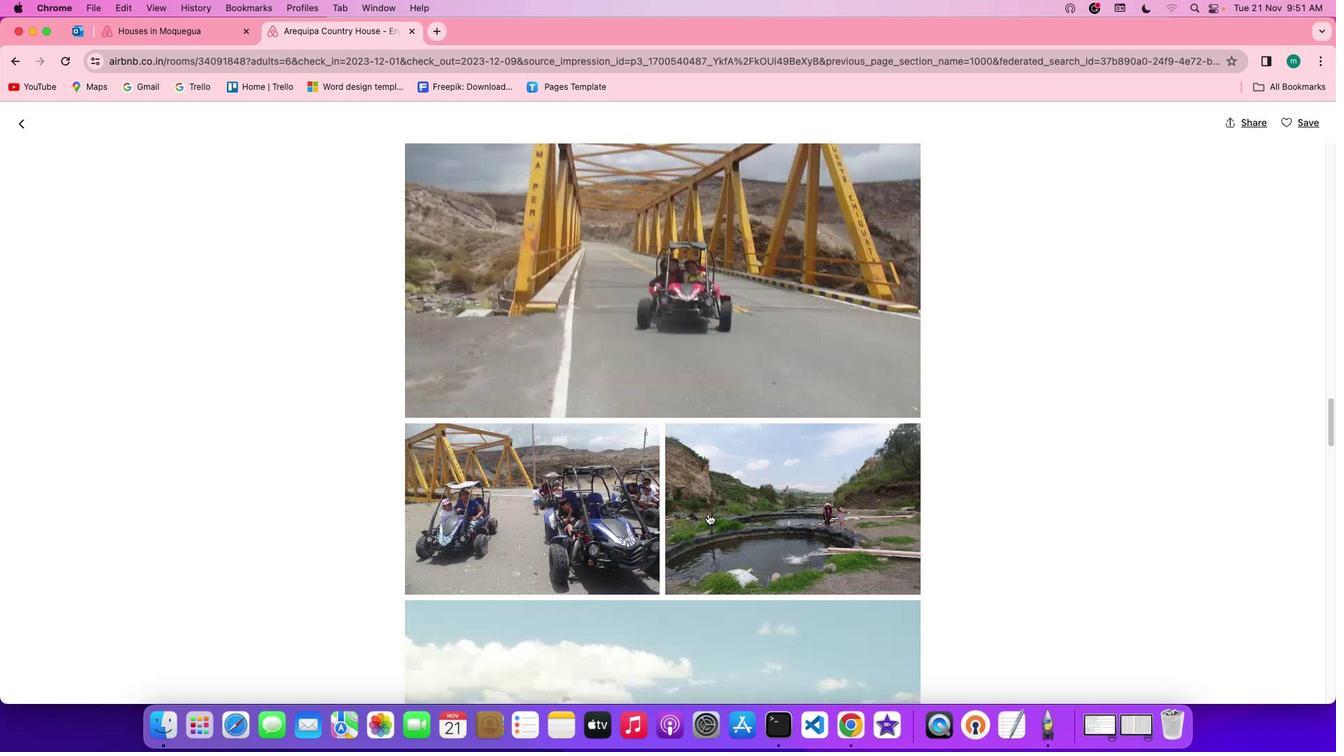 
Action: Mouse scrolled (712, 517) with delta (3, 1)
Screenshot: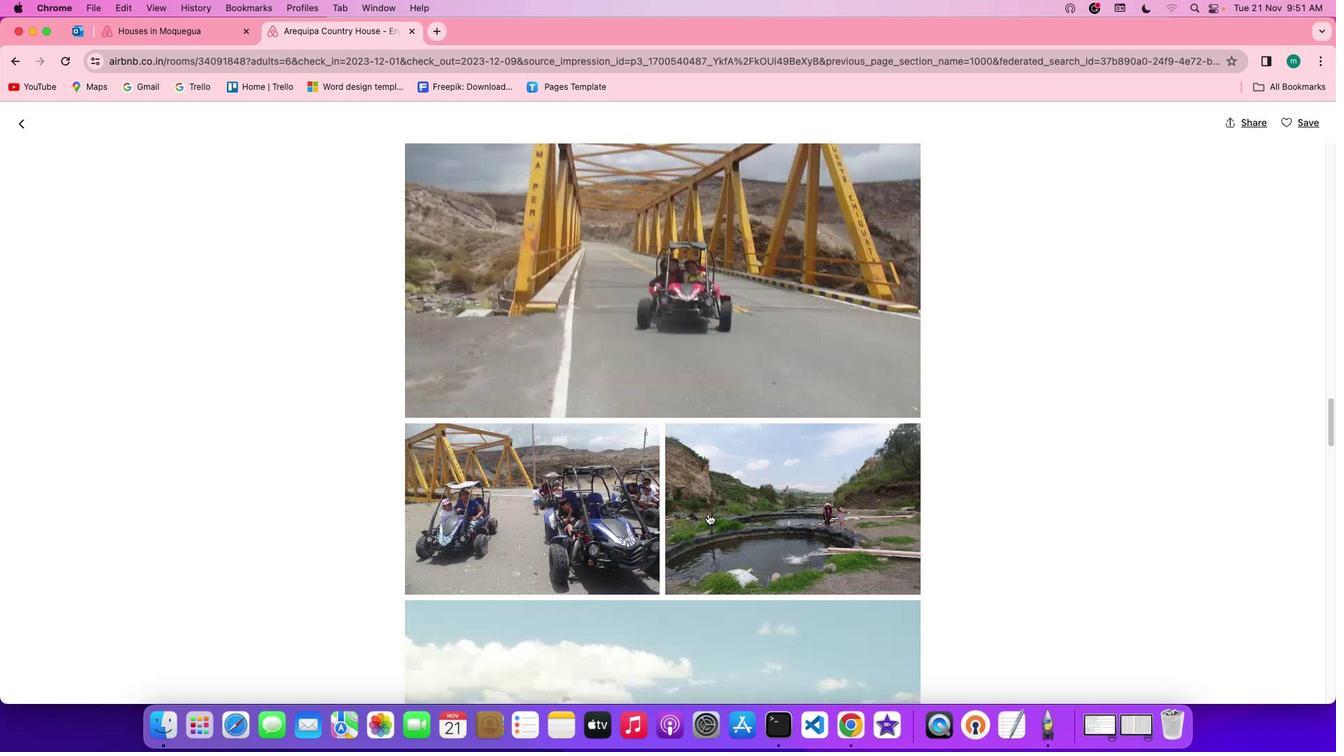 
Action: Mouse scrolled (712, 517) with delta (3, 0)
Screenshot: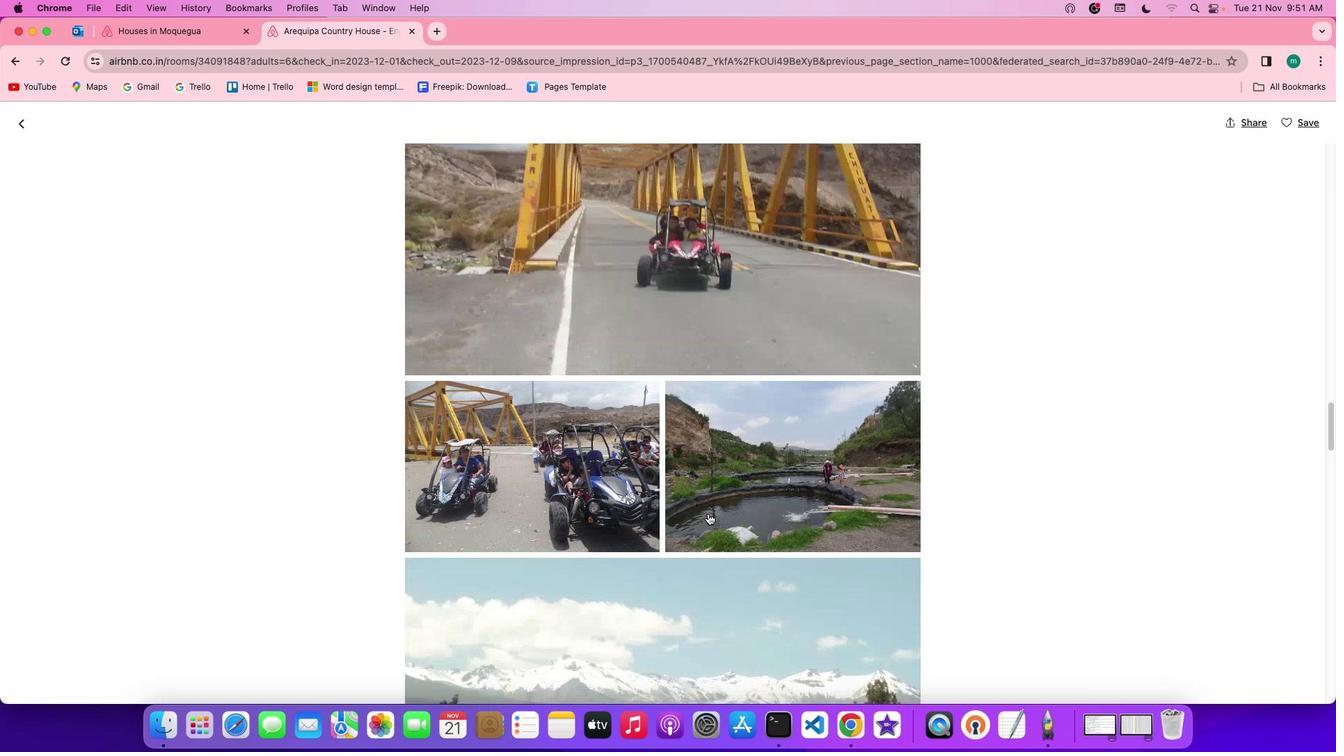 
Action: Mouse scrolled (712, 517) with delta (3, 0)
Screenshot: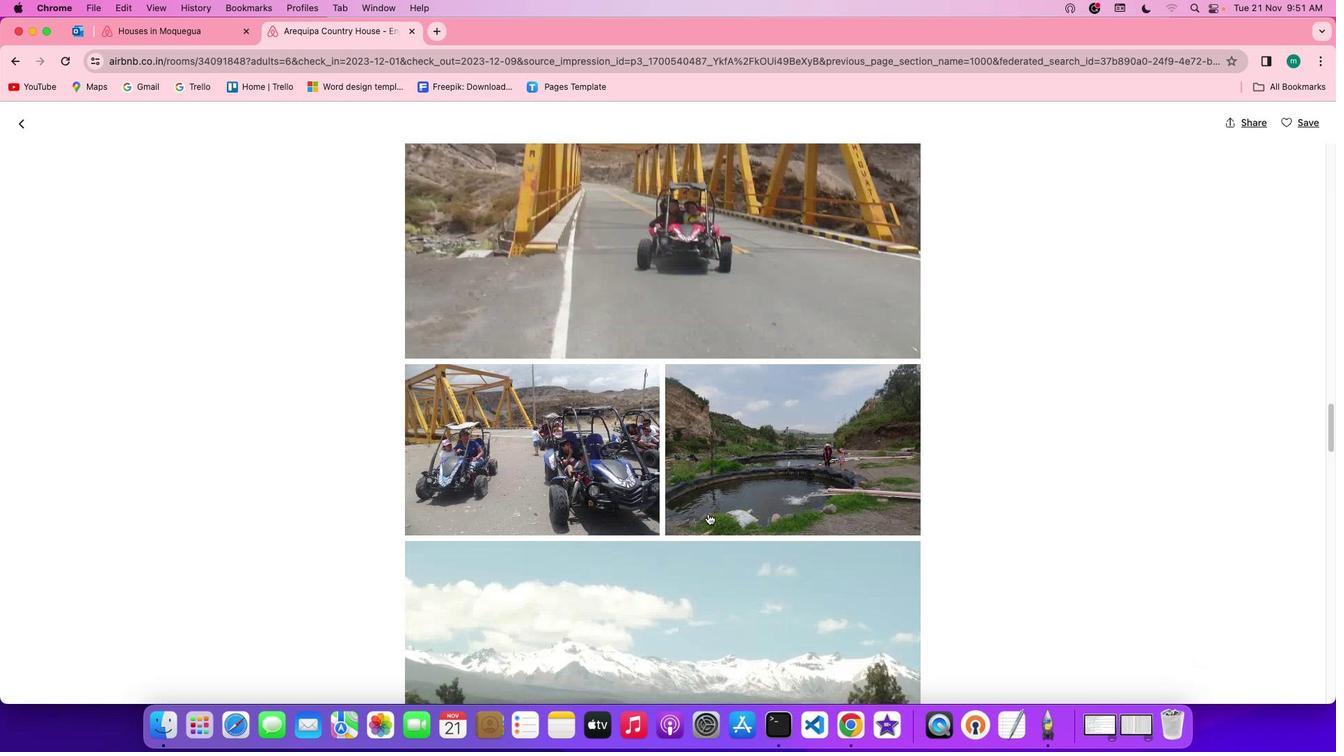 
Action: Mouse scrolled (712, 517) with delta (3, 2)
Screenshot: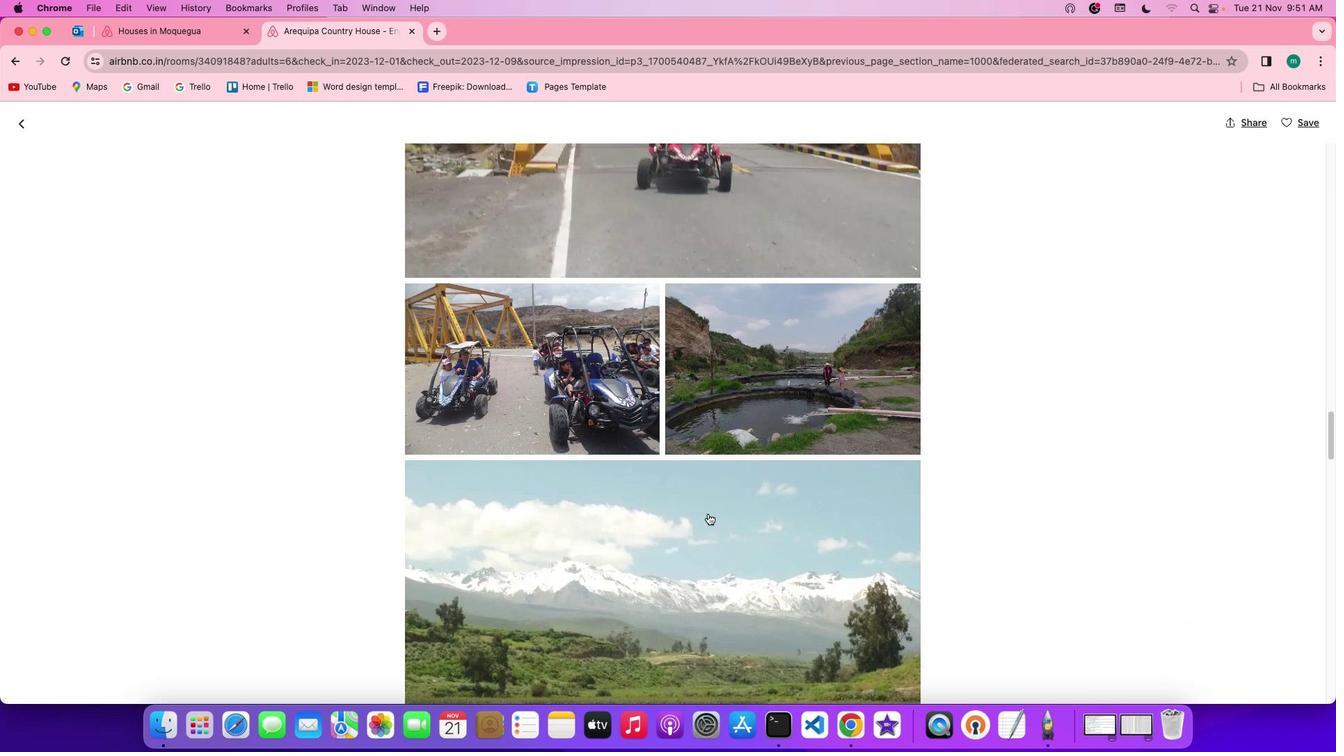 
Action: Mouse scrolled (712, 517) with delta (3, 2)
Screenshot: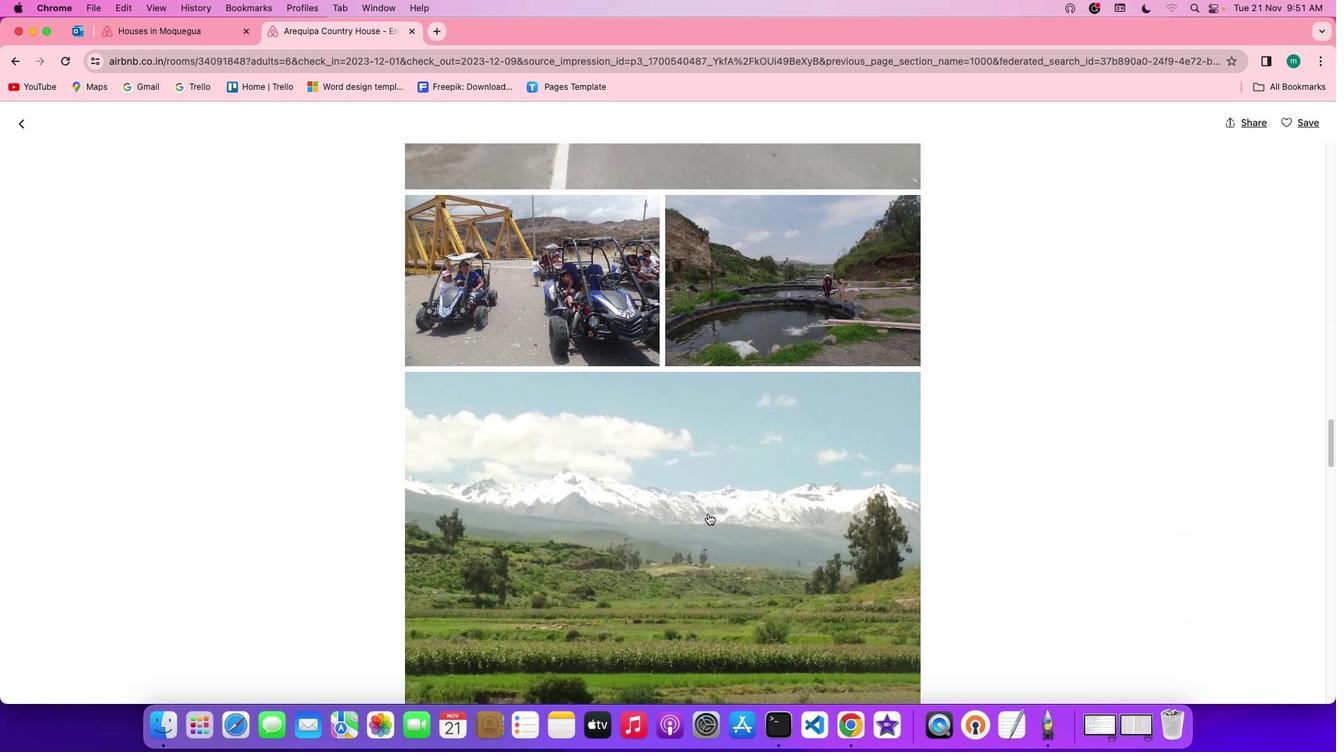 
Action: Mouse scrolled (712, 517) with delta (3, 1)
Screenshot: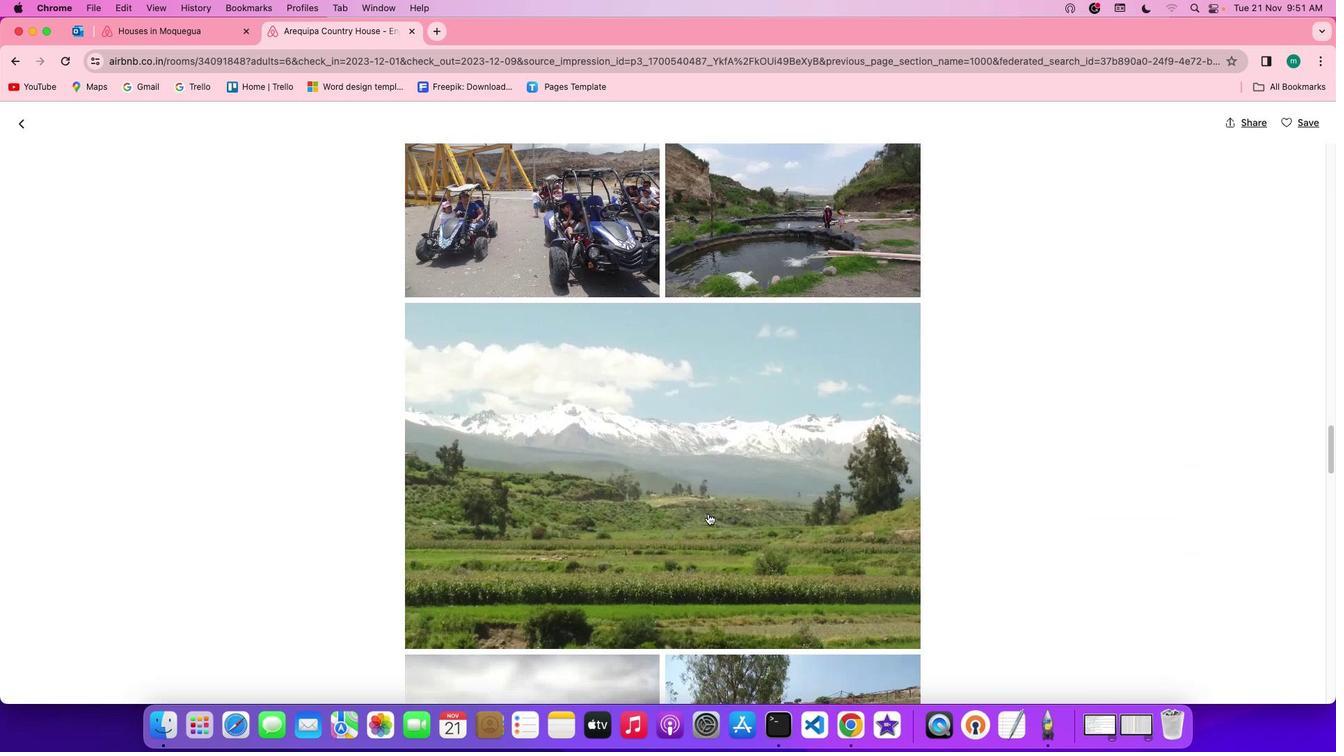 
Action: Mouse scrolled (712, 517) with delta (3, 0)
Screenshot: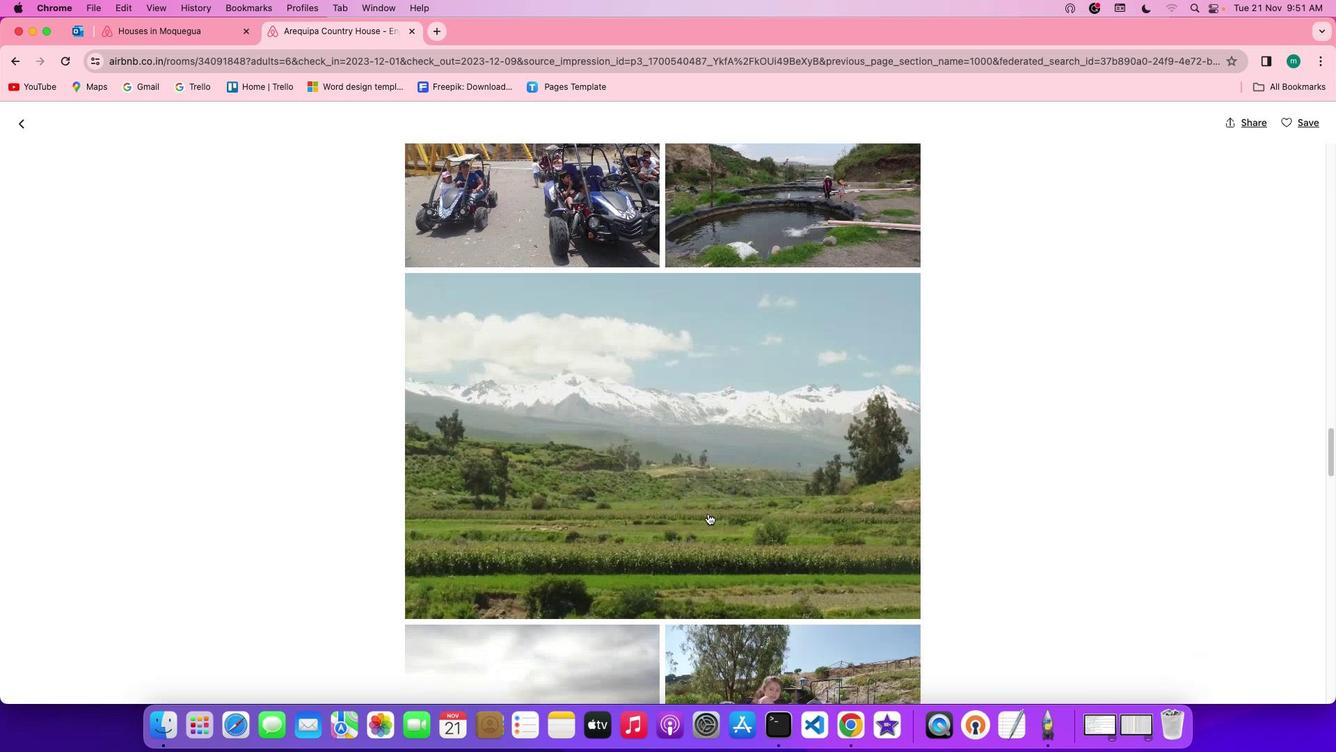 
Action: Mouse scrolled (712, 517) with delta (3, 0)
Screenshot: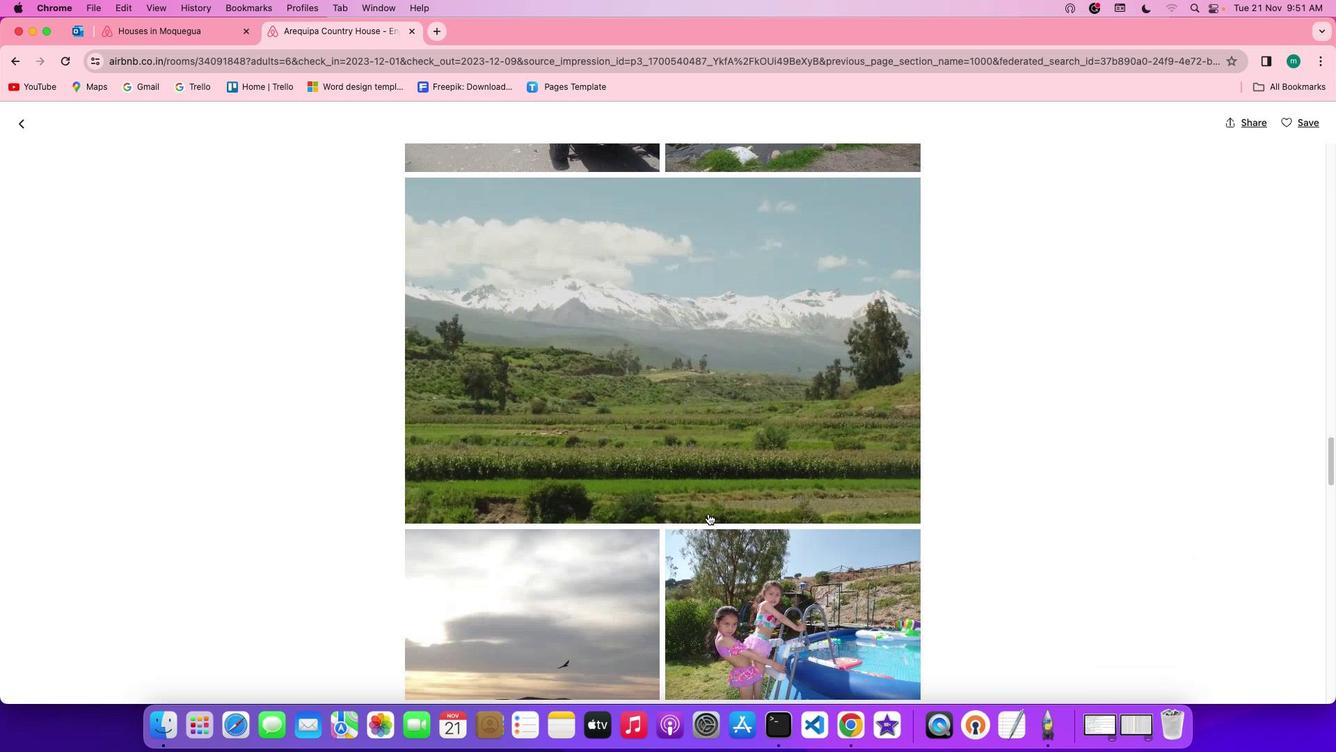 
Action: Mouse scrolled (712, 517) with delta (3, 2)
Screenshot: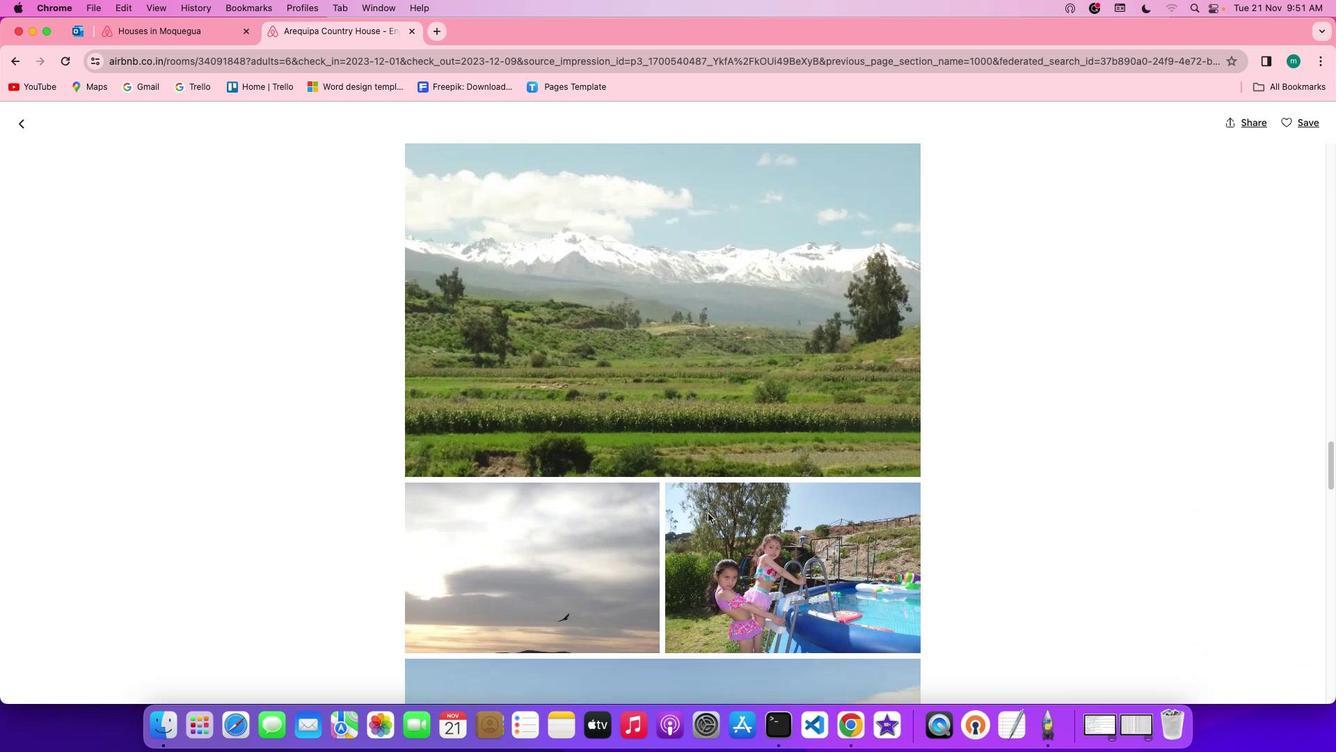 
Action: Mouse scrolled (712, 517) with delta (3, 2)
Screenshot: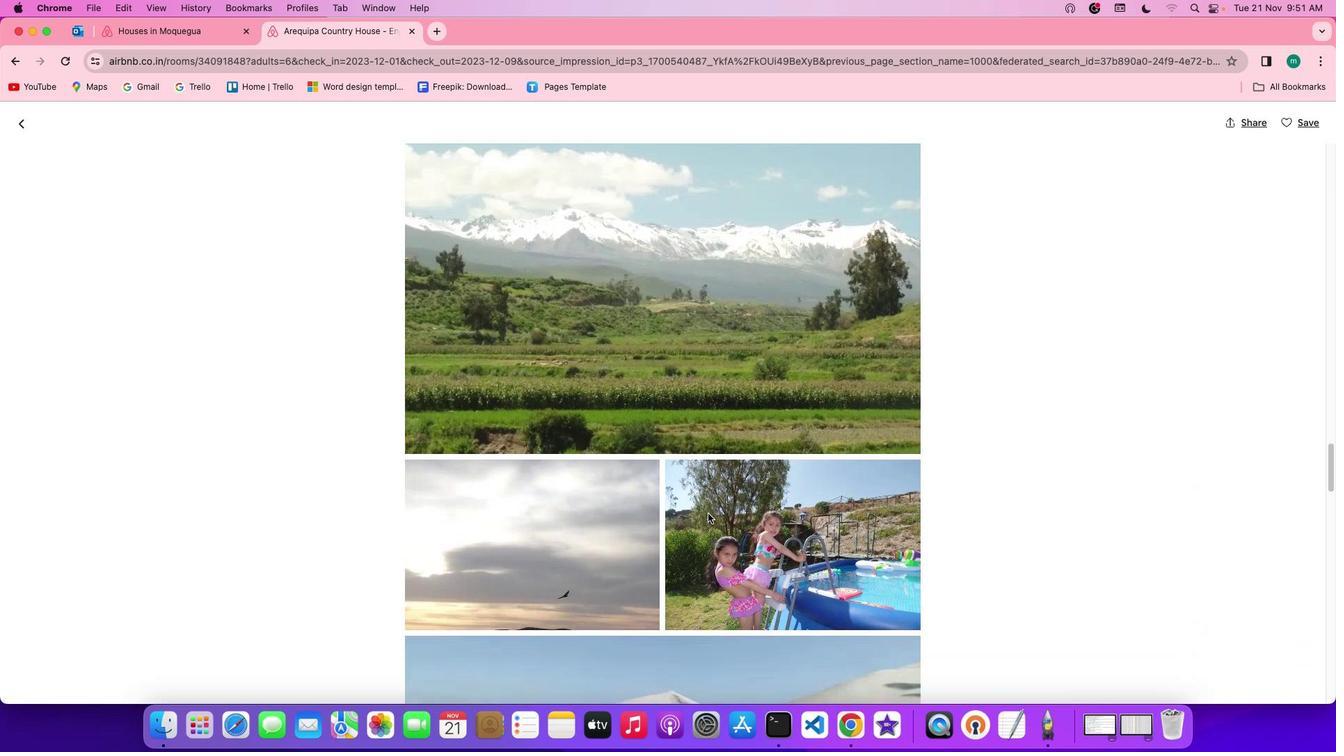 
Action: Mouse scrolled (712, 517) with delta (3, 2)
Screenshot: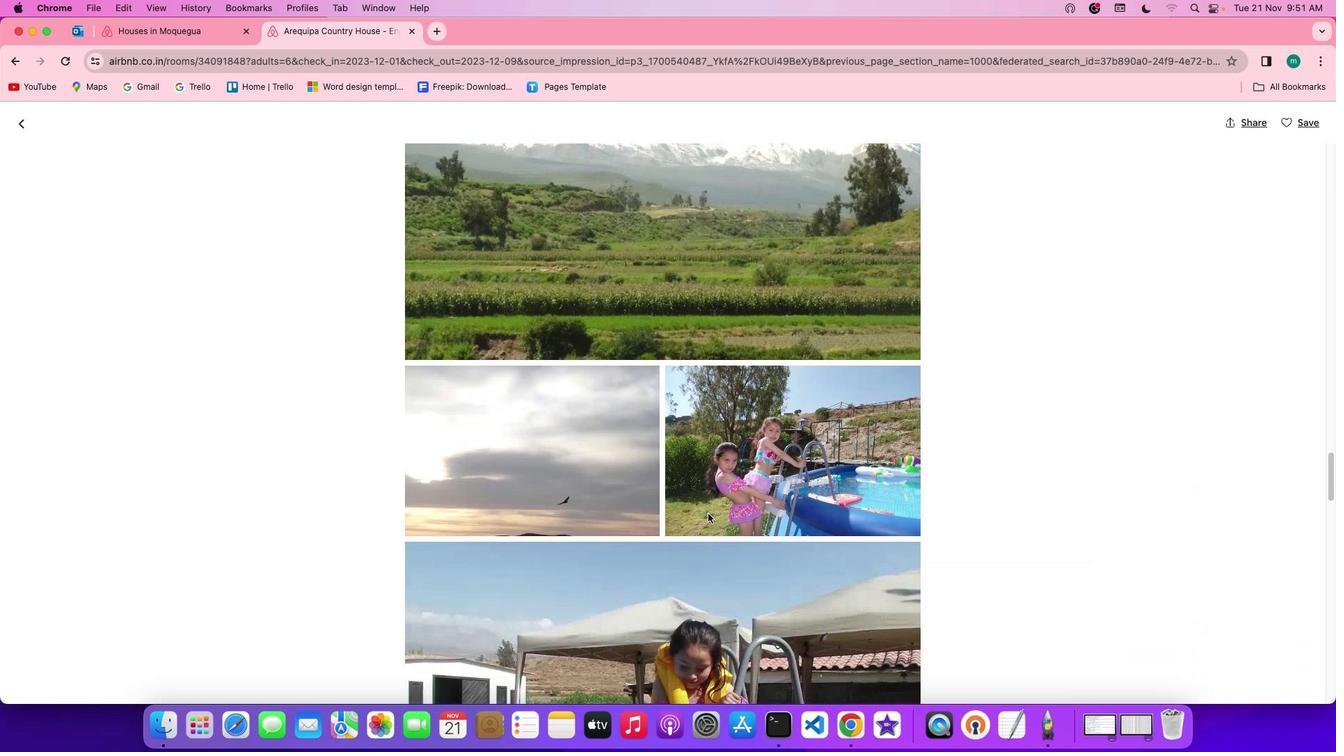 
Action: Mouse scrolled (712, 517) with delta (3, 1)
Screenshot: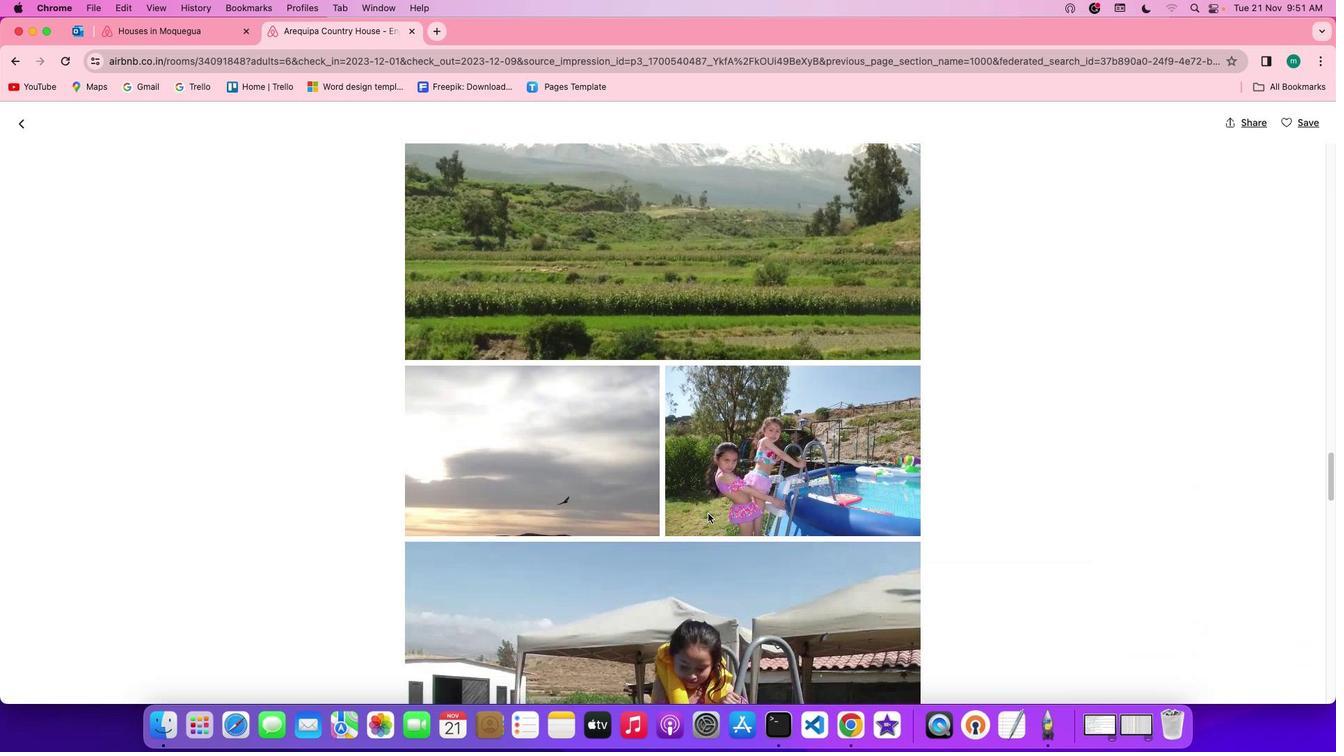 
Action: Mouse scrolled (712, 517) with delta (3, 0)
Screenshot: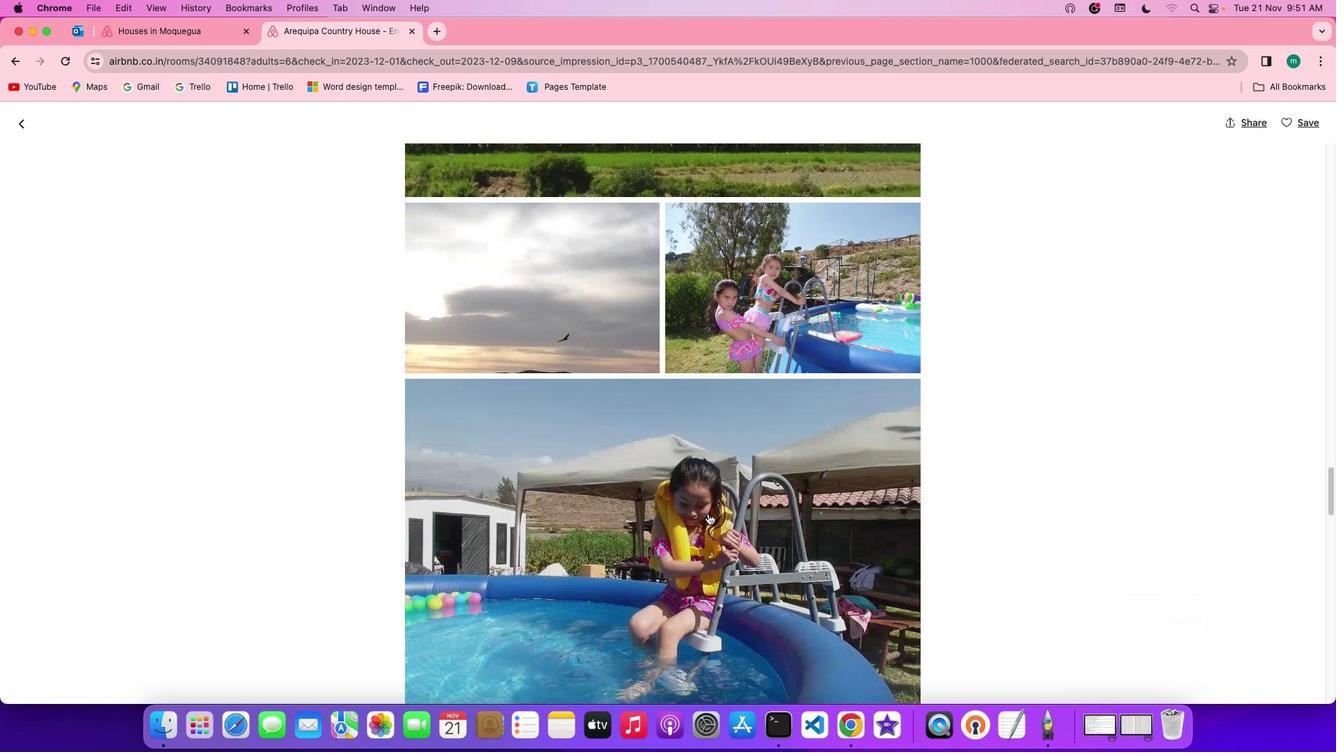 
Action: Mouse scrolled (712, 517) with delta (3, 2)
Screenshot: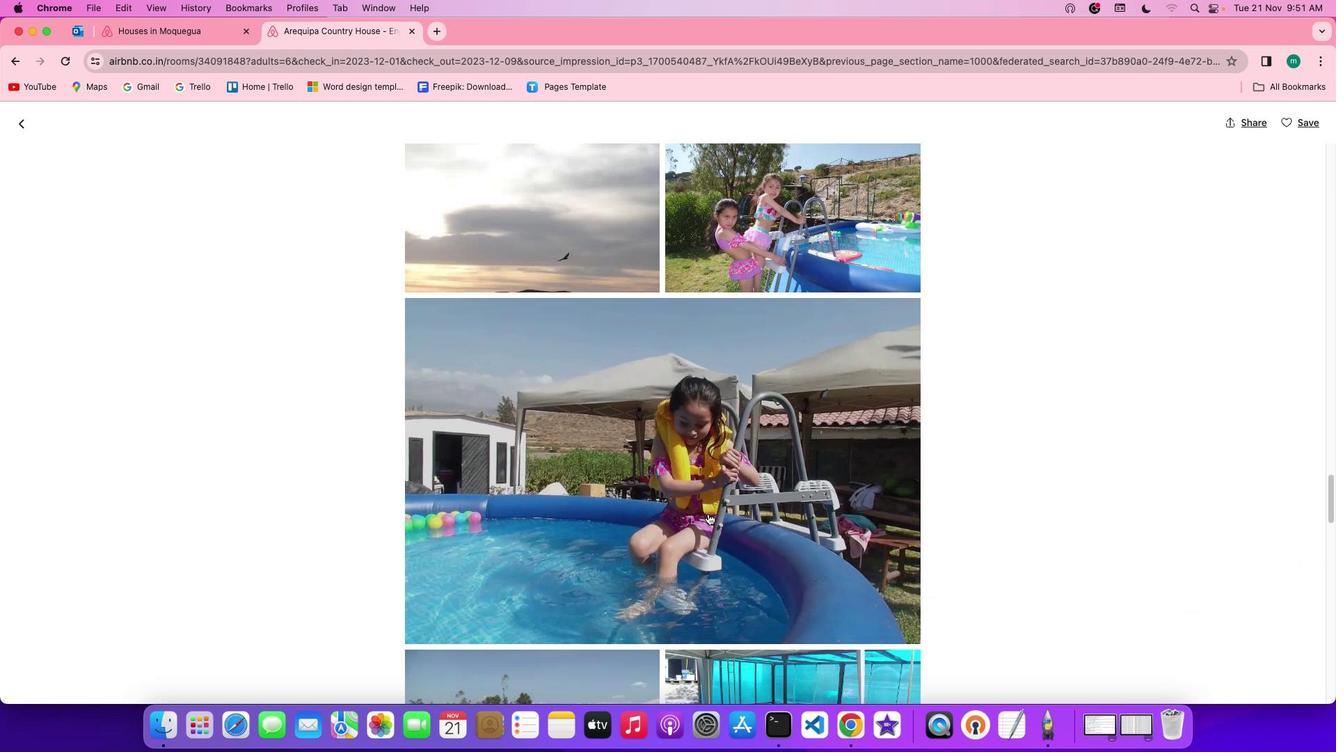 
Action: Mouse scrolled (712, 517) with delta (3, 2)
Screenshot: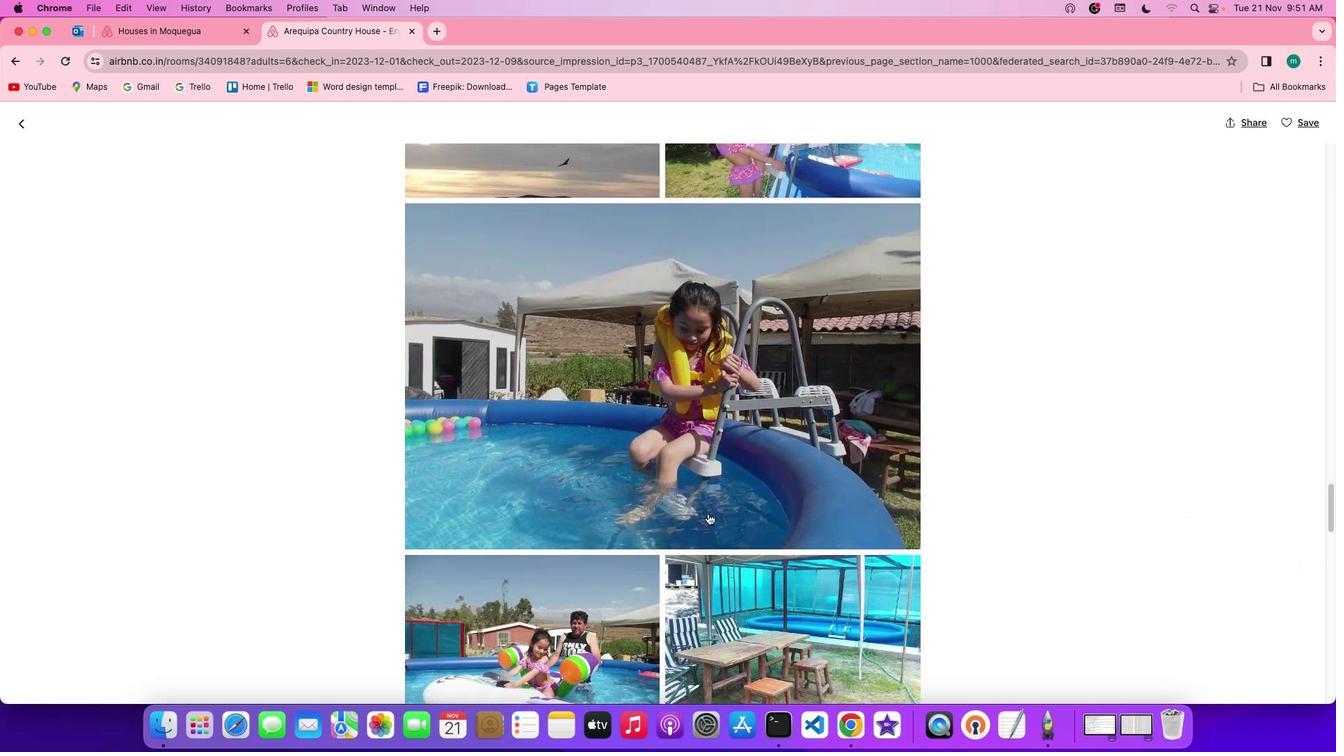 
Action: Mouse scrolled (712, 517) with delta (3, 2)
Screenshot: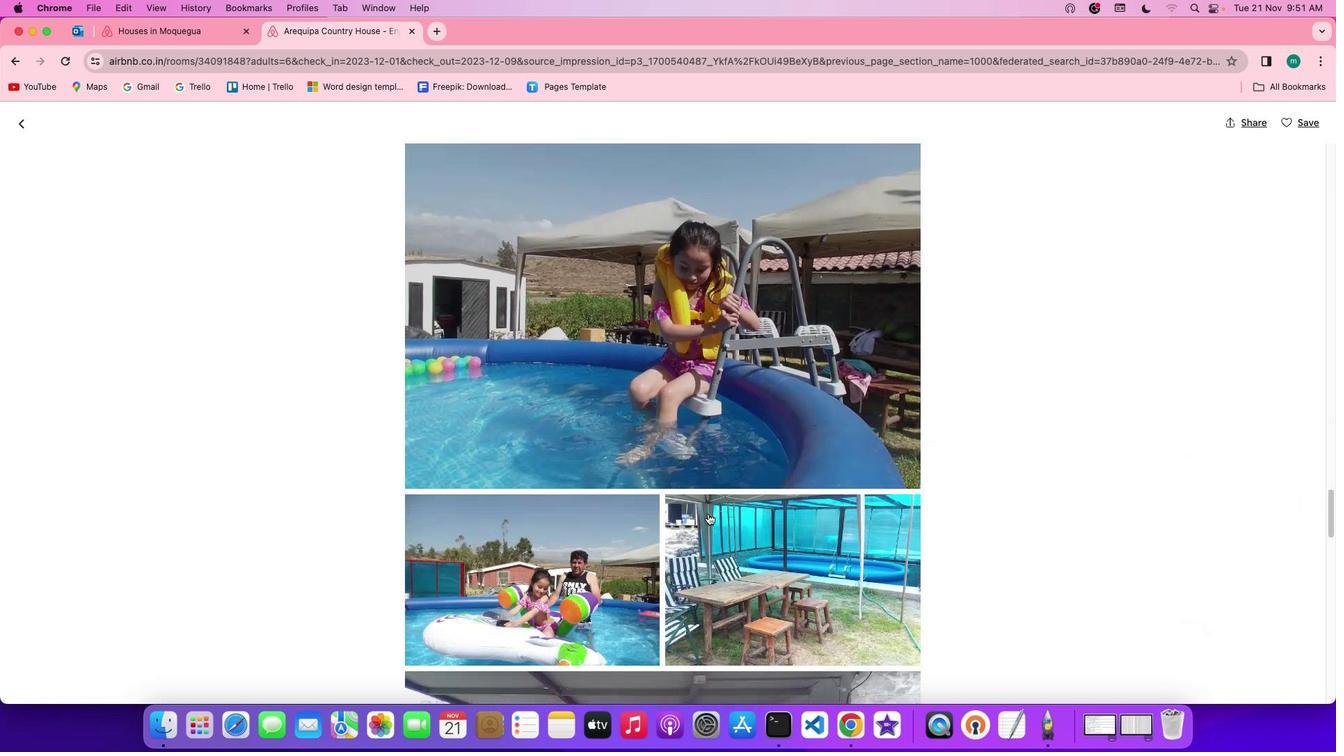 
Action: Mouse scrolled (712, 517) with delta (3, 0)
Screenshot: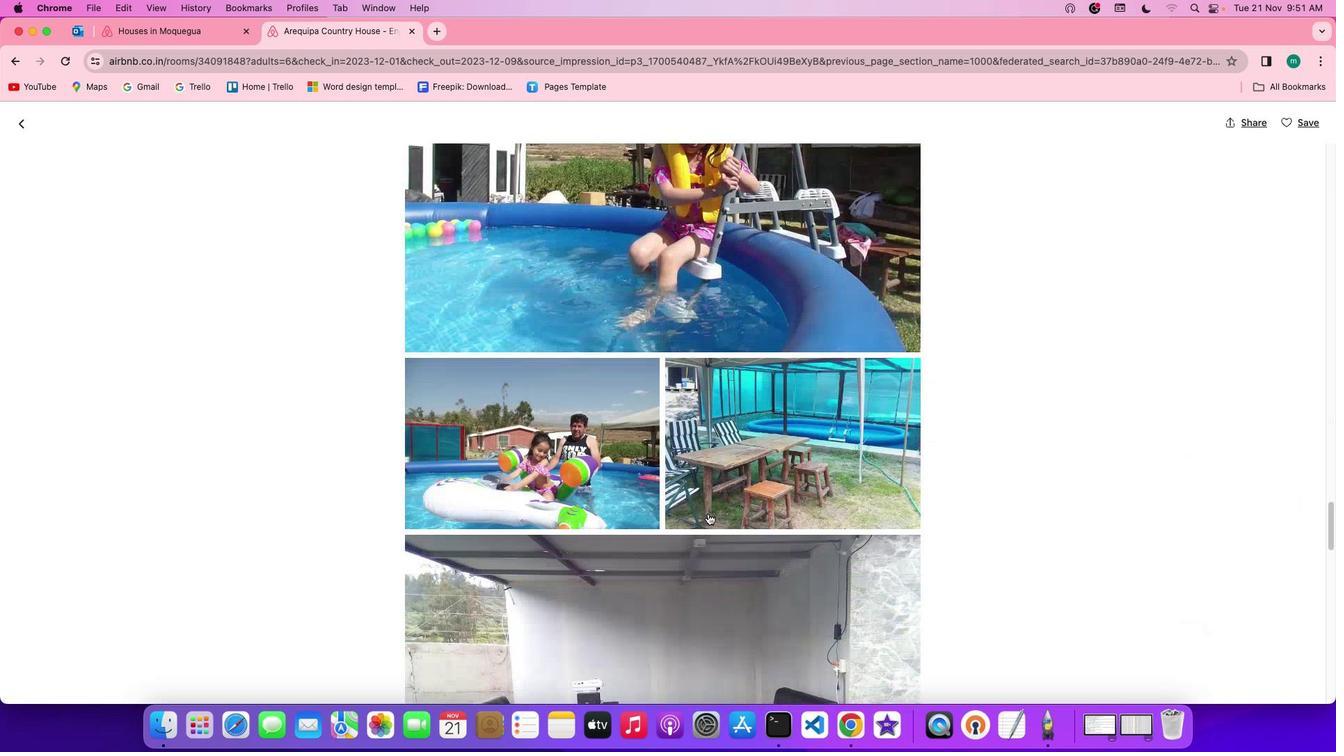 
Action: Mouse scrolled (712, 517) with delta (3, 0)
Screenshot: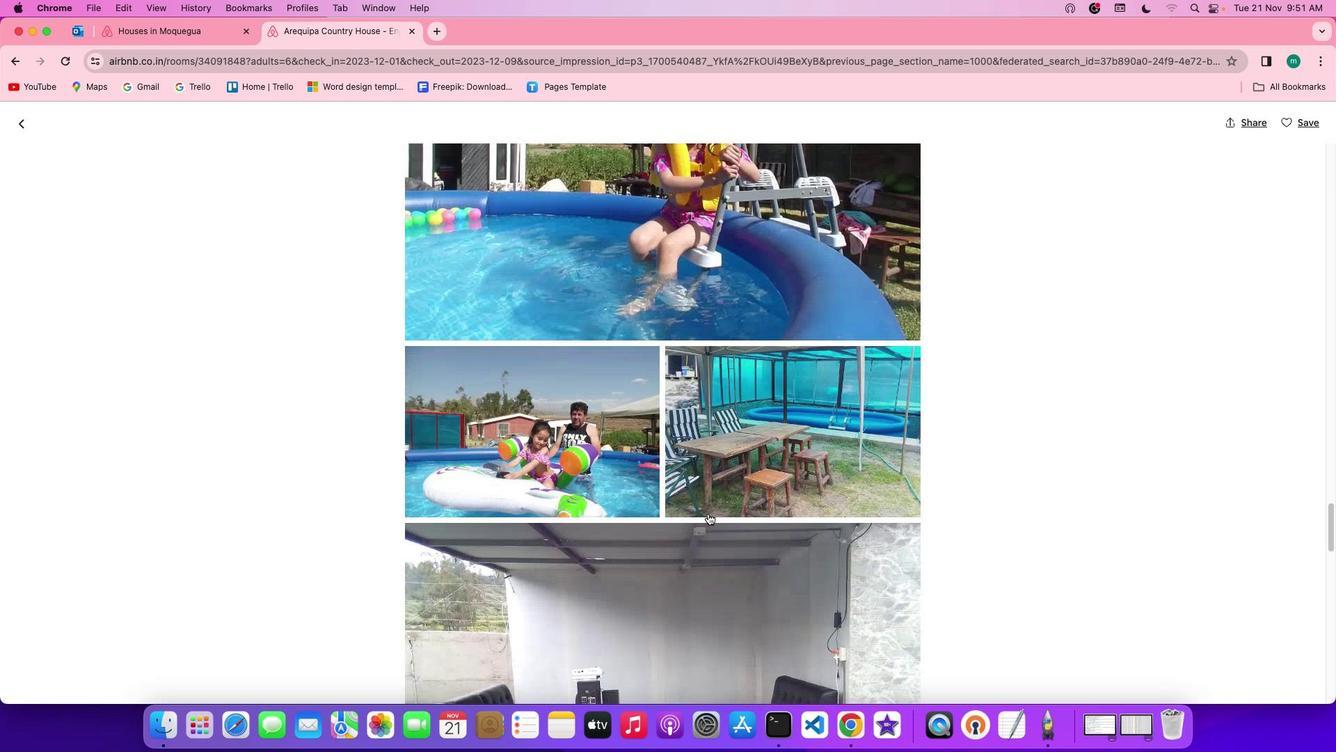 
Action: Mouse scrolled (712, 517) with delta (3, 2)
Screenshot: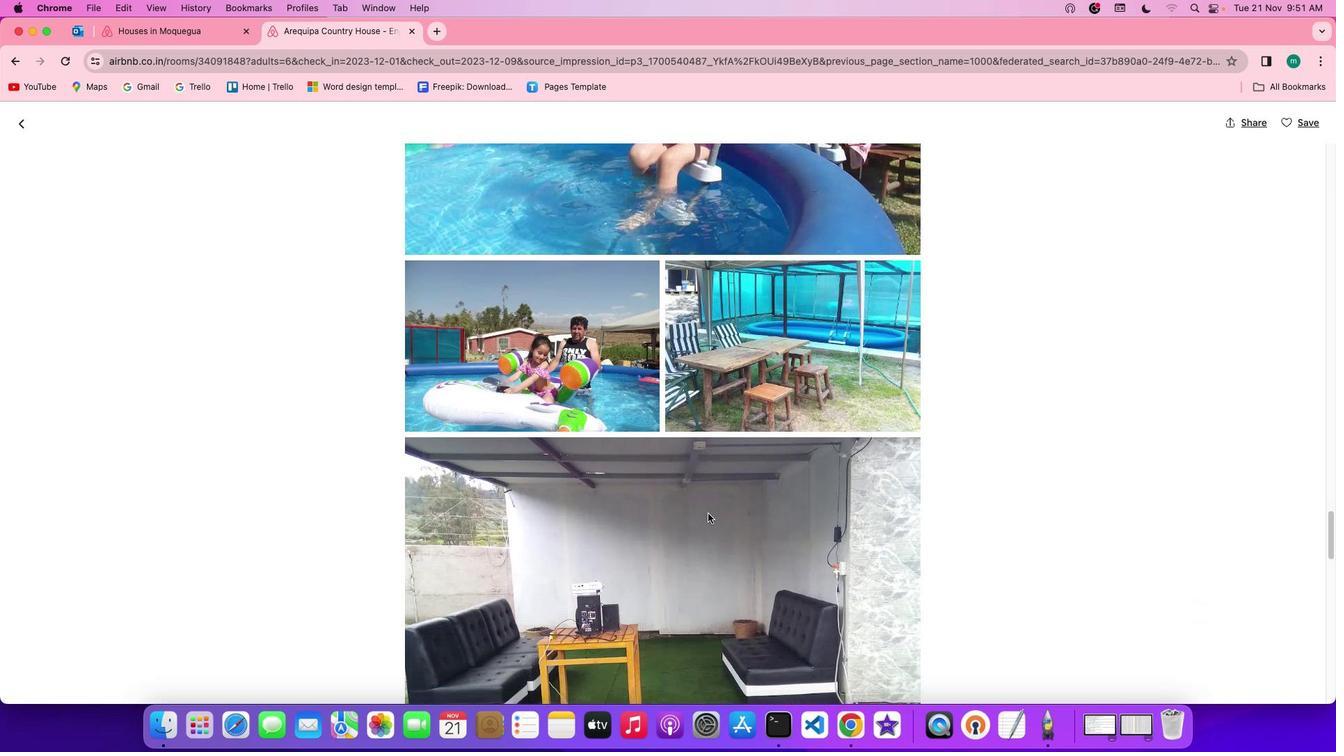 
Action: Mouse scrolled (712, 517) with delta (3, 2)
Screenshot: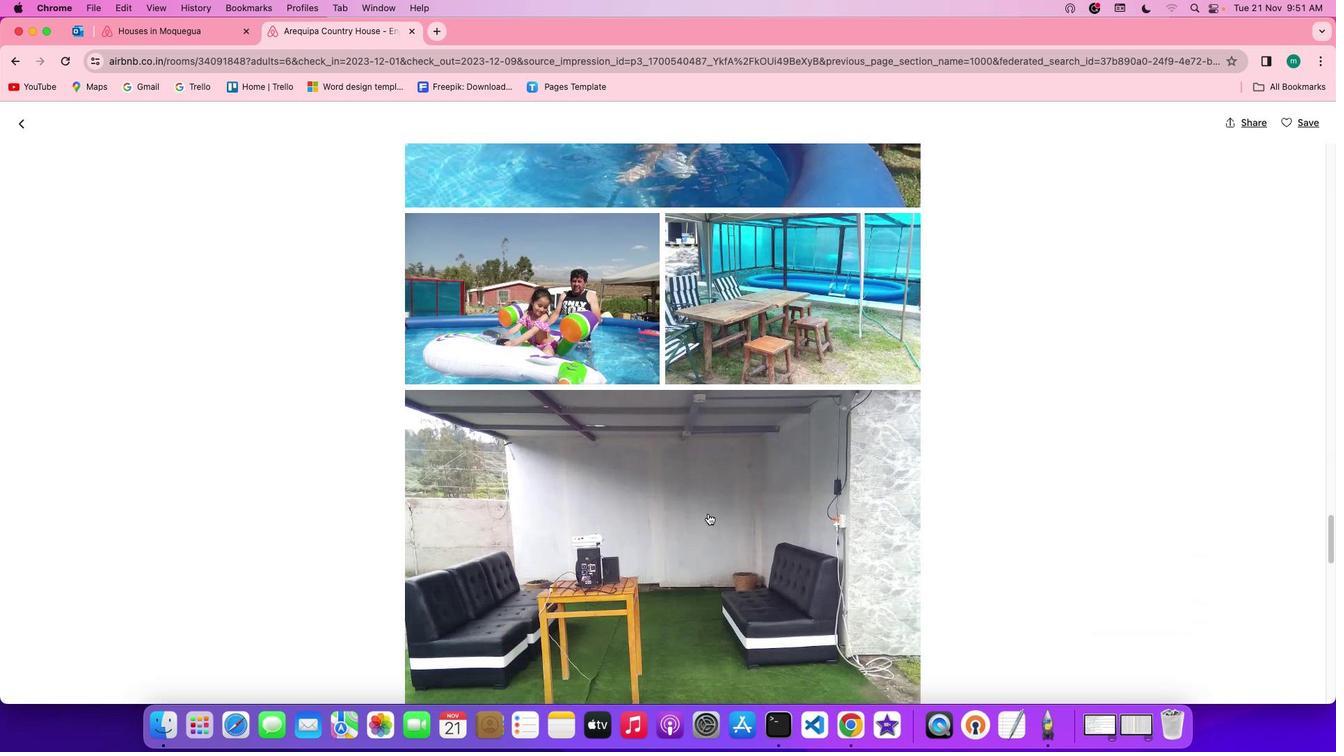
Action: Mouse scrolled (712, 517) with delta (3, 1)
Screenshot: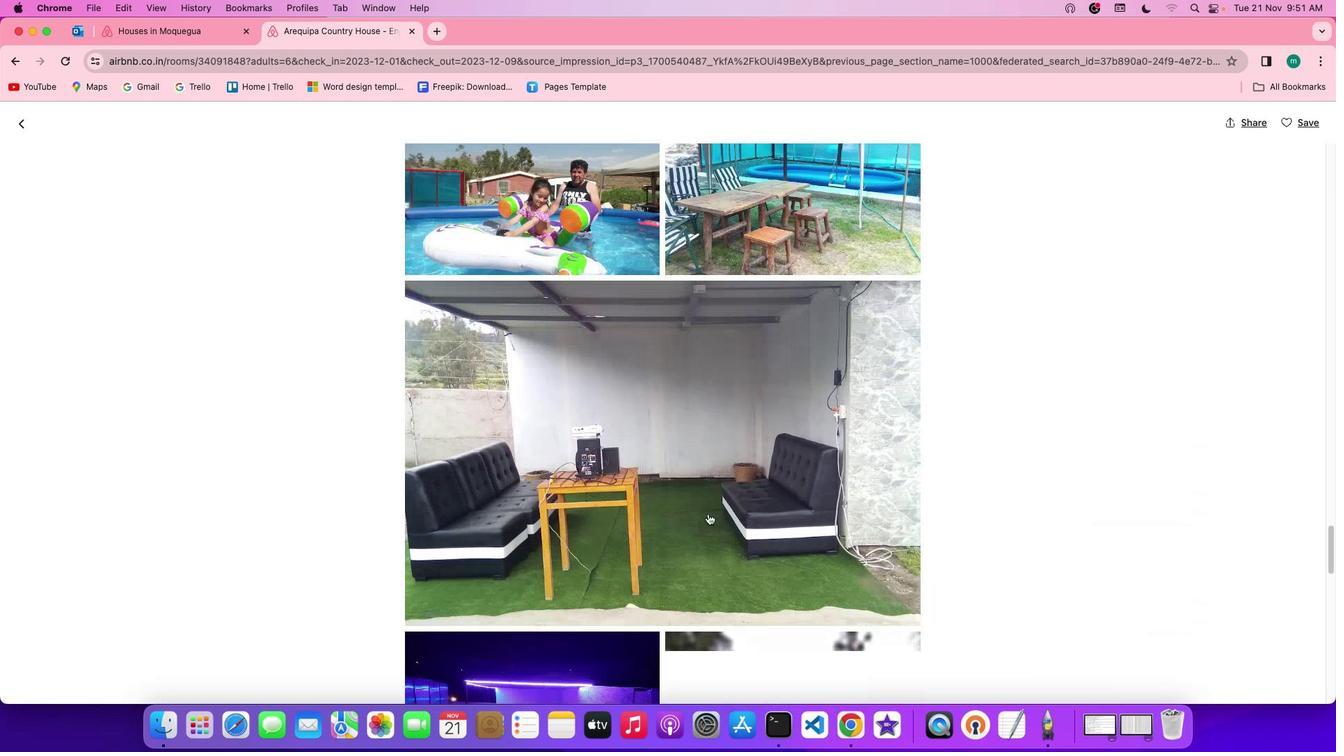 
Action: Mouse scrolled (712, 517) with delta (3, 0)
Screenshot: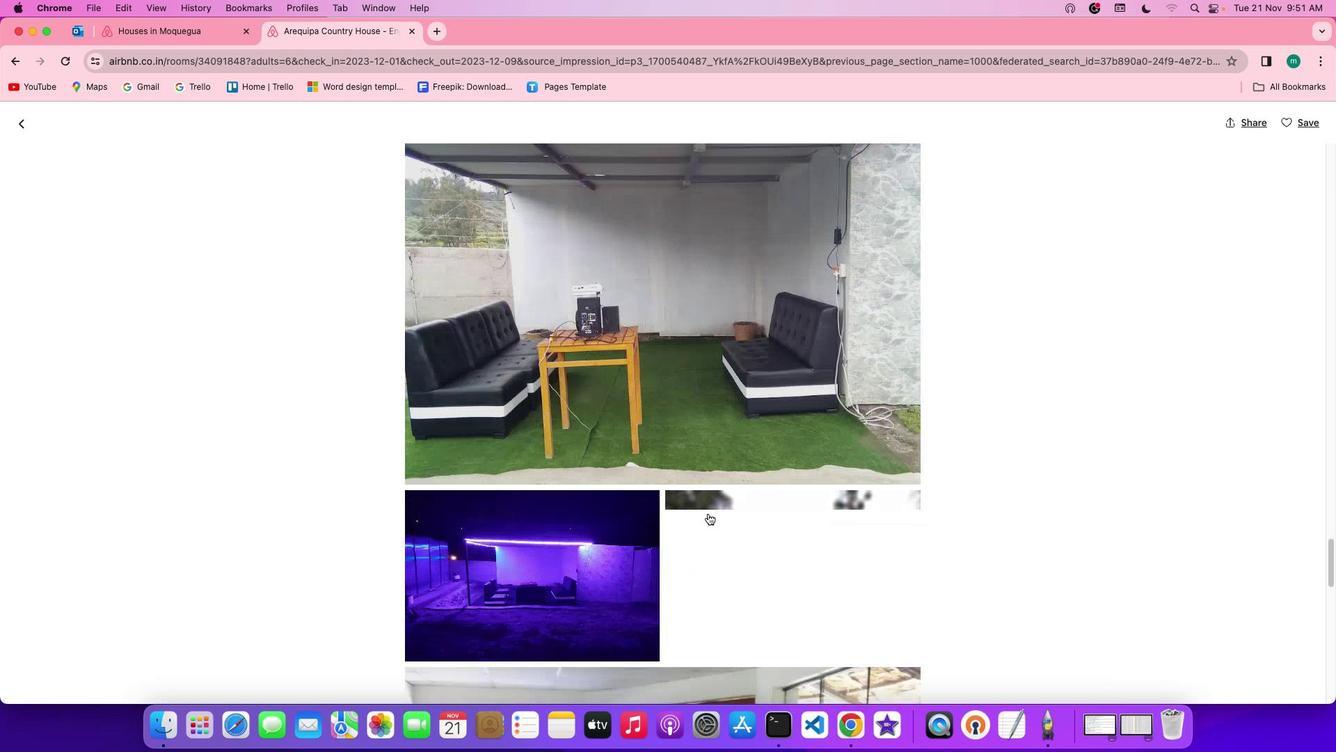 
Action: Mouse scrolled (712, 517) with delta (3, 0)
Screenshot: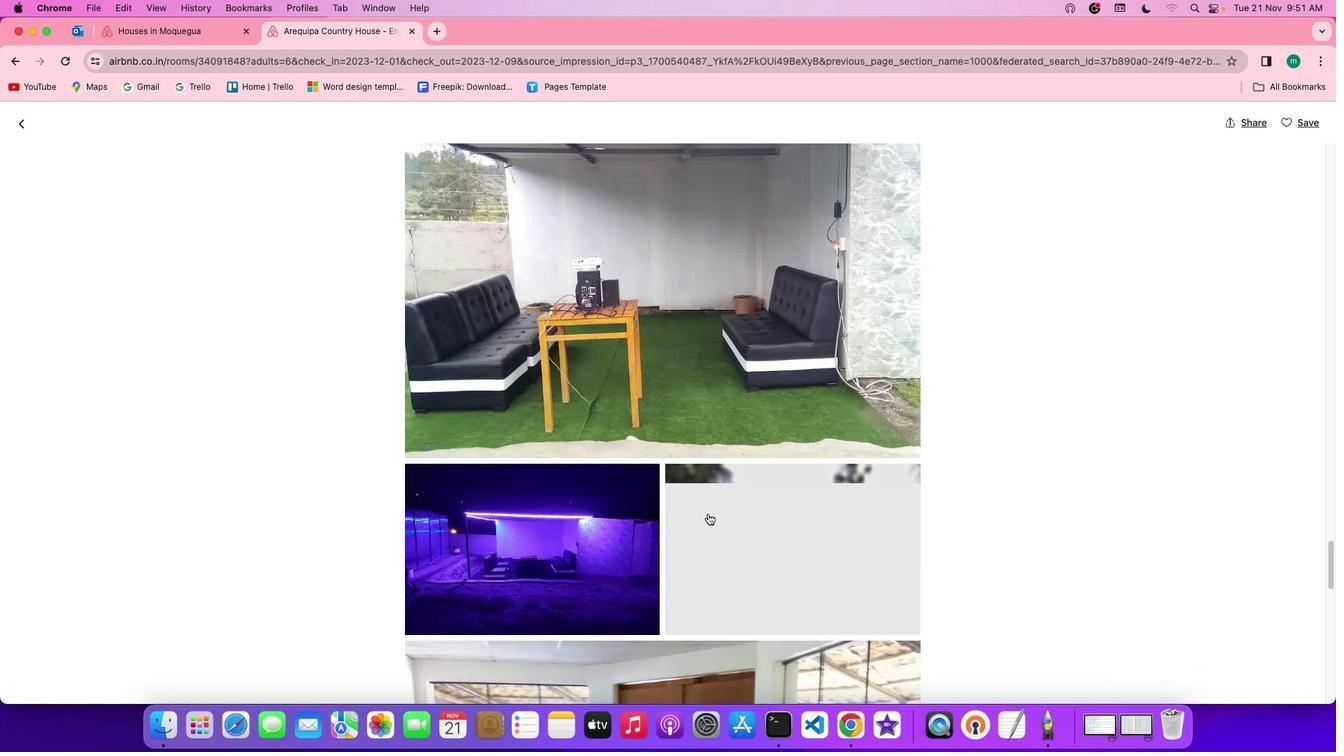 
Action: Mouse scrolled (712, 517) with delta (3, 2)
Screenshot: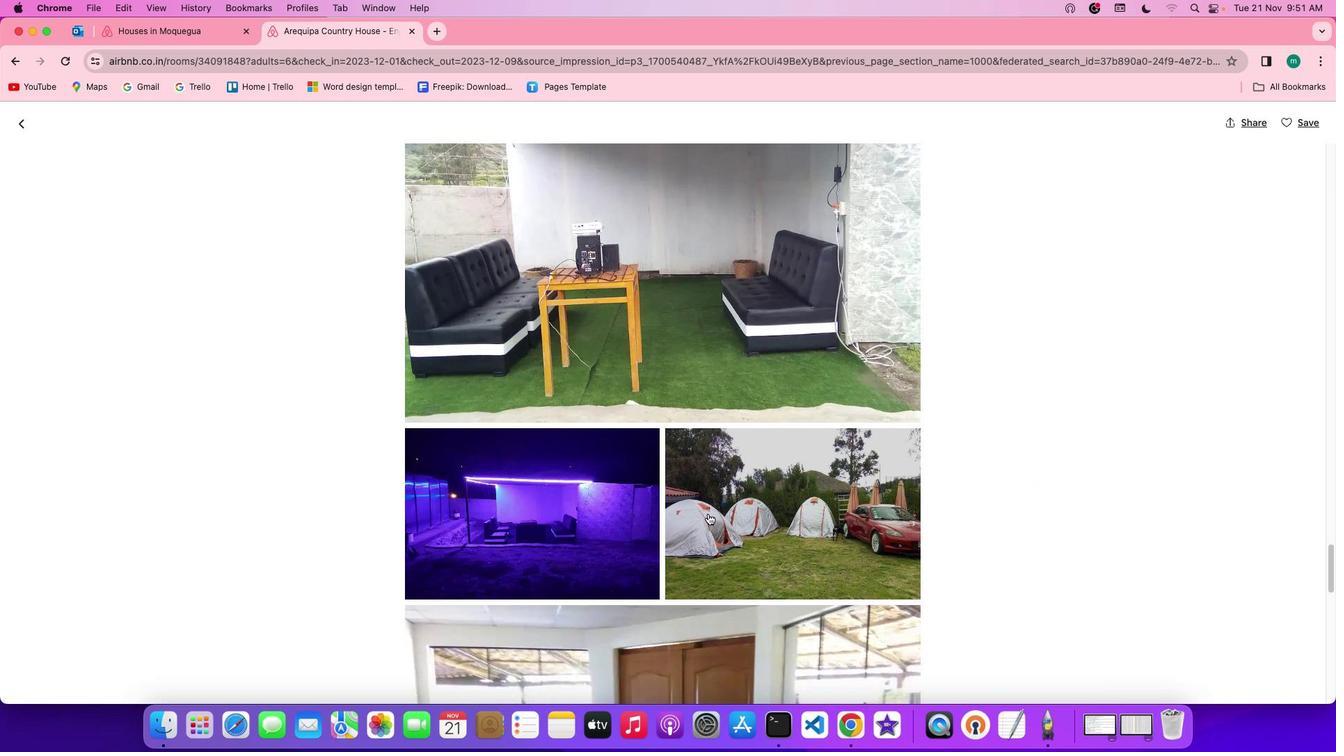 
Action: Mouse scrolled (712, 517) with delta (3, 2)
Screenshot: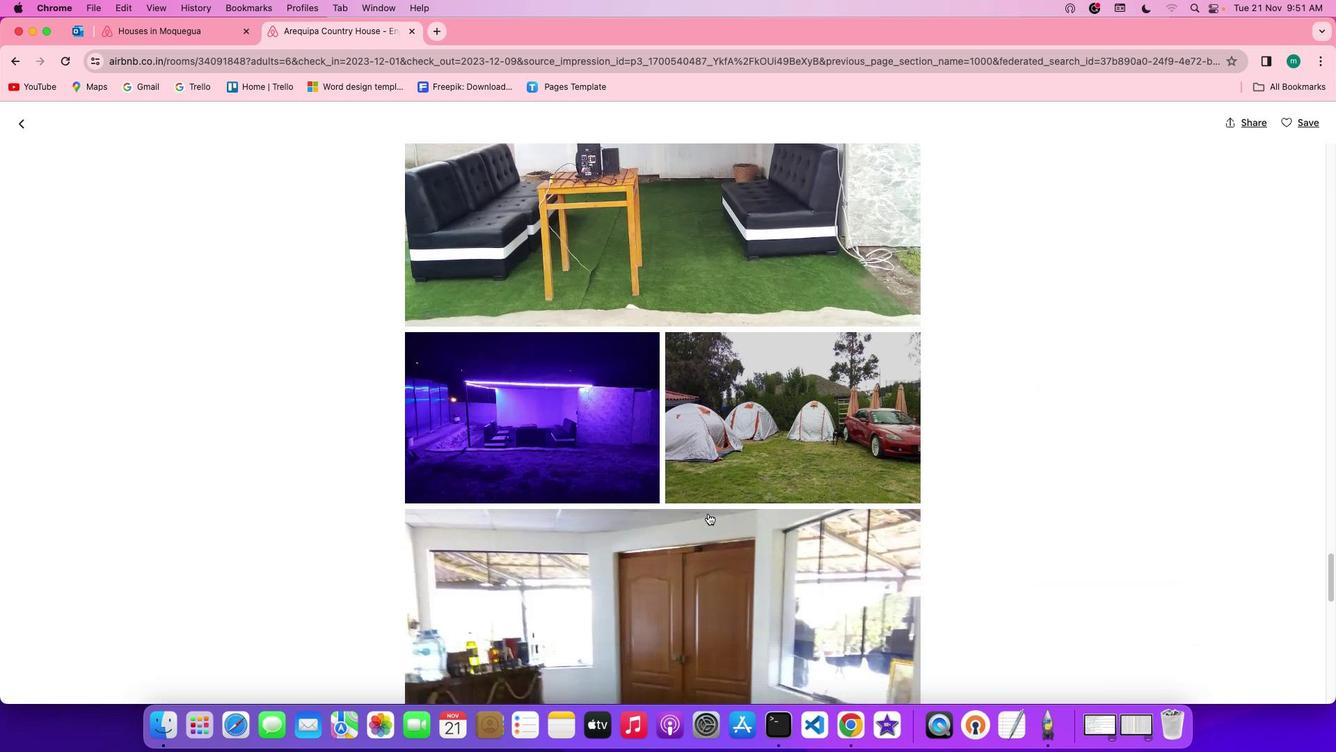 
Action: Mouse scrolled (712, 517) with delta (3, 2)
Screenshot: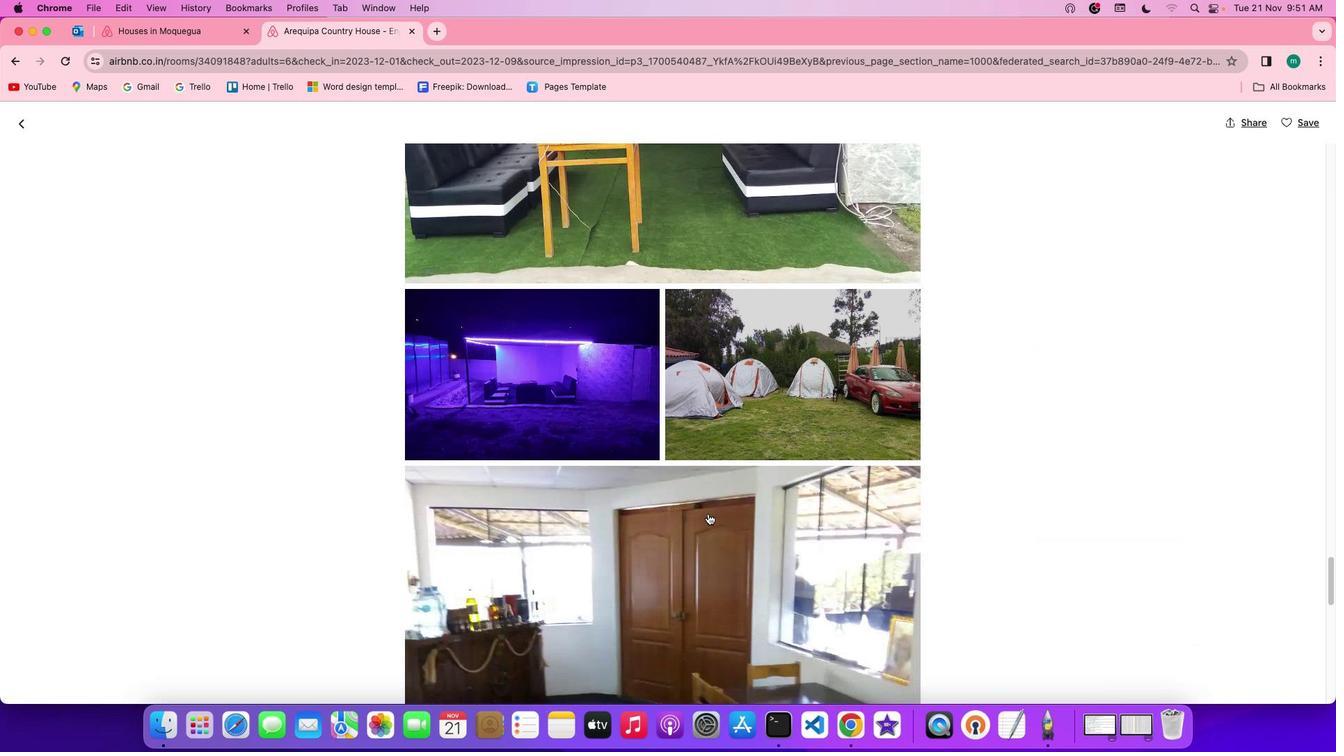 
Action: Mouse scrolled (712, 517) with delta (3, 0)
Screenshot: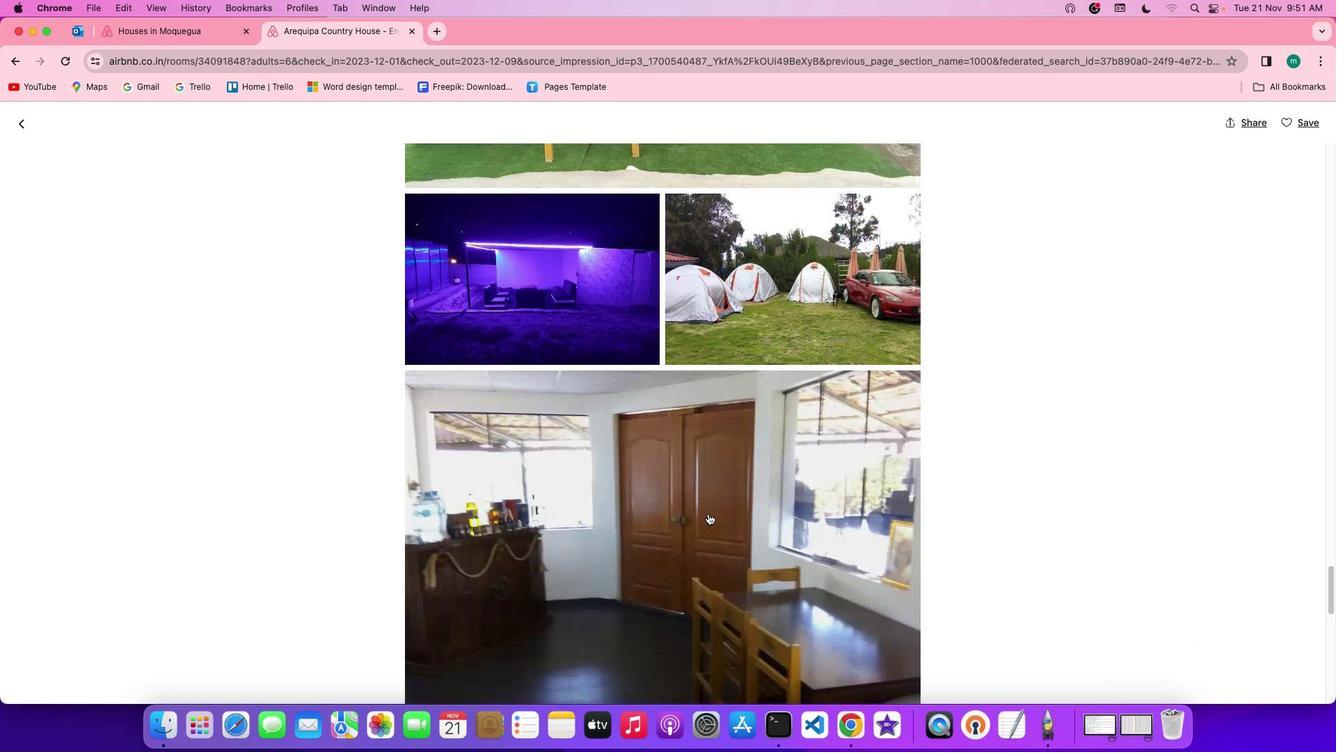 
Action: Mouse scrolled (712, 517) with delta (3, 0)
Screenshot: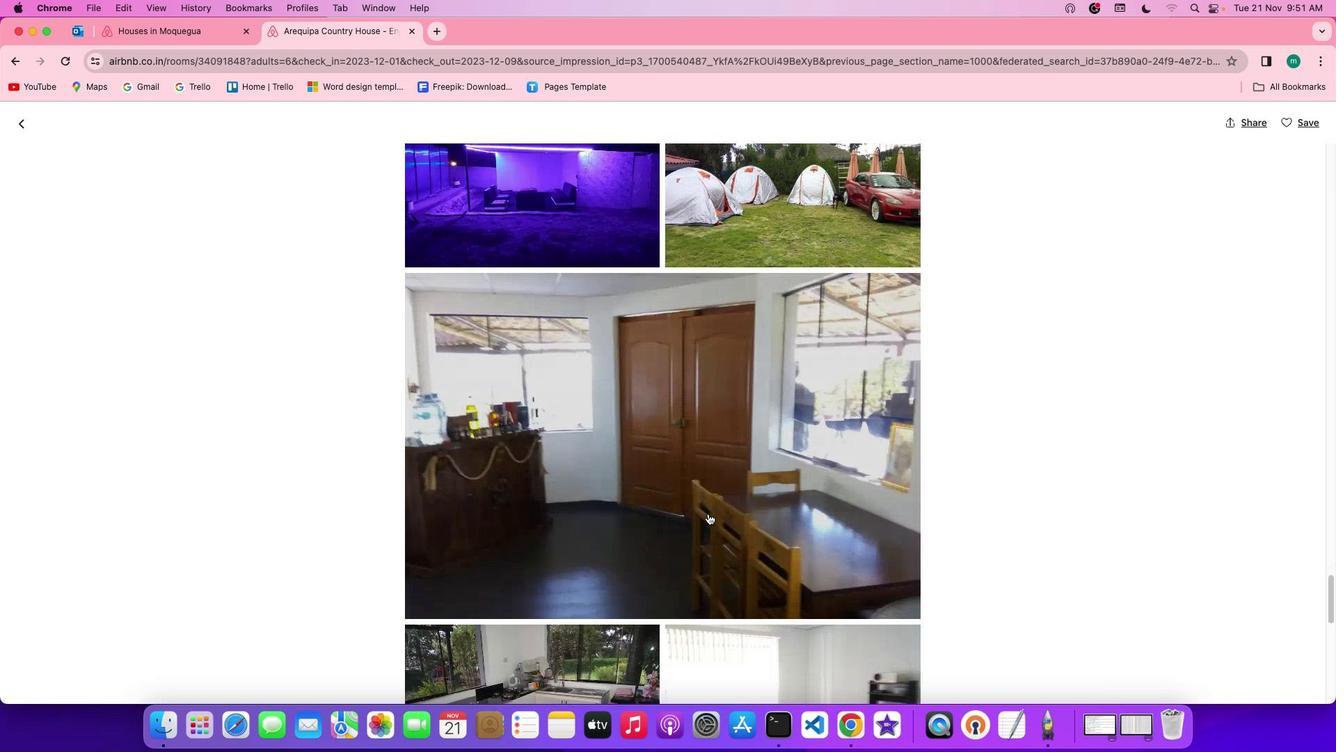 
Action: Mouse scrolled (712, 517) with delta (3, 2)
Screenshot: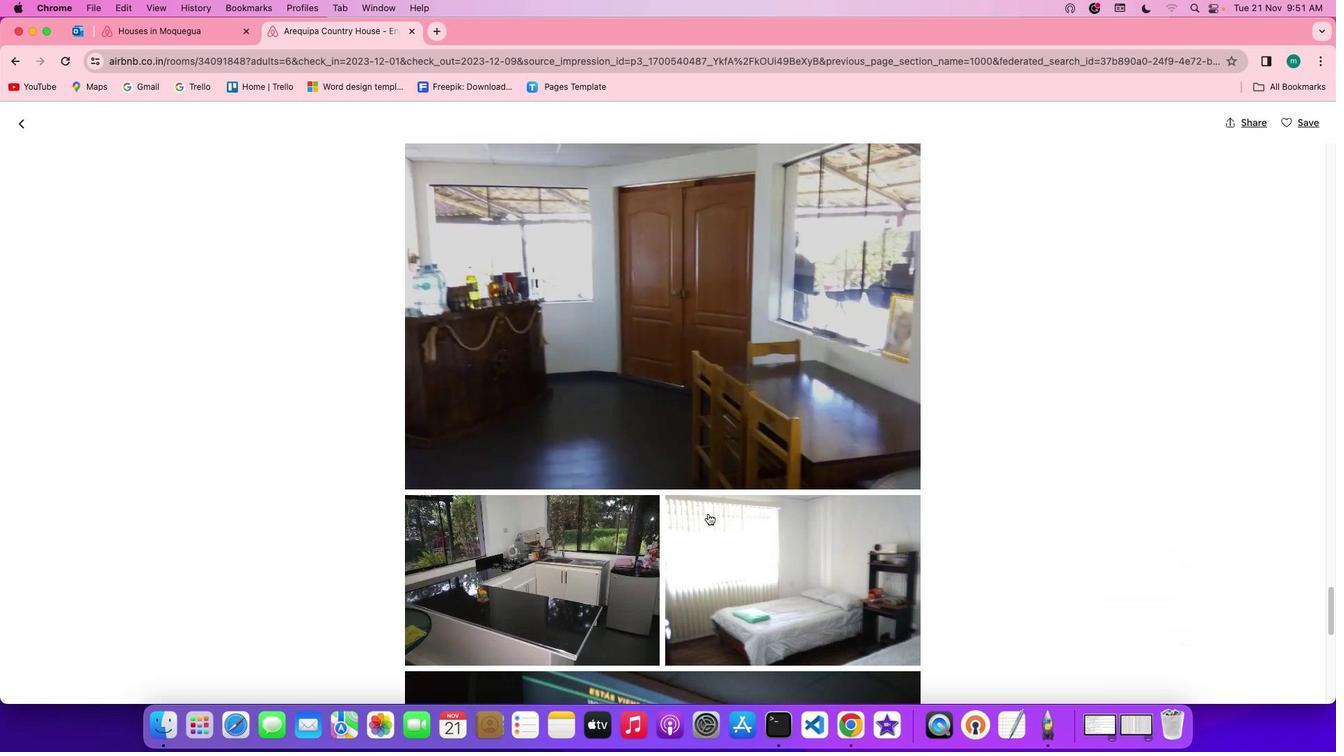 
Action: Mouse scrolled (712, 517) with delta (3, 2)
Screenshot: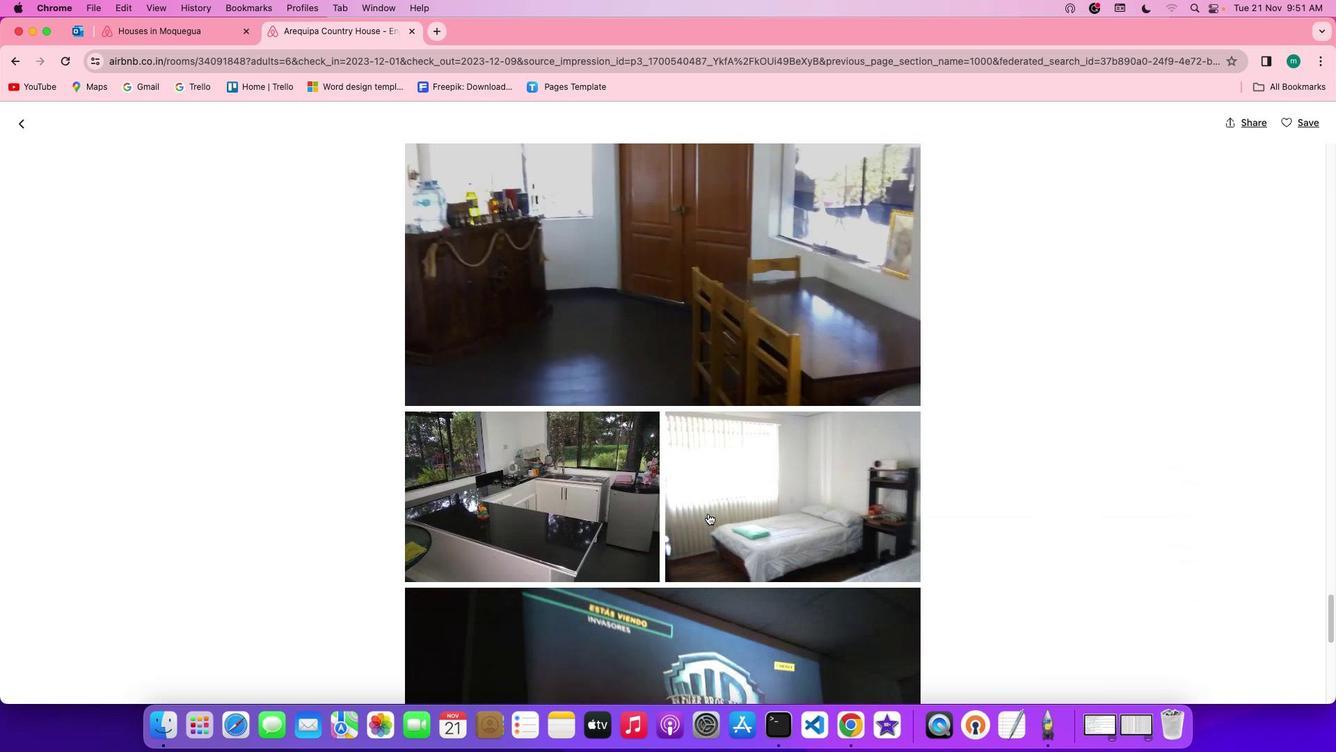 
Action: Mouse scrolled (712, 517) with delta (3, 1)
Screenshot: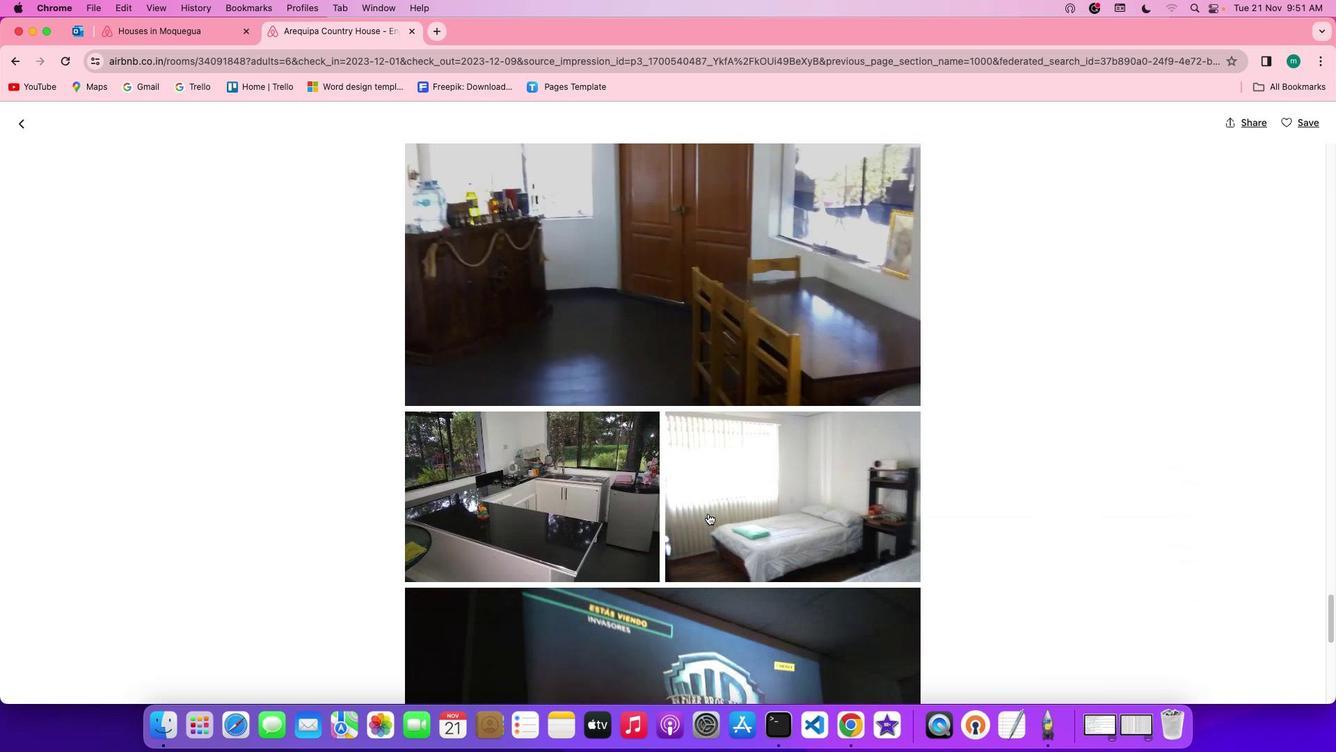 
Action: Mouse scrolled (712, 517) with delta (3, 0)
Screenshot: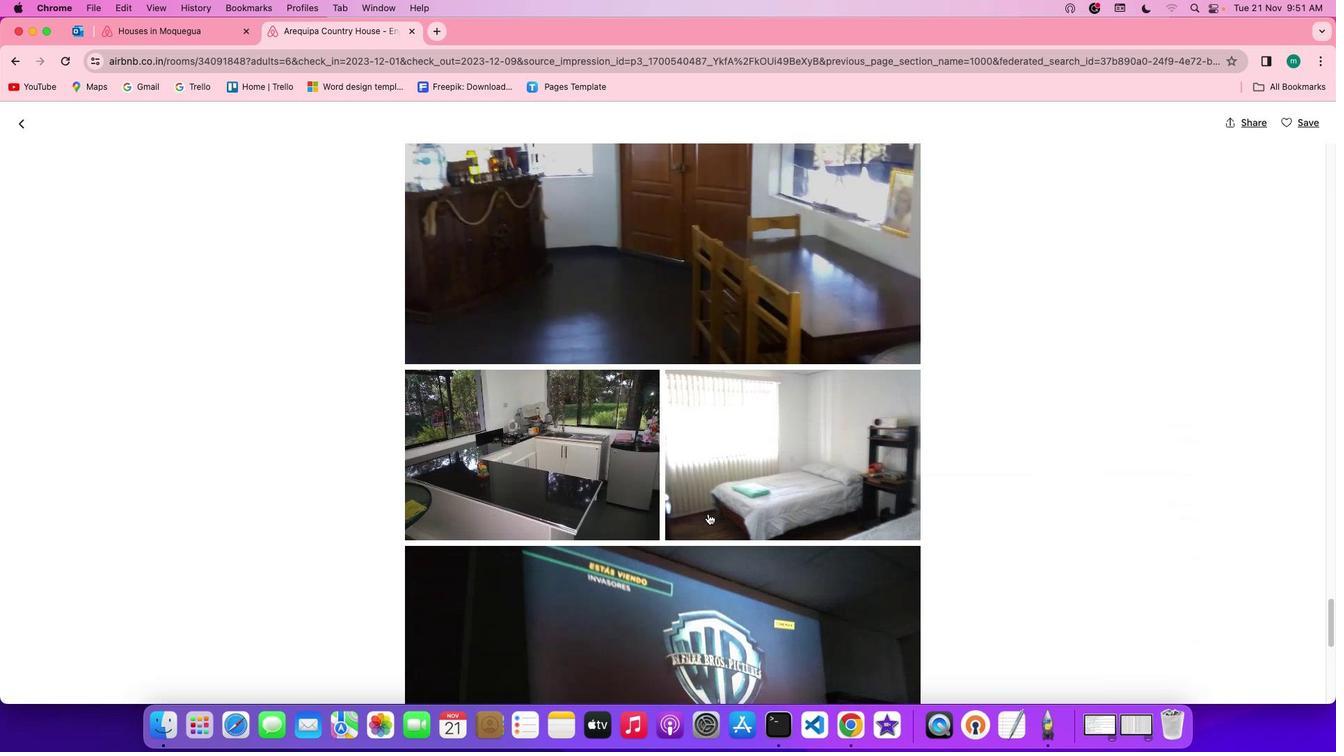 
Action: Mouse scrolled (712, 517) with delta (3, 2)
Screenshot: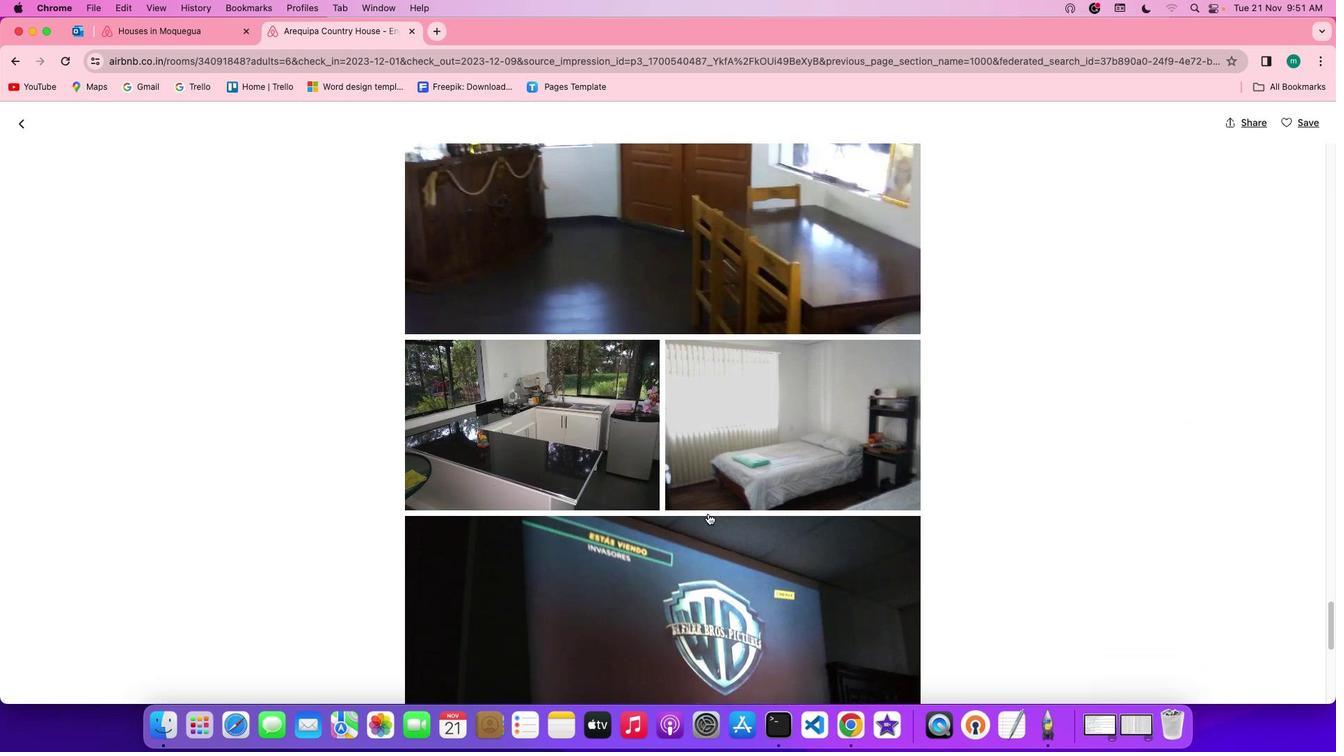 
Action: Mouse scrolled (712, 517) with delta (3, 2)
Screenshot: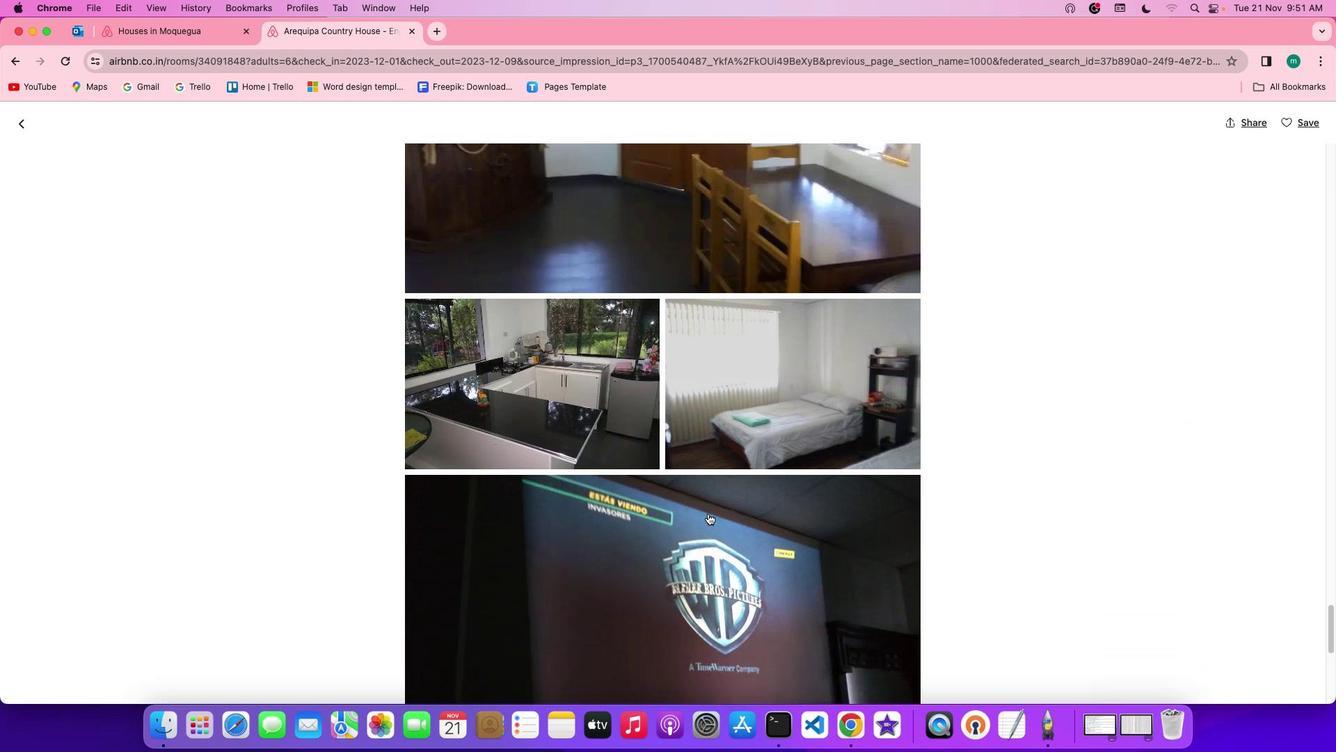 
Action: Mouse scrolled (712, 517) with delta (3, 2)
Screenshot: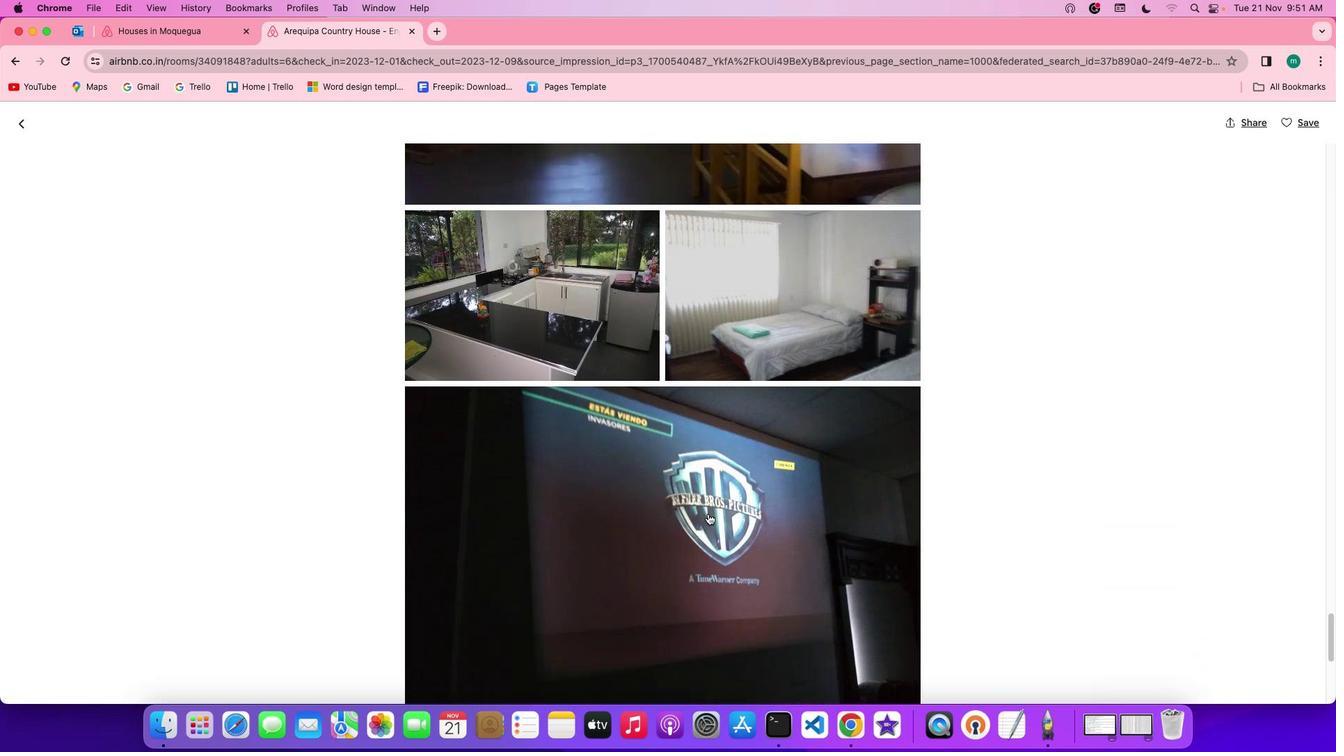 
Action: Mouse scrolled (712, 517) with delta (3, 1)
Screenshot: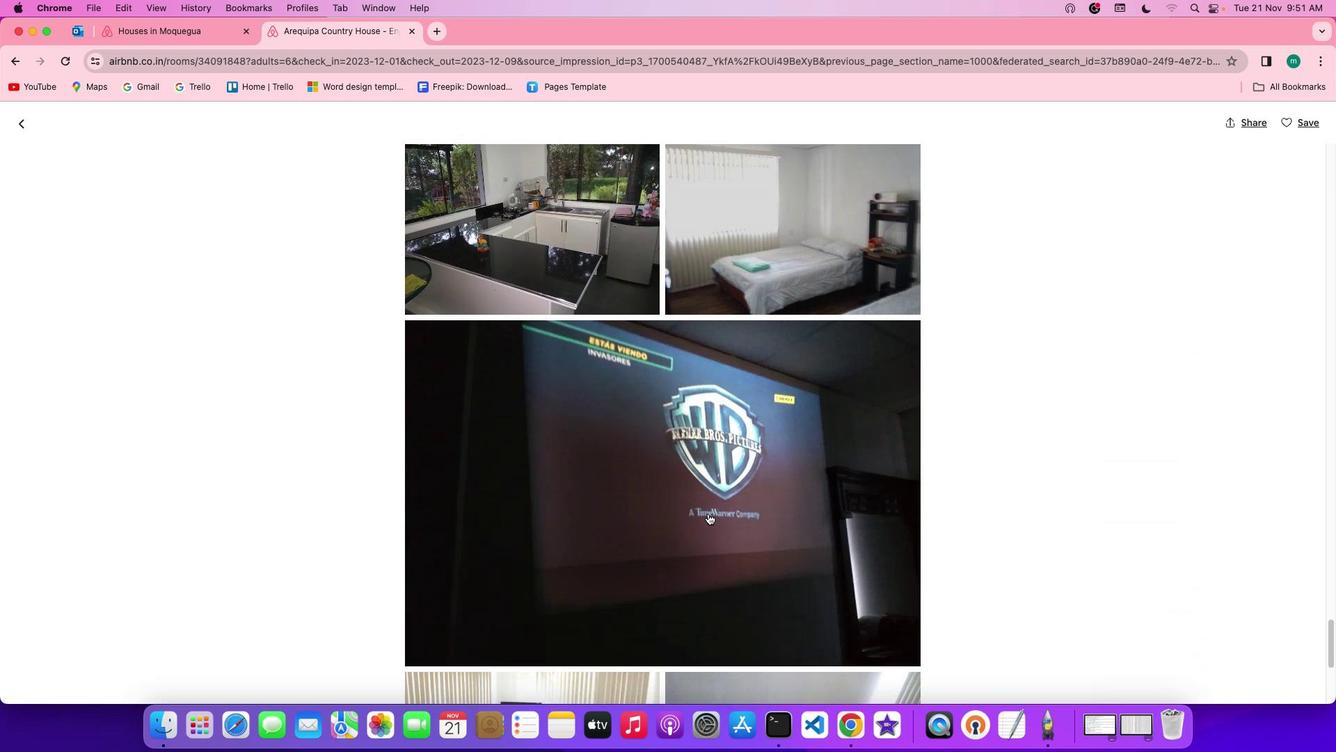 
Action: Mouse scrolled (712, 517) with delta (3, 0)
Screenshot: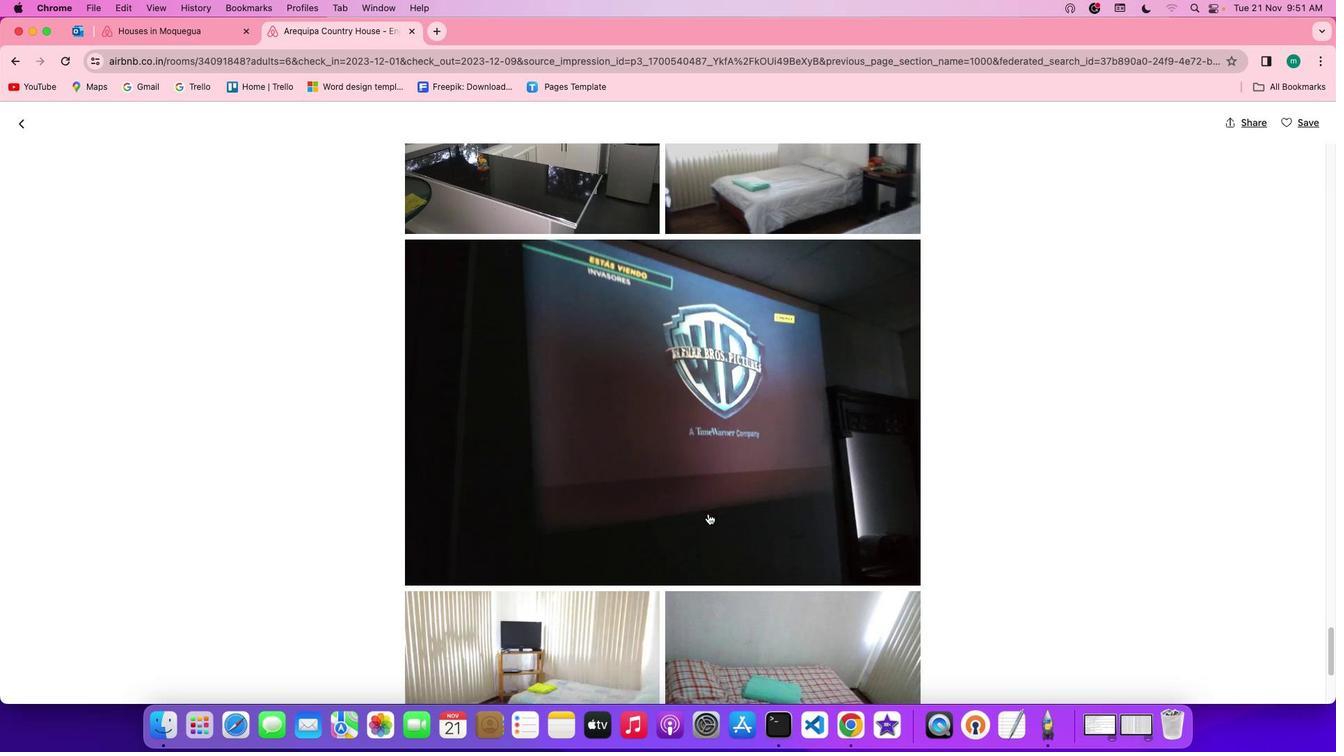 
Action: Mouse scrolled (712, 517) with delta (3, 2)
Screenshot: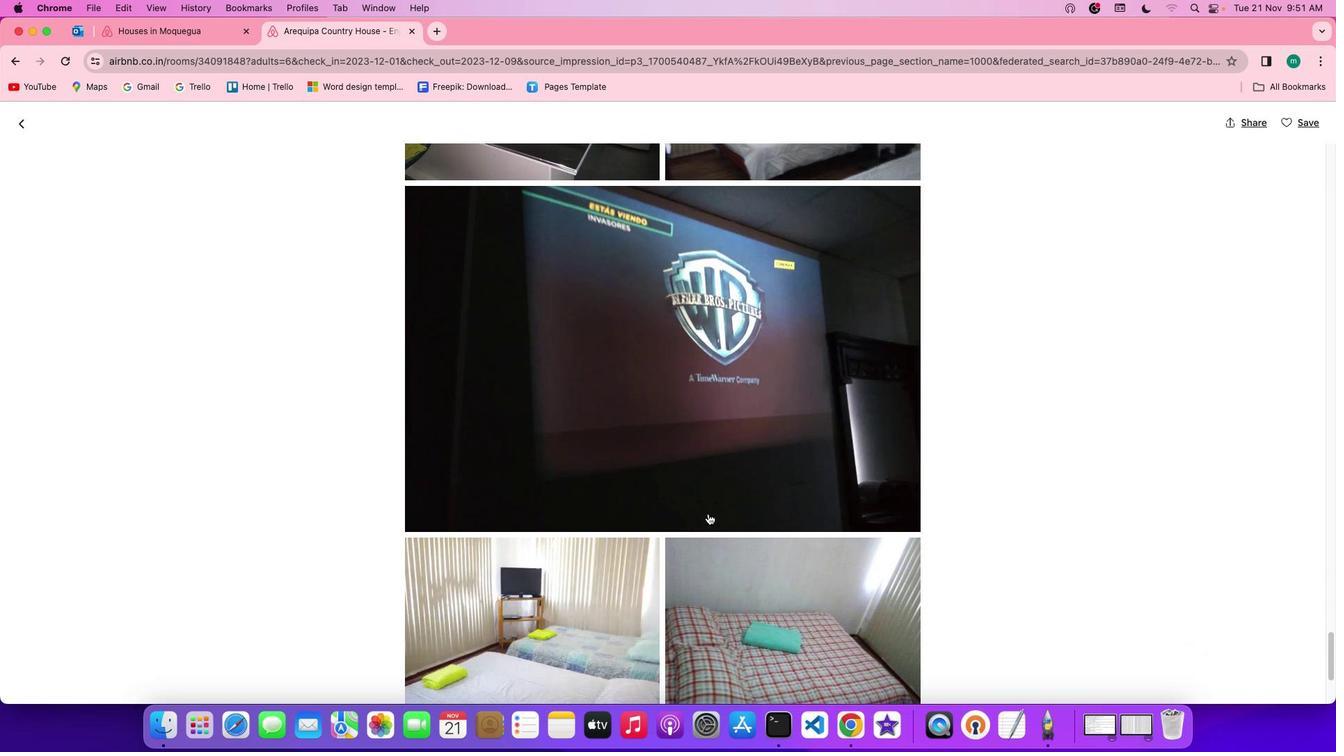 
Action: Mouse scrolled (712, 517) with delta (3, 2)
Screenshot: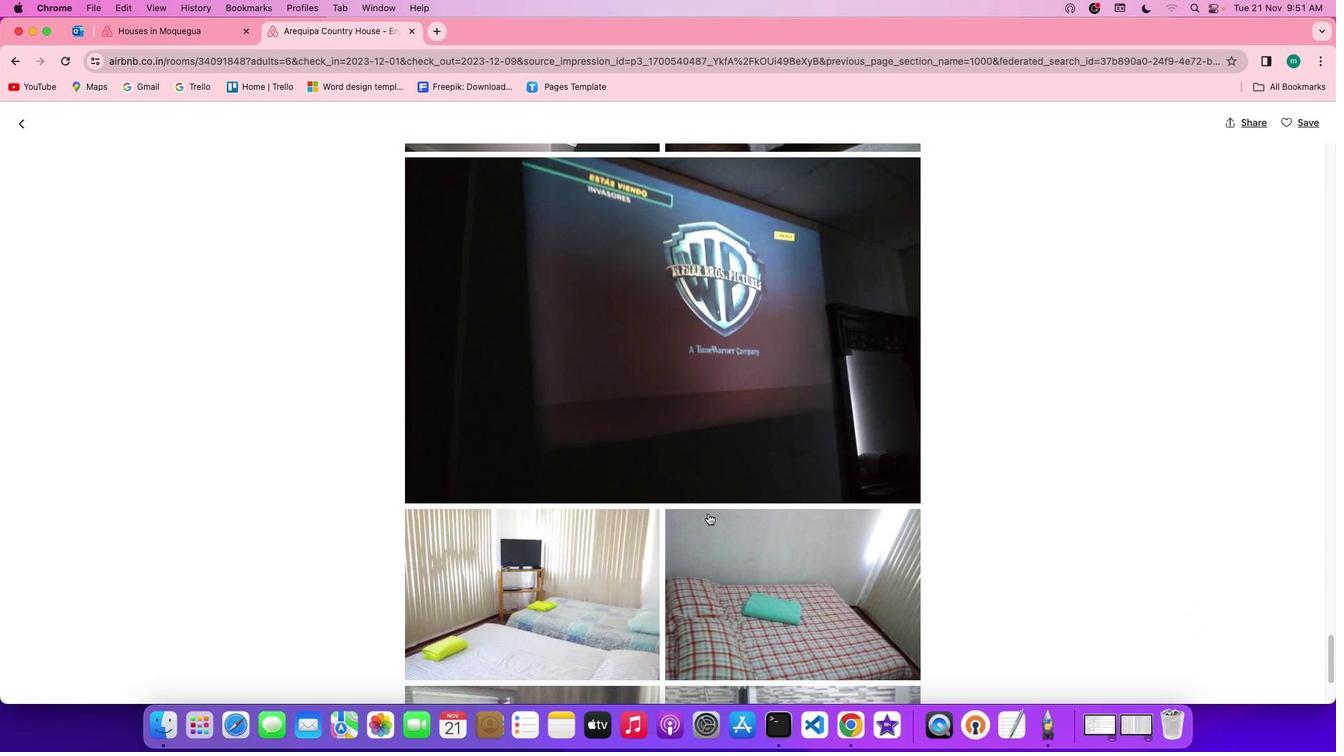 
Action: Mouse scrolled (712, 517) with delta (3, 2)
Screenshot: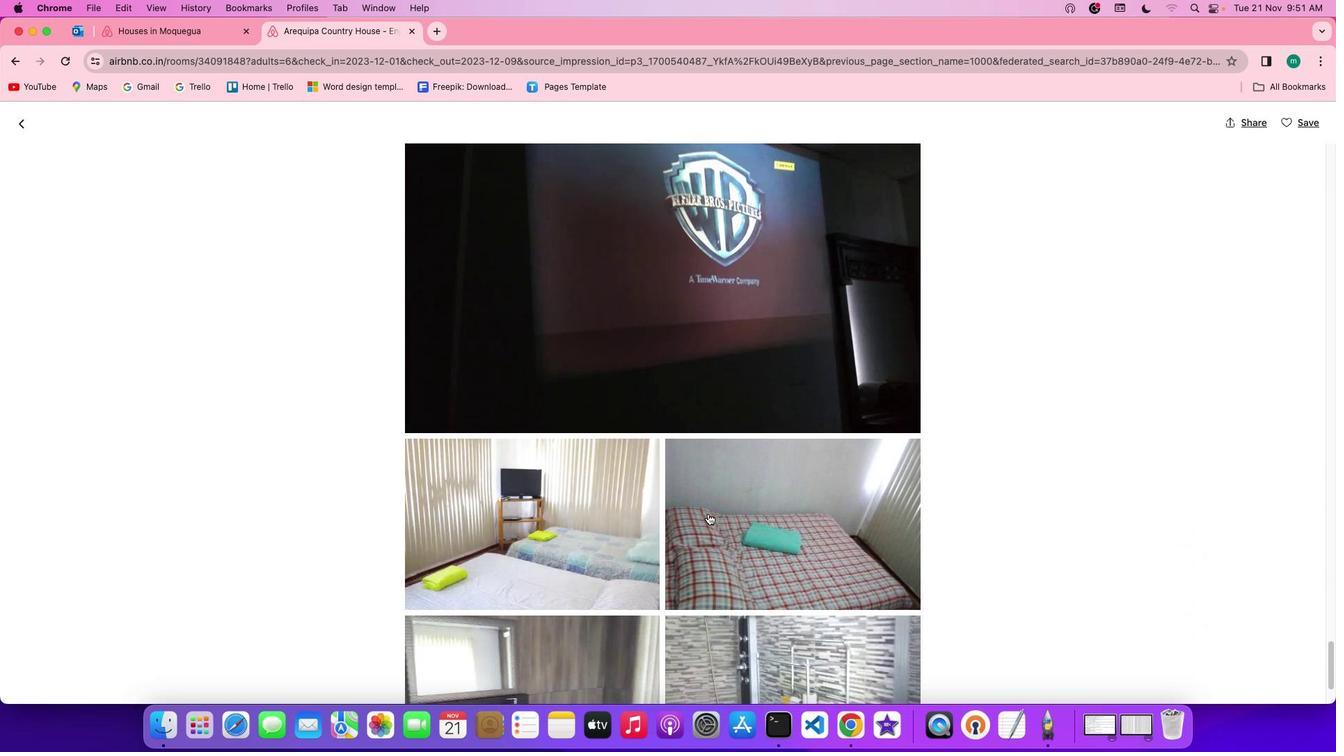 
Action: Mouse scrolled (712, 517) with delta (3, 0)
Screenshot: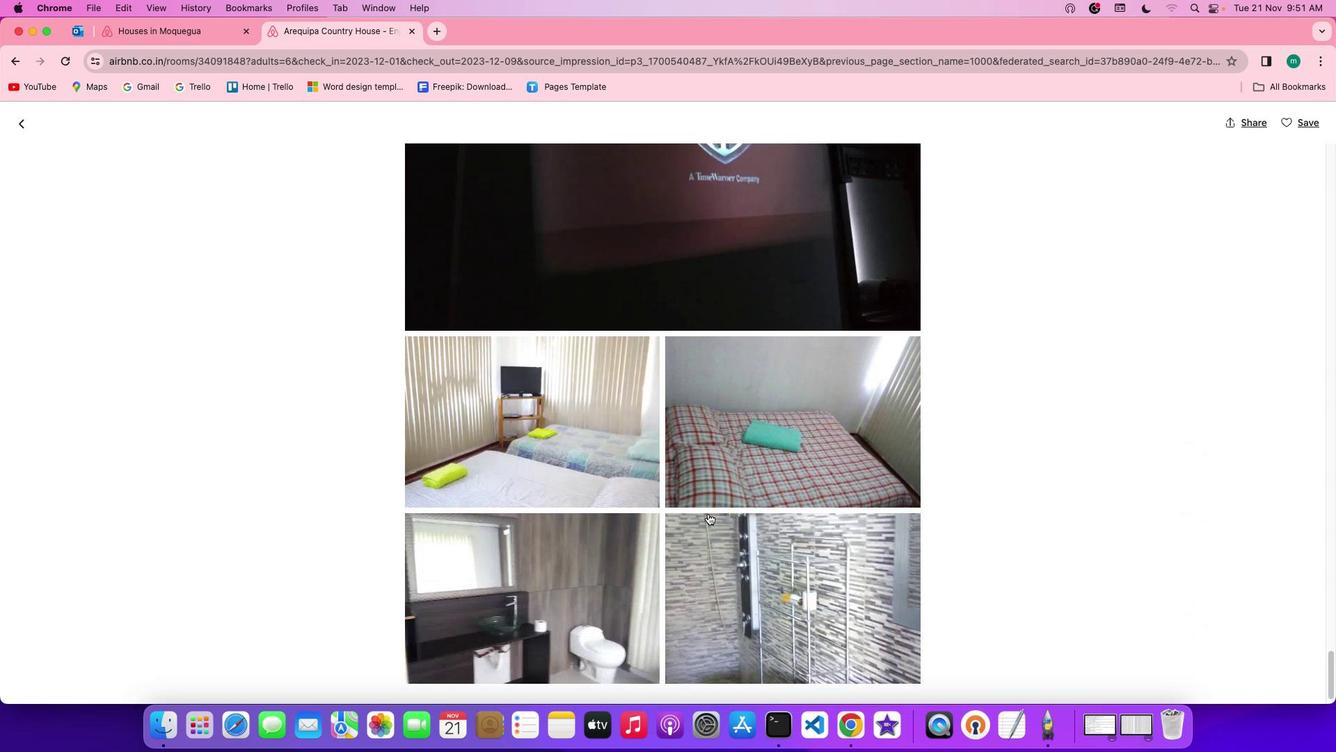 
Action: Mouse scrolled (712, 517) with delta (3, 0)
Screenshot: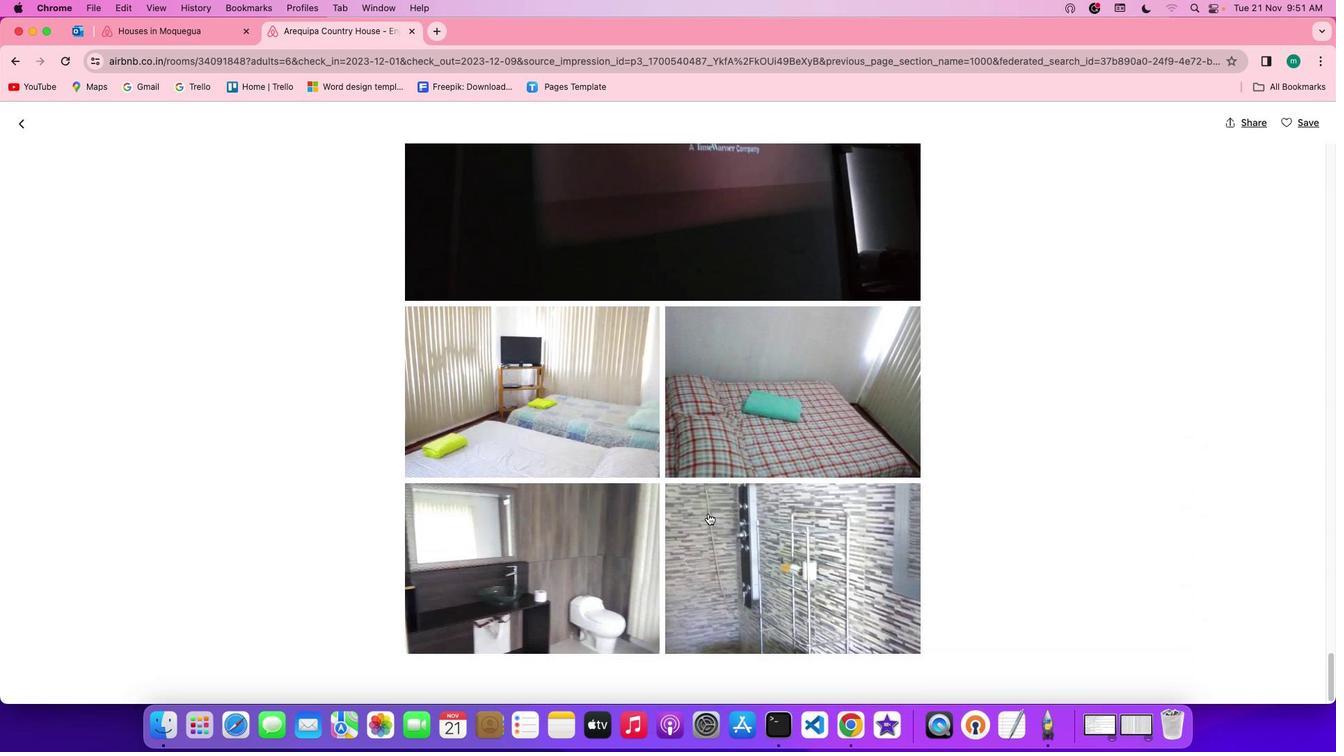 
Action: Mouse scrolled (712, 517) with delta (3, 2)
Screenshot: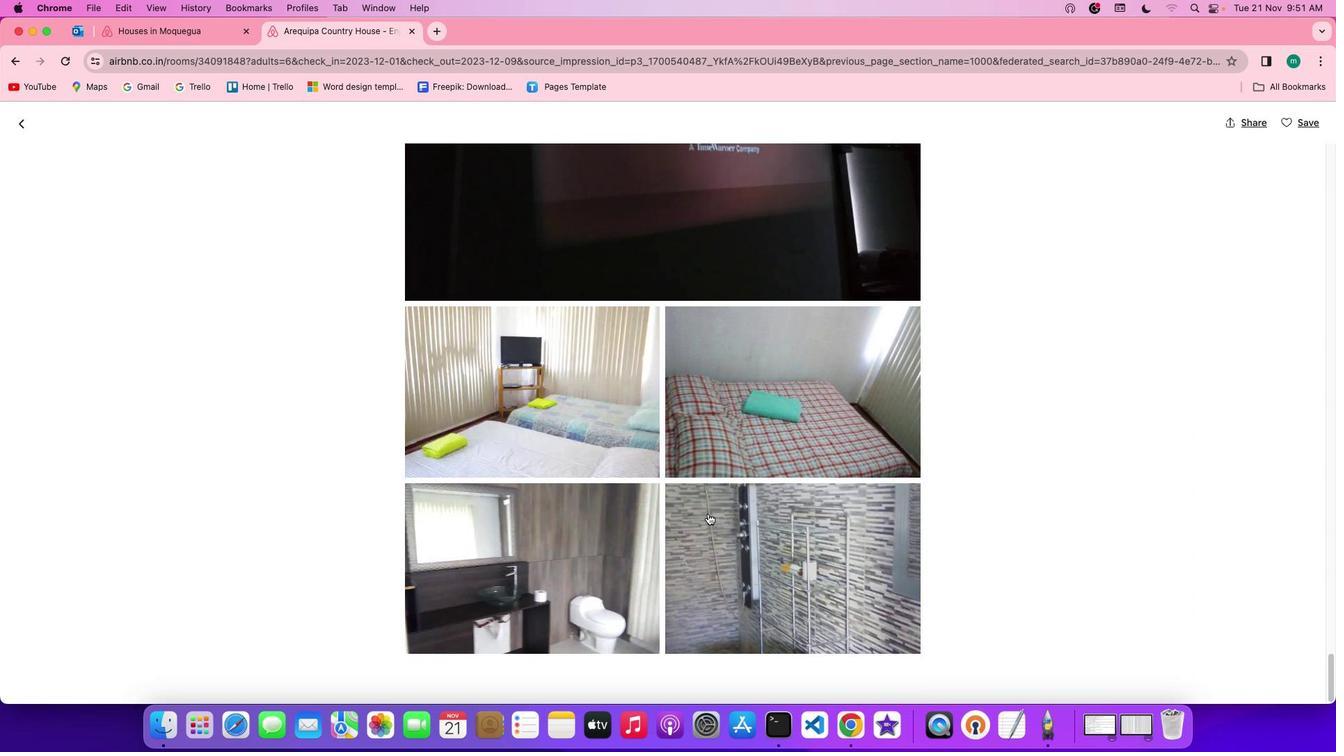 
Action: Mouse scrolled (712, 517) with delta (3, 2)
Screenshot: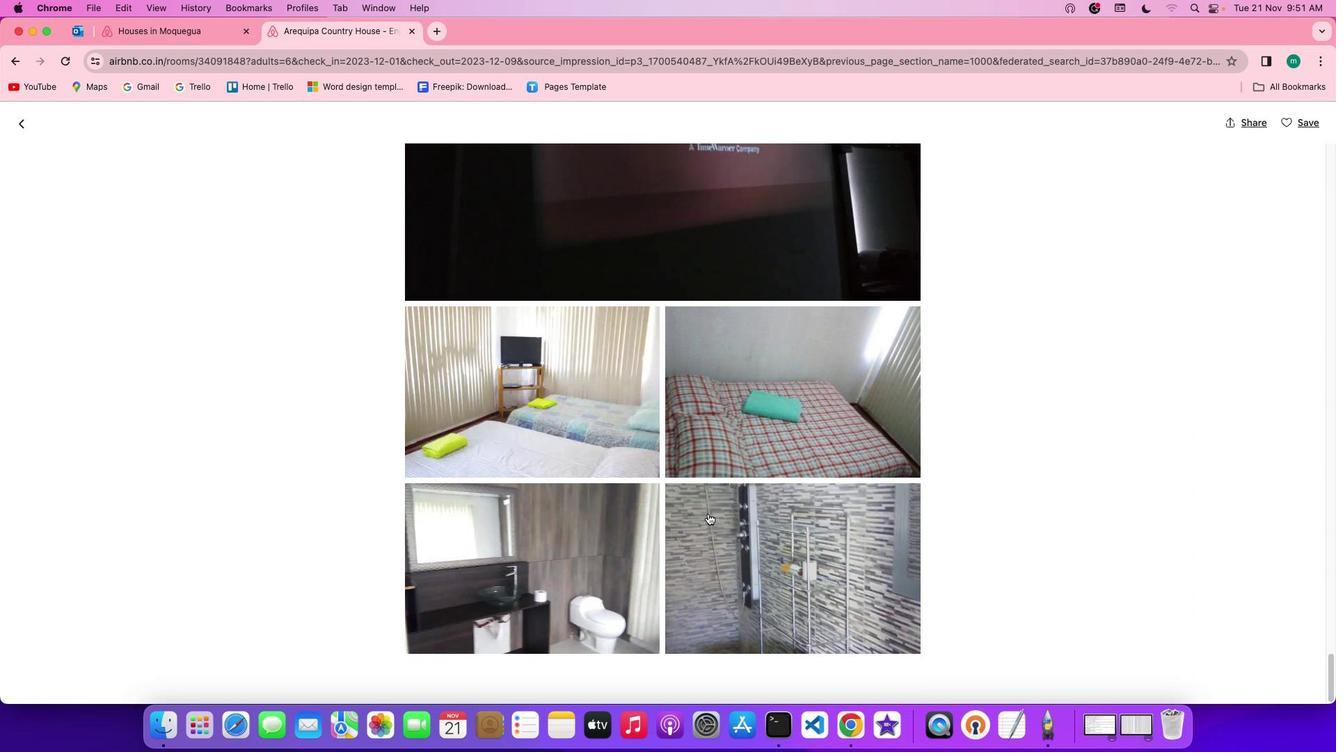 
Action: Mouse scrolled (712, 517) with delta (3, 2)
Screenshot: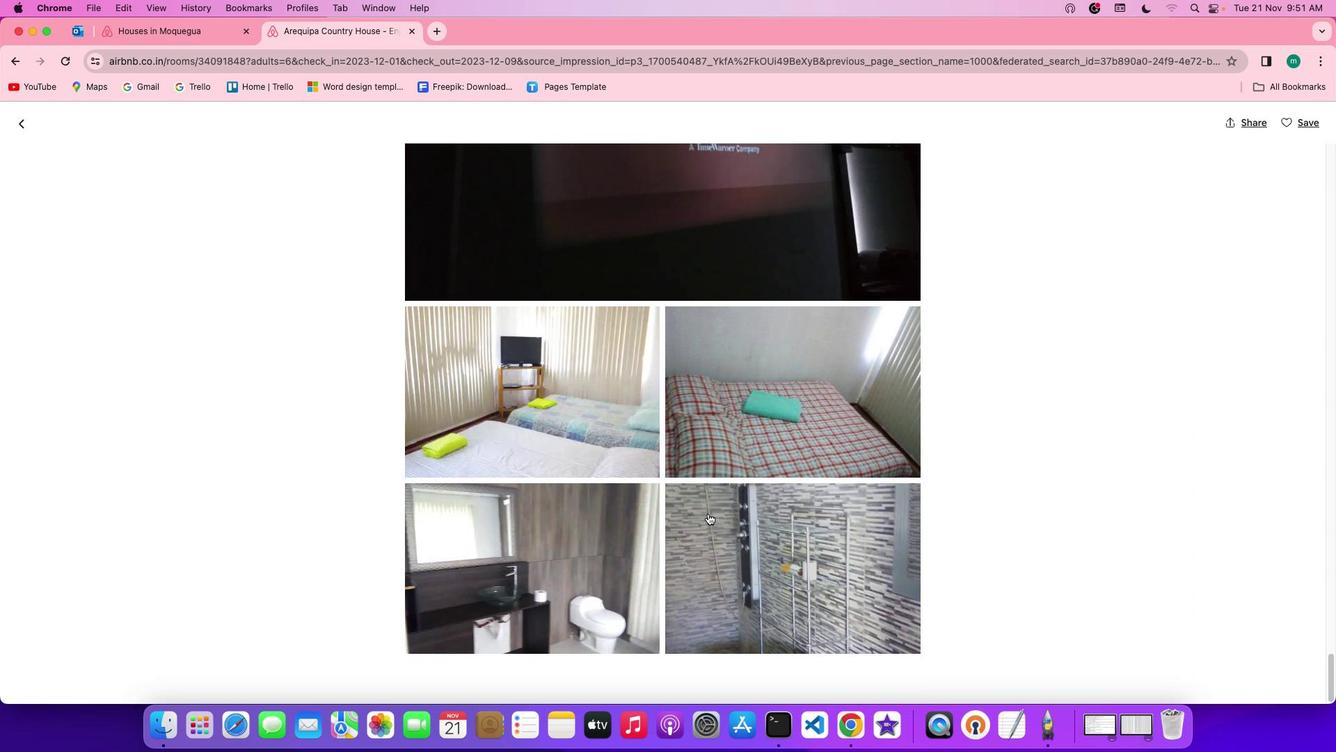 
Action: Mouse scrolled (712, 517) with delta (3, 1)
Screenshot: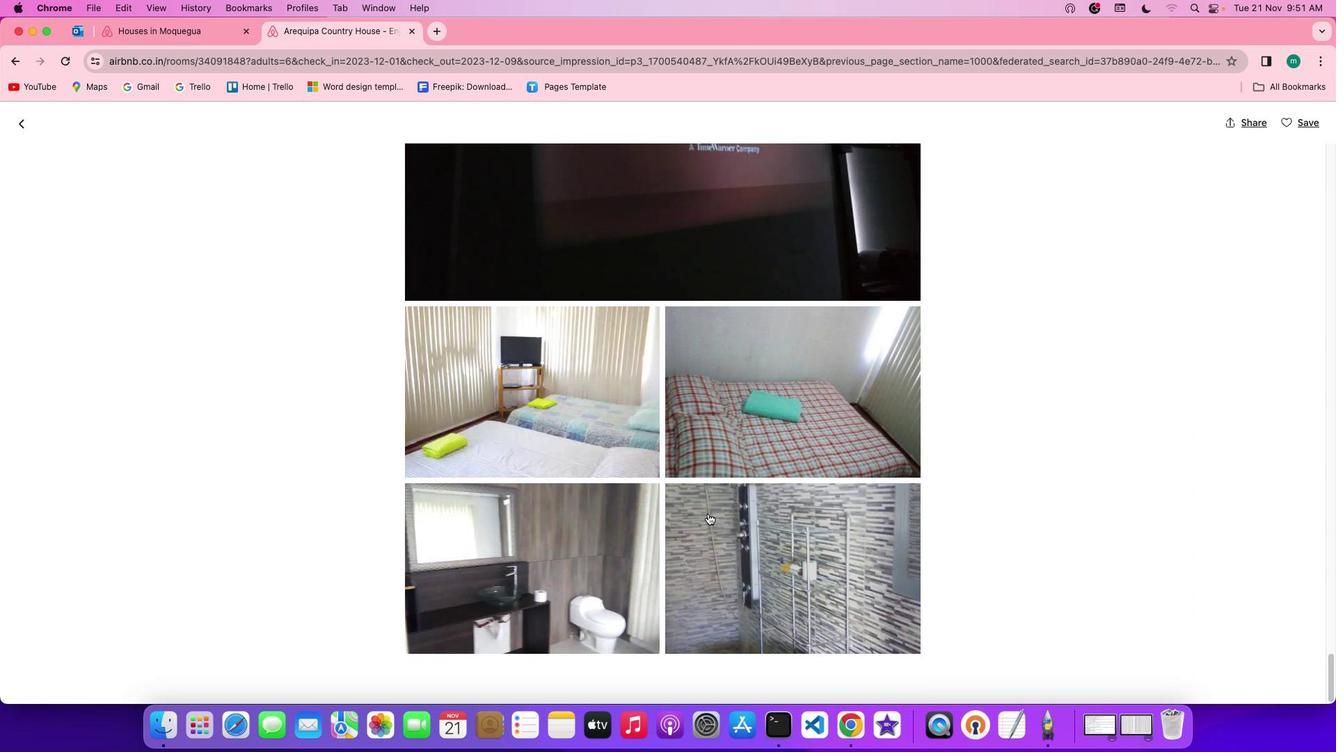 
Action: Mouse scrolled (712, 517) with delta (3, 1)
Screenshot: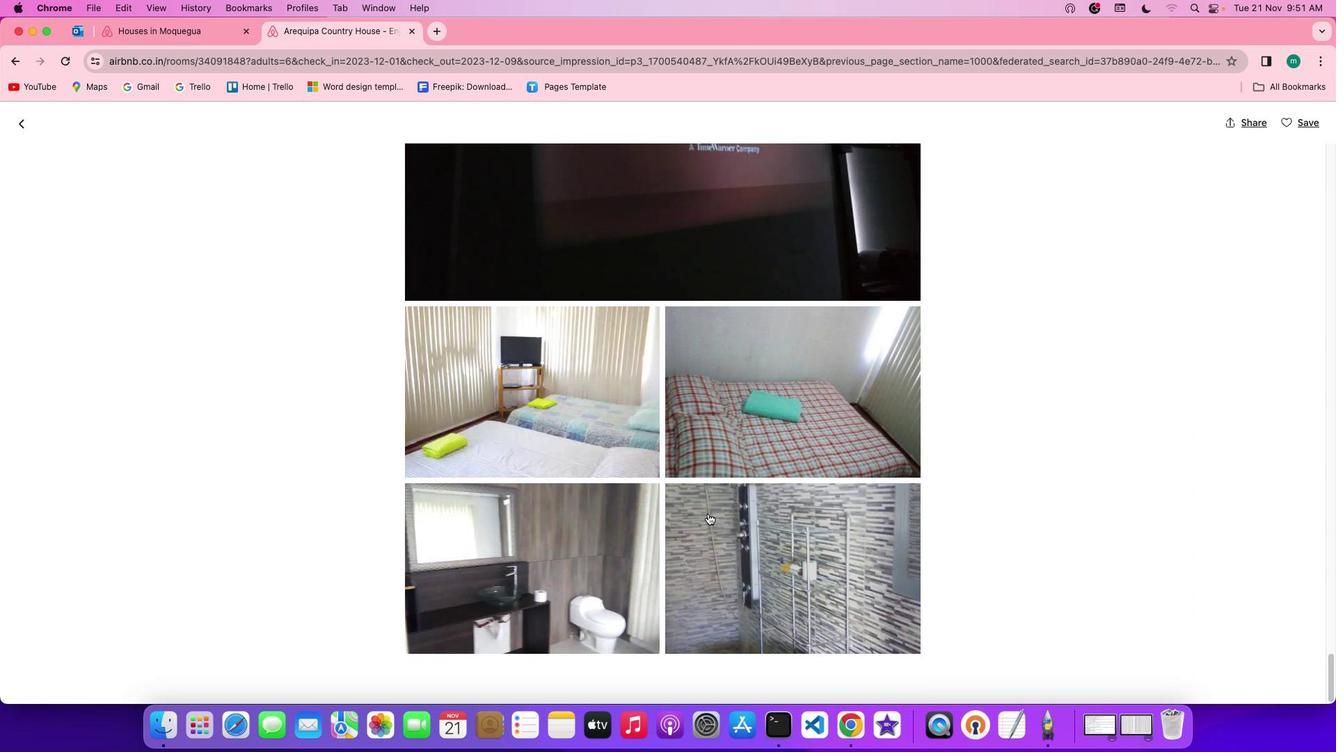 
Action: Mouse moved to (26, 119)
Screenshot: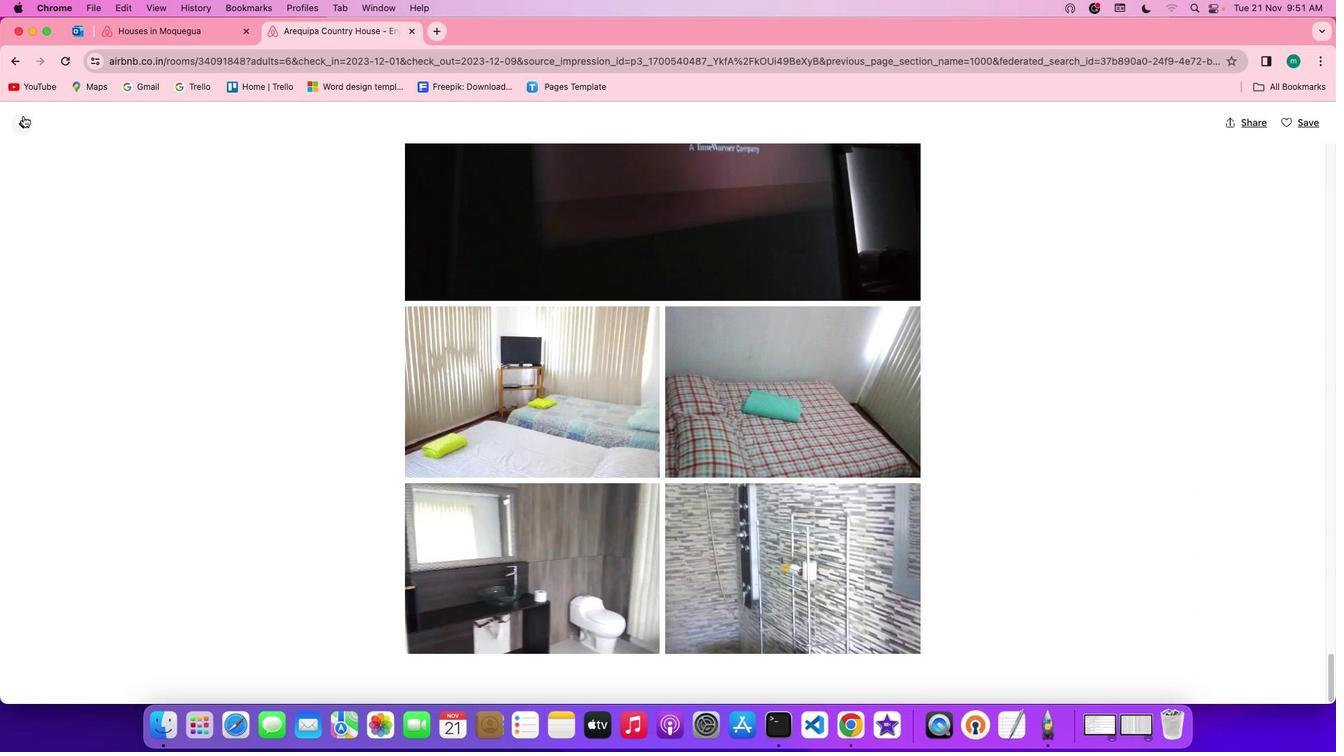 
Action: Mouse pressed left at (26, 119)
Screenshot: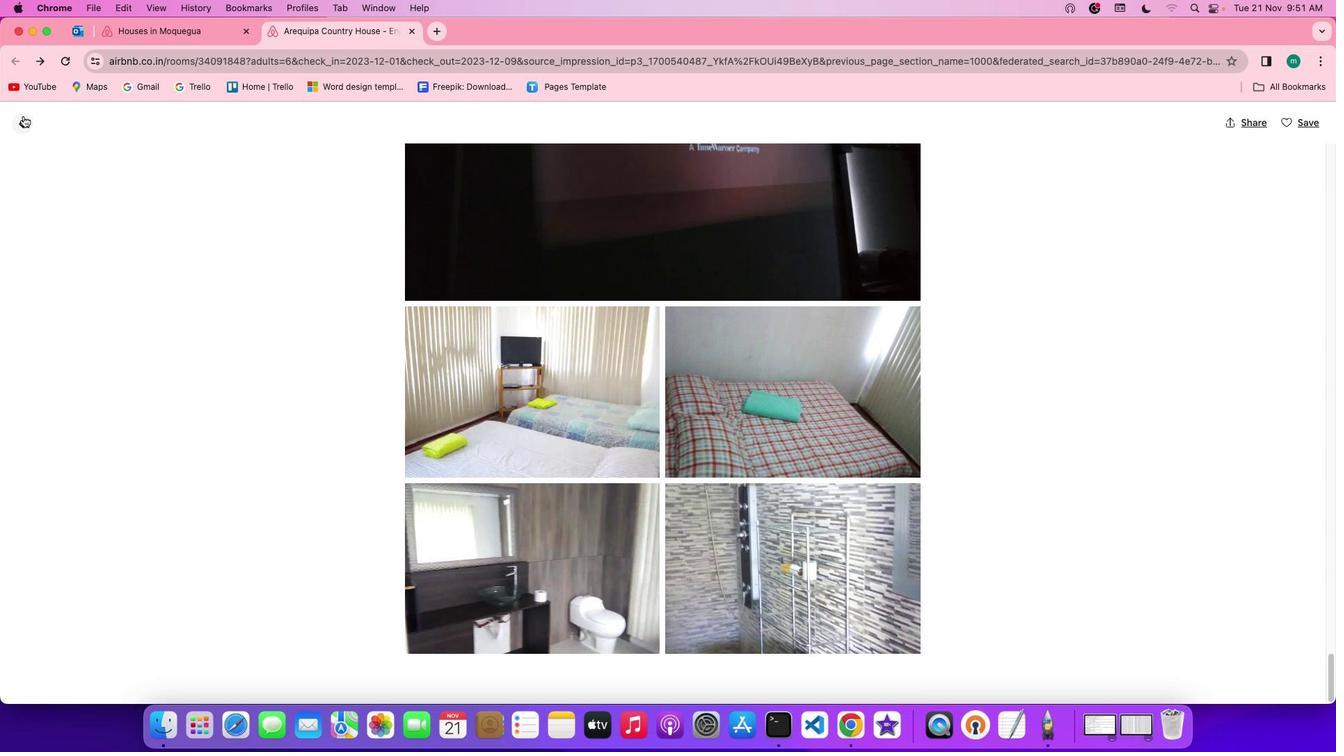 
Action: Mouse moved to (758, 484)
Screenshot: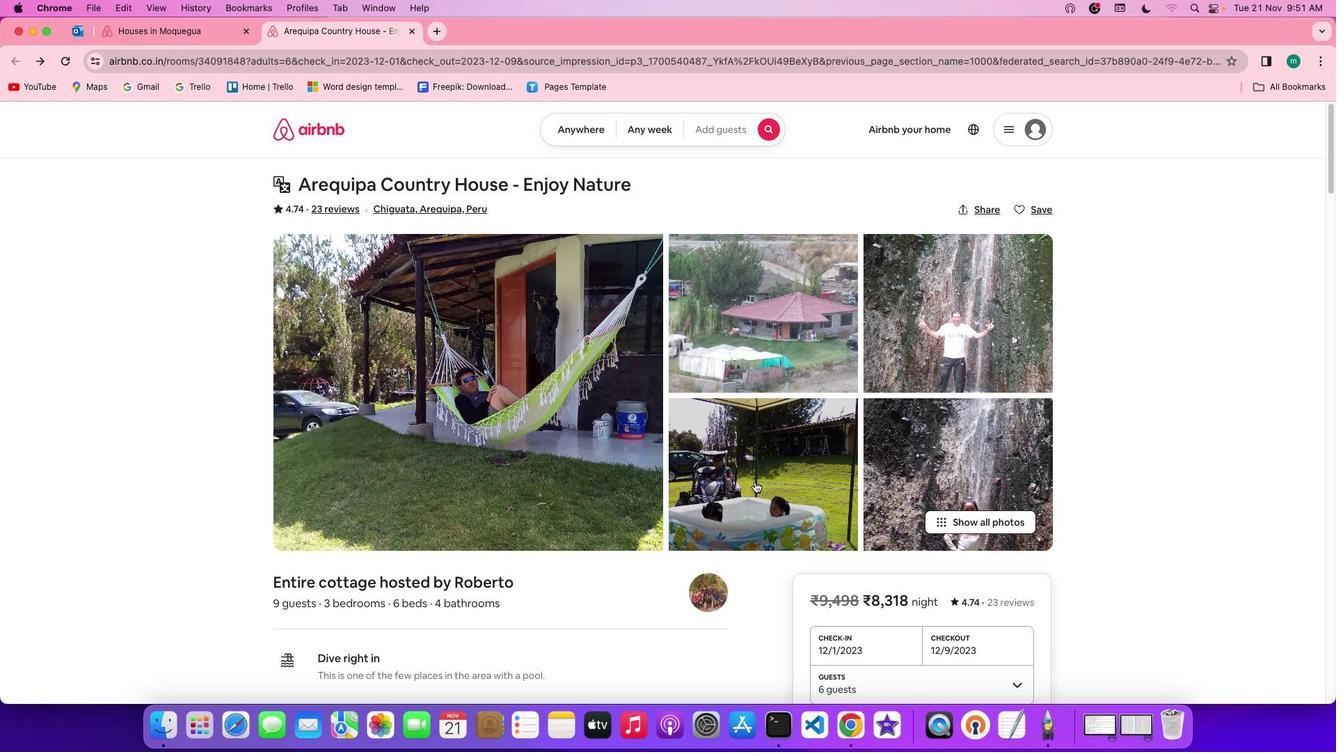 
Action: Mouse scrolled (758, 484) with delta (3, 2)
Screenshot: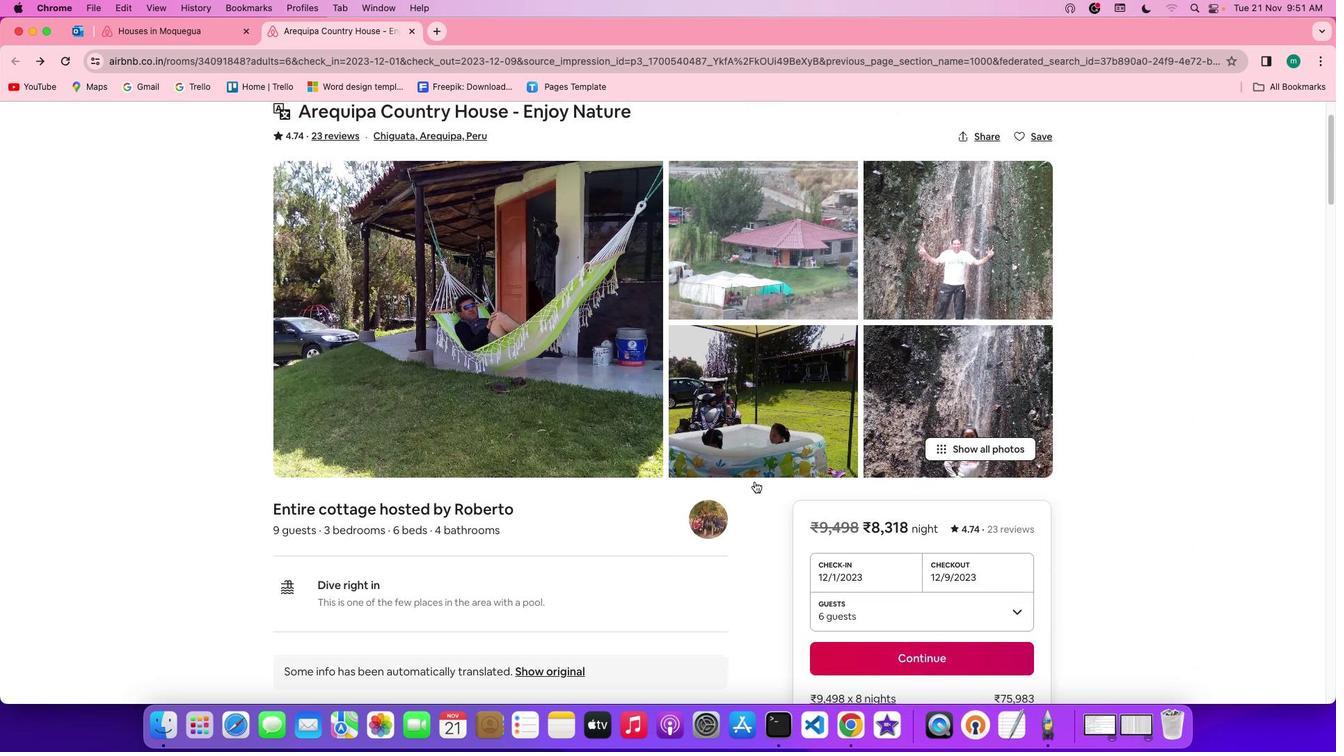 
Action: Mouse scrolled (758, 484) with delta (3, 2)
Screenshot: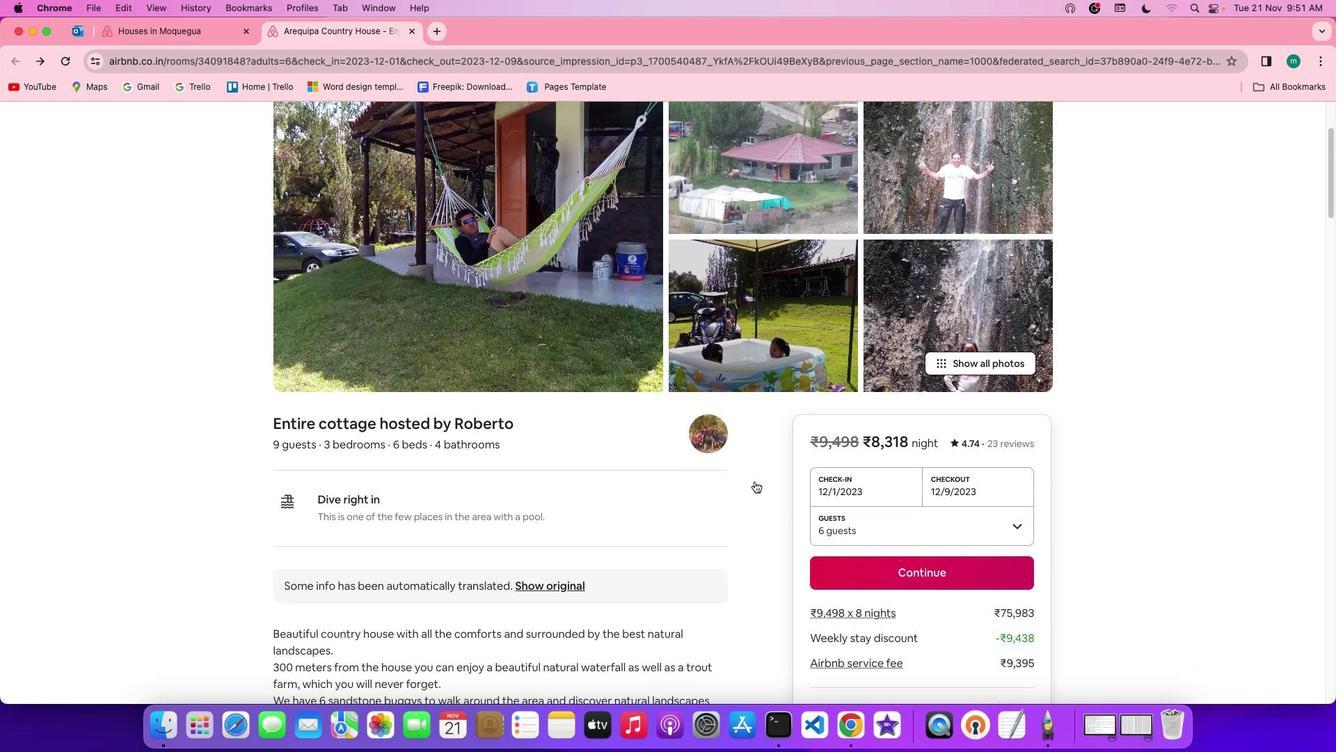 
Action: Mouse scrolled (758, 484) with delta (3, 1)
Screenshot: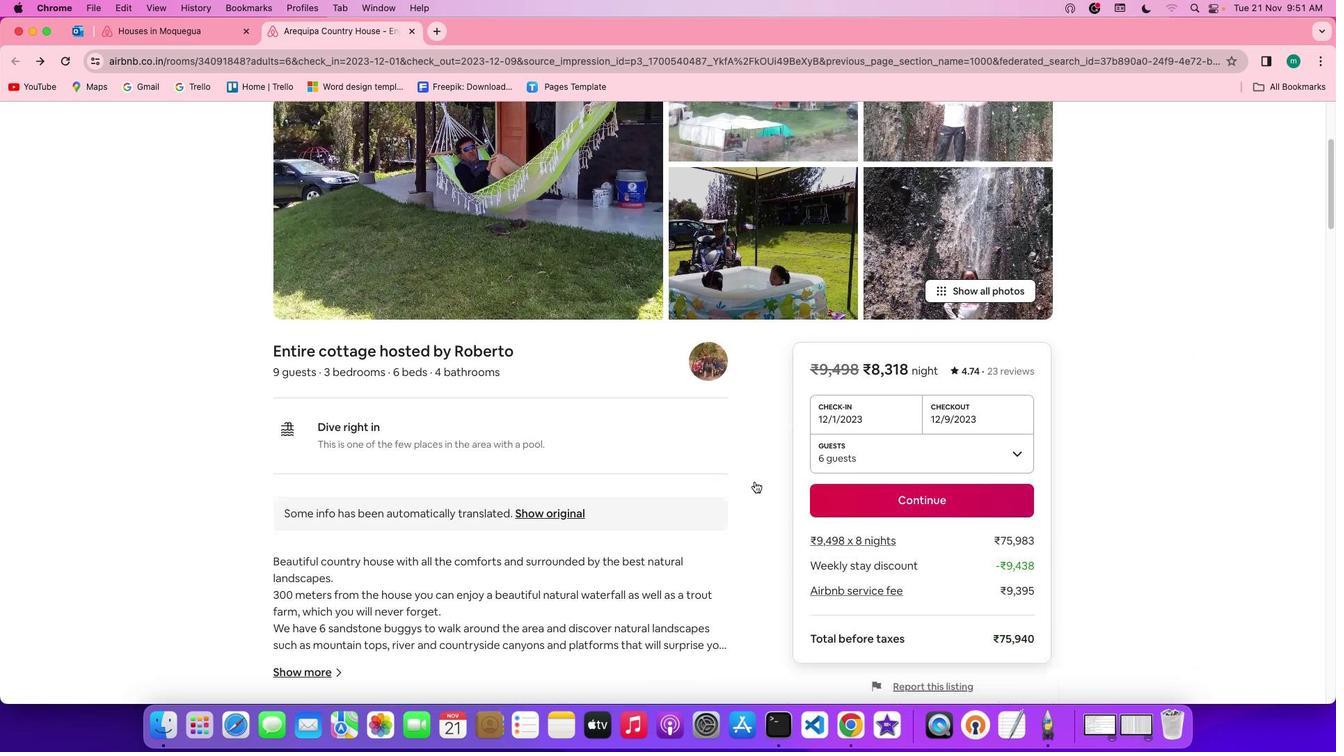 
Action: Mouse scrolled (758, 484) with delta (3, 0)
Screenshot: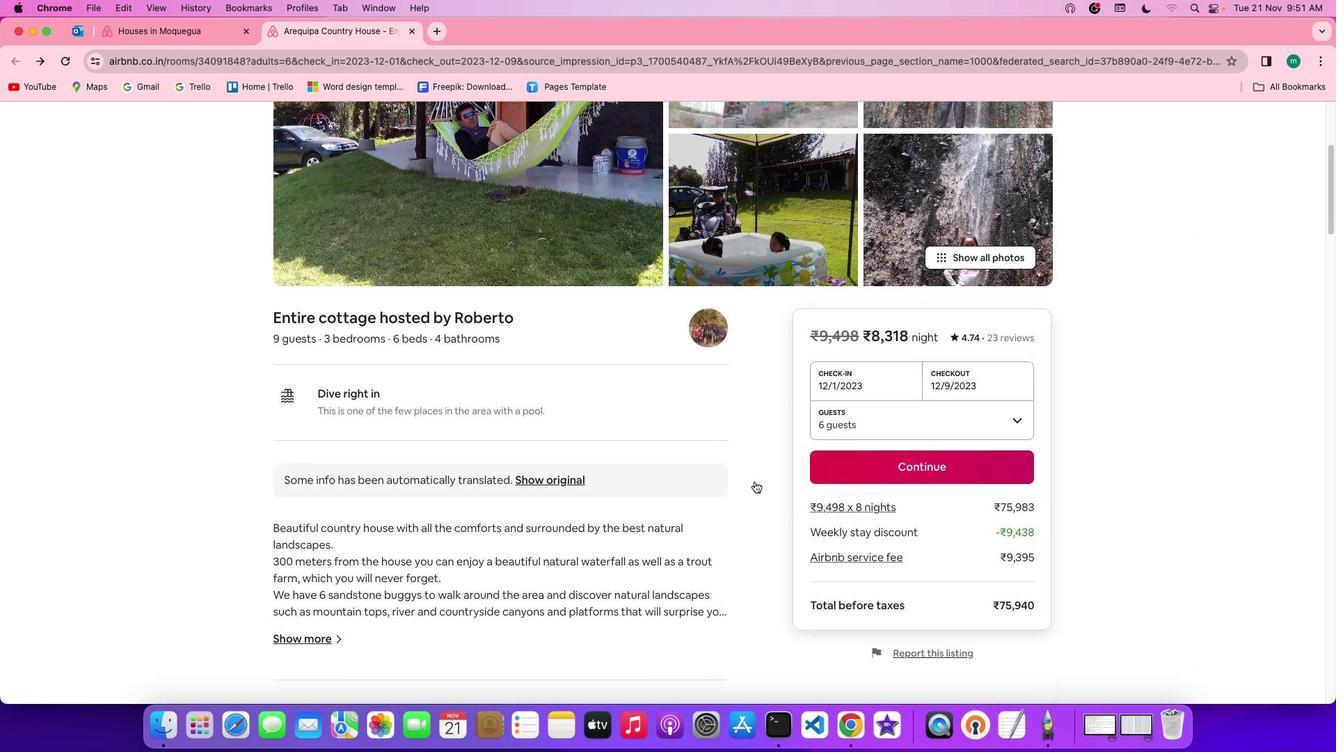 
Action: Mouse scrolled (758, 484) with delta (3, 0)
Screenshot: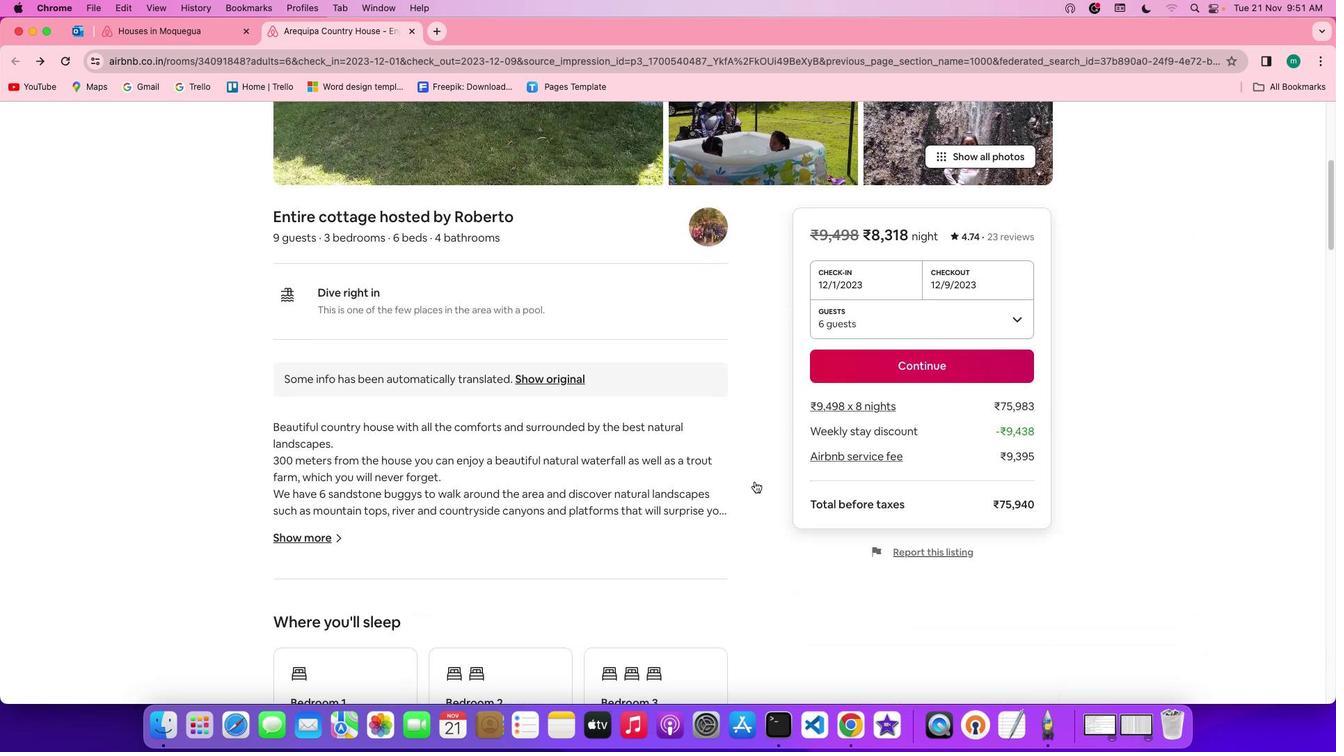 
Action: Mouse scrolled (758, 484) with delta (3, 2)
Screenshot: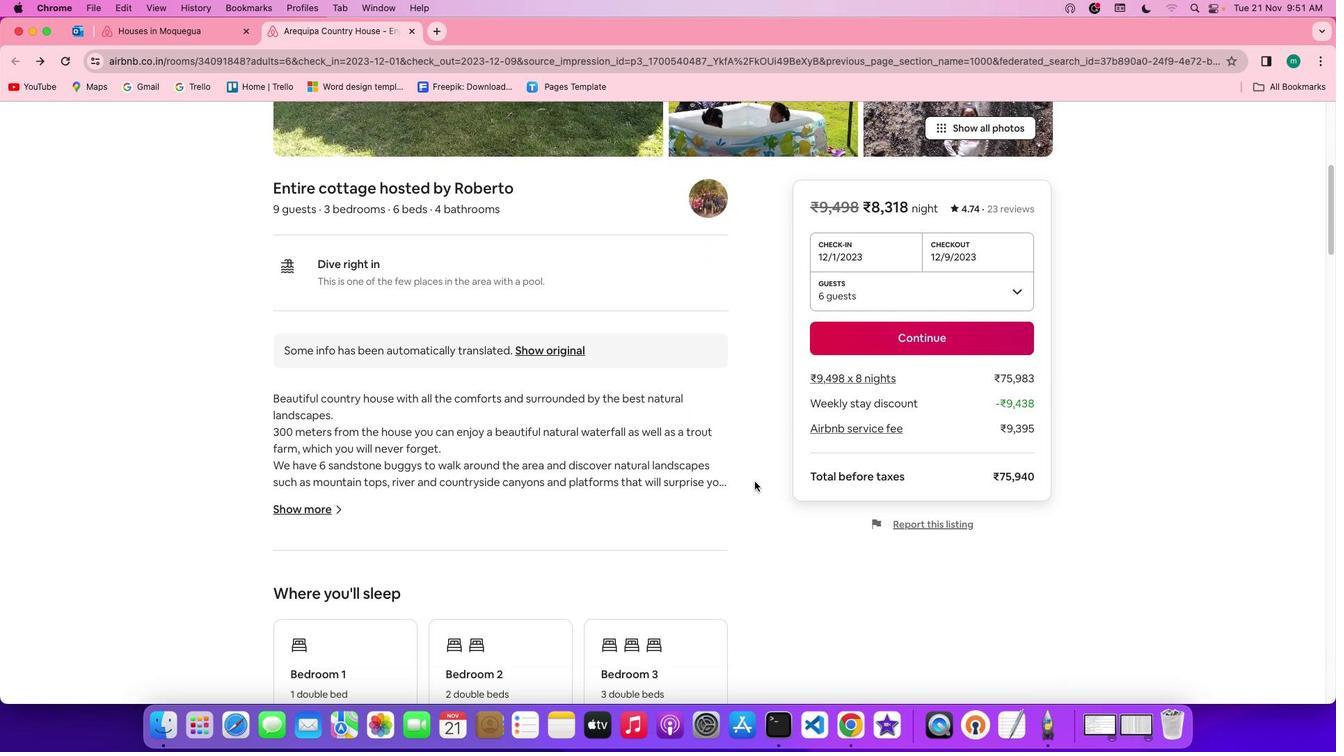 
Action: Mouse scrolled (758, 484) with delta (3, 2)
Screenshot: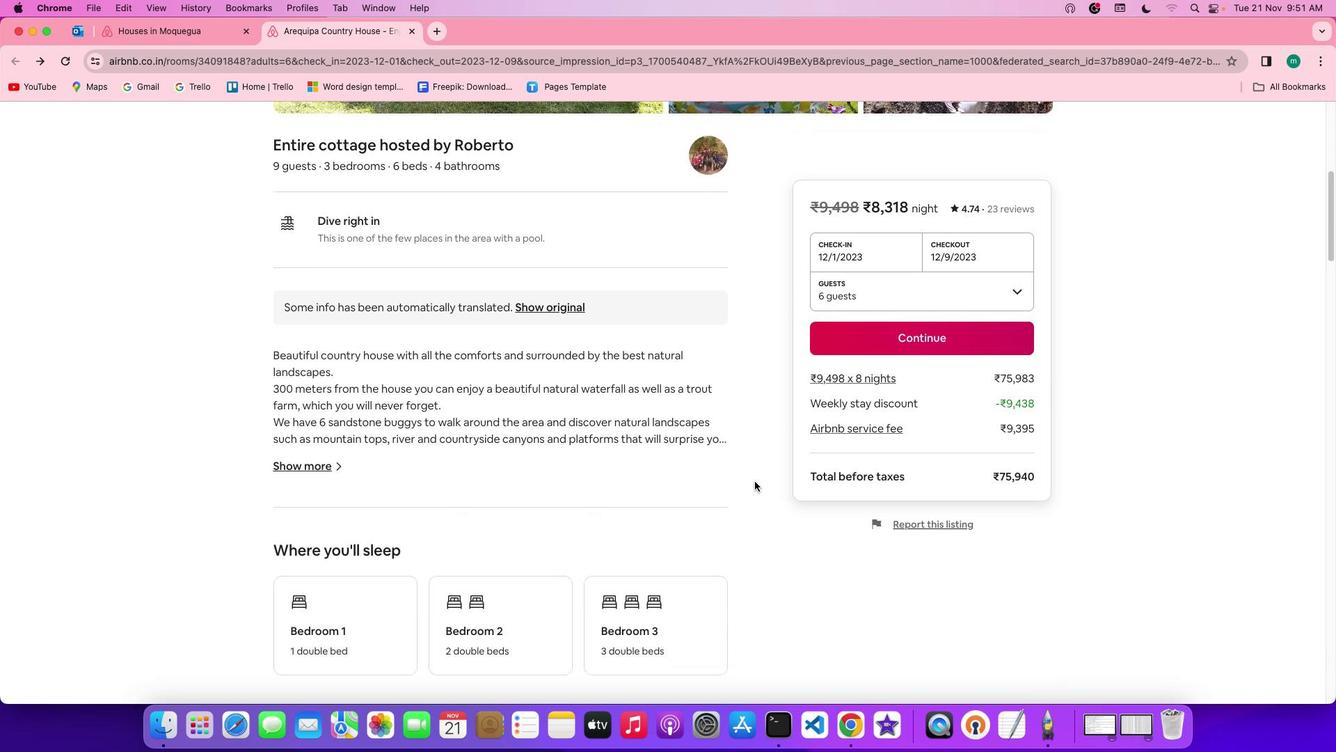 
Action: Mouse scrolled (758, 484) with delta (3, 2)
Screenshot: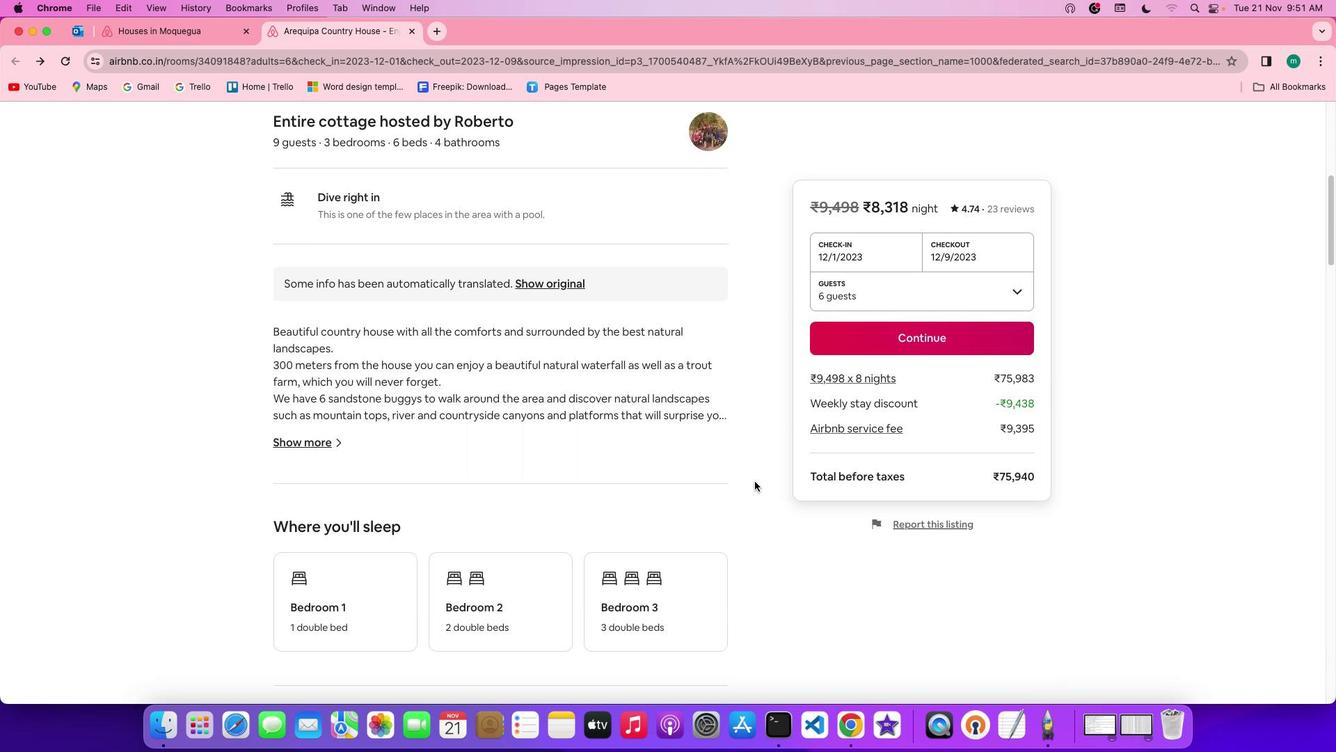 
Action: Mouse scrolled (758, 484) with delta (3, 2)
Screenshot: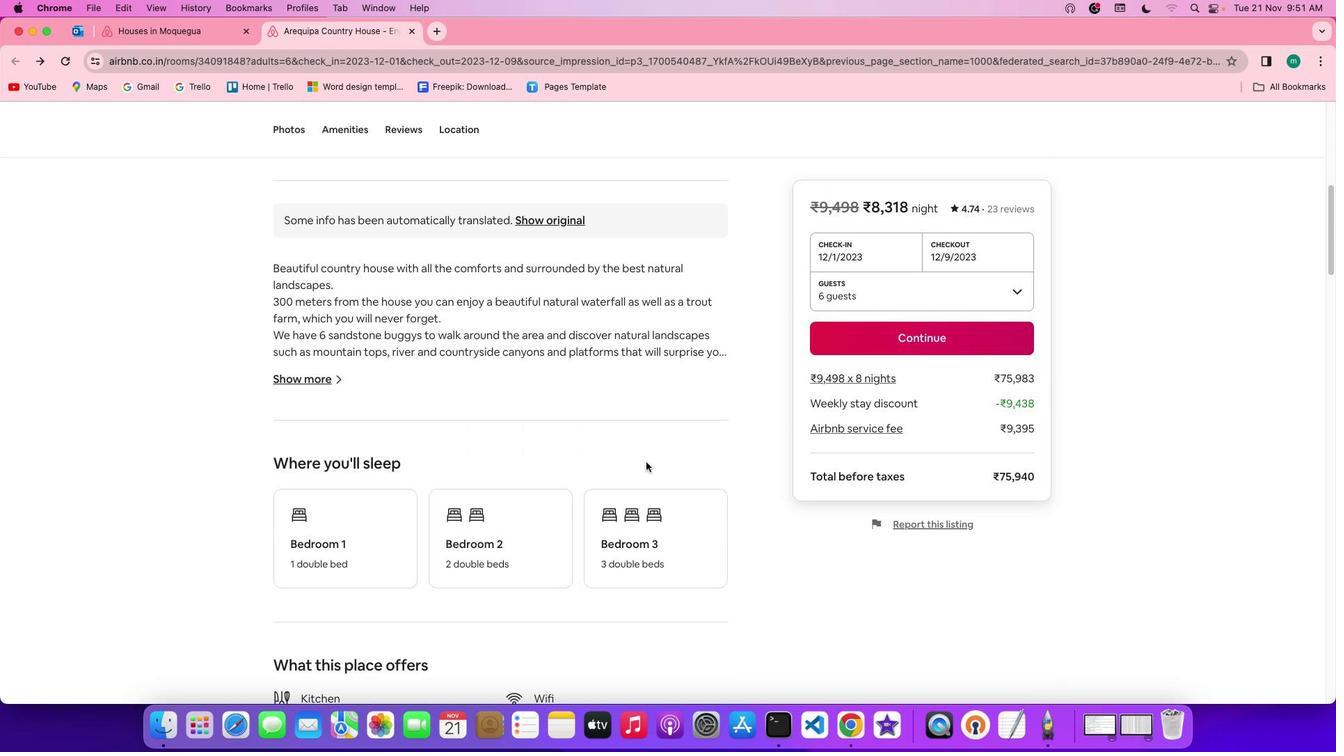 
Action: Mouse moved to (311, 373)
Screenshot: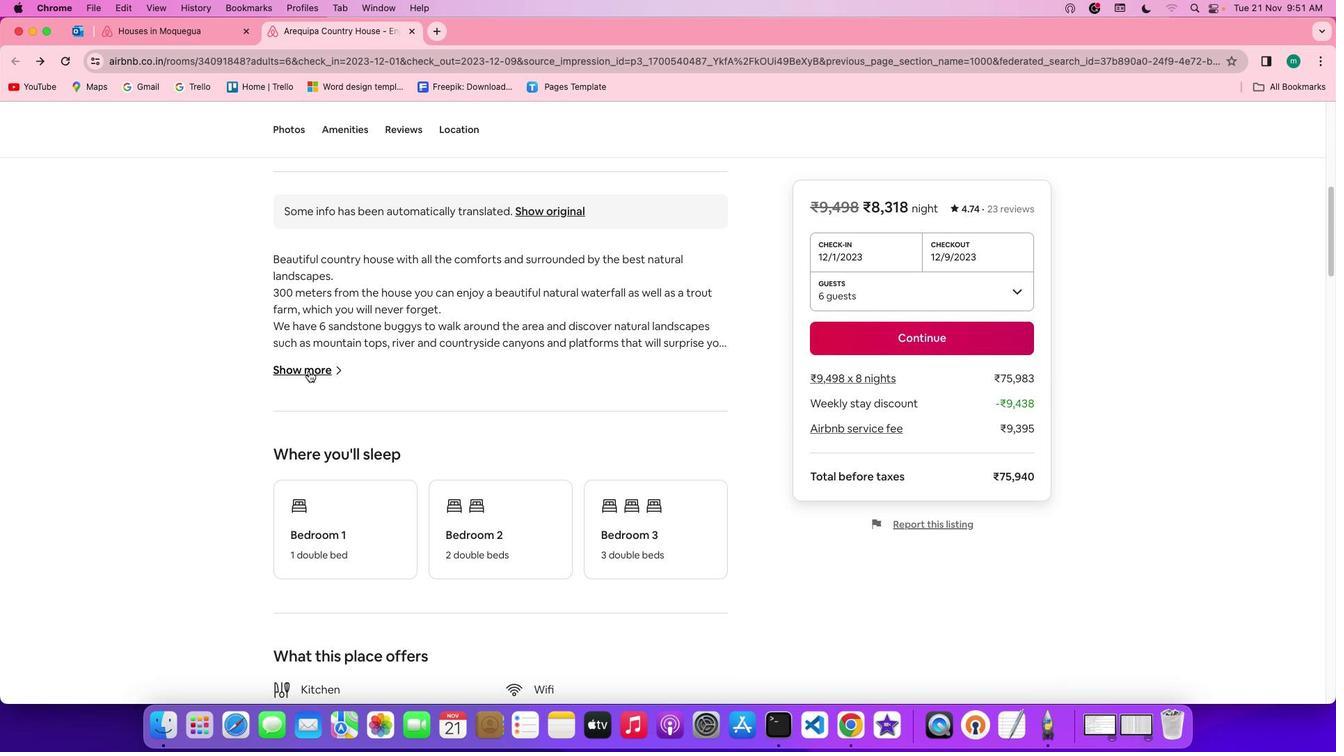 
Action: Mouse pressed left at (311, 373)
Screenshot: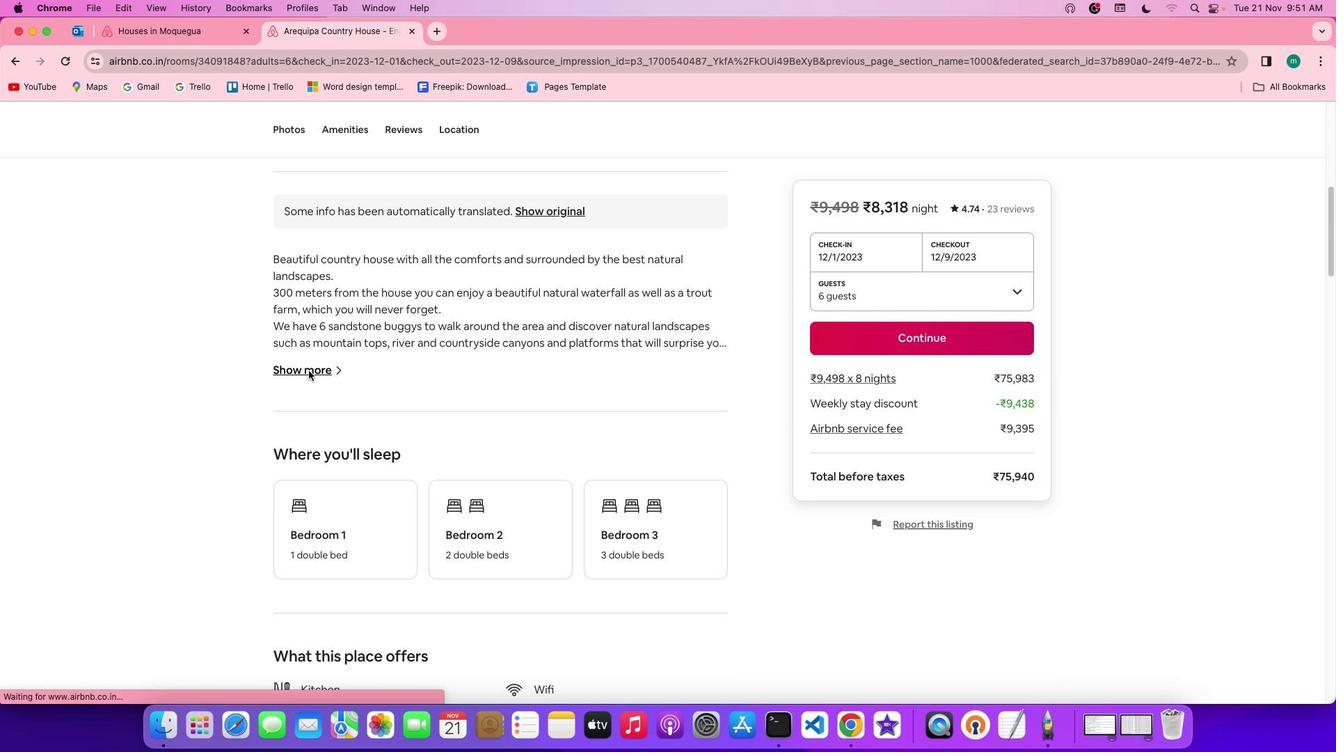 
Action: Mouse moved to (629, 459)
Screenshot: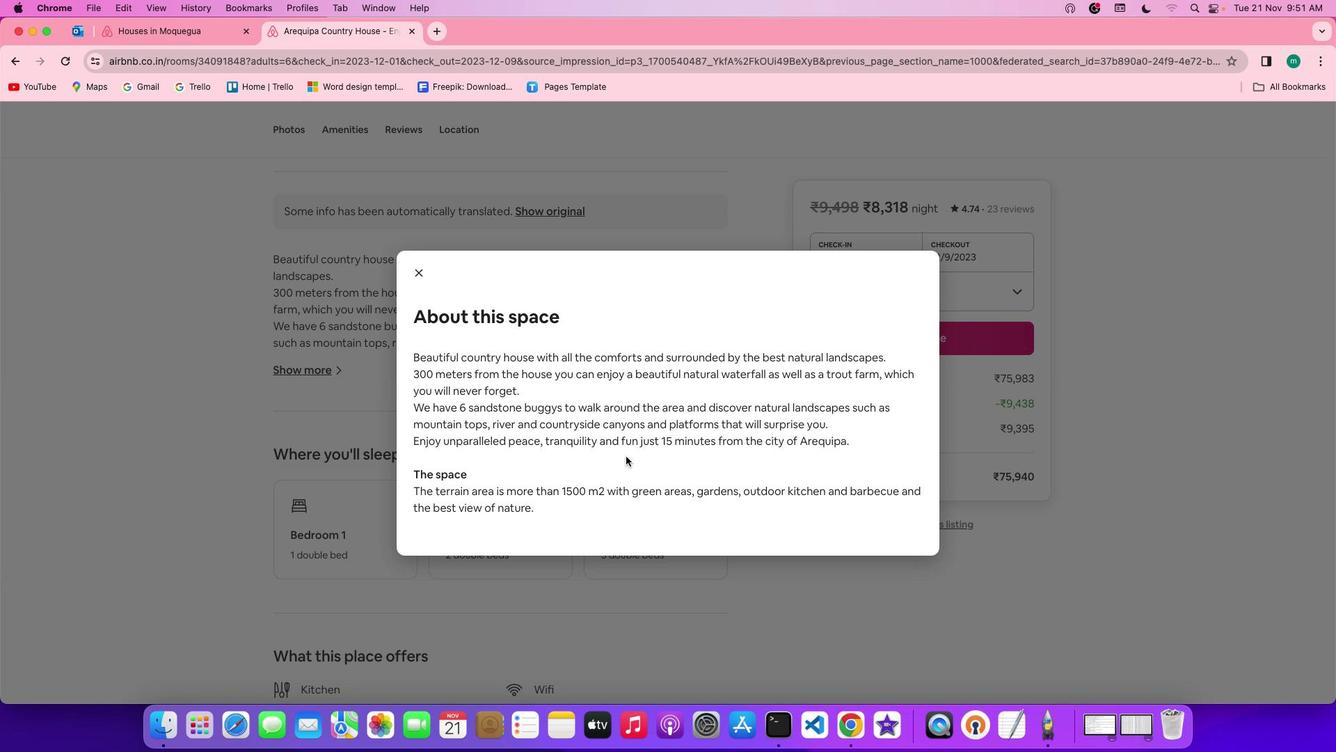 
Action: Mouse scrolled (629, 459) with delta (3, 2)
Screenshot: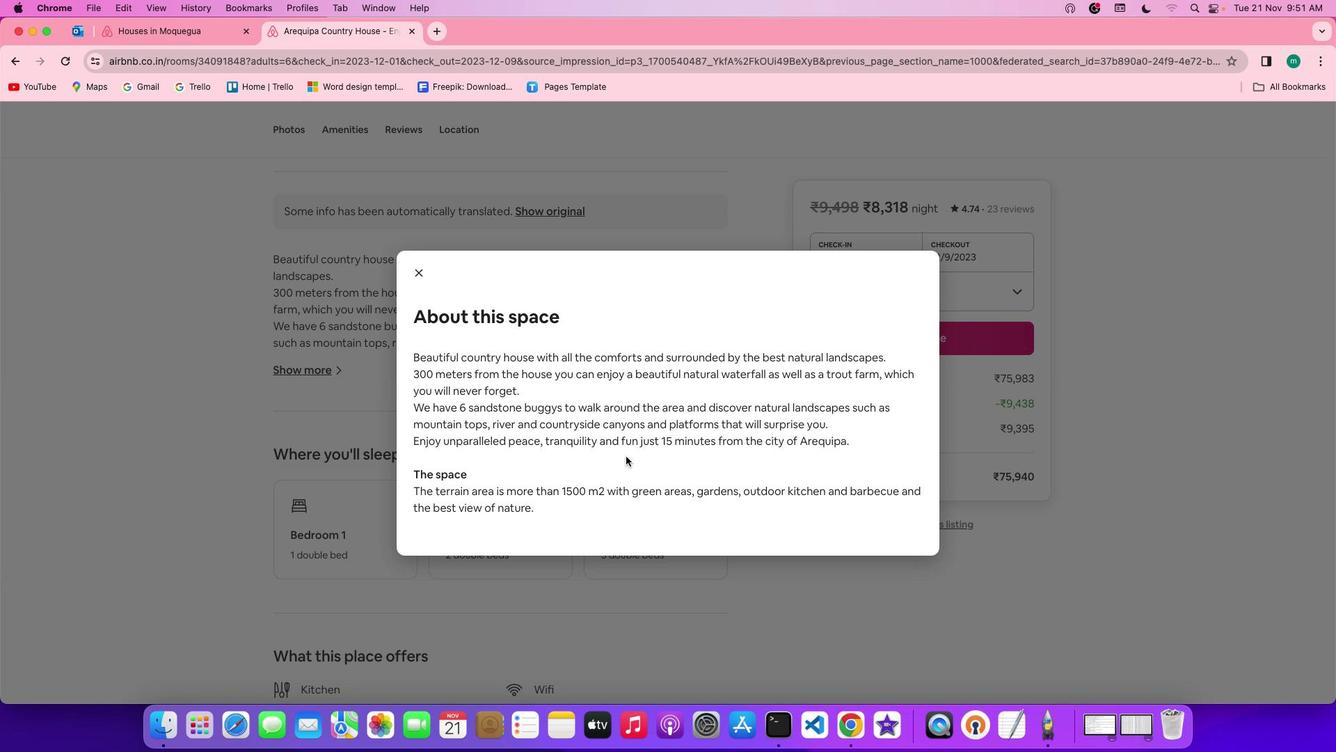 
Action: Mouse scrolled (629, 459) with delta (3, 2)
Screenshot: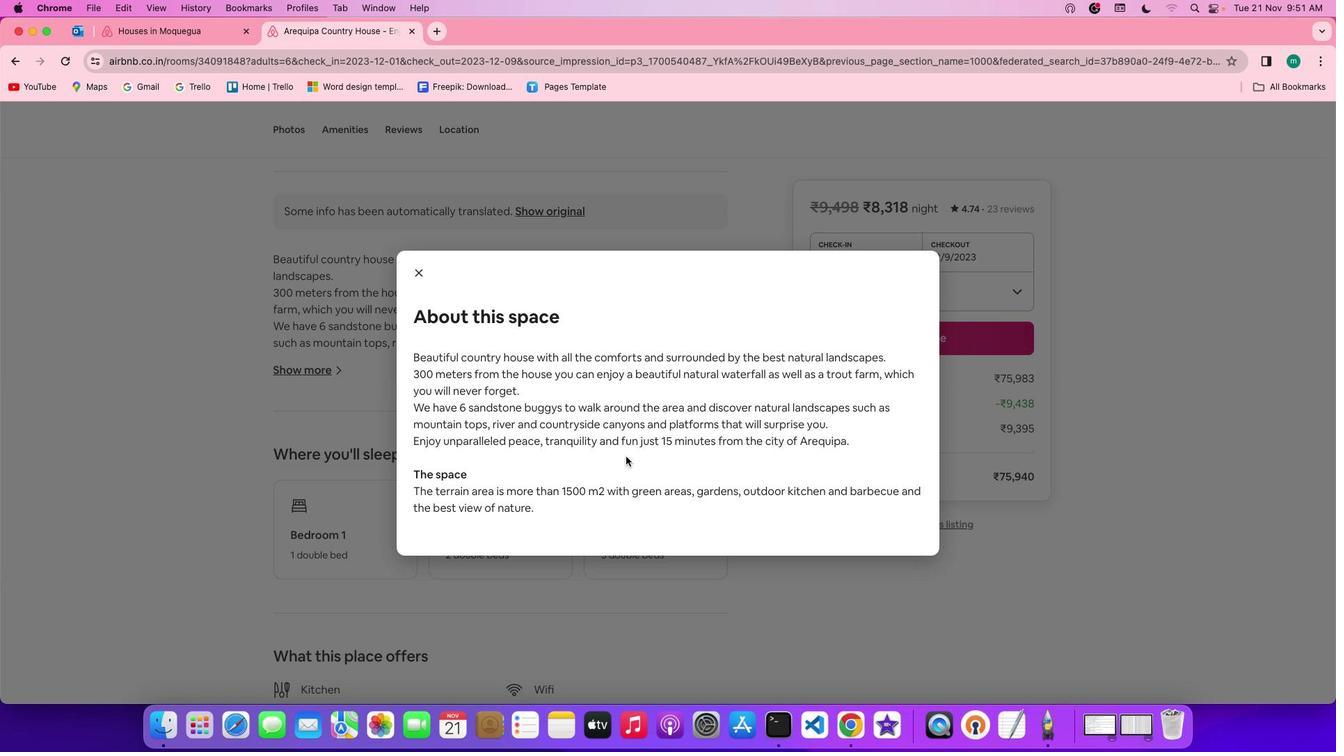 
Action: Mouse scrolled (629, 459) with delta (3, 1)
Screenshot: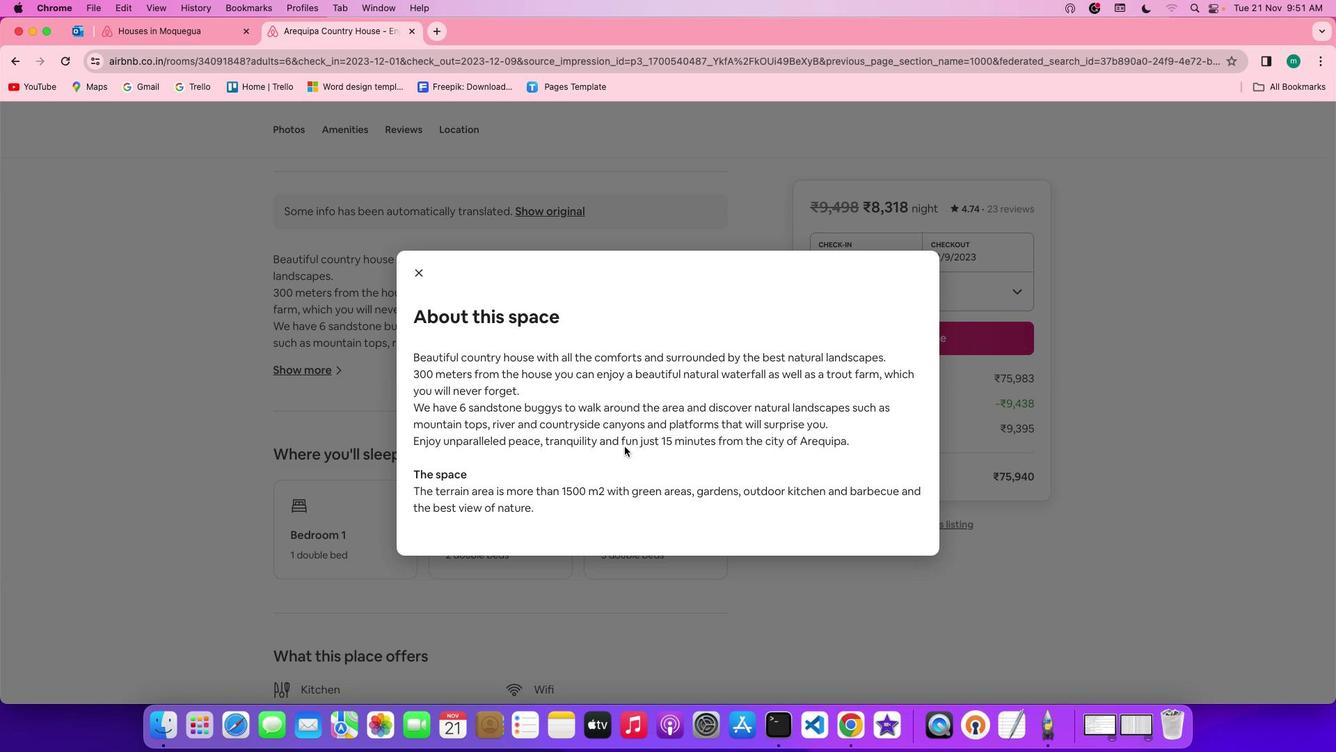 
Action: Mouse scrolled (629, 459) with delta (3, 0)
Screenshot: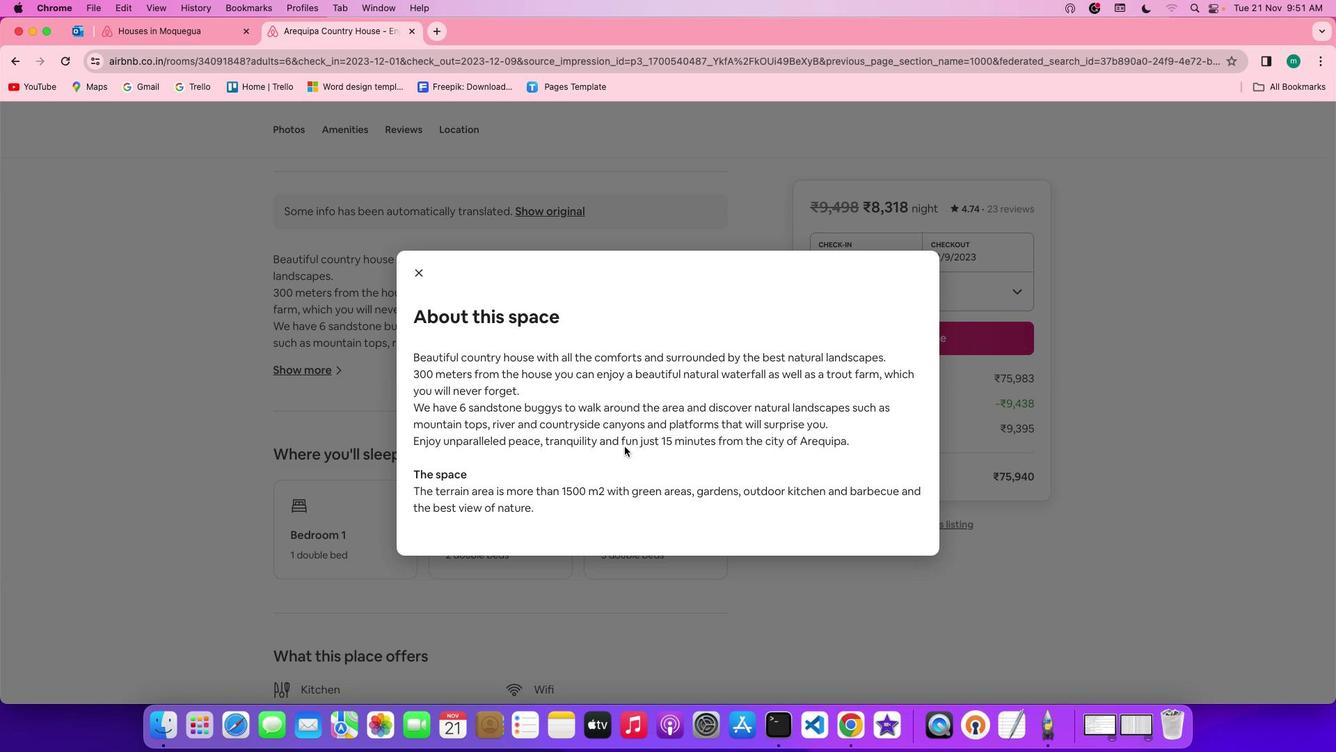 
Action: Mouse moved to (422, 274)
Screenshot: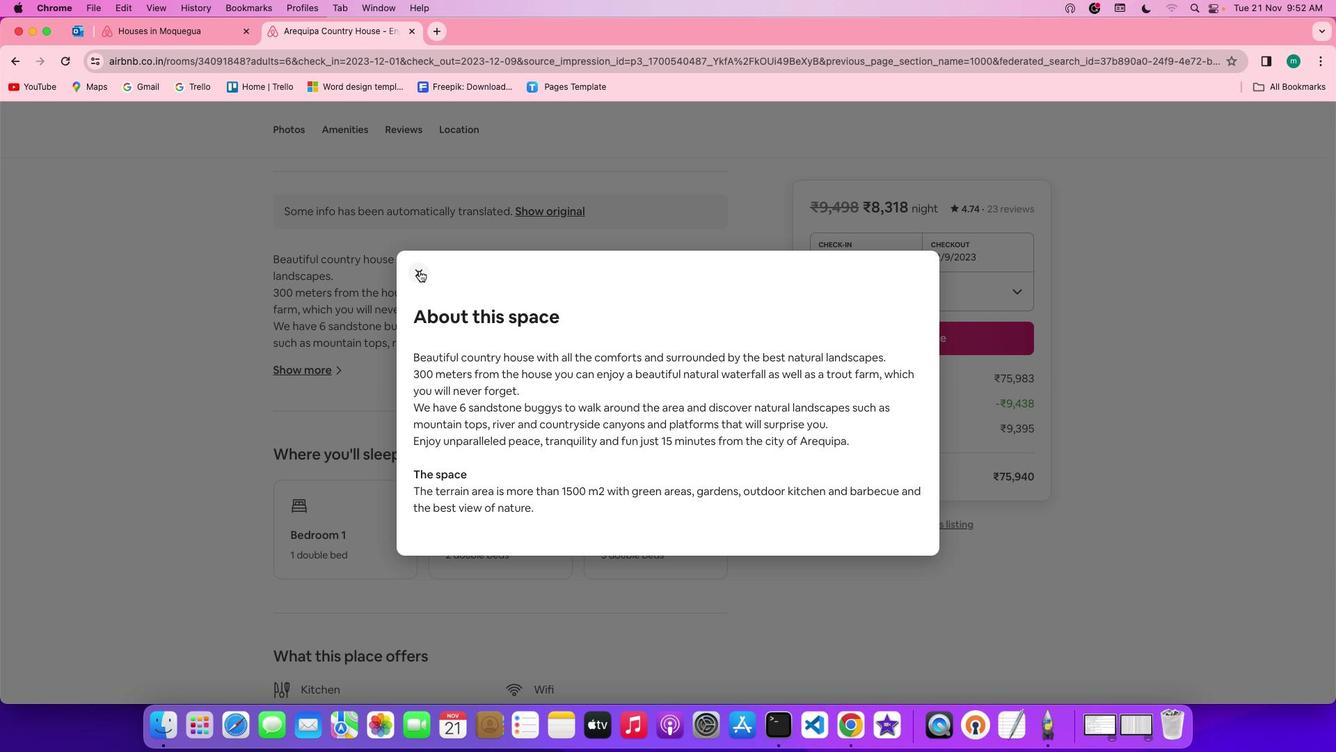 
Action: Mouse pressed left at (422, 274)
Screenshot: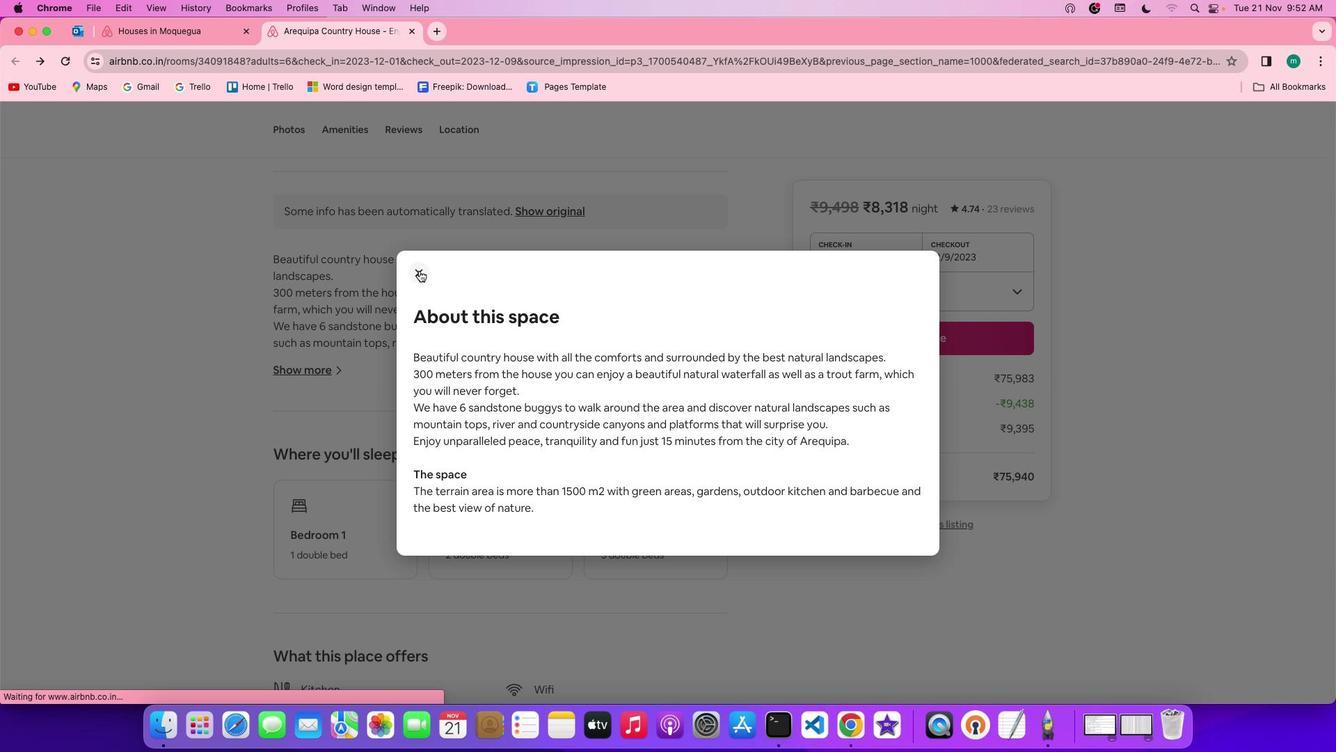 
Action: Mouse moved to (664, 506)
Screenshot: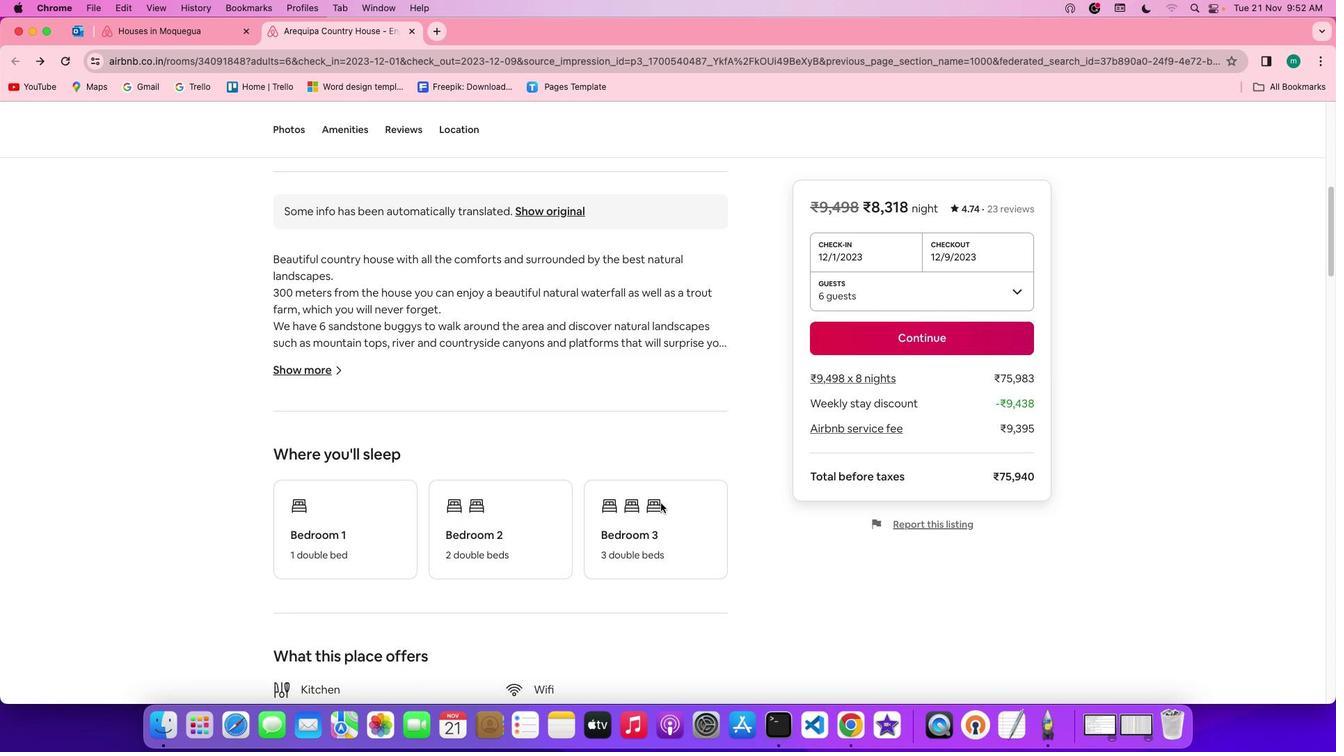 
Action: Mouse scrolled (664, 506) with delta (3, 2)
Screenshot: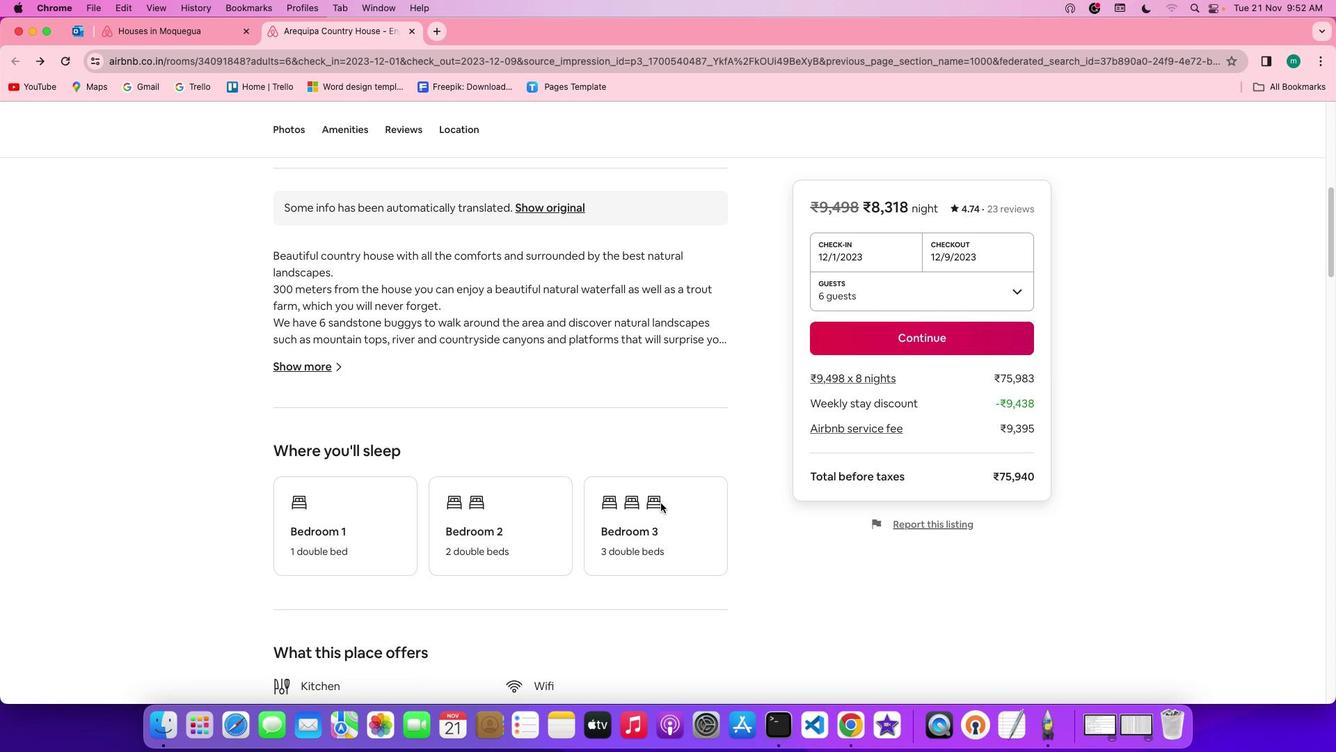 
Action: Mouse scrolled (664, 506) with delta (3, 2)
Screenshot: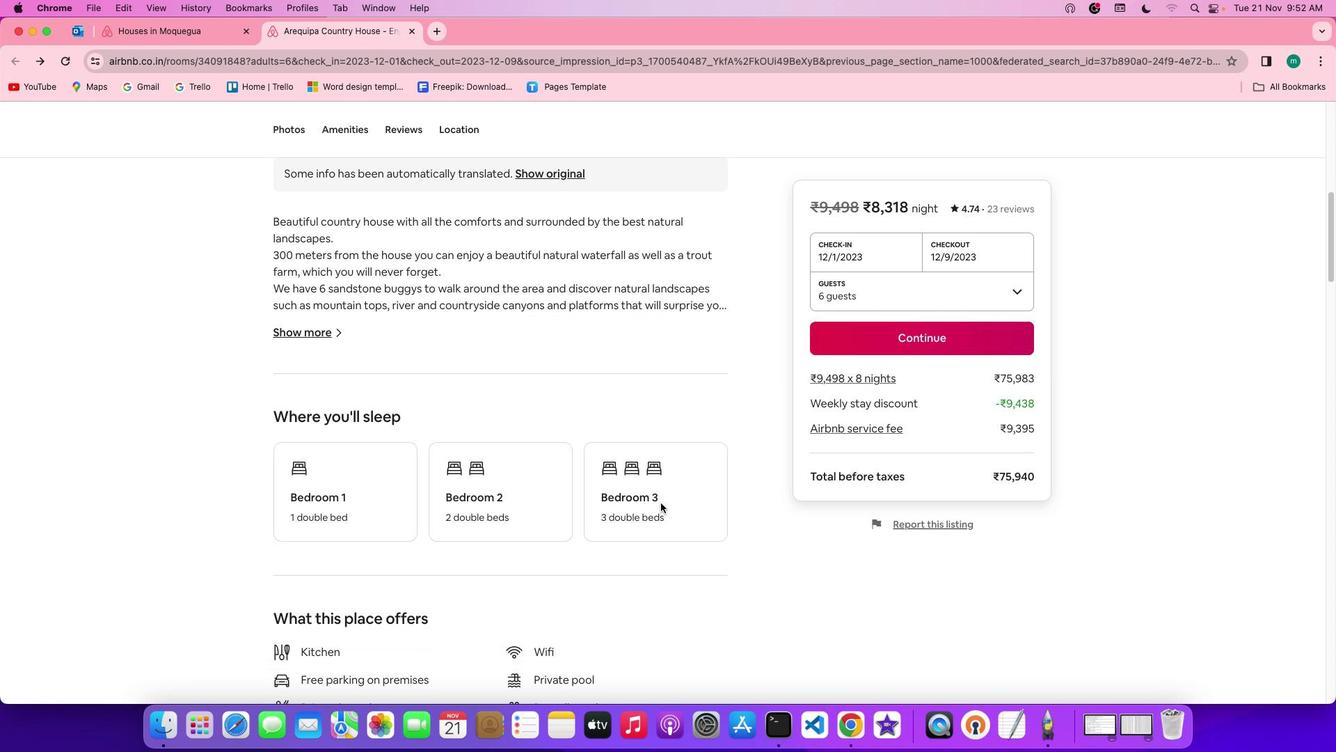 
Action: Mouse scrolled (664, 506) with delta (3, 2)
Screenshot: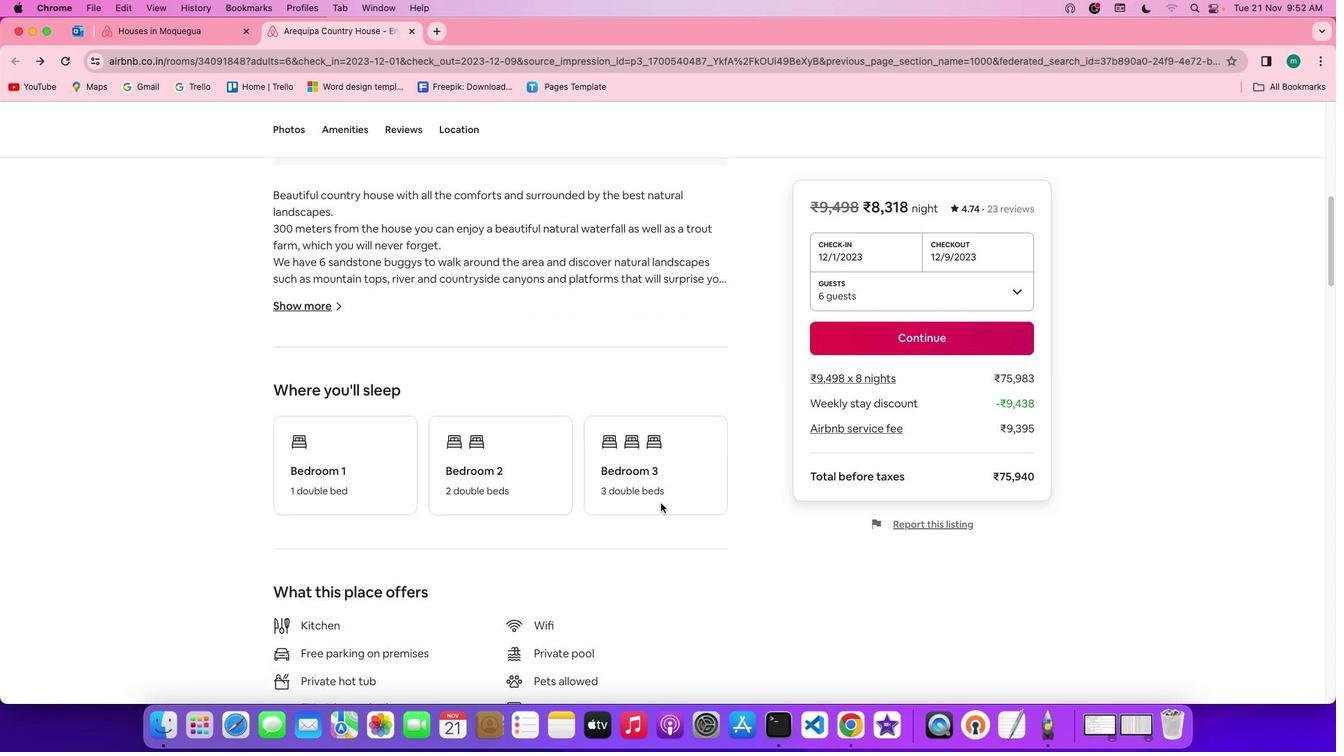 
Action: Mouse scrolled (664, 506) with delta (3, 2)
Screenshot: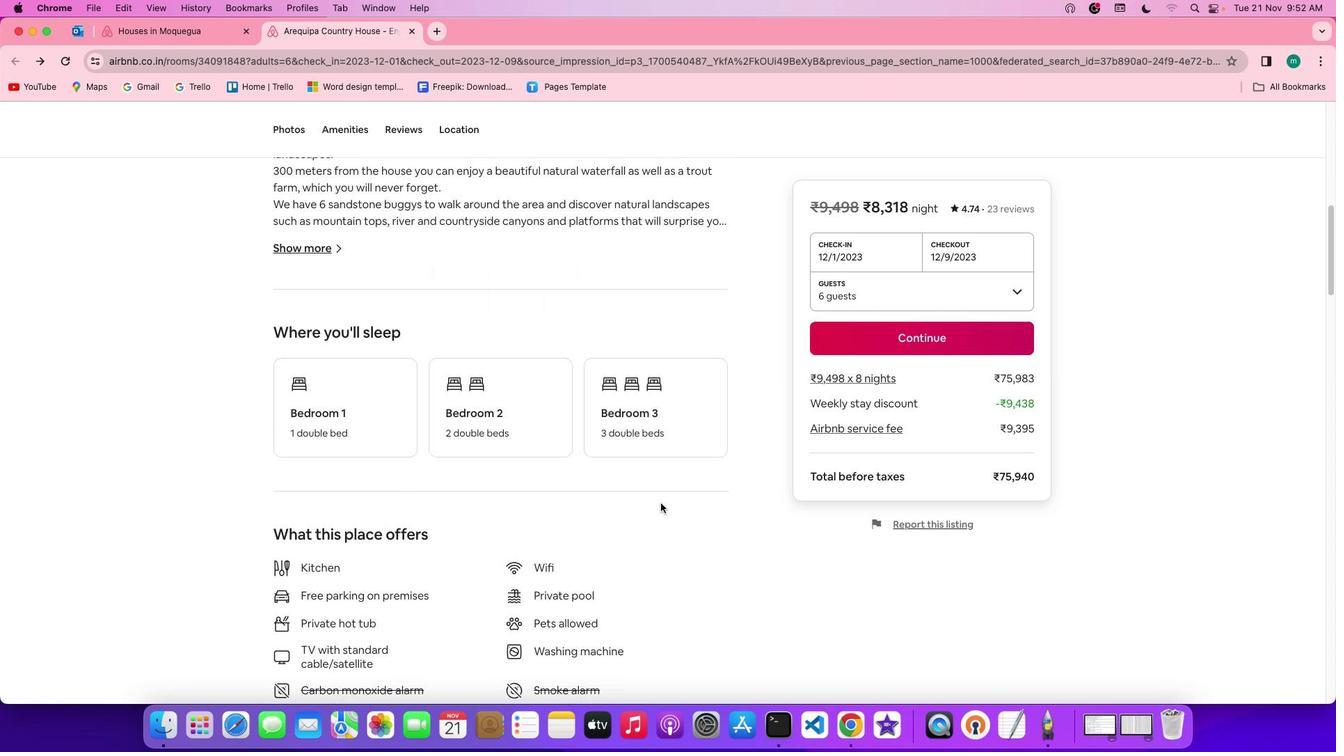 
Action: Mouse scrolled (664, 506) with delta (3, 2)
Screenshot: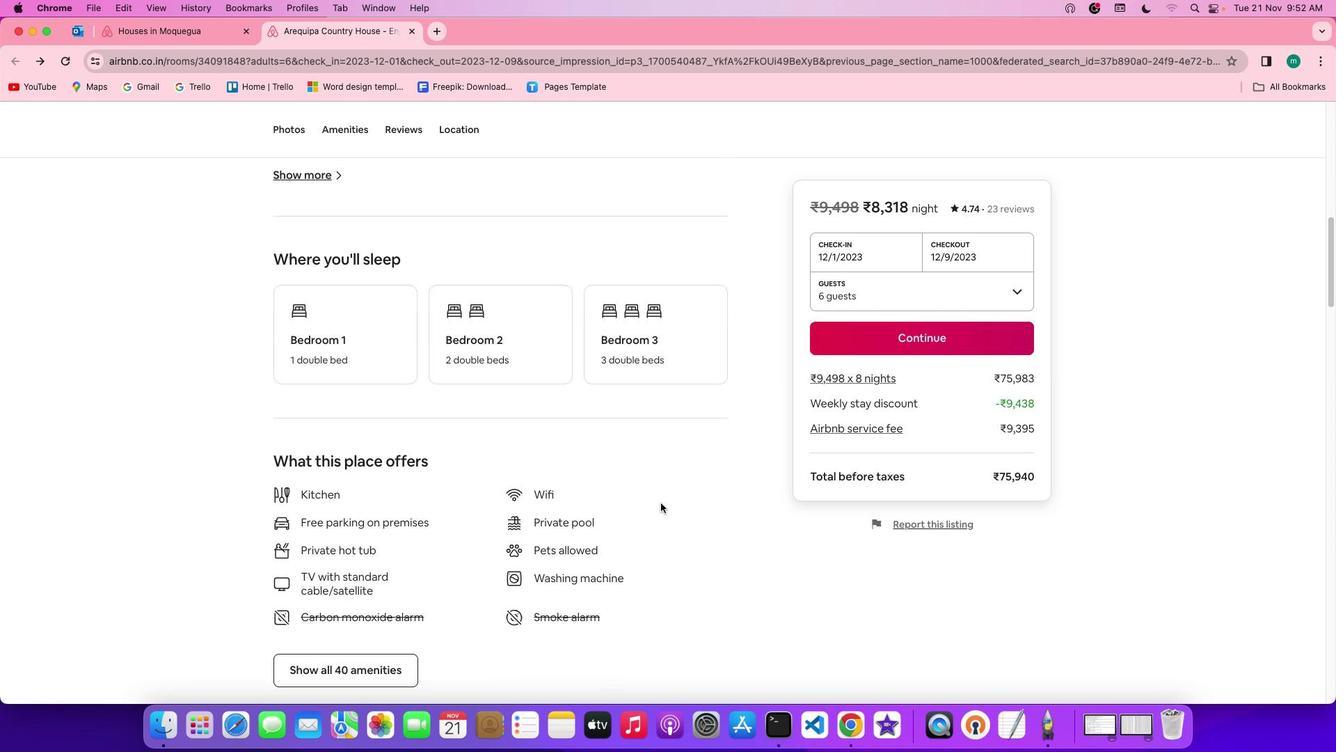 
Action: Mouse scrolled (664, 506) with delta (3, 2)
Screenshot: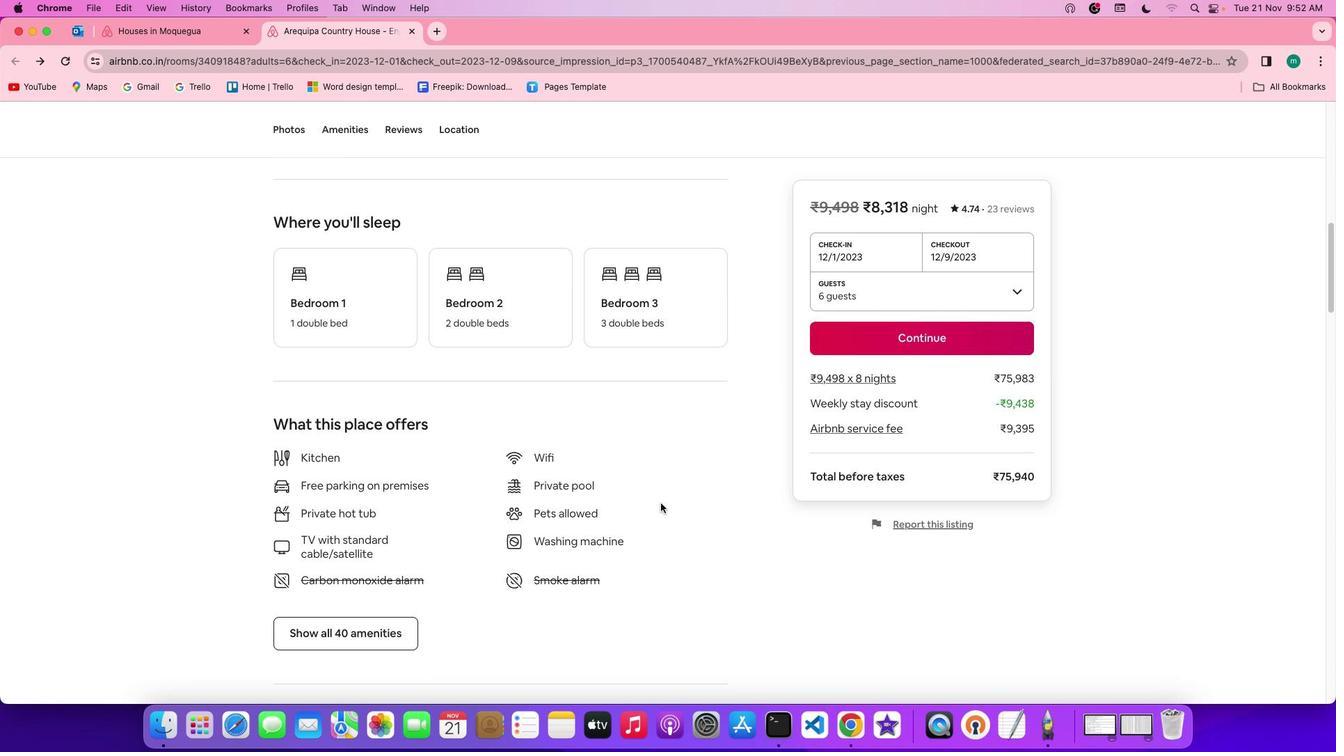 
Action: Mouse scrolled (664, 506) with delta (3, 2)
Screenshot: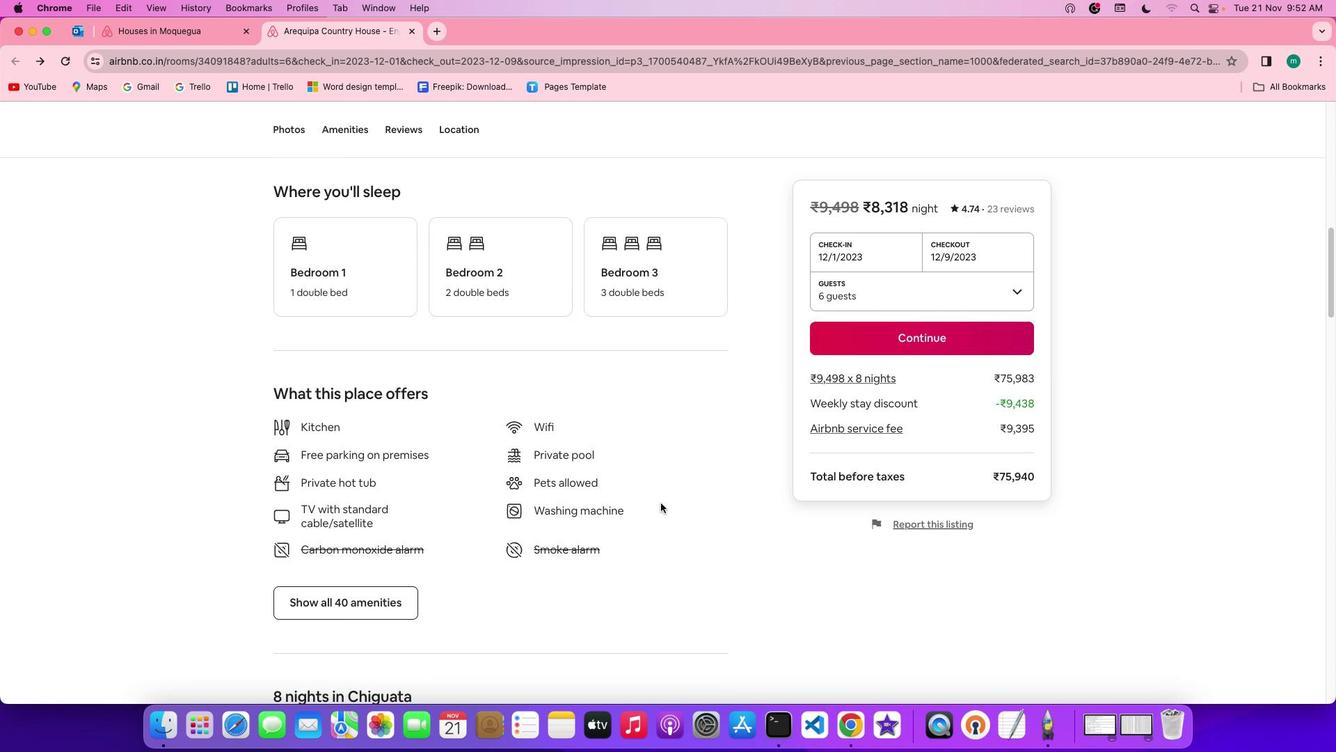 
Action: Mouse scrolled (664, 506) with delta (3, 2)
Screenshot: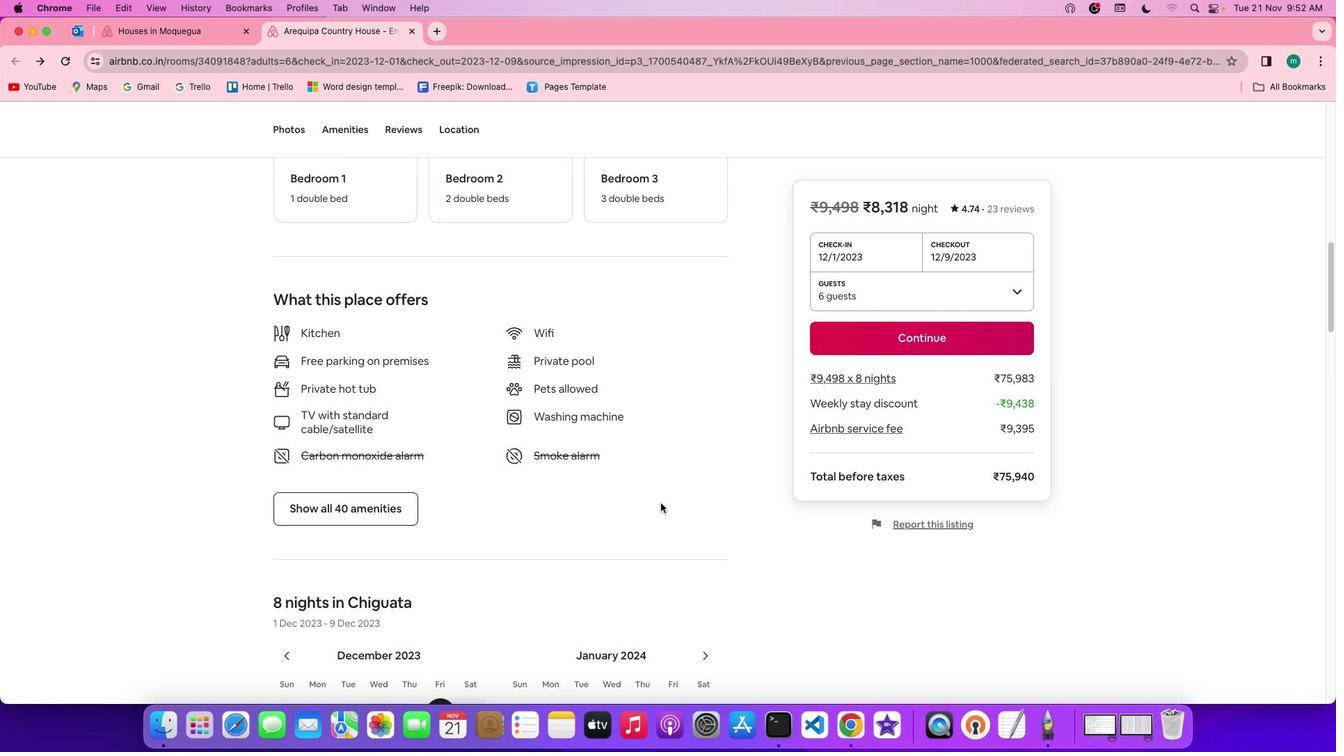 
Action: Mouse scrolled (664, 506) with delta (3, 1)
Screenshot: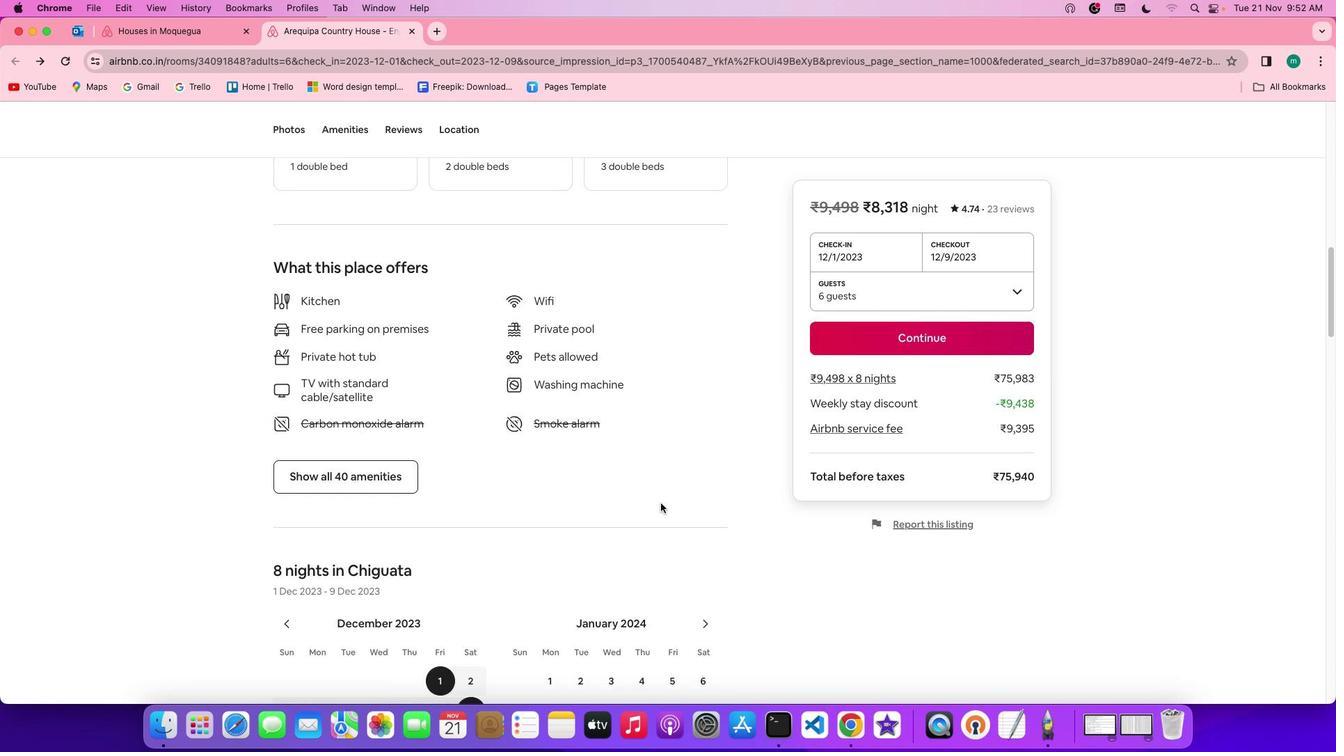 
Action: Mouse scrolled (664, 506) with delta (3, 2)
Screenshot: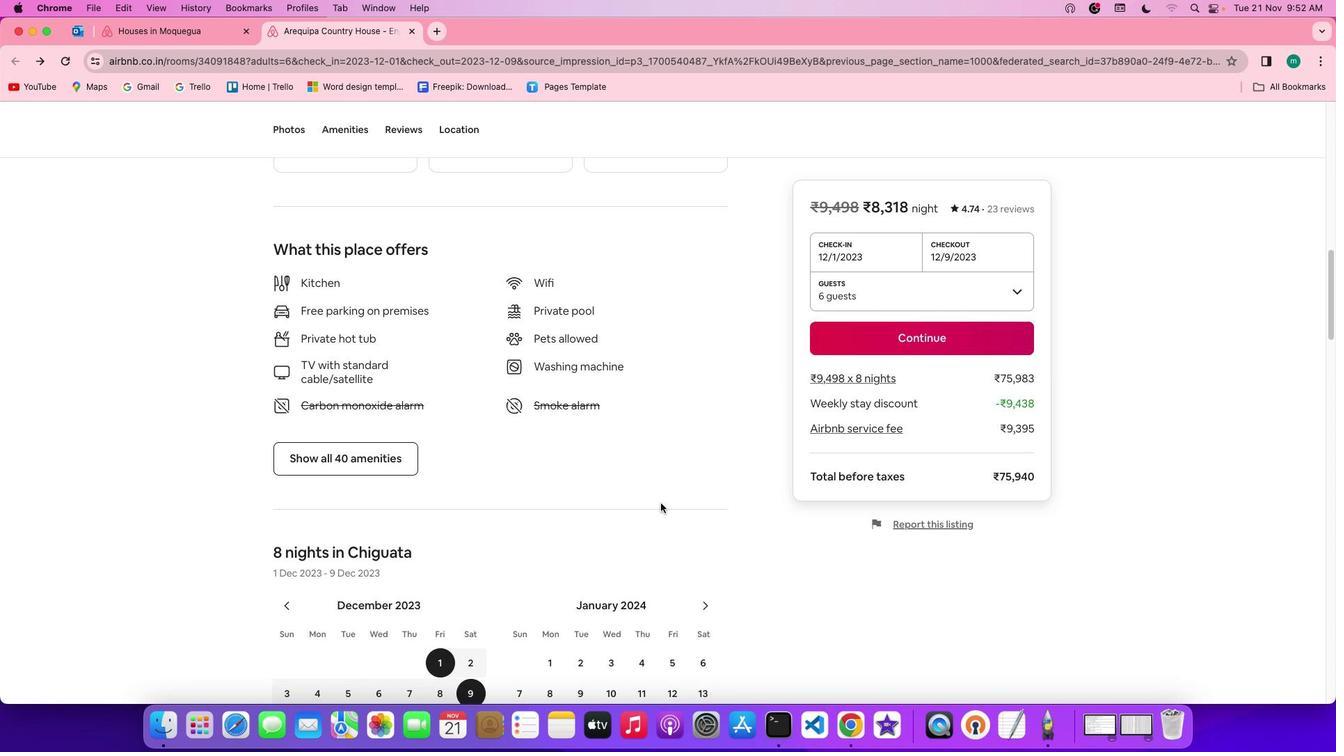 
Action: Mouse scrolled (664, 506) with delta (3, 2)
Screenshot: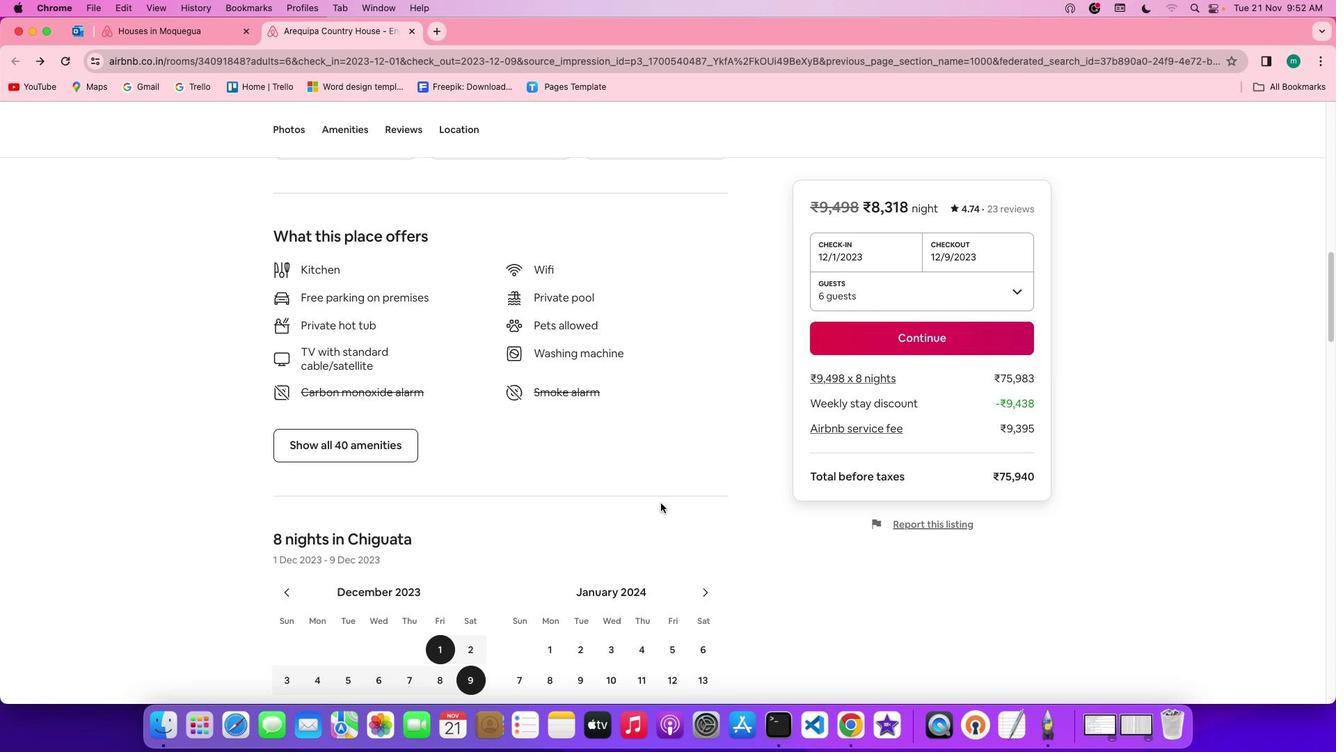 
Action: Mouse scrolled (664, 506) with delta (3, 2)
Screenshot: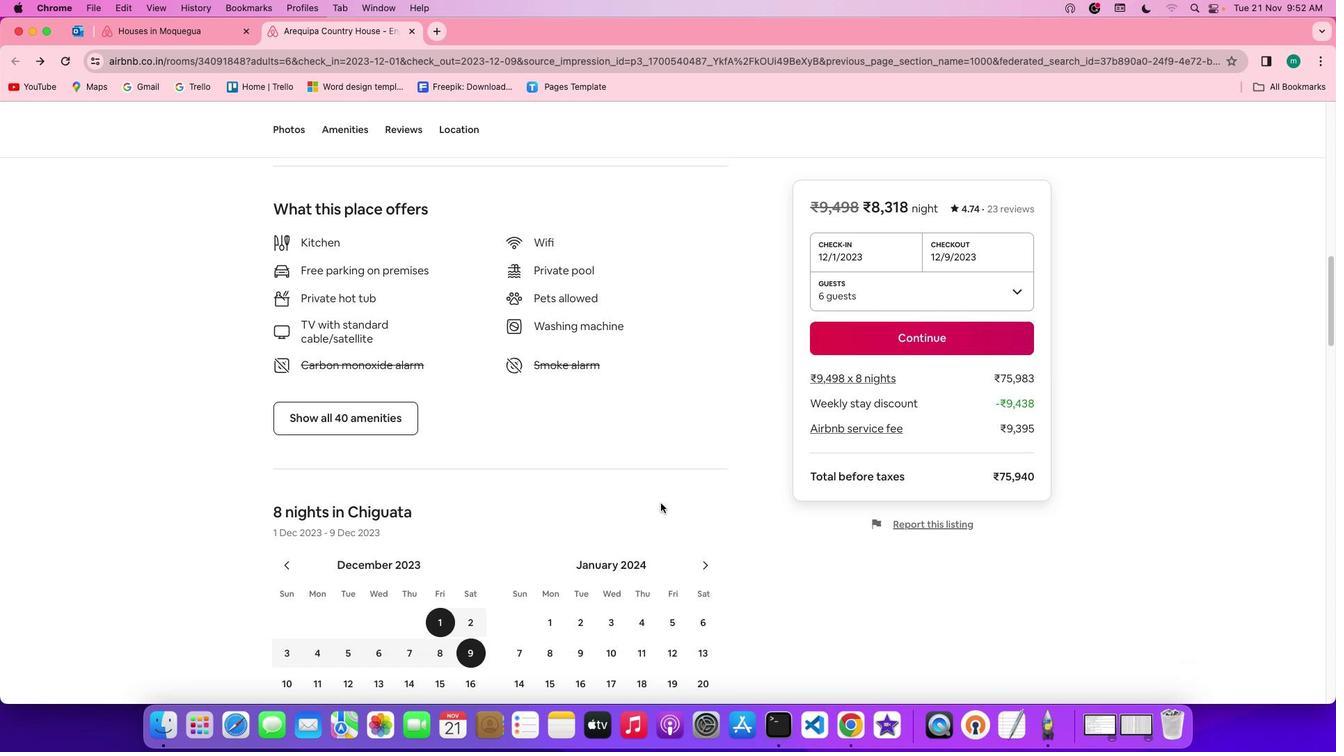 
Action: Mouse scrolled (664, 506) with delta (3, 2)
Screenshot: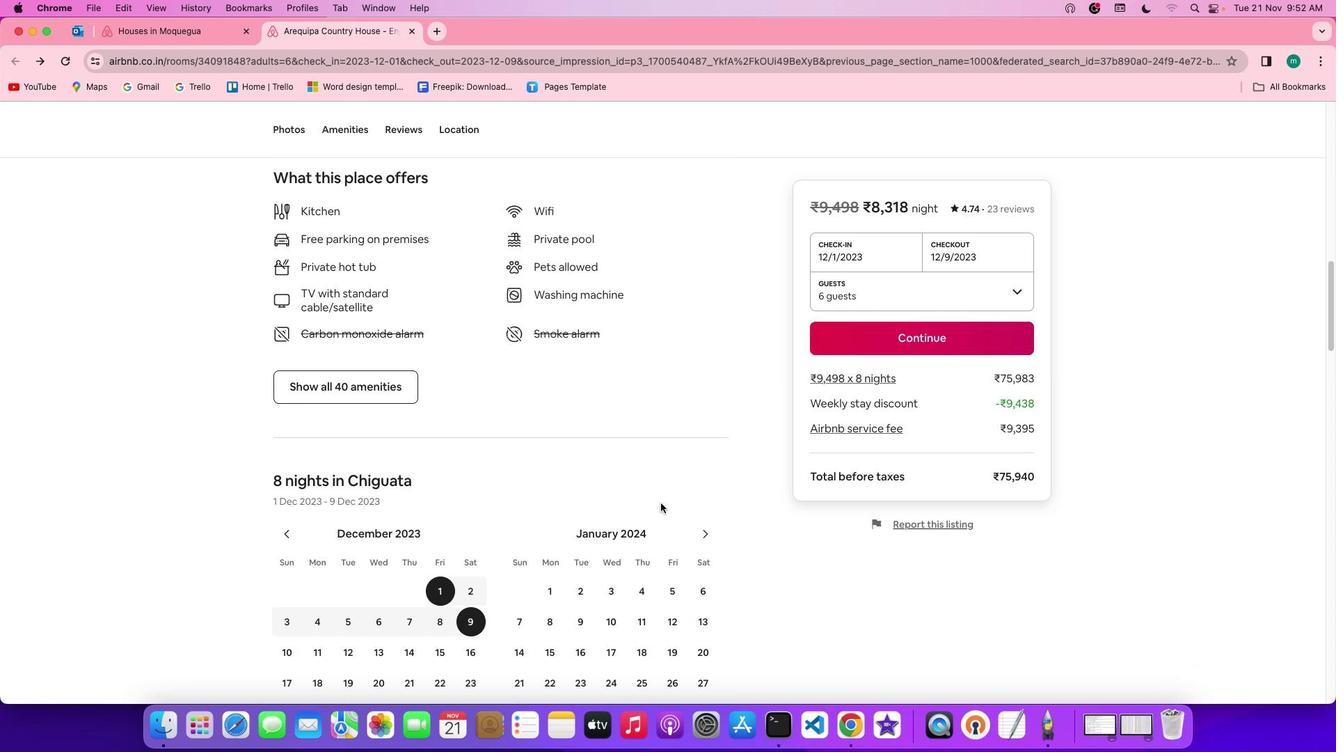 
Action: Mouse scrolled (664, 506) with delta (3, 2)
Screenshot: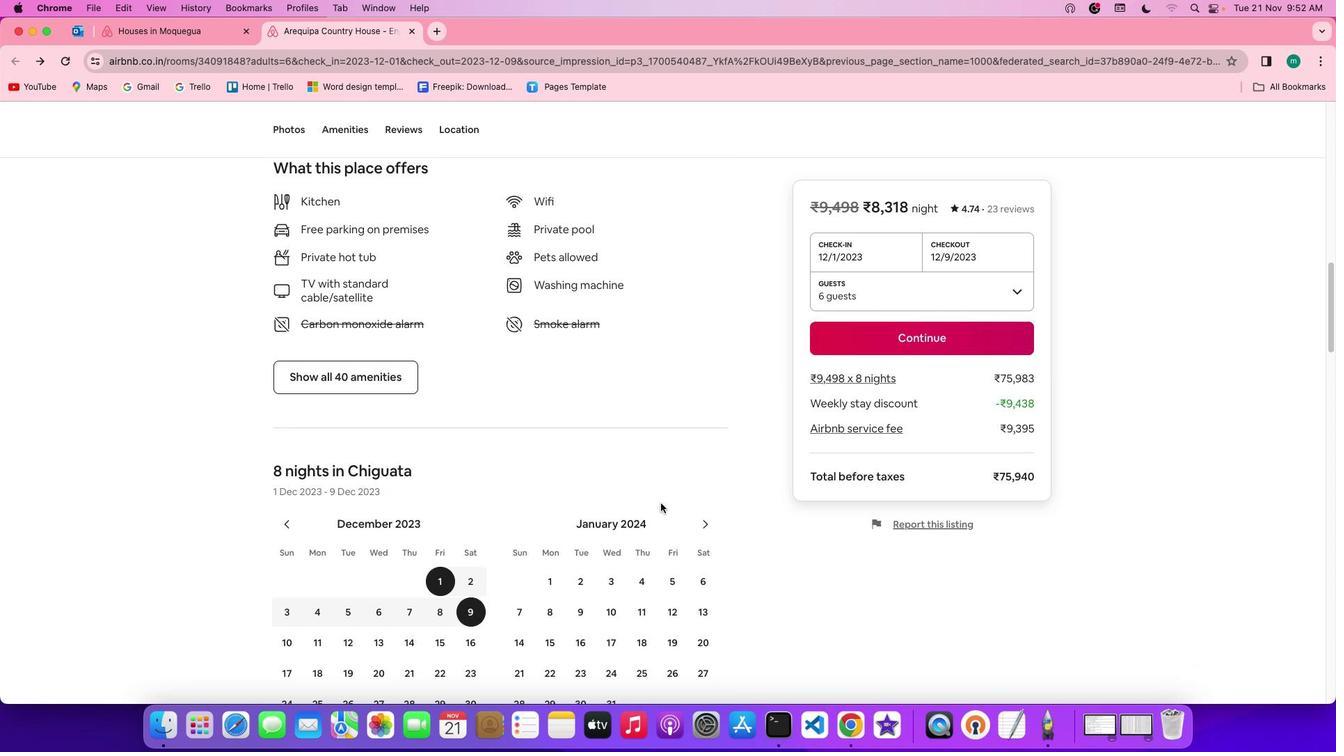 
Action: Mouse scrolled (664, 506) with delta (3, 2)
Screenshot: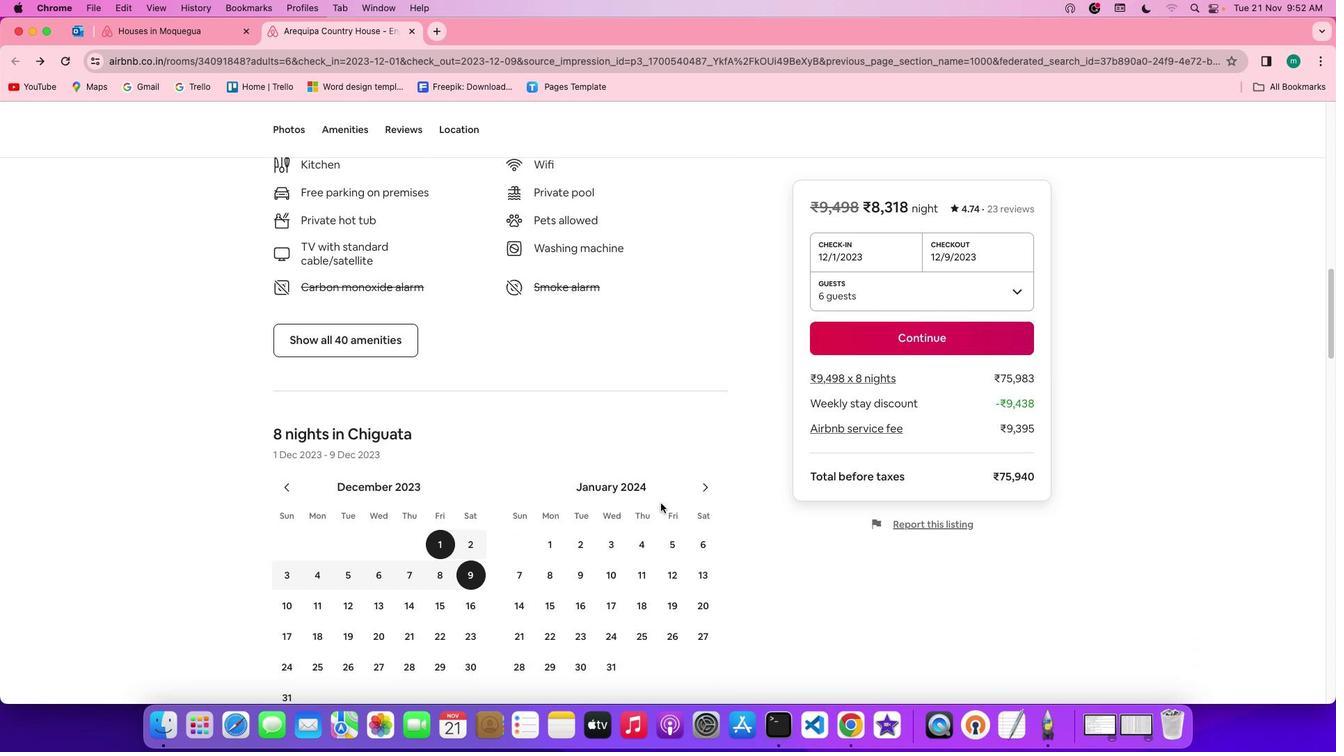 
Action: Mouse moved to (371, 339)
Screenshot: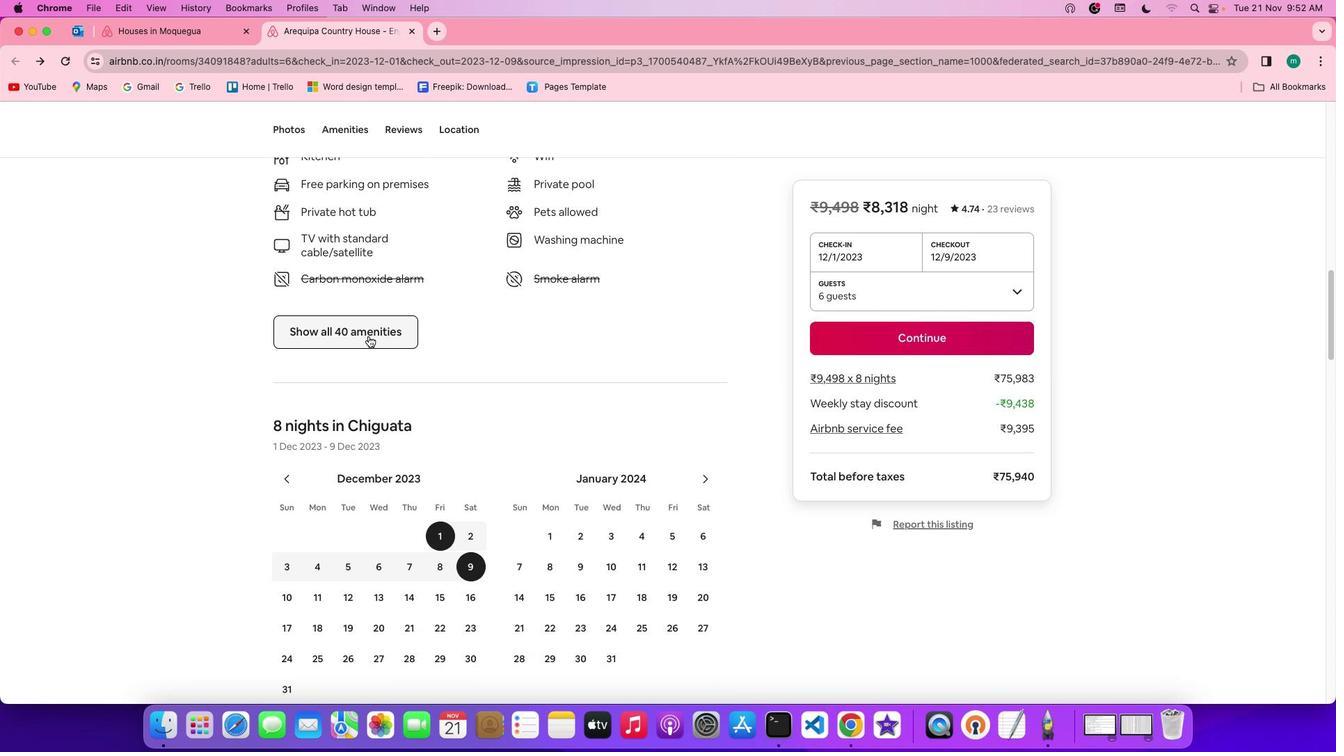 
Action: Mouse pressed left at (371, 339)
Screenshot: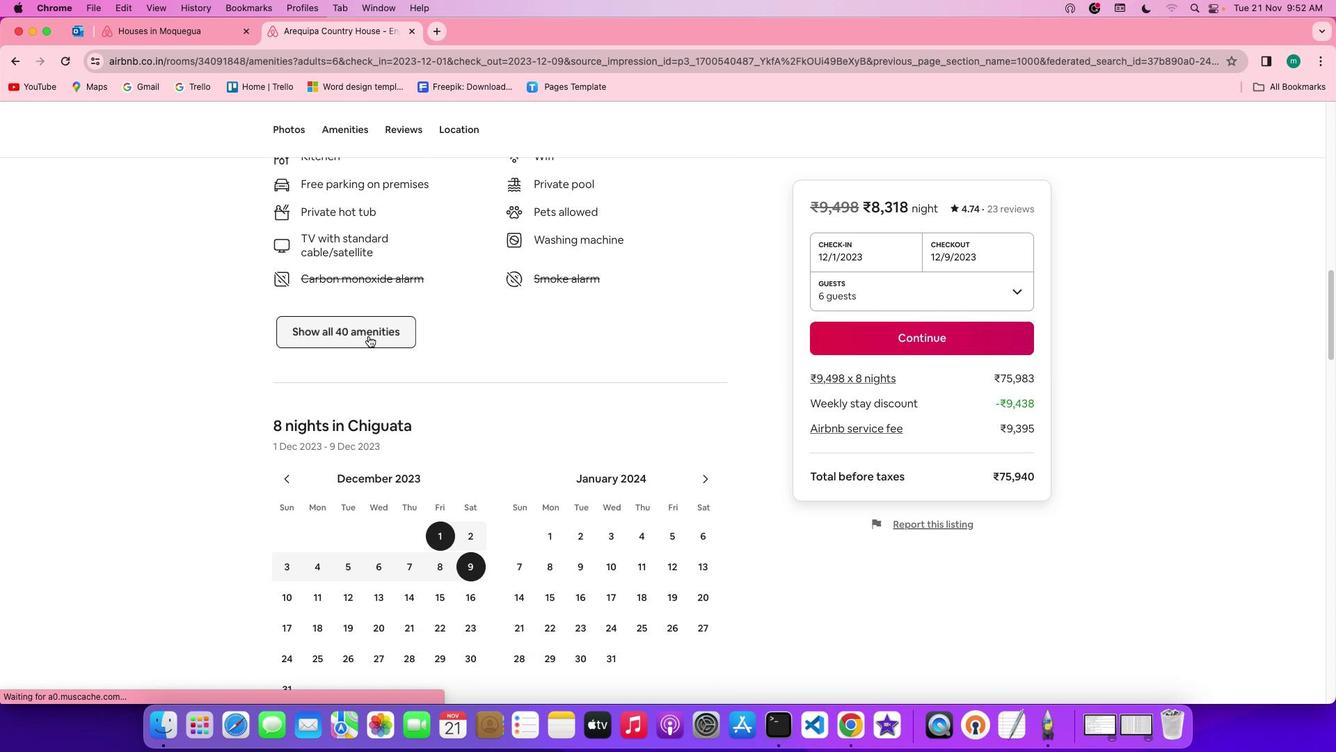 
Action: Mouse moved to (731, 517)
Screenshot: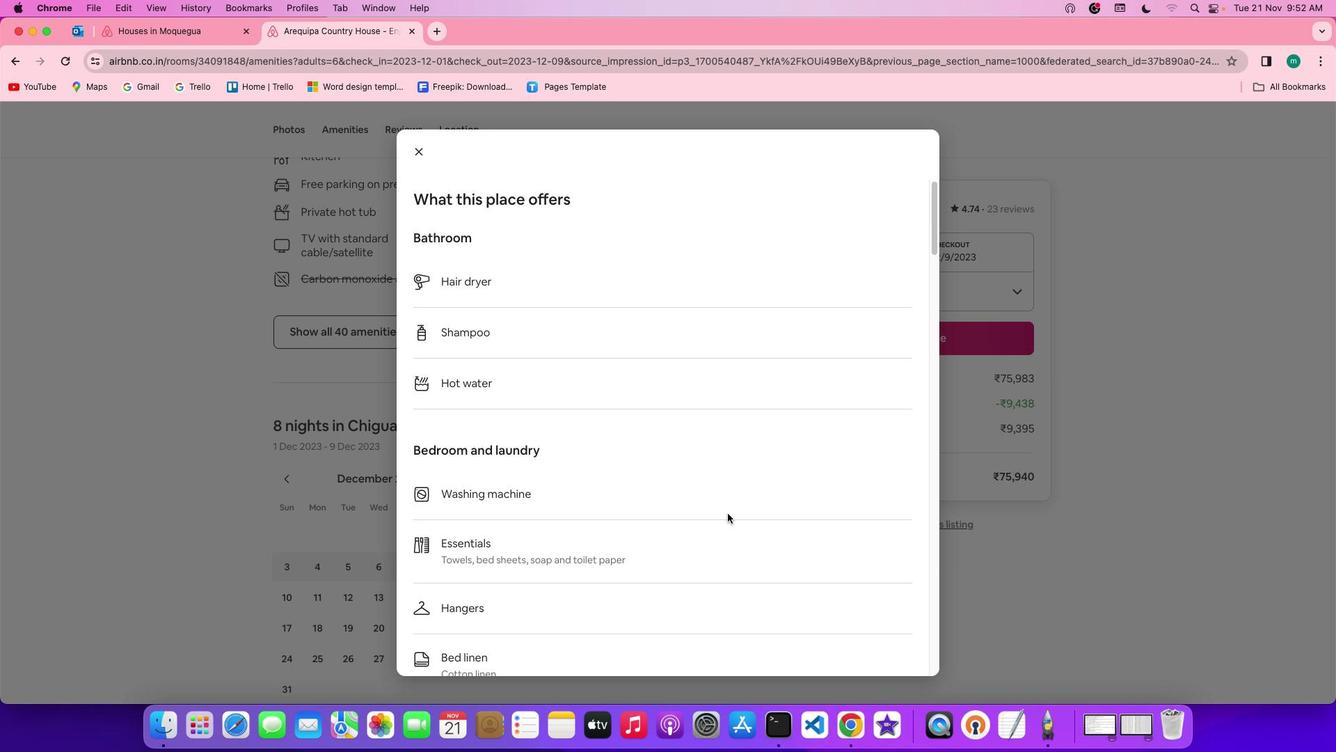 
Action: Mouse scrolled (731, 517) with delta (3, 2)
Screenshot: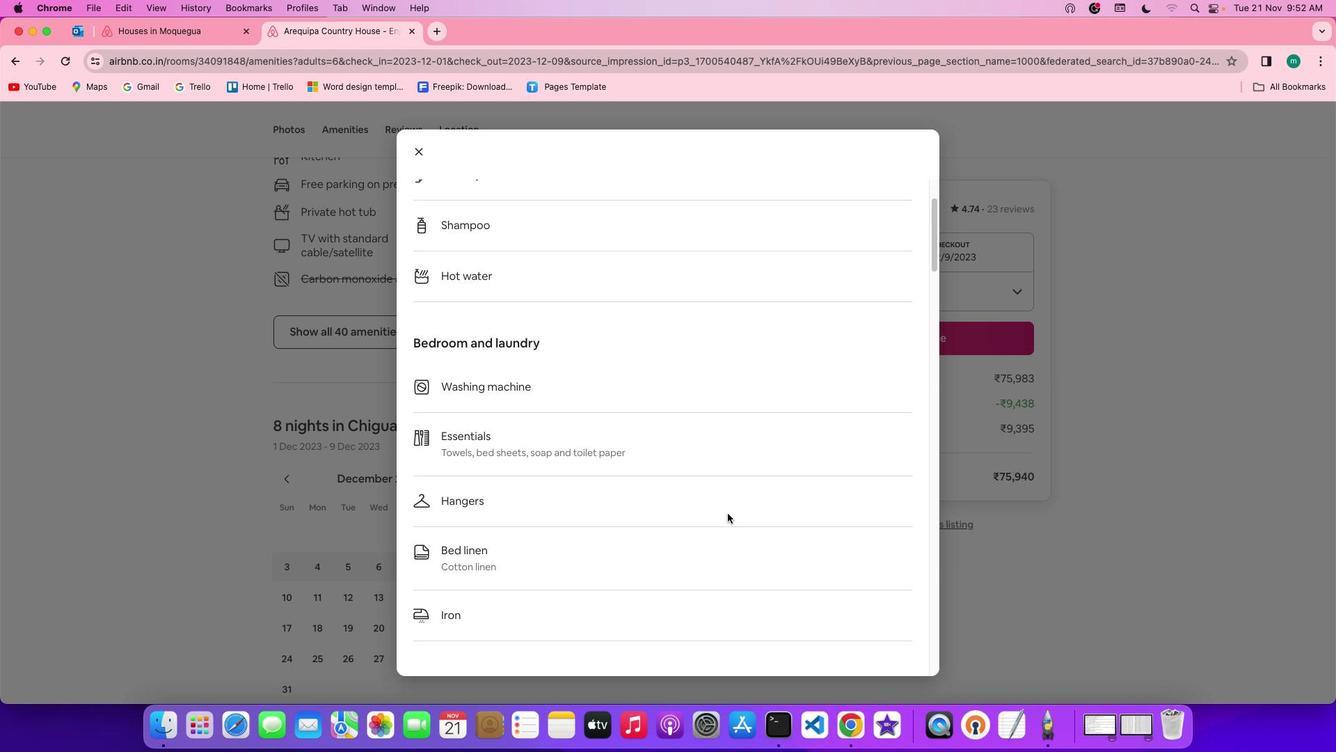 
Action: Mouse scrolled (731, 517) with delta (3, 2)
Screenshot: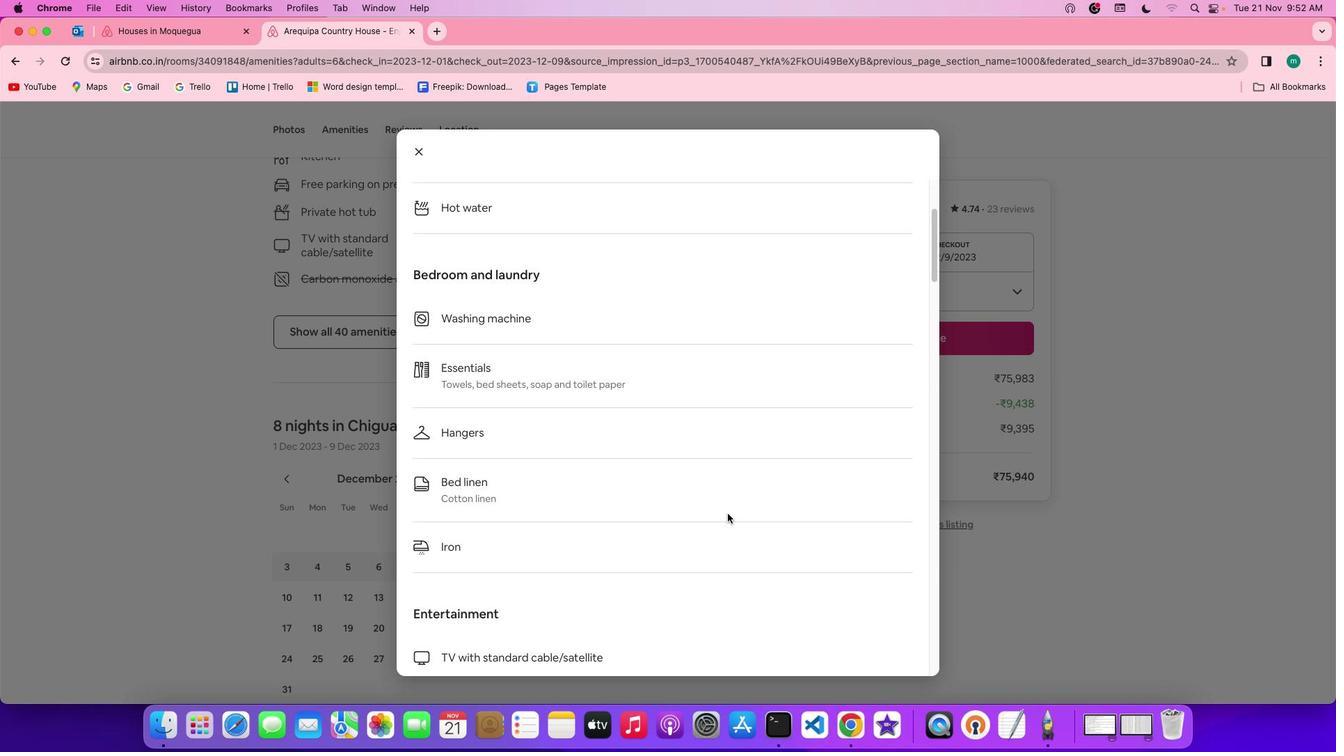 
Action: Mouse scrolled (731, 517) with delta (3, 2)
Screenshot: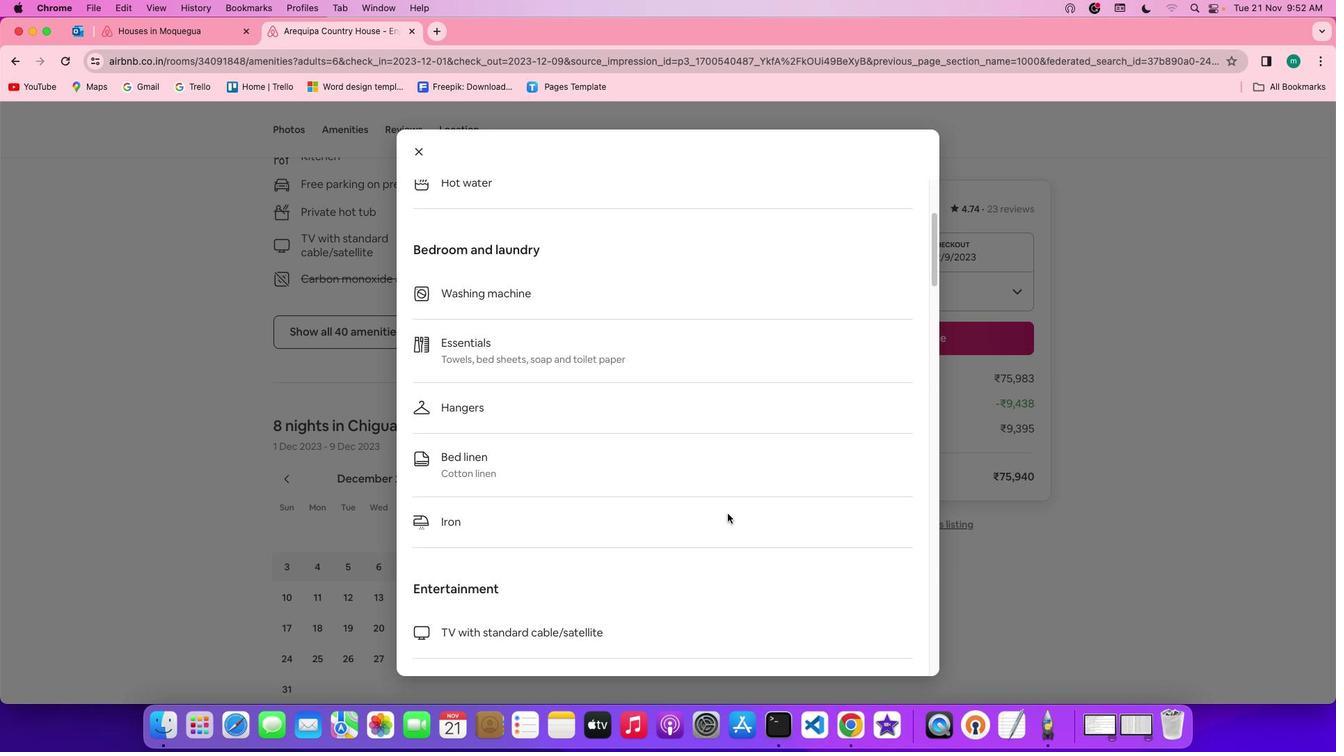 
Action: Mouse scrolled (731, 517) with delta (3, 0)
Screenshot: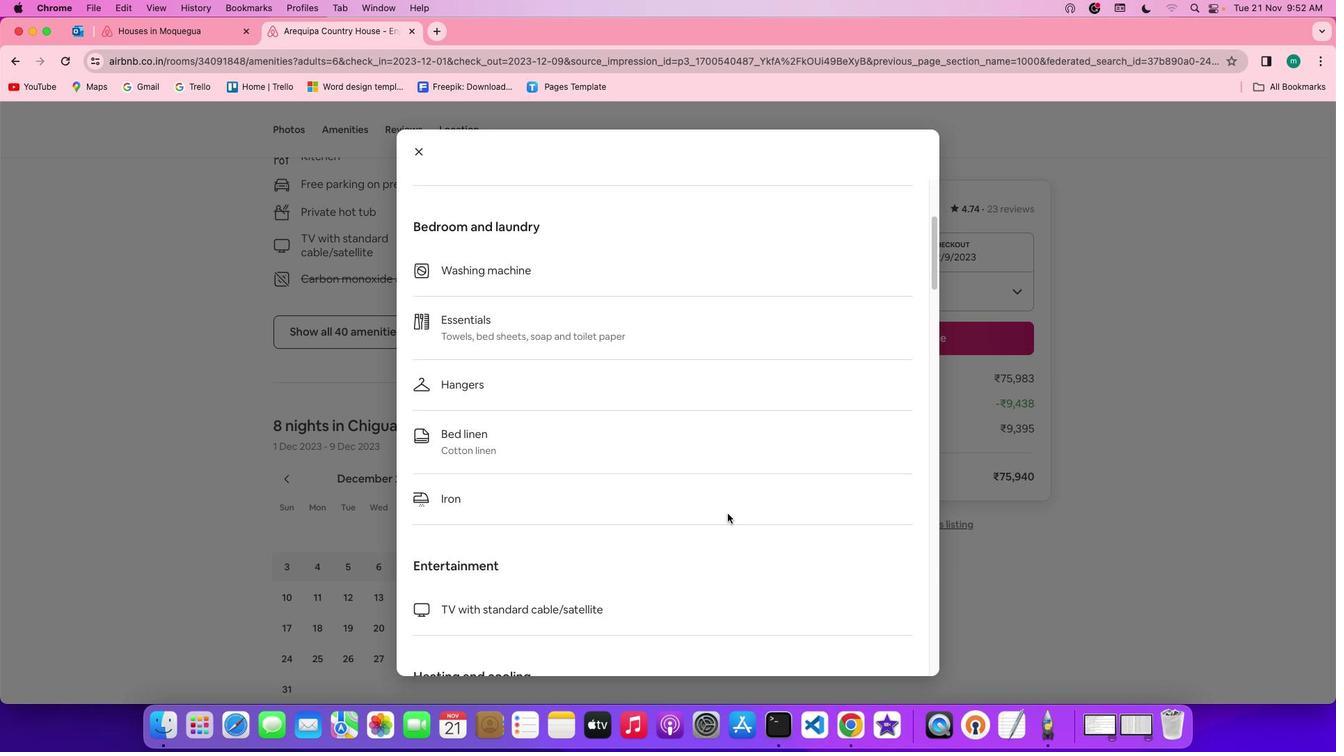 
Action: Mouse scrolled (731, 517) with delta (3, 1)
Screenshot: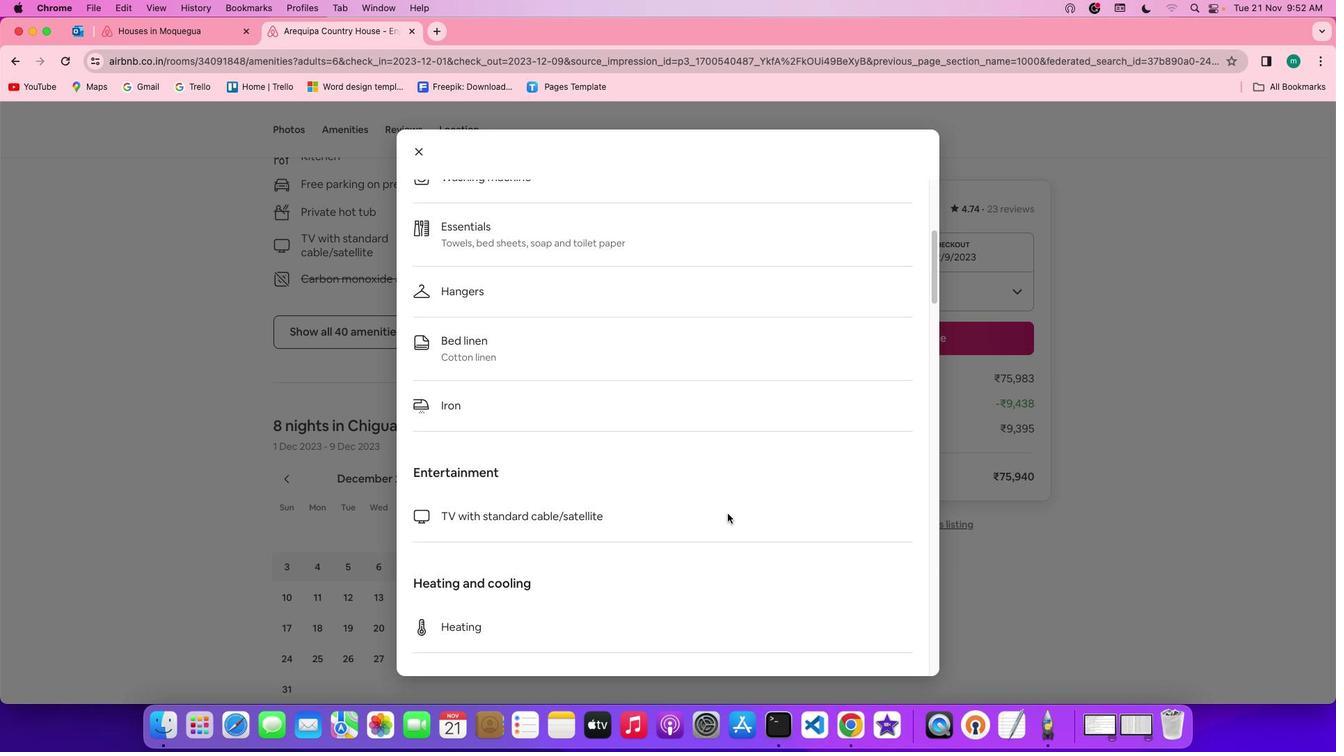 
Action: Mouse scrolled (731, 517) with delta (3, 2)
Screenshot: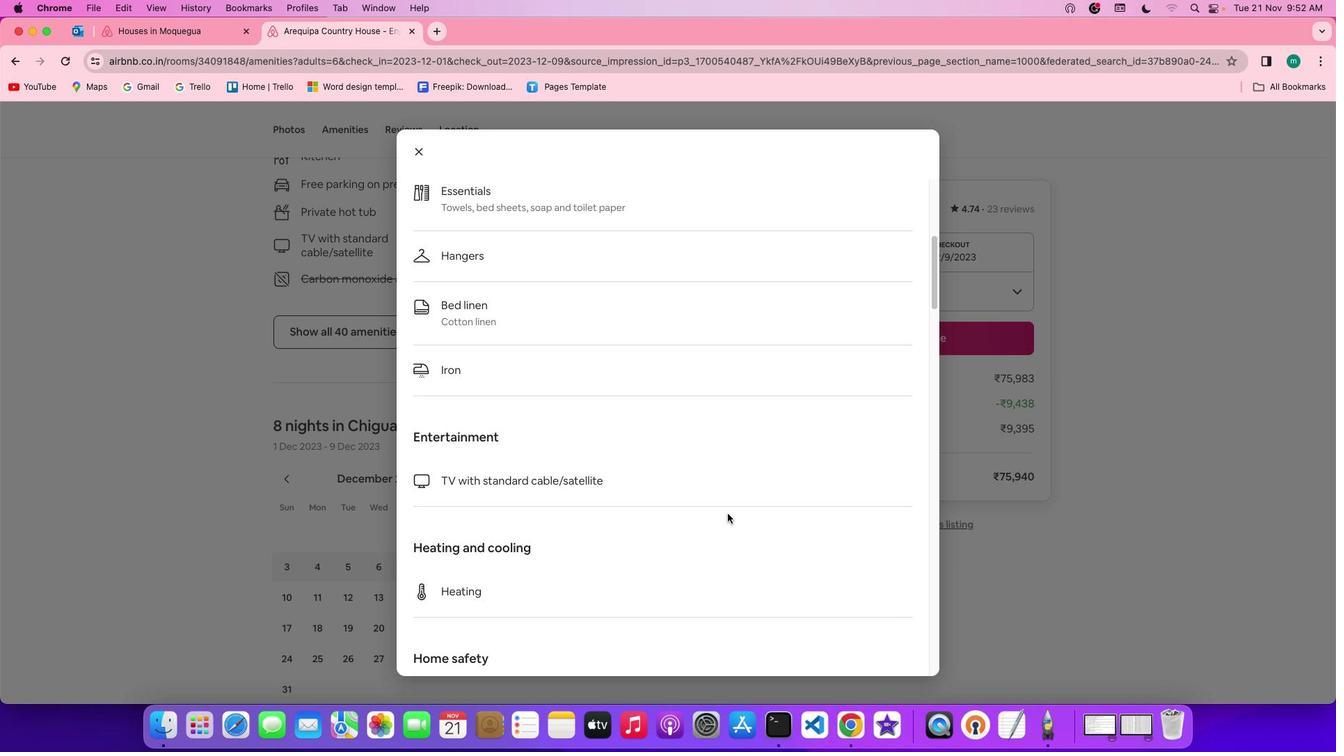 
Action: Mouse scrolled (731, 517) with delta (3, 2)
Screenshot: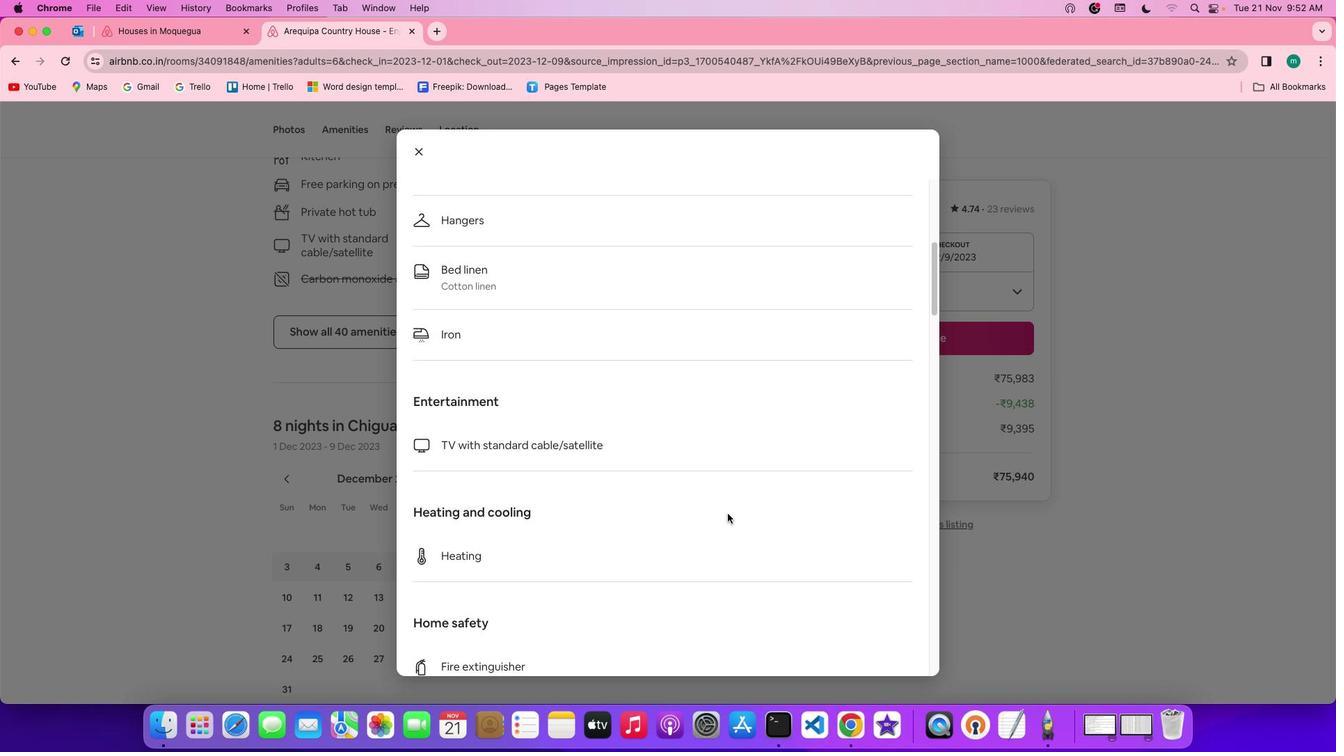
Action: Mouse scrolled (731, 517) with delta (3, 2)
Screenshot: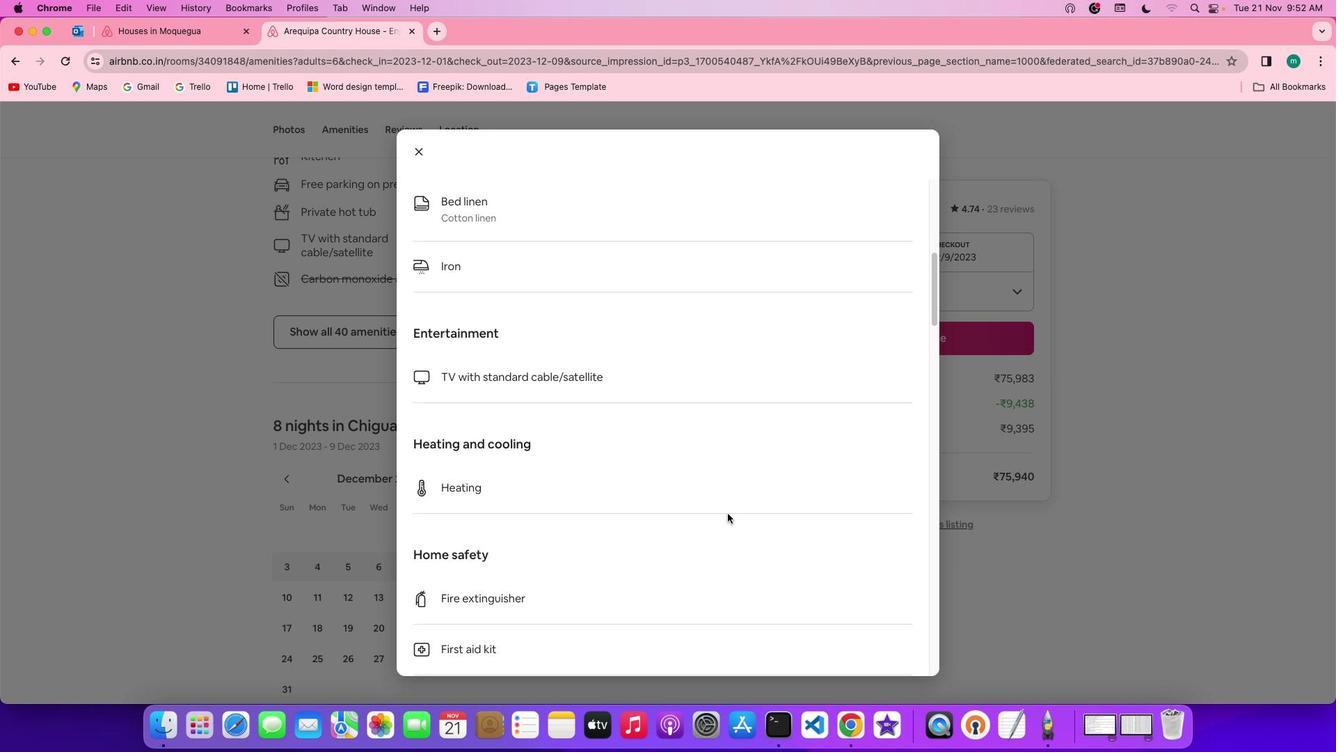 
Action: Mouse scrolled (731, 517) with delta (3, 1)
Screenshot: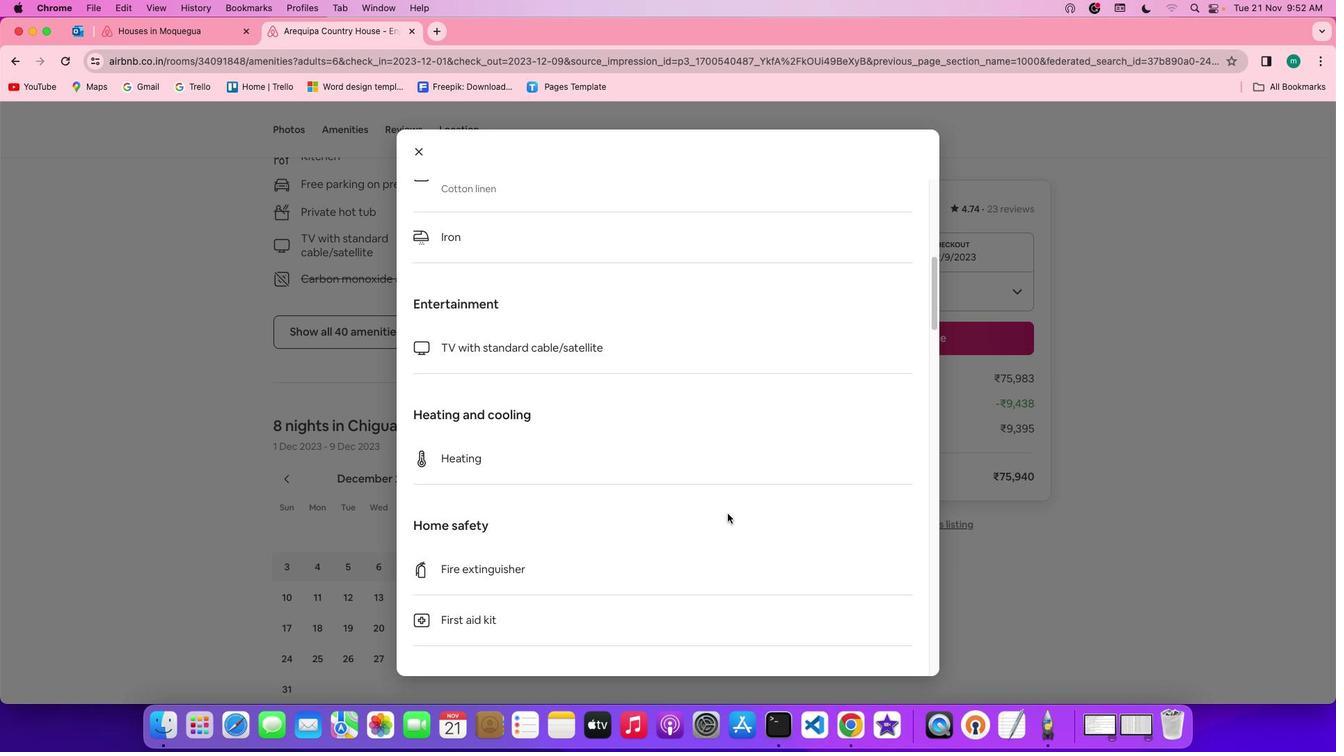 
Action: Mouse scrolled (731, 517) with delta (3, 2)
Screenshot: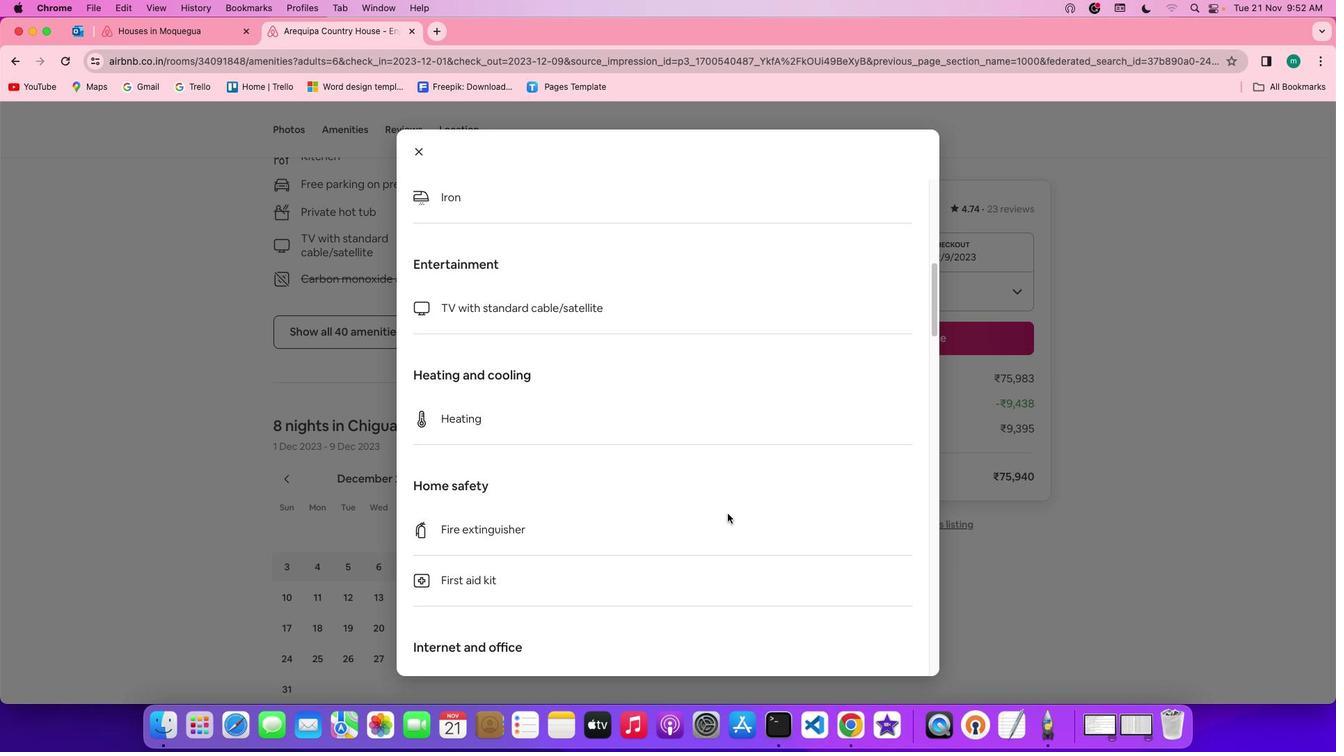 
Action: Mouse scrolled (731, 517) with delta (3, 2)
Screenshot: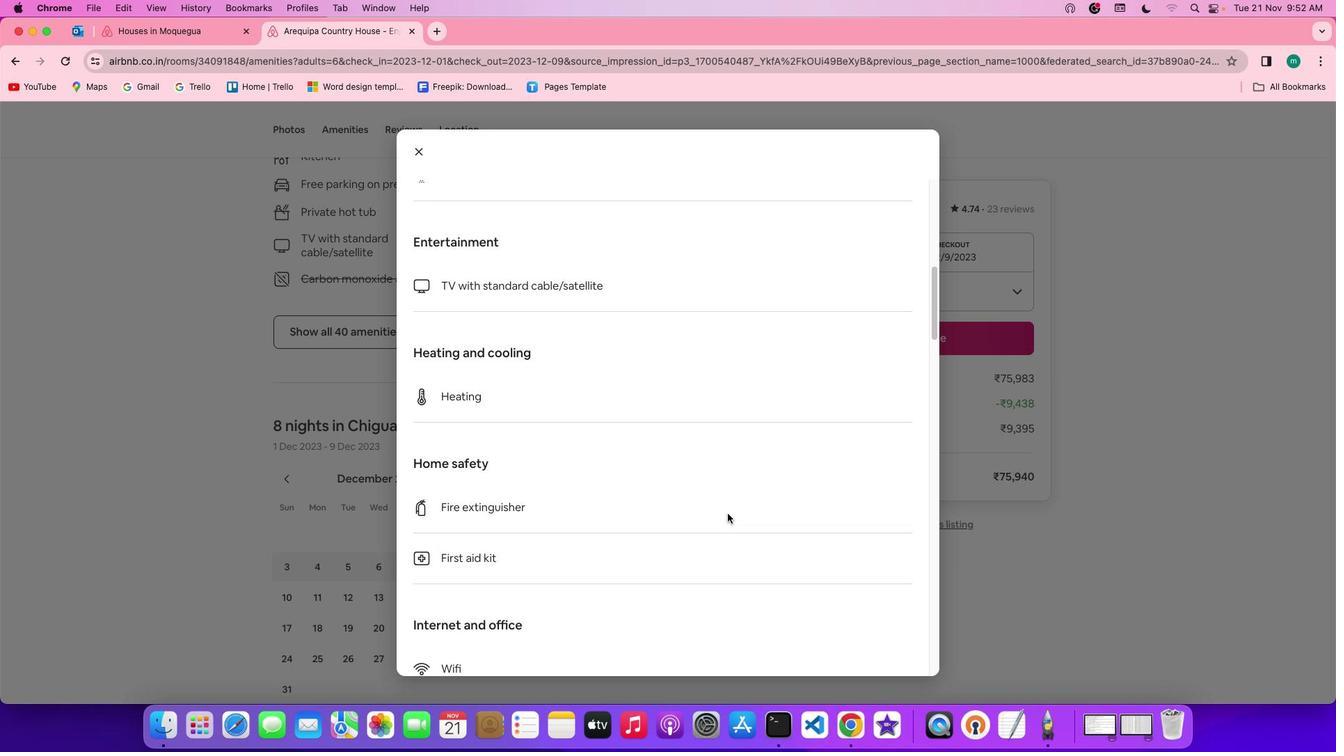 
Action: Mouse scrolled (731, 517) with delta (3, 2)
Screenshot: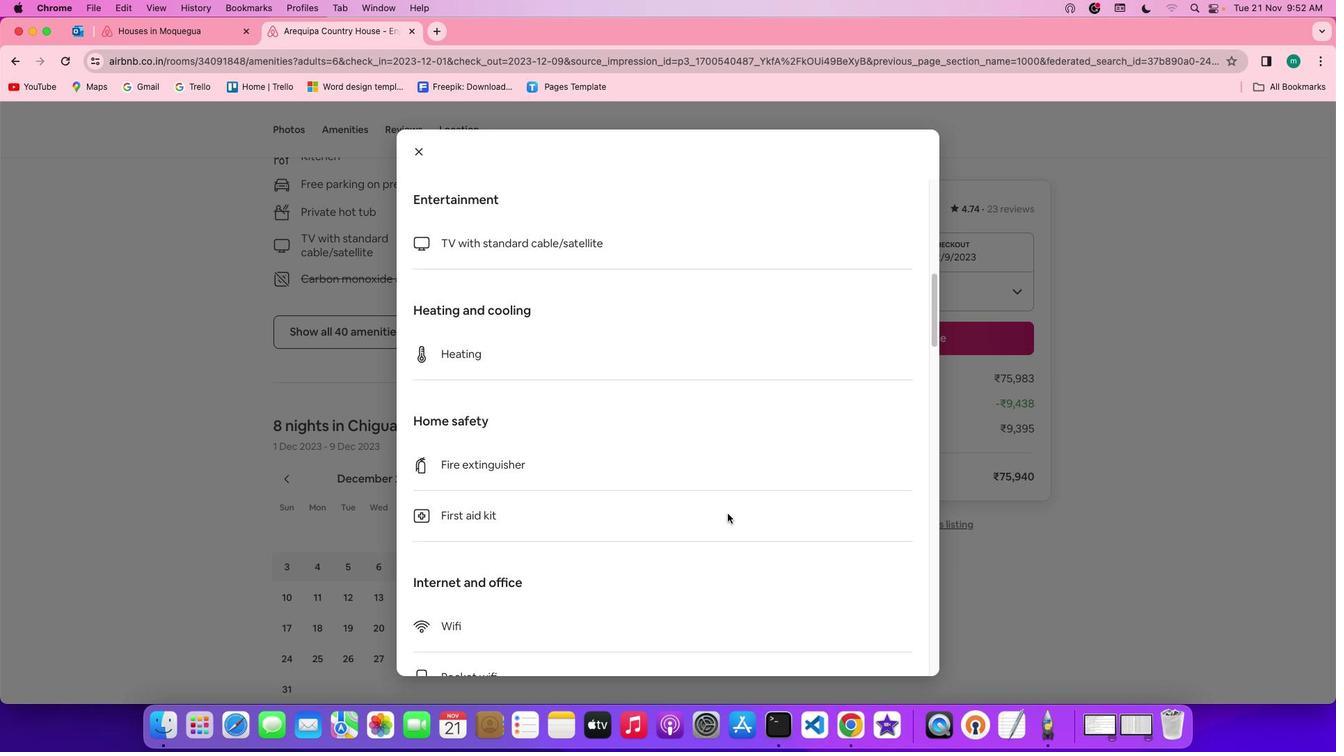 
Action: Mouse scrolled (731, 517) with delta (3, 2)
Screenshot: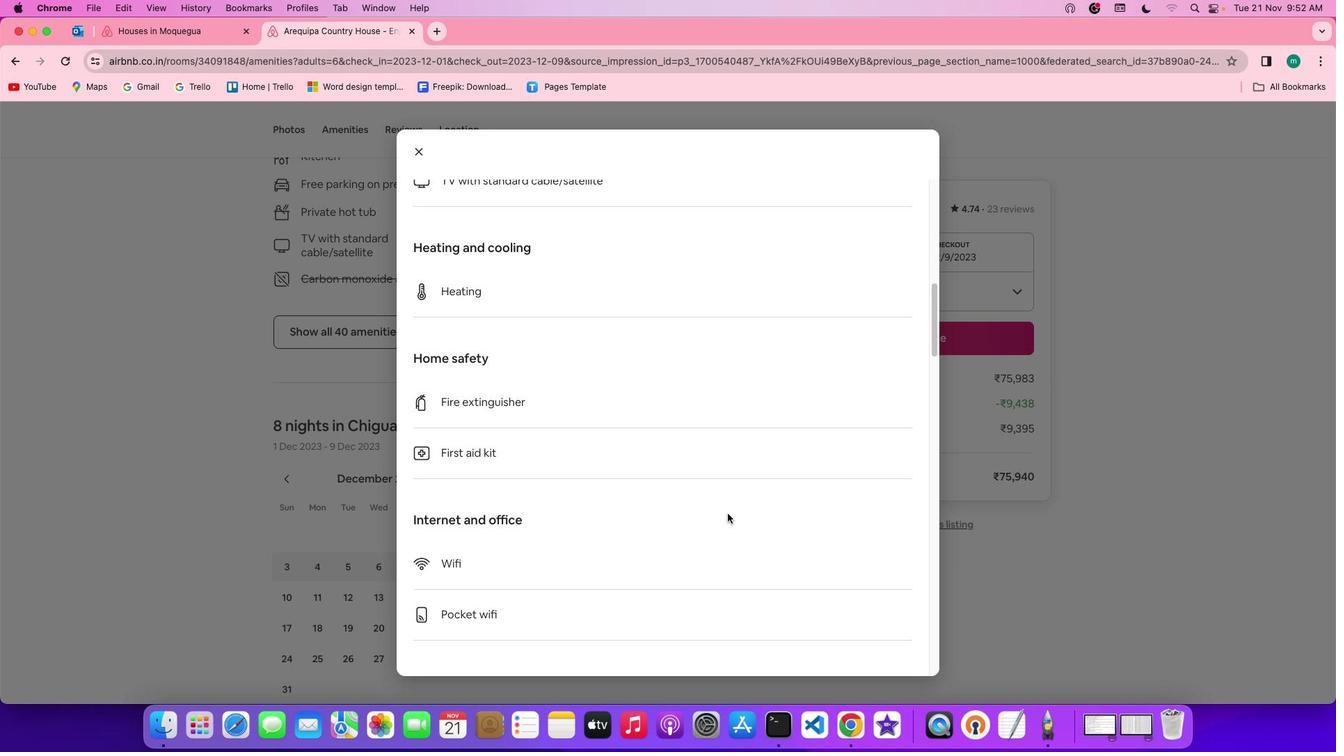 
Action: Mouse scrolled (731, 517) with delta (3, 2)
Screenshot: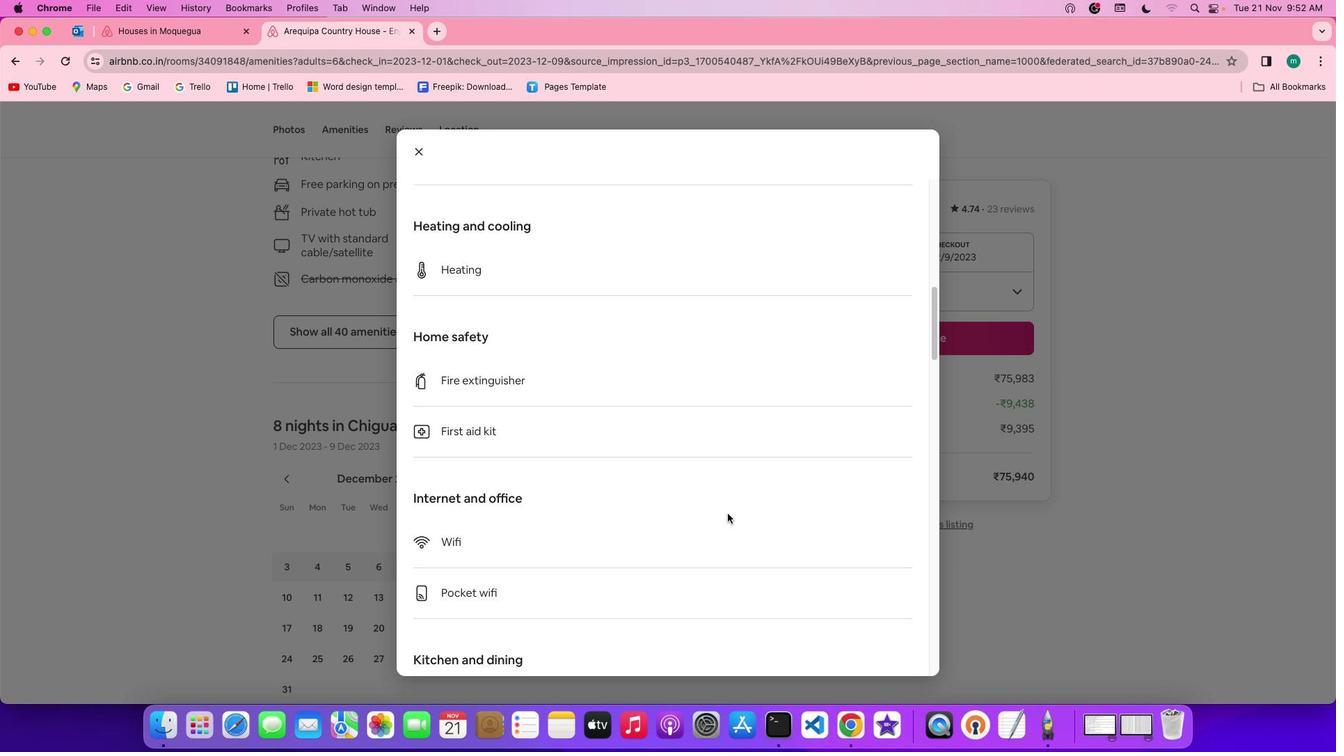 
Action: Mouse scrolled (731, 517) with delta (3, 2)
Screenshot: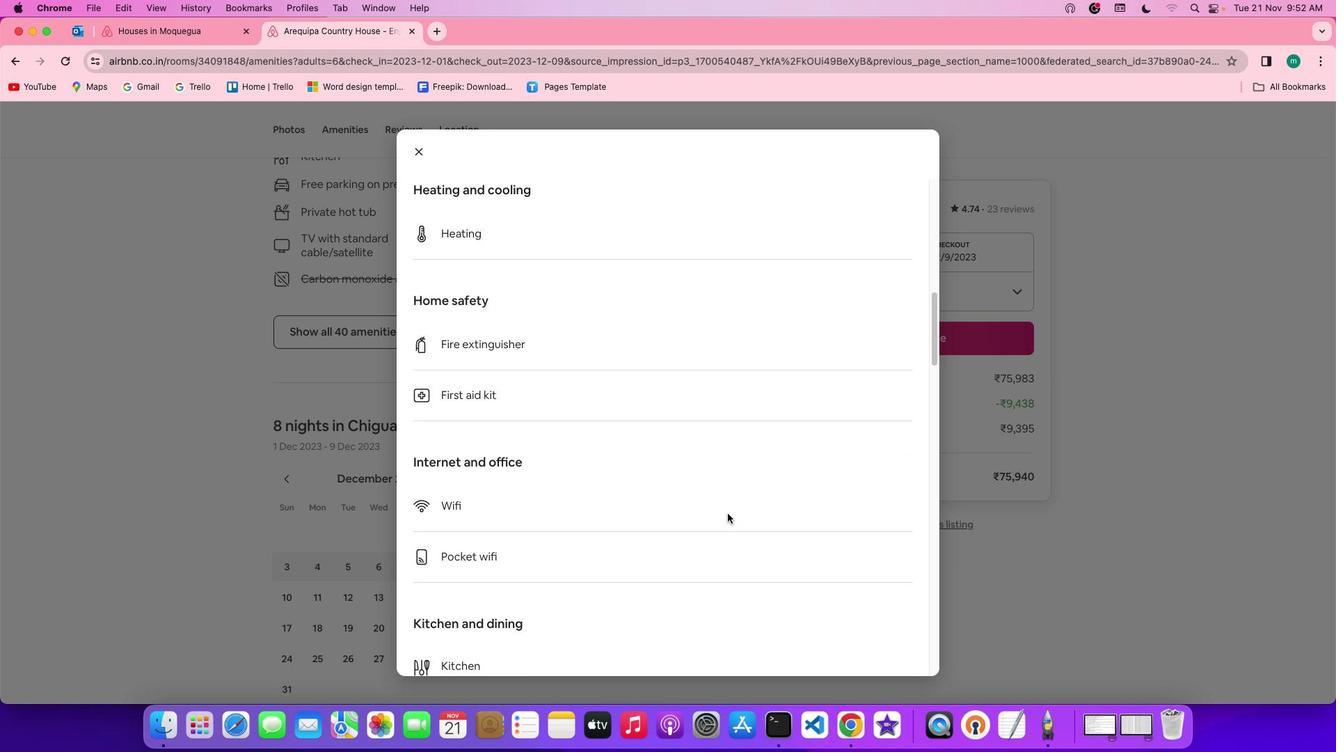 
Action: Mouse scrolled (731, 517) with delta (3, 2)
Screenshot: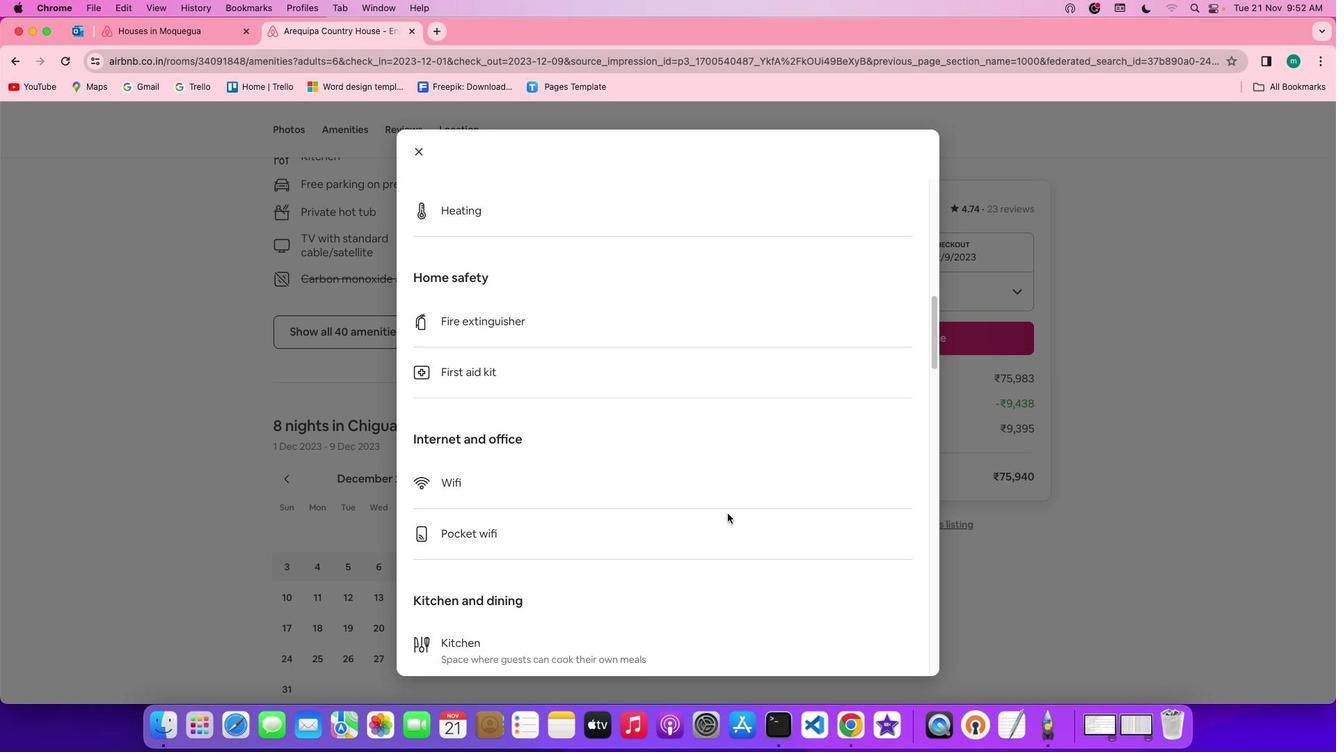 
Action: Mouse scrolled (731, 517) with delta (3, 2)
Screenshot: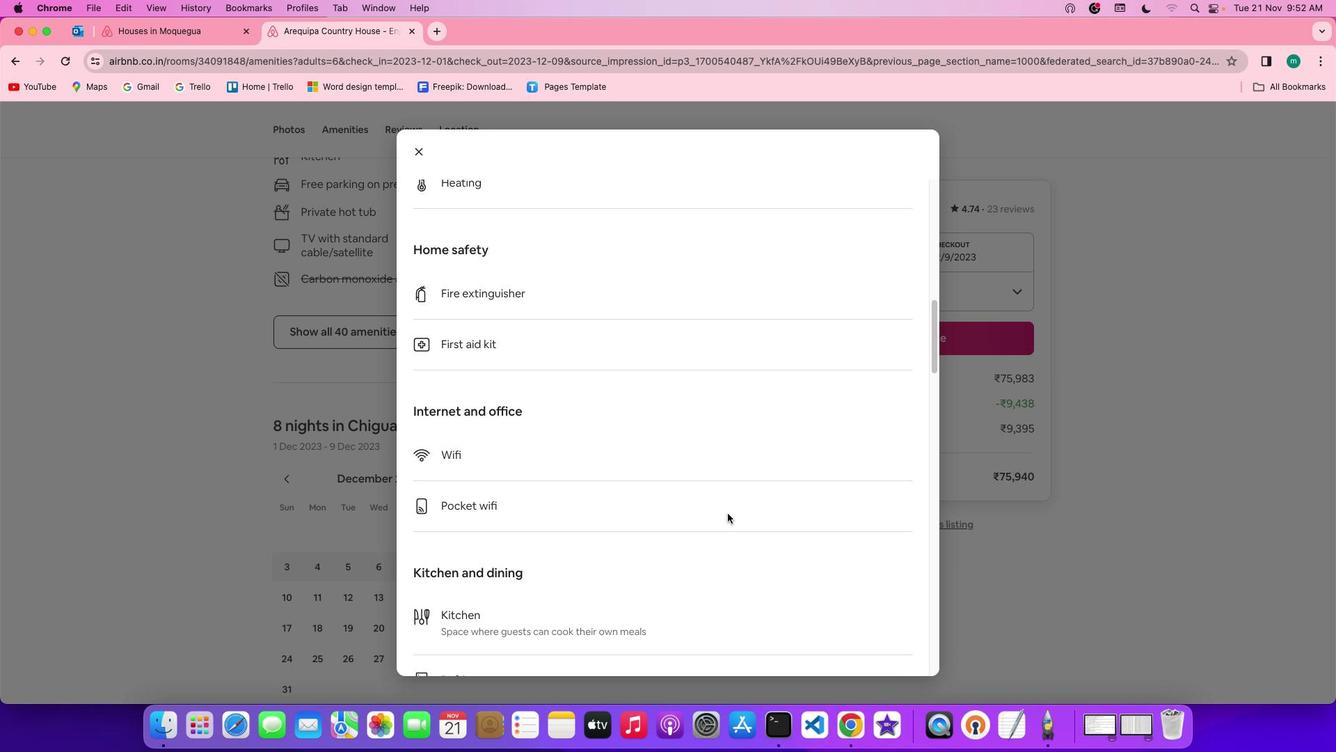 
Action: Mouse scrolled (731, 517) with delta (3, 2)
Screenshot: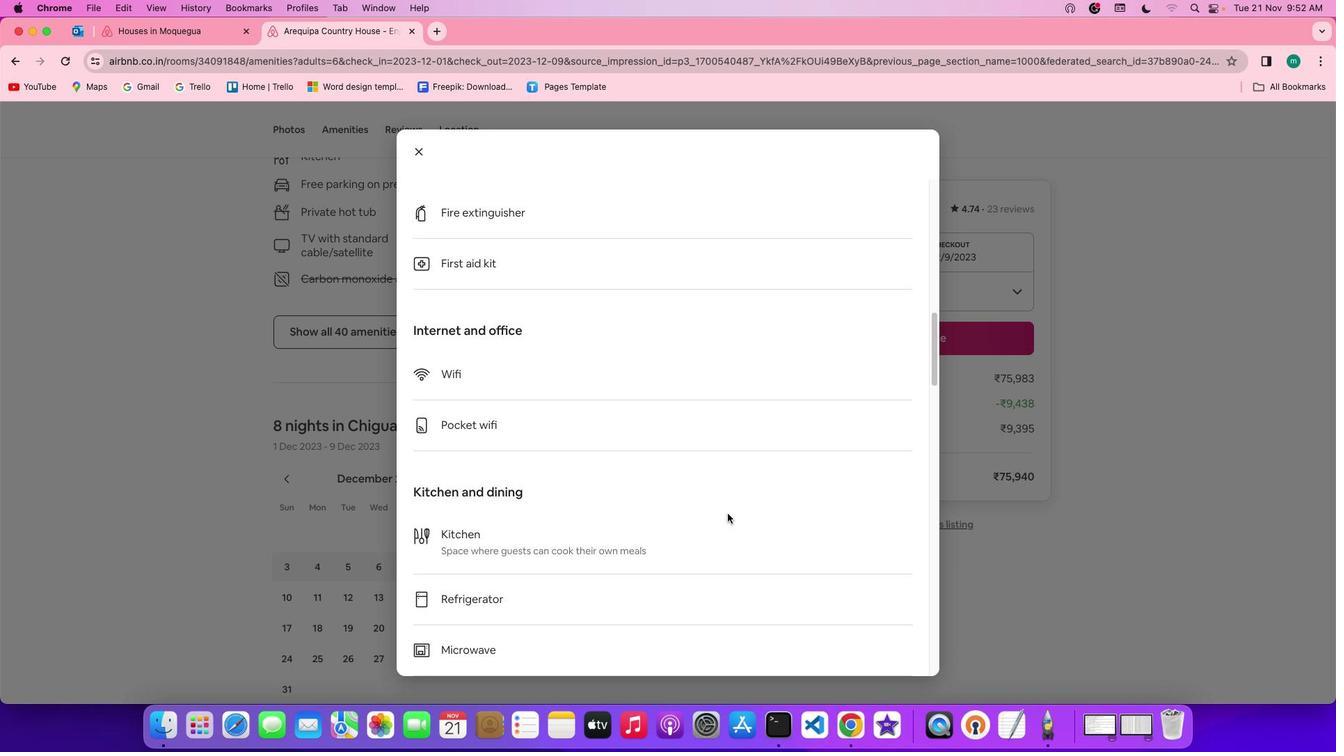 
Action: Mouse scrolled (731, 517) with delta (3, 2)
Screenshot: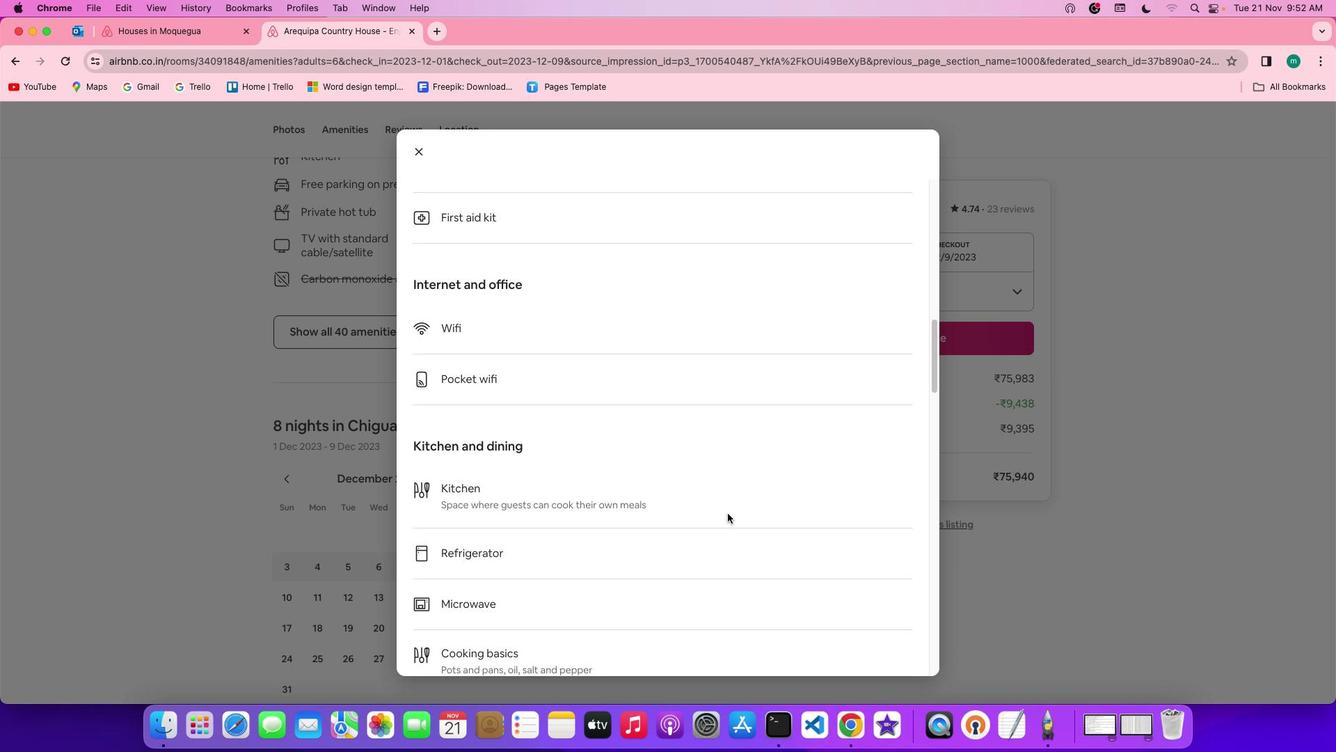 
Action: Mouse scrolled (731, 517) with delta (3, 1)
Screenshot: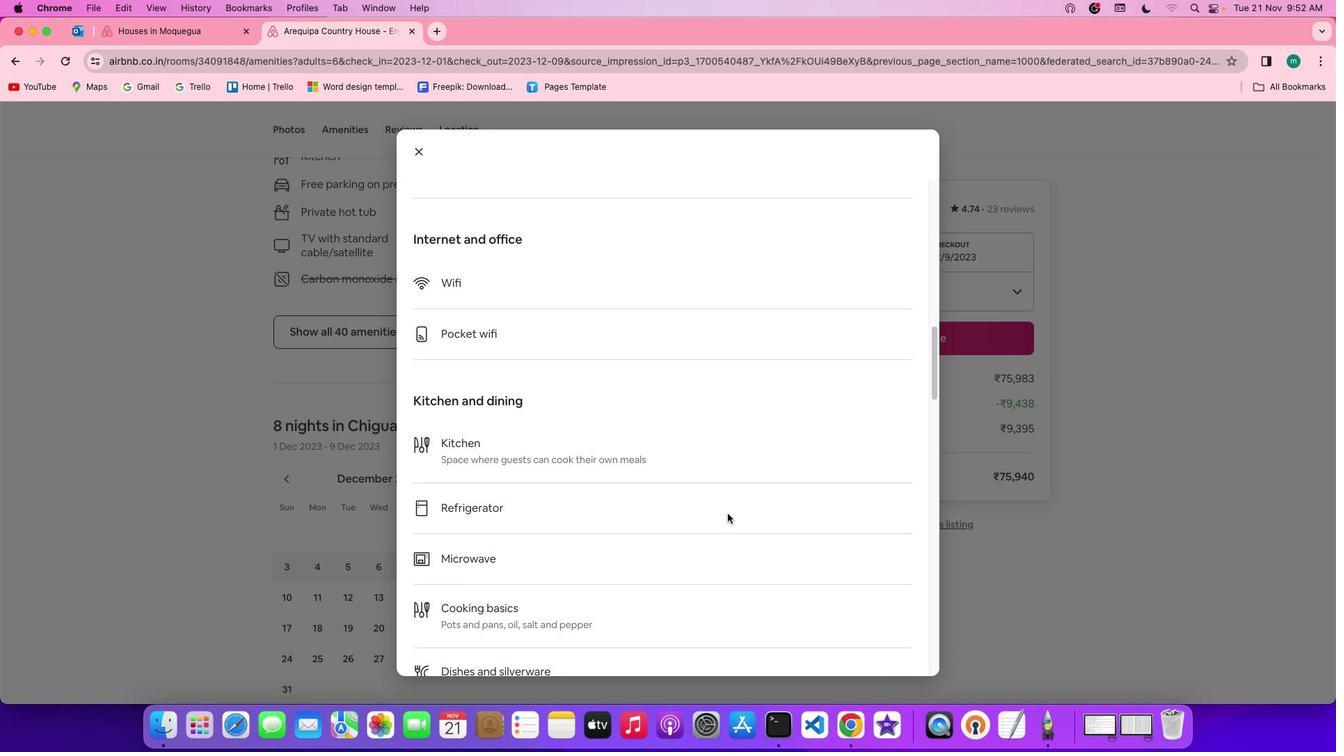 
Action: Mouse scrolled (731, 517) with delta (3, 1)
Screenshot: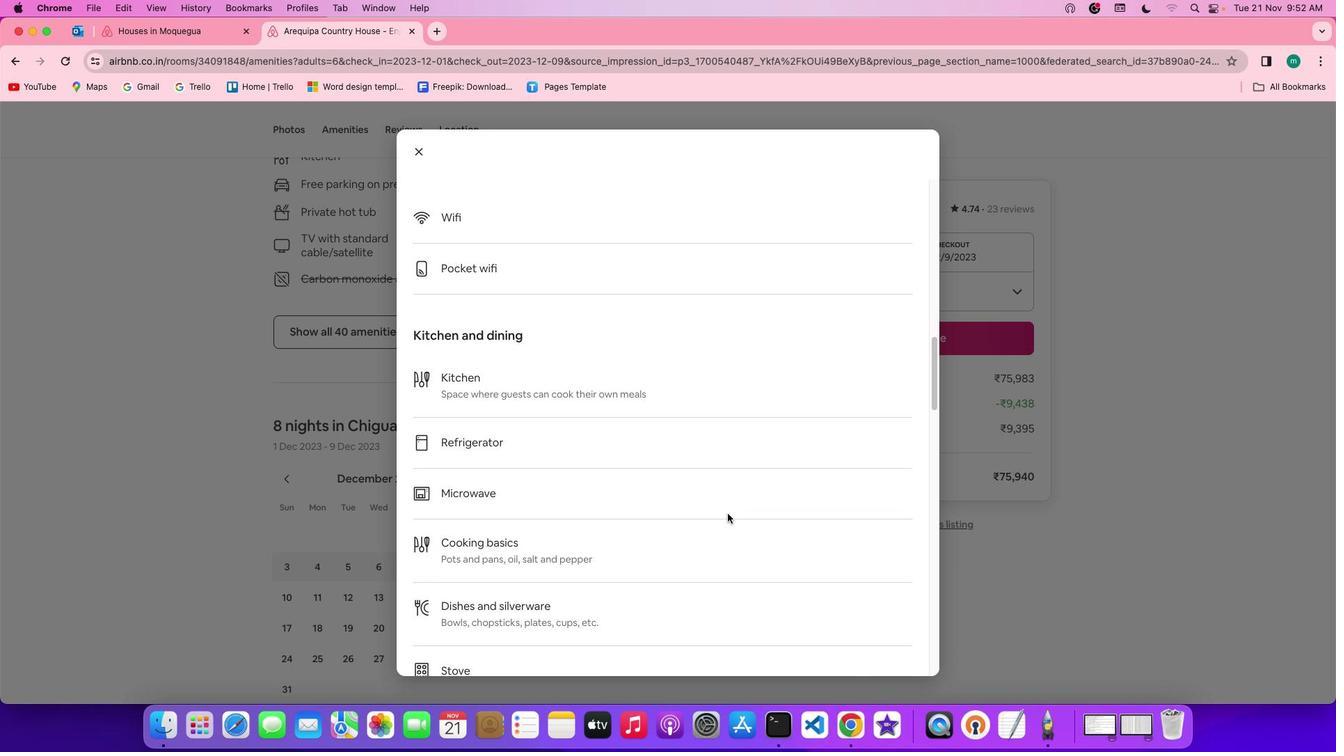 
Action: Mouse scrolled (731, 517) with delta (3, 2)
Screenshot: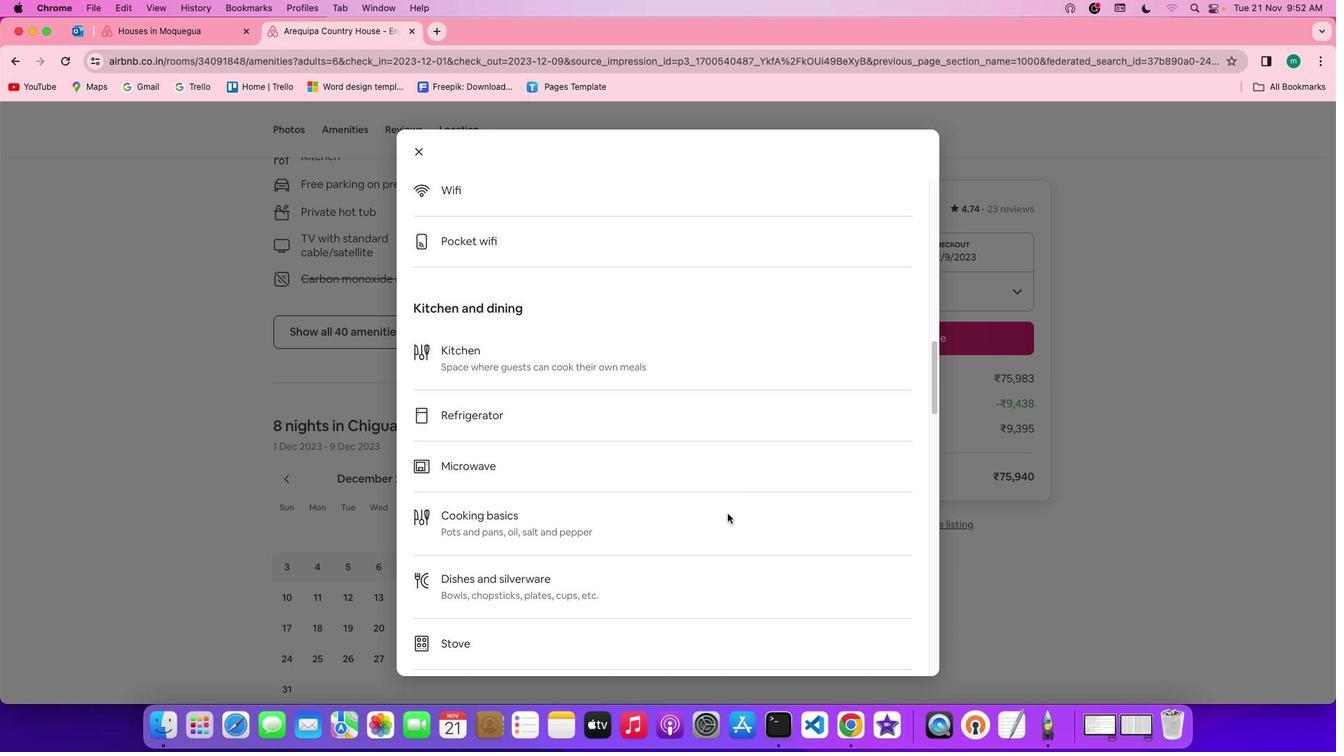 
Action: Mouse scrolled (731, 517) with delta (3, 2)
Screenshot: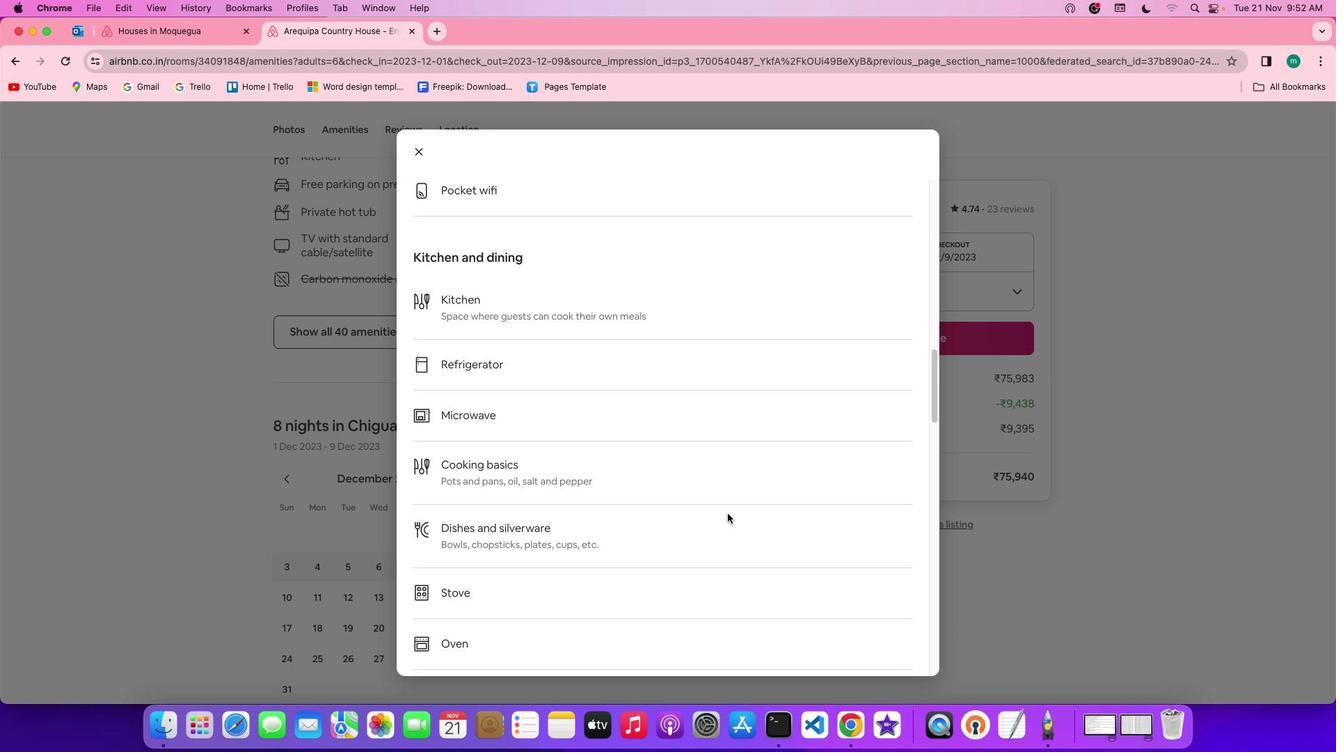 
Action: Mouse scrolled (731, 517) with delta (3, 2)
